 Task: Plan a trip to Ondo, Nigeria from 11th November, 2023 to 15th November, 2023 for 2 adults.1  bedroom having 2 beds and 1 bathroom. Property type can be hotel. Look for 5 properties as per requirement.
Action: Mouse moved to (466, 90)
Screenshot: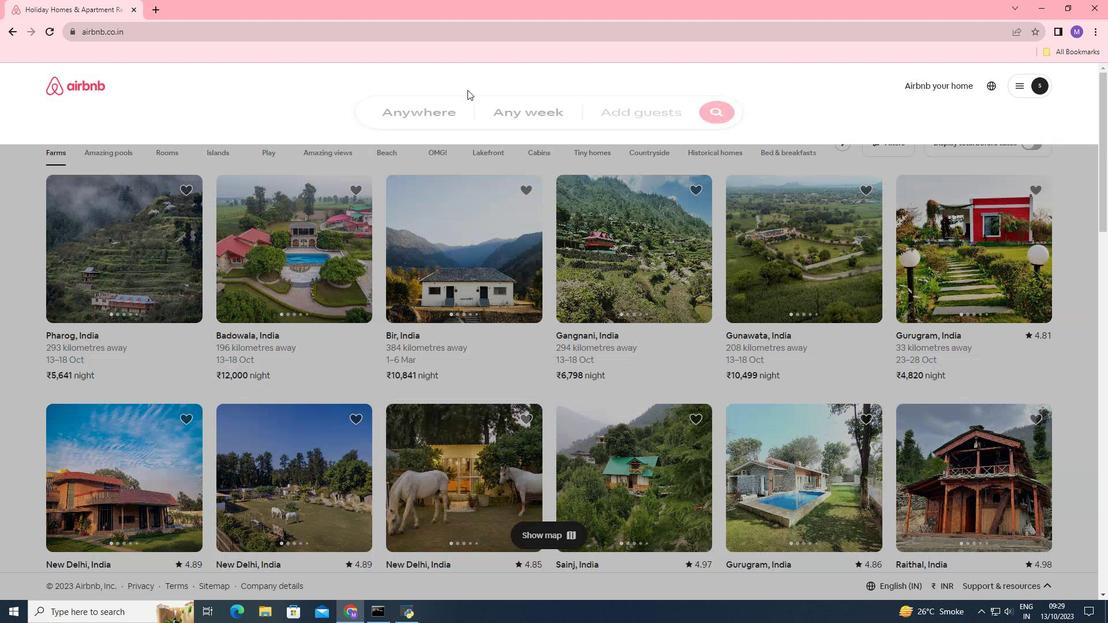 
Action: Mouse pressed left at (466, 90)
Screenshot: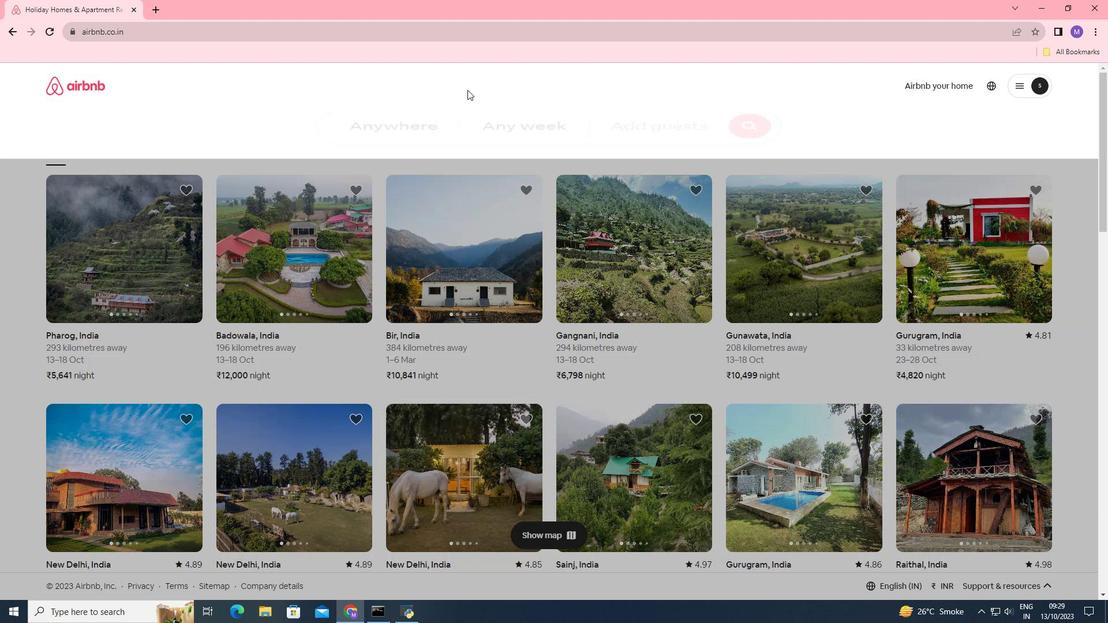 
Action: Mouse moved to (417, 136)
Screenshot: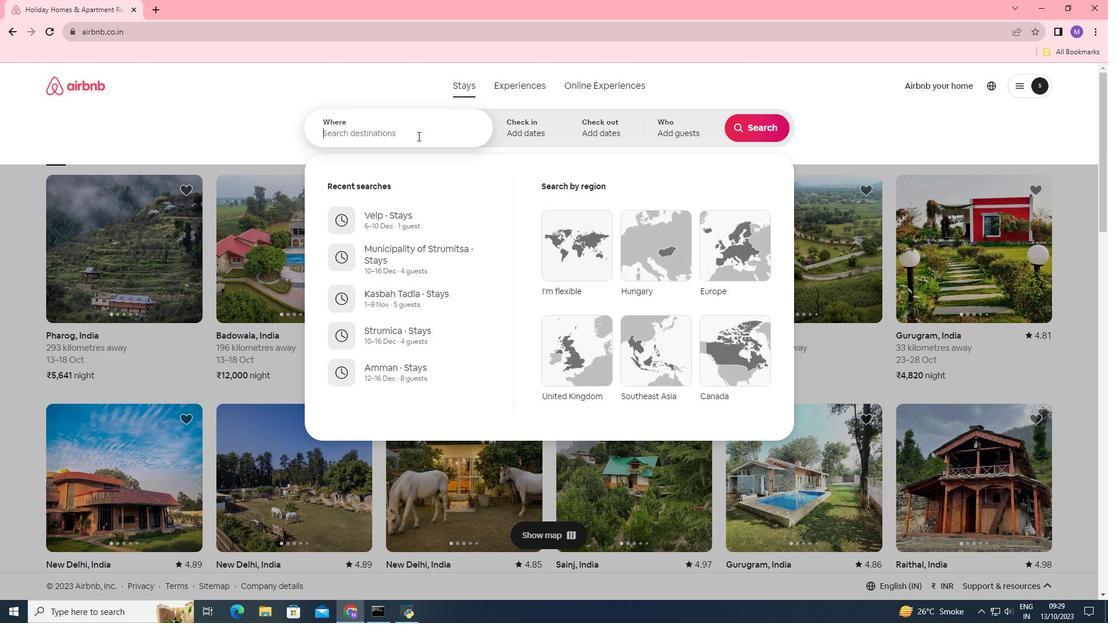 
Action: Mouse pressed left at (417, 136)
Screenshot: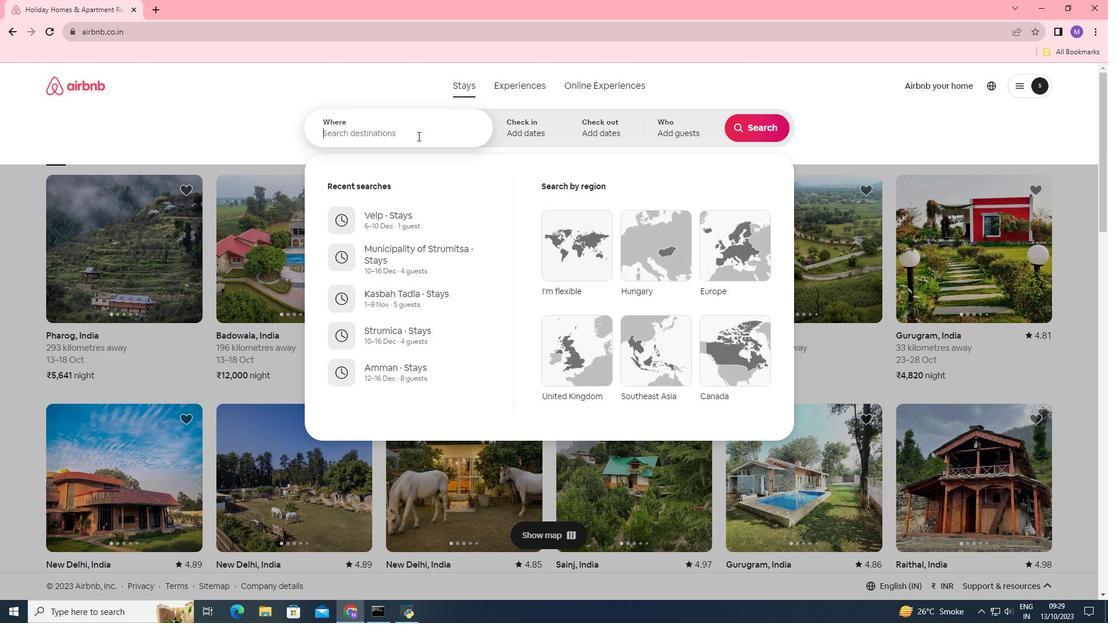 
Action: Key pressed <Key.shift>Ondo,<Key.space><Key.shift>Nigeria
Screenshot: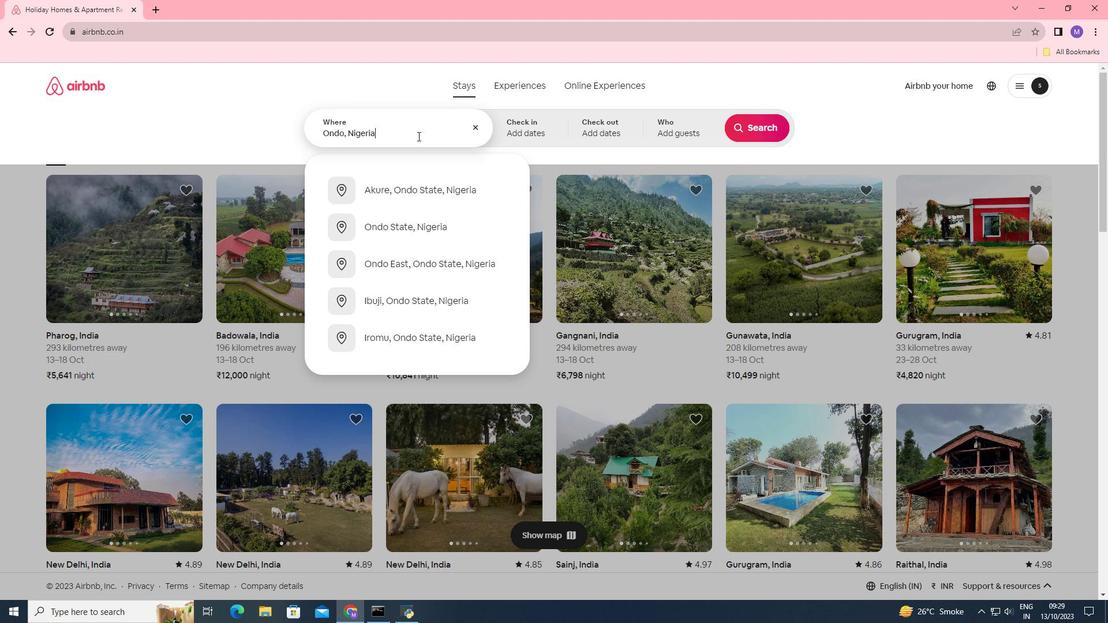 
Action: Mouse moved to (545, 126)
Screenshot: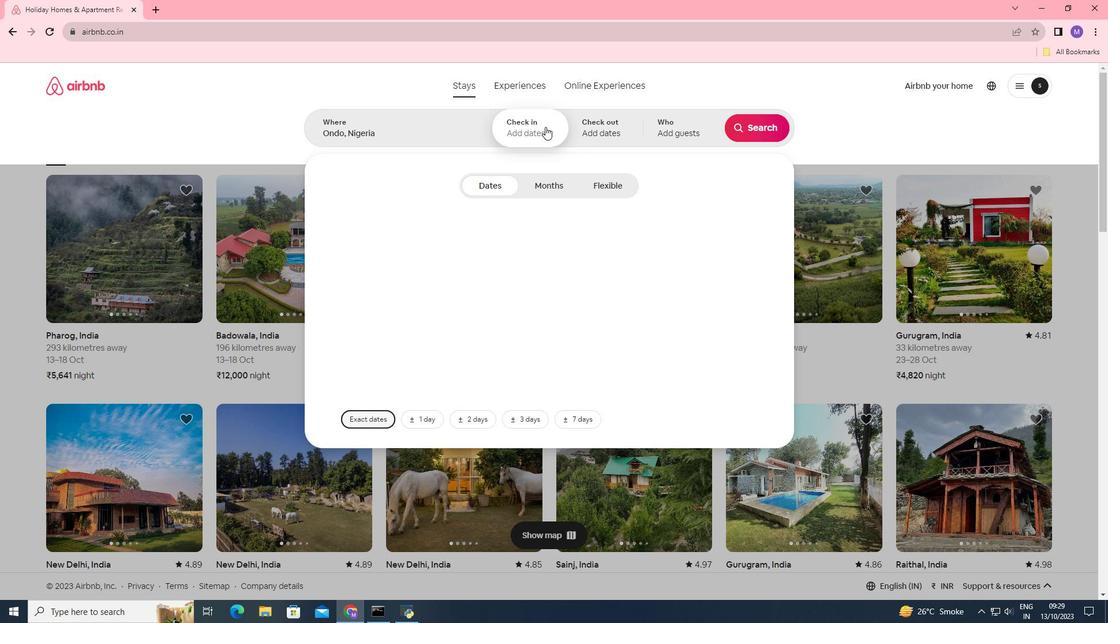 
Action: Mouse pressed left at (545, 126)
Screenshot: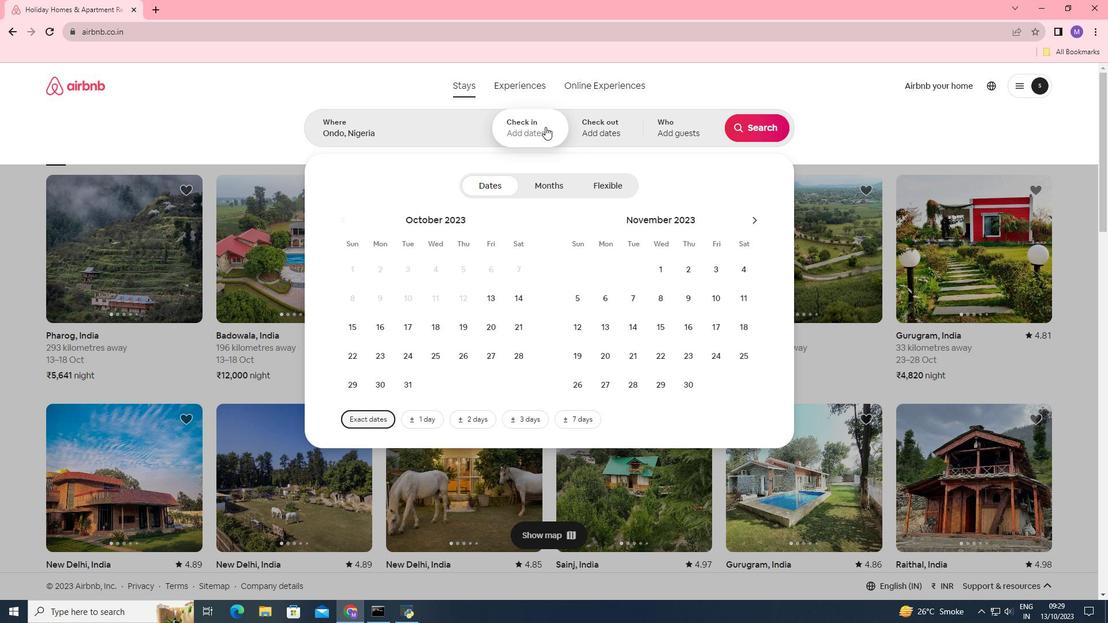 
Action: Mouse moved to (741, 300)
Screenshot: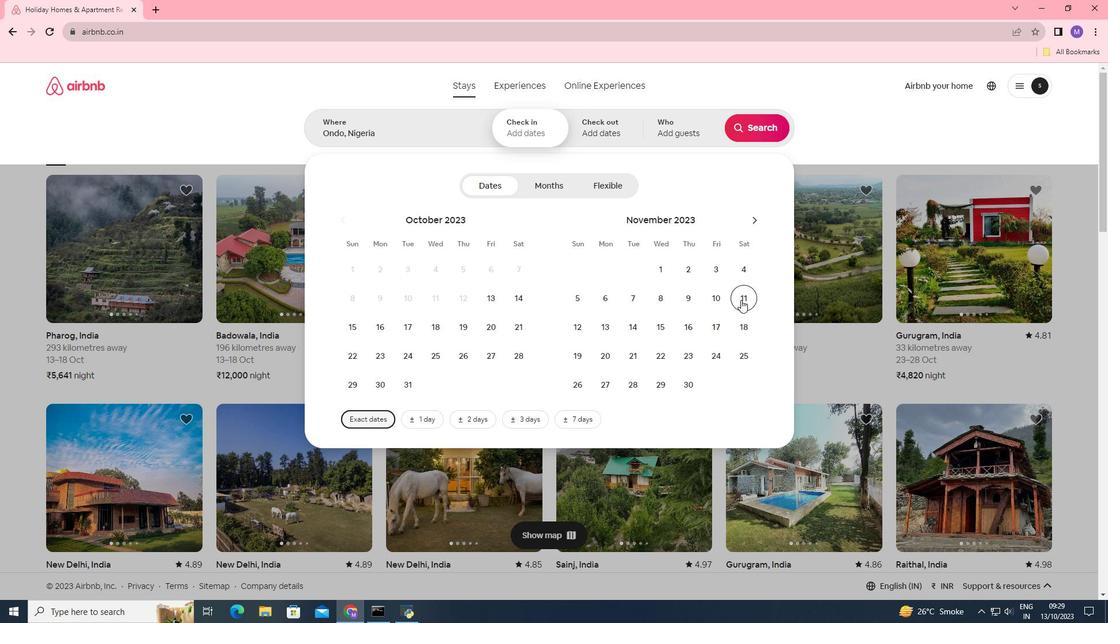 
Action: Mouse pressed left at (741, 300)
Screenshot: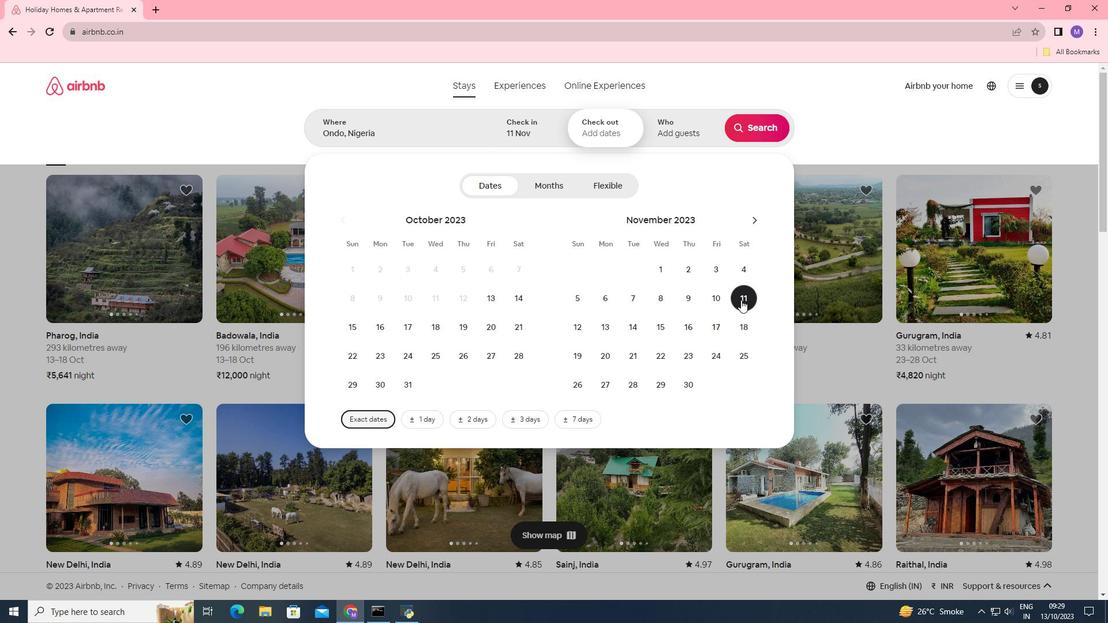 
Action: Mouse moved to (663, 334)
Screenshot: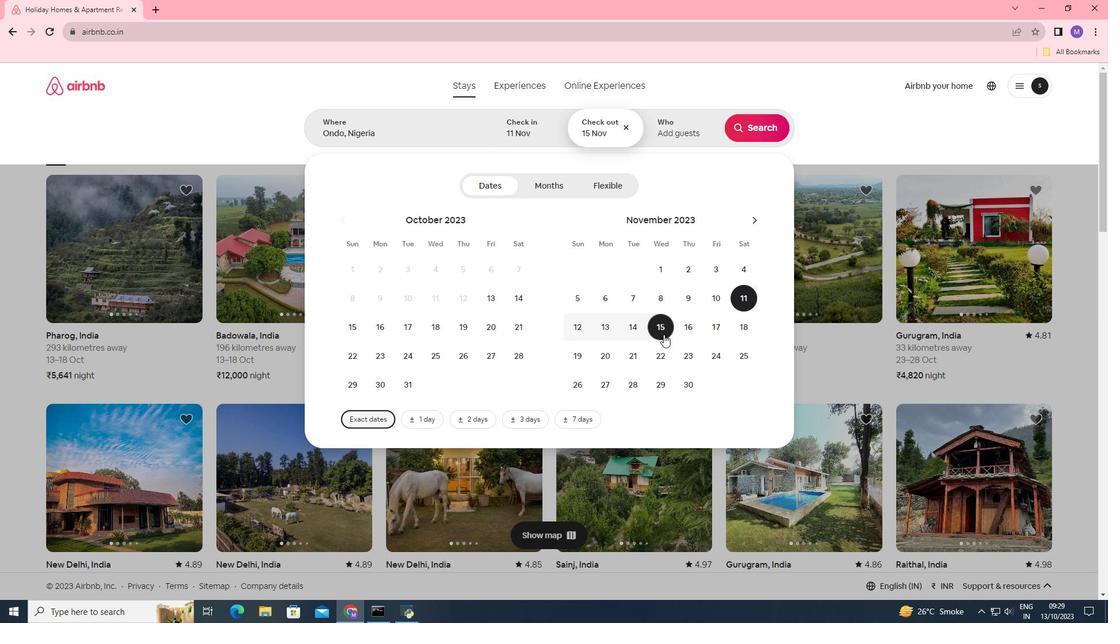 
Action: Mouse pressed left at (663, 334)
Screenshot: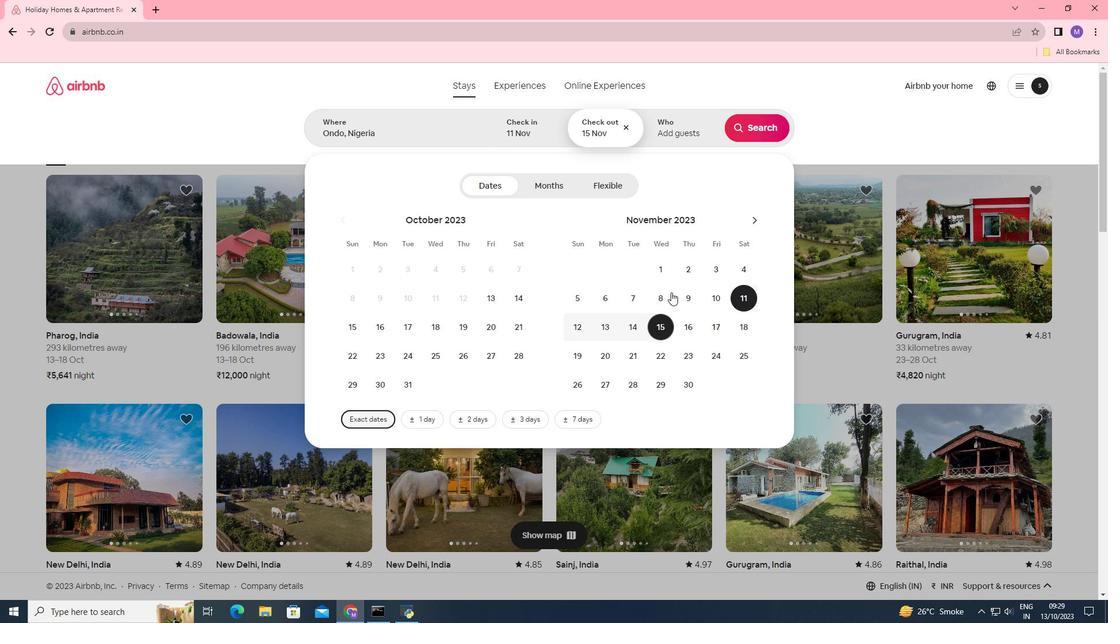 
Action: Mouse moved to (683, 123)
Screenshot: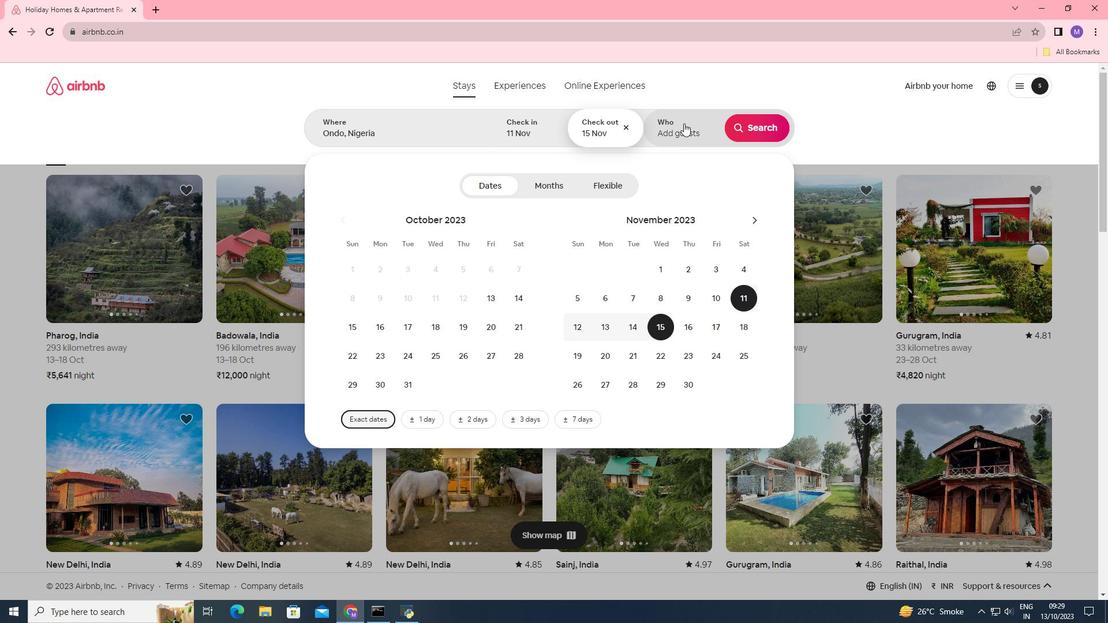 
Action: Mouse pressed left at (683, 123)
Screenshot: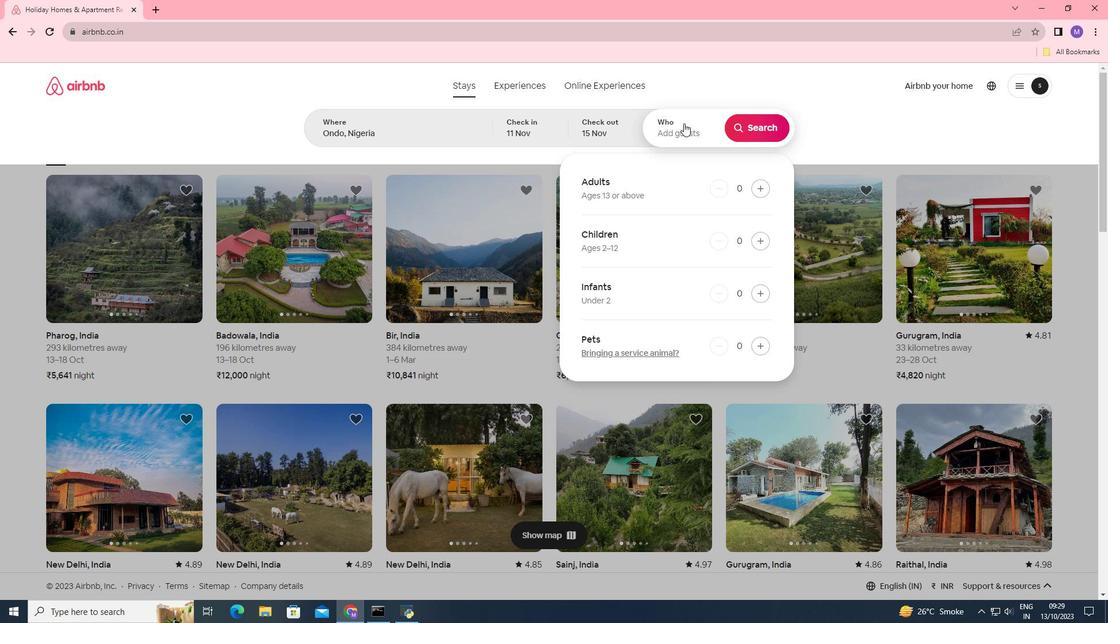 
Action: Mouse moved to (758, 192)
Screenshot: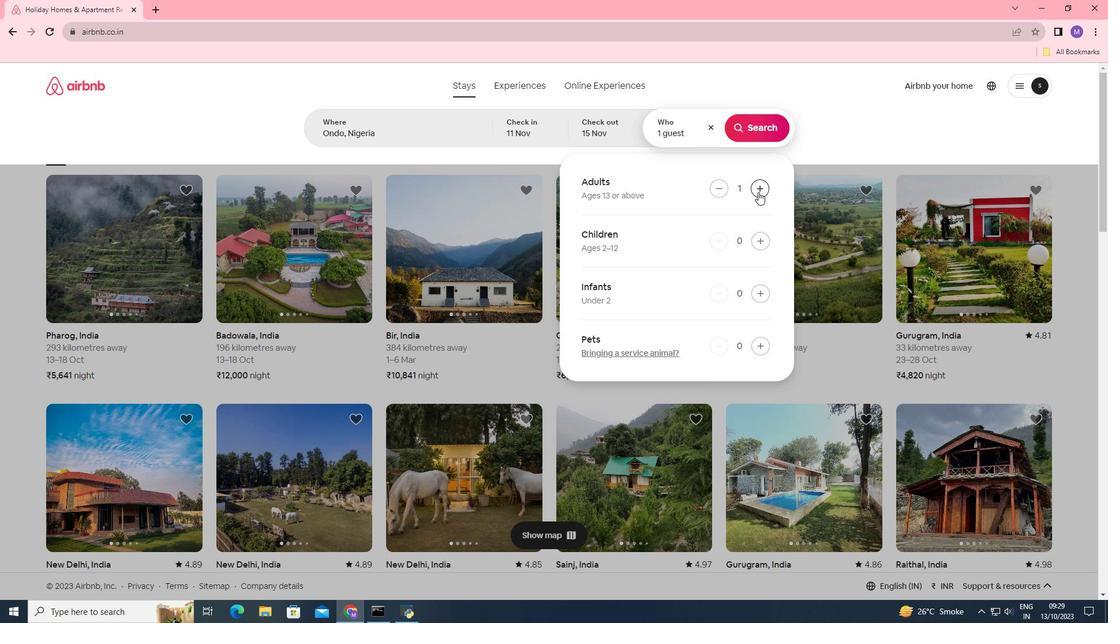 
Action: Mouse pressed left at (758, 192)
Screenshot: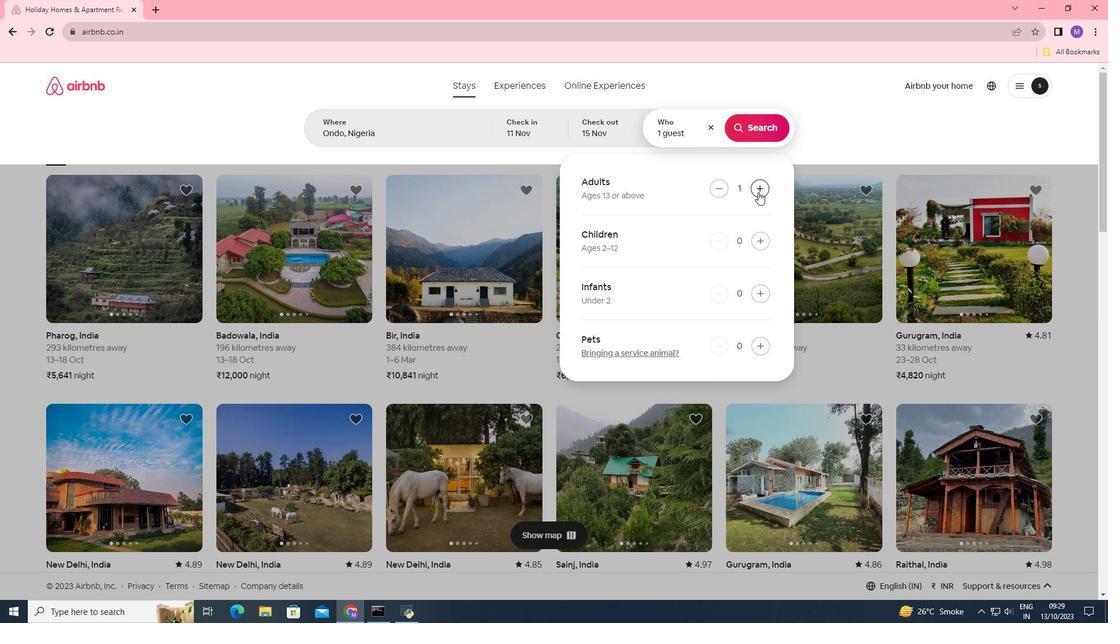 
Action: Mouse pressed left at (758, 192)
Screenshot: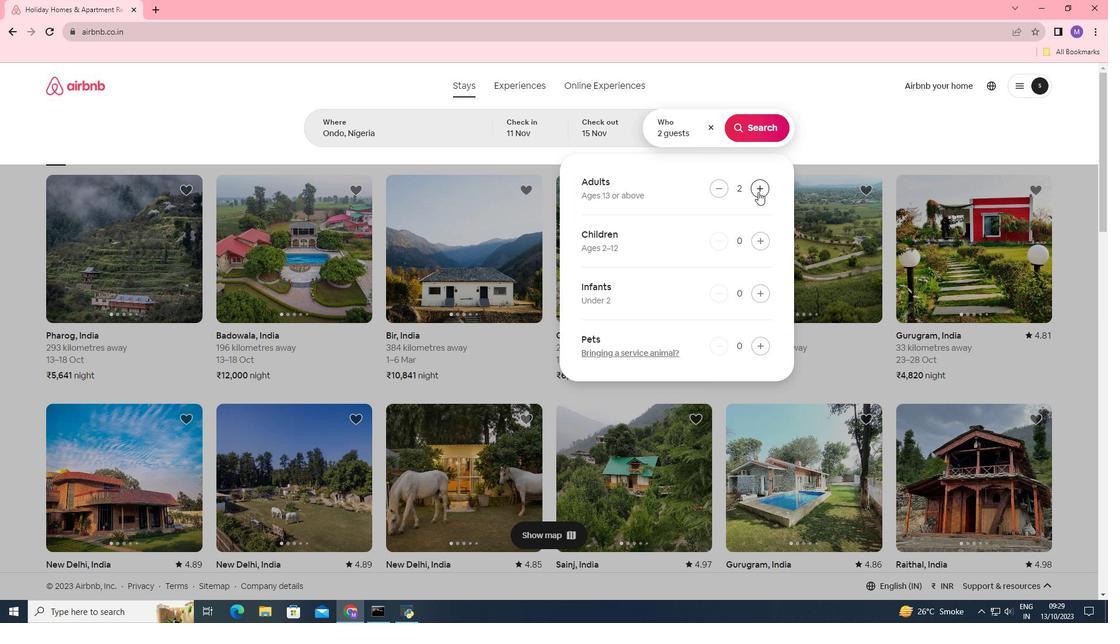 
Action: Mouse moved to (763, 133)
Screenshot: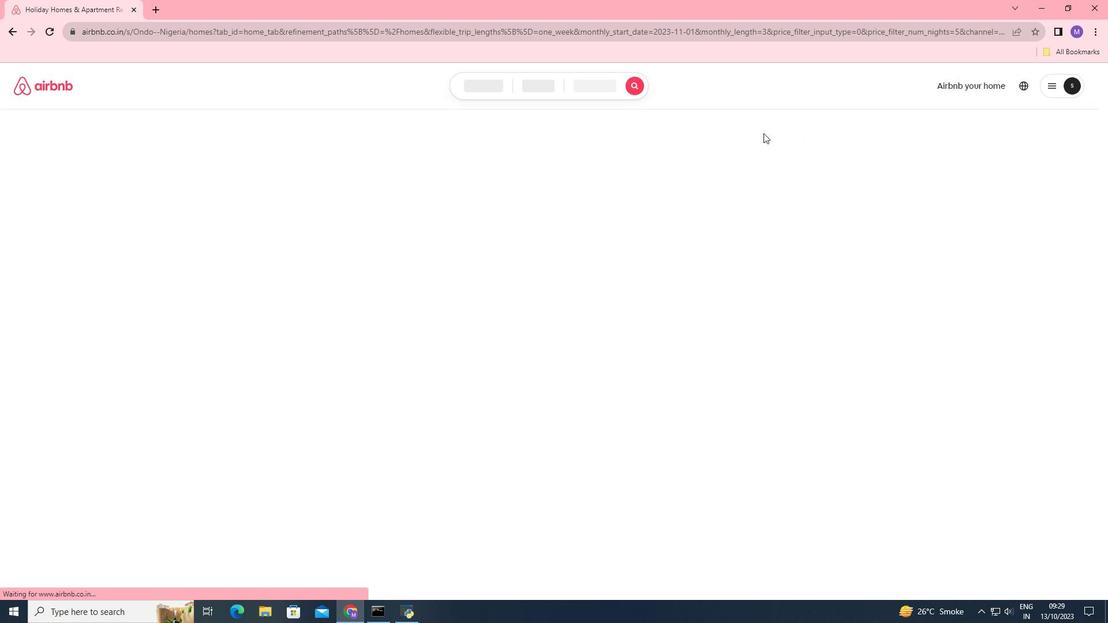 
Action: Mouse pressed left at (763, 133)
Screenshot: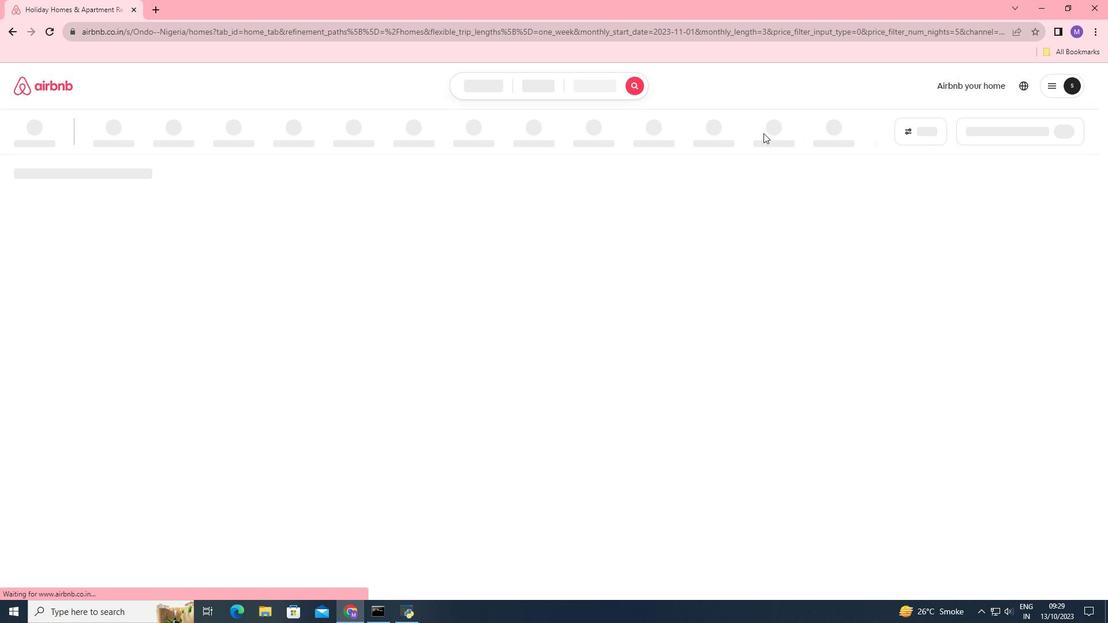 
Action: Mouse moved to (925, 134)
Screenshot: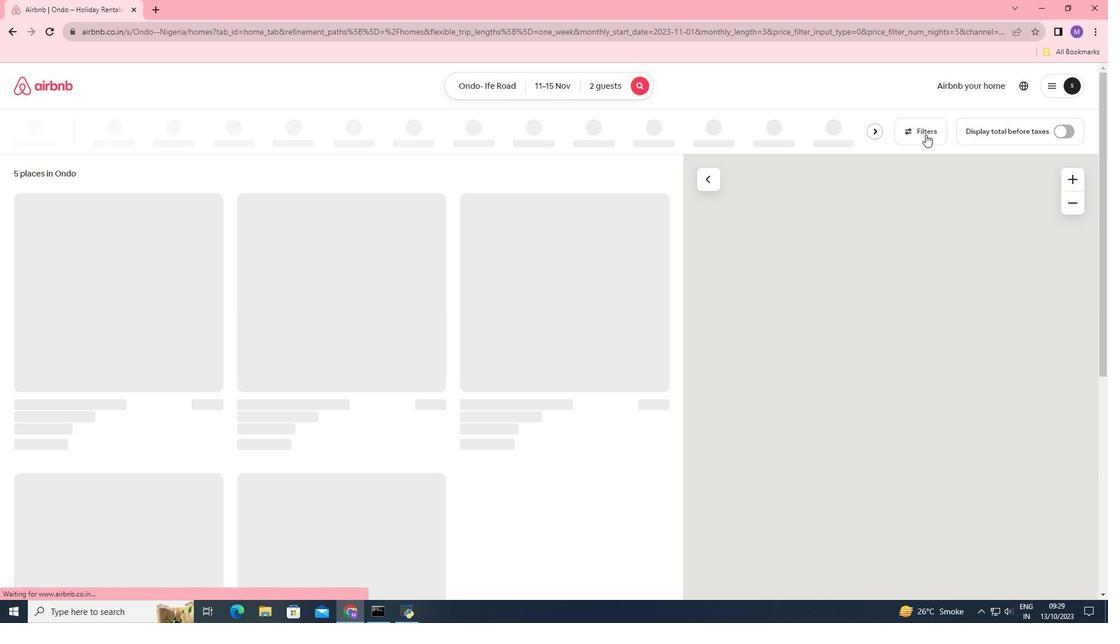 
Action: Mouse pressed left at (925, 134)
Screenshot: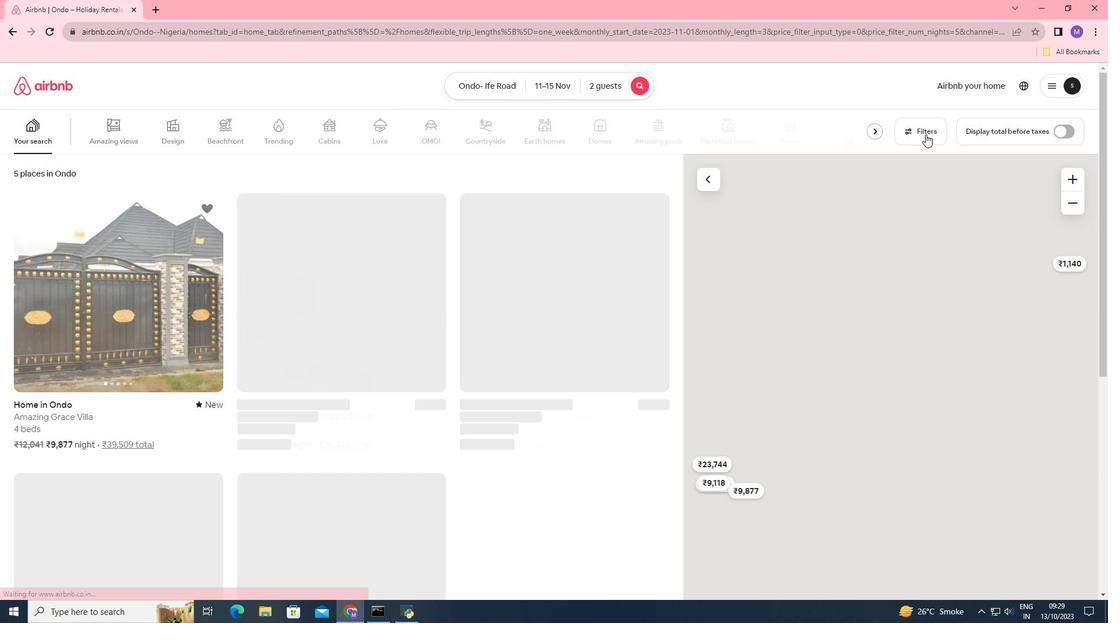 
Action: Mouse moved to (417, 486)
Screenshot: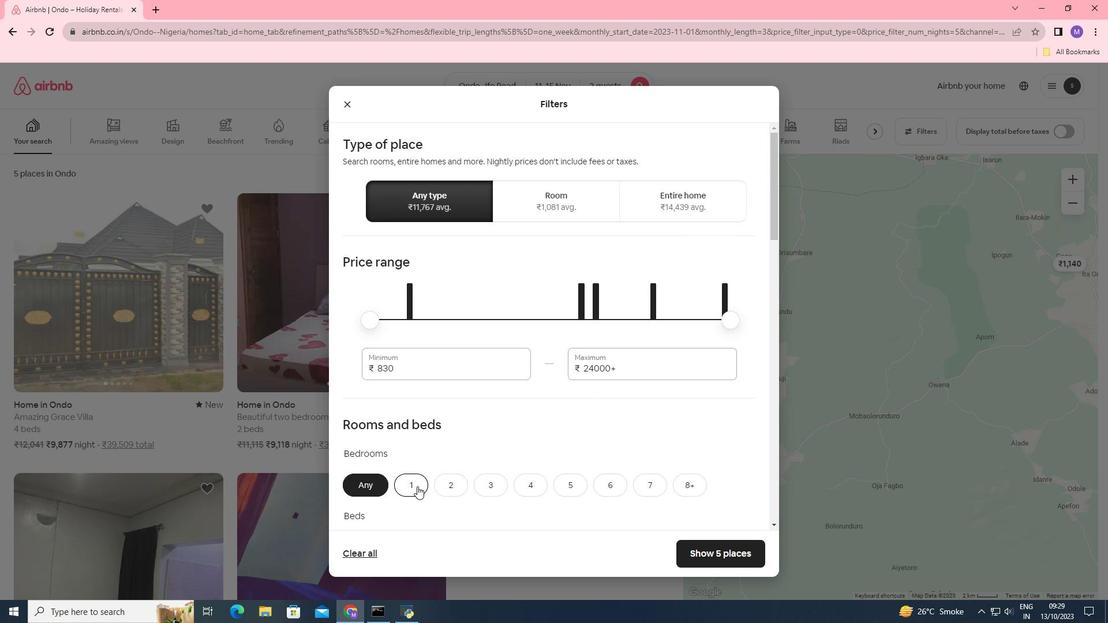 
Action: Mouse pressed left at (417, 486)
Screenshot: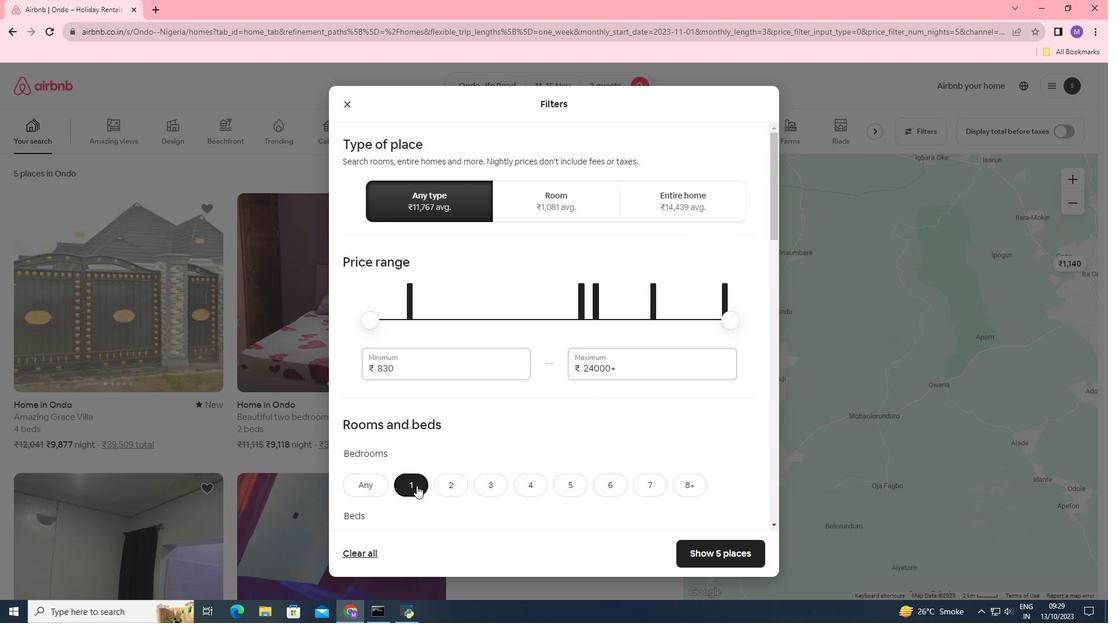 
Action: Mouse moved to (515, 402)
Screenshot: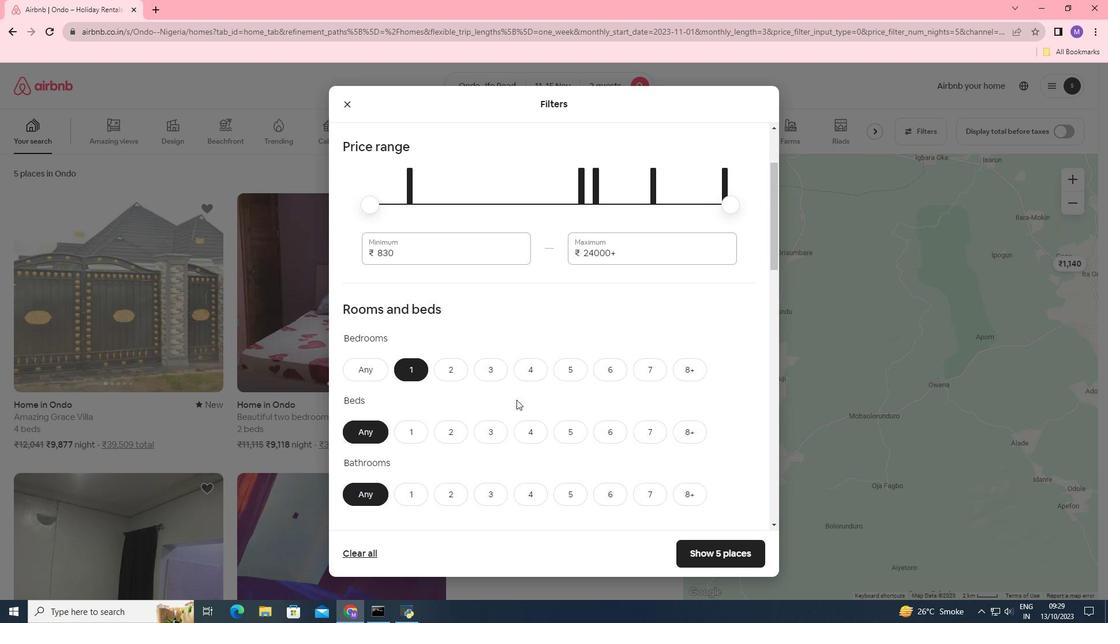 
Action: Mouse scrolled (515, 402) with delta (0, 0)
Screenshot: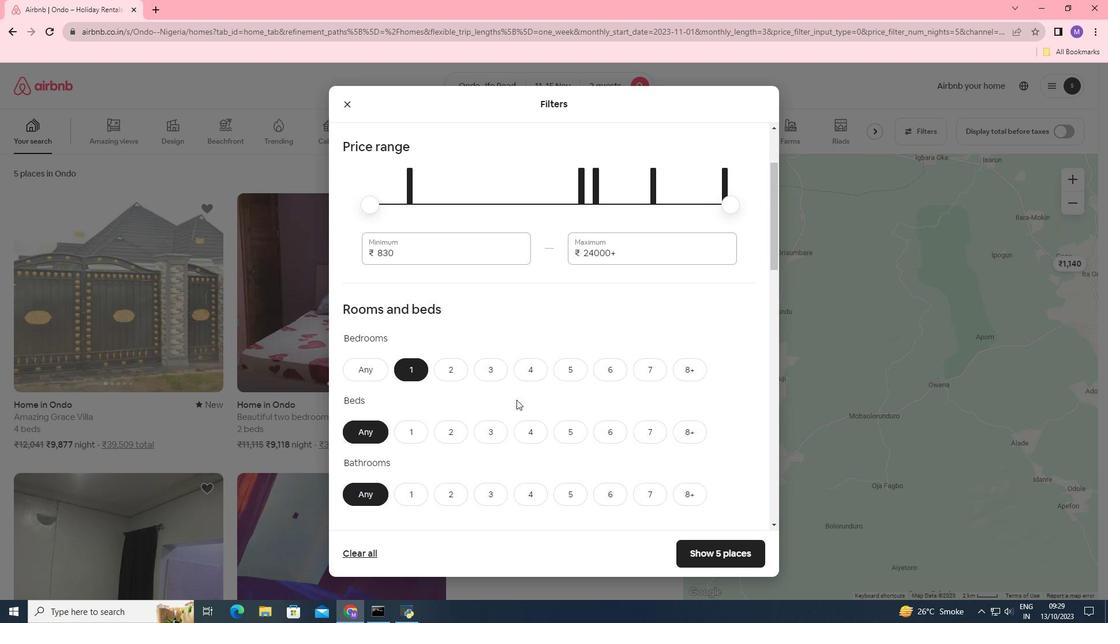 
Action: Mouse moved to (515, 402)
Screenshot: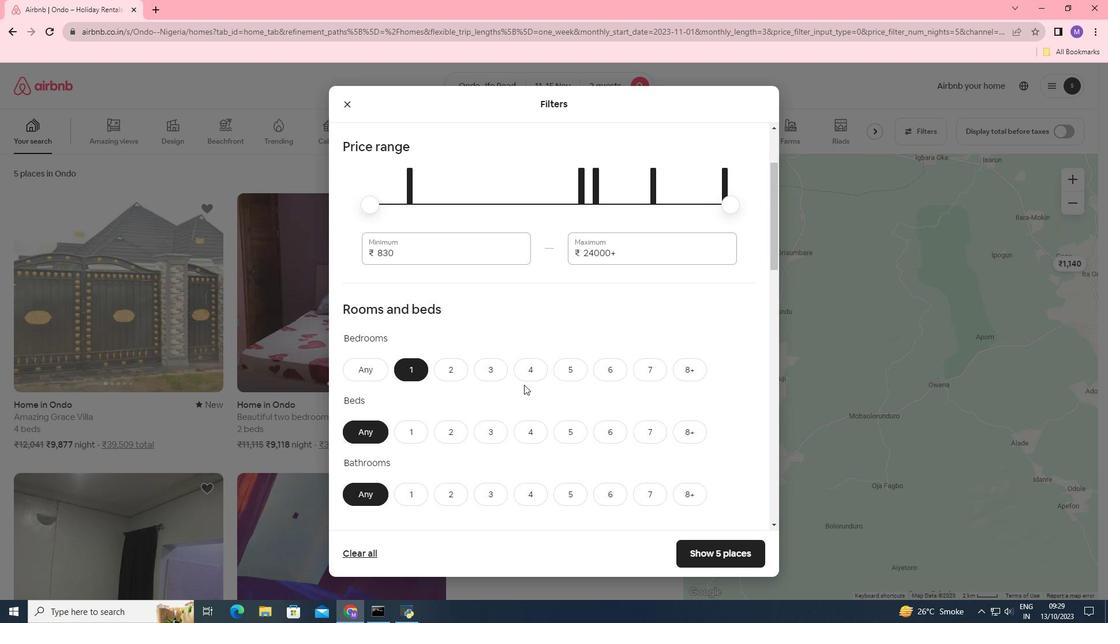 
Action: Mouse scrolled (515, 401) with delta (0, 0)
Screenshot: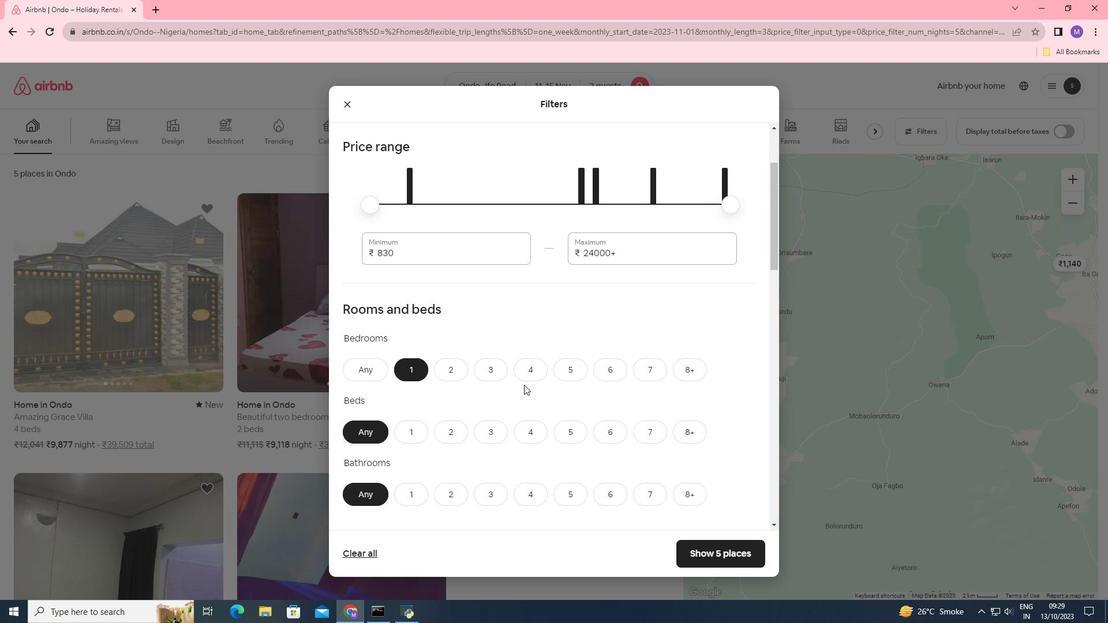 
Action: Mouse moved to (528, 363)
Screenshot: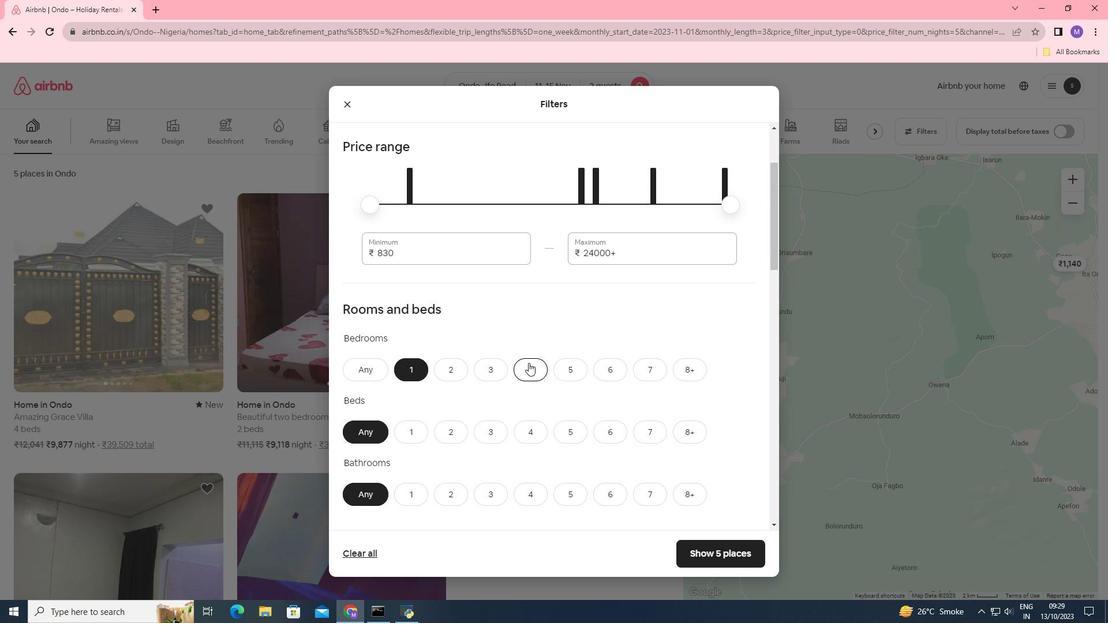 
Action: Mouse scrolled (528, 362) with delta (0, 0)
Screenshot: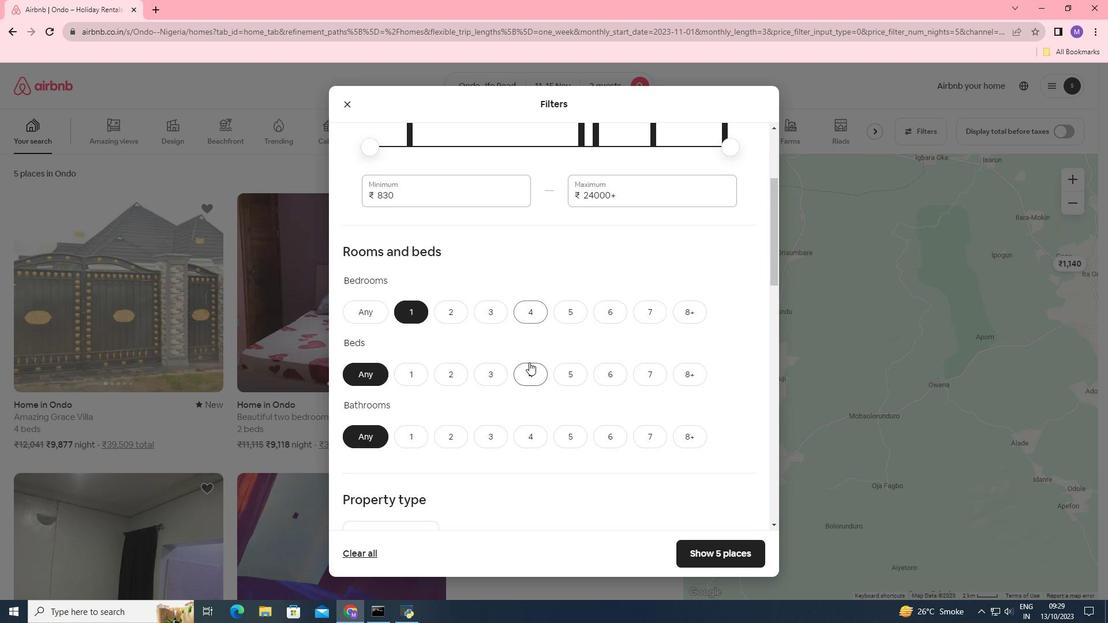 
Action: Mouse moved to (460, 375)
Screenshot: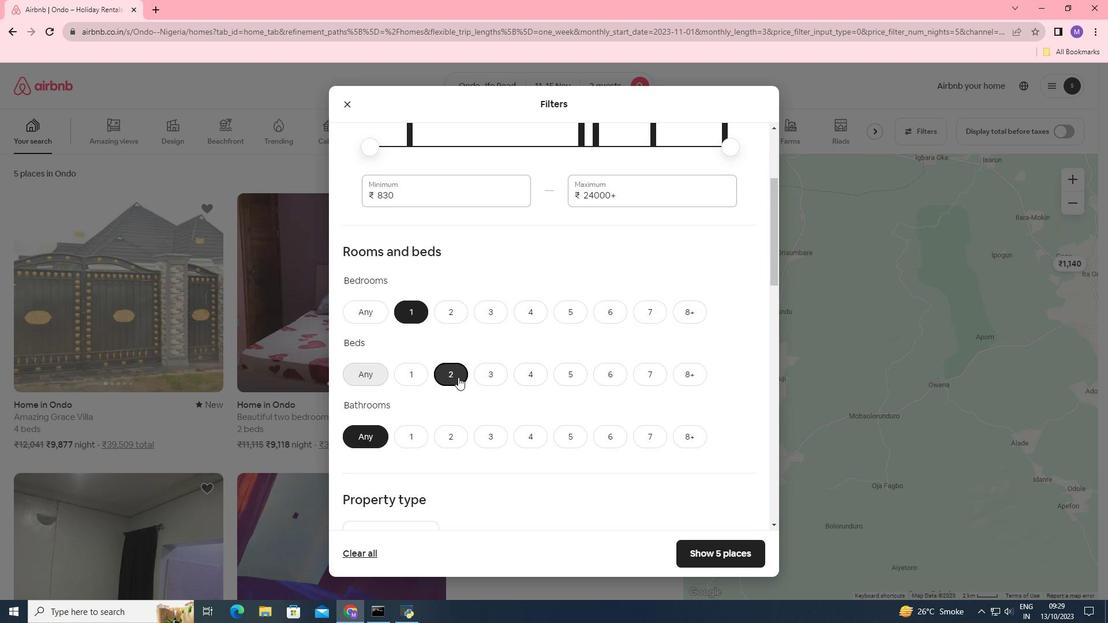 
Action: Mouse pressed left at (460, 375)
Screenshot: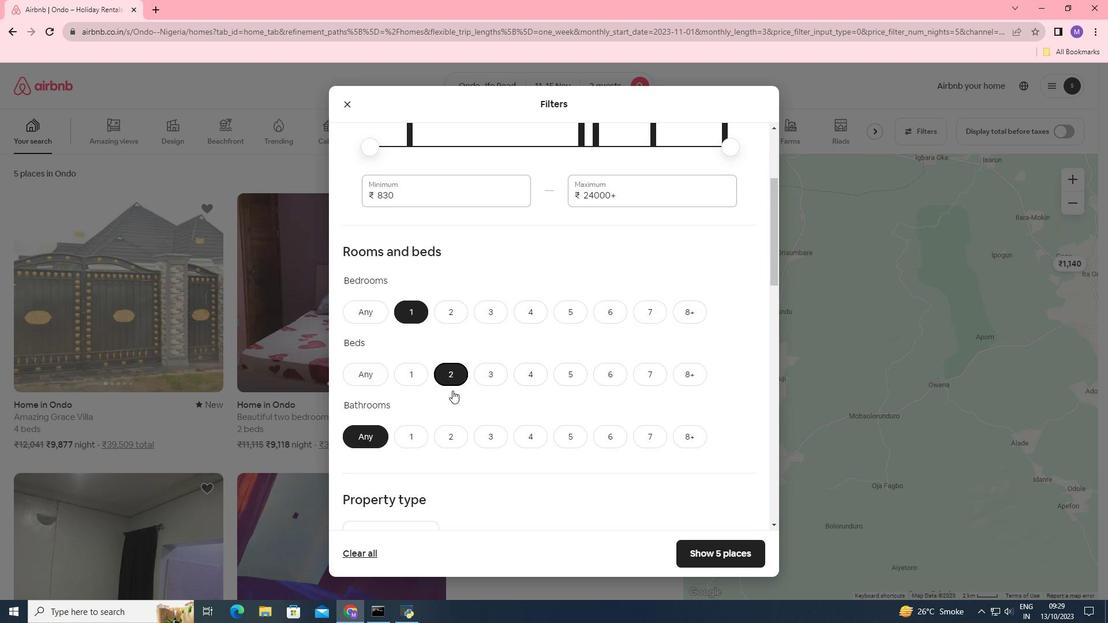 
Action: Mouse moved to (406, 439)
Screenshot: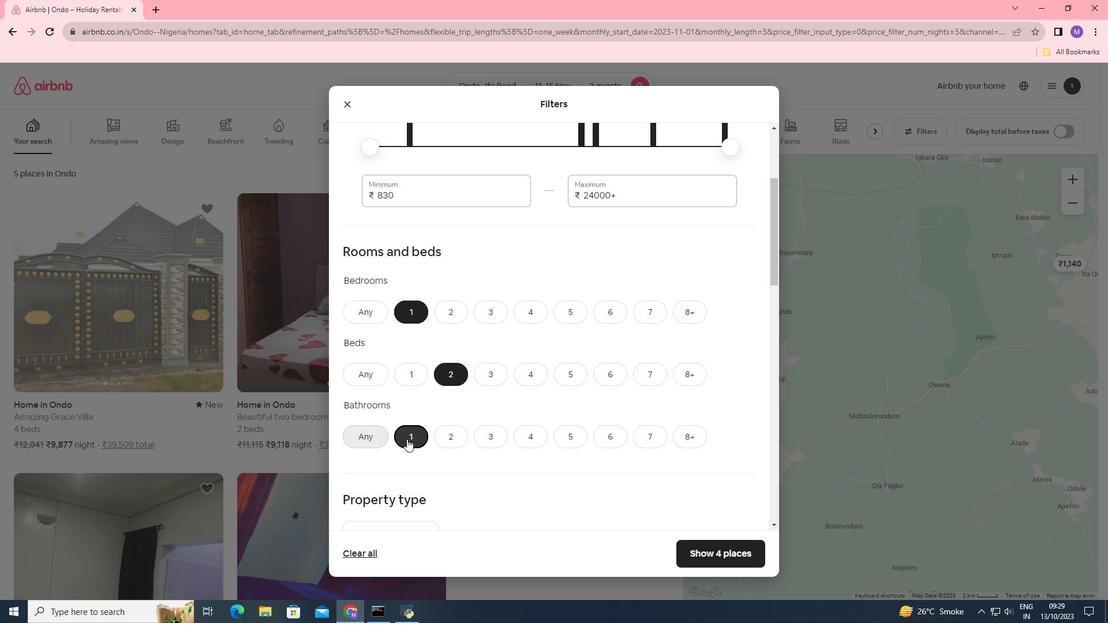 
Action: Mouse pressed left at (406, 439)
Screenshot: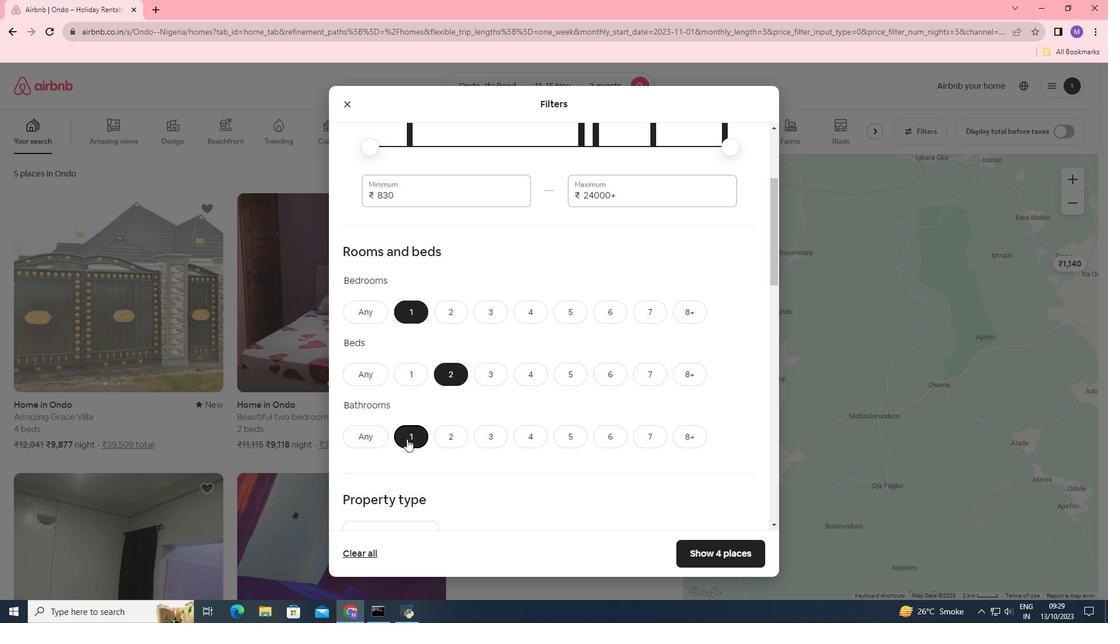 
Action: Mouse moved to (567, 476)
Screenshot: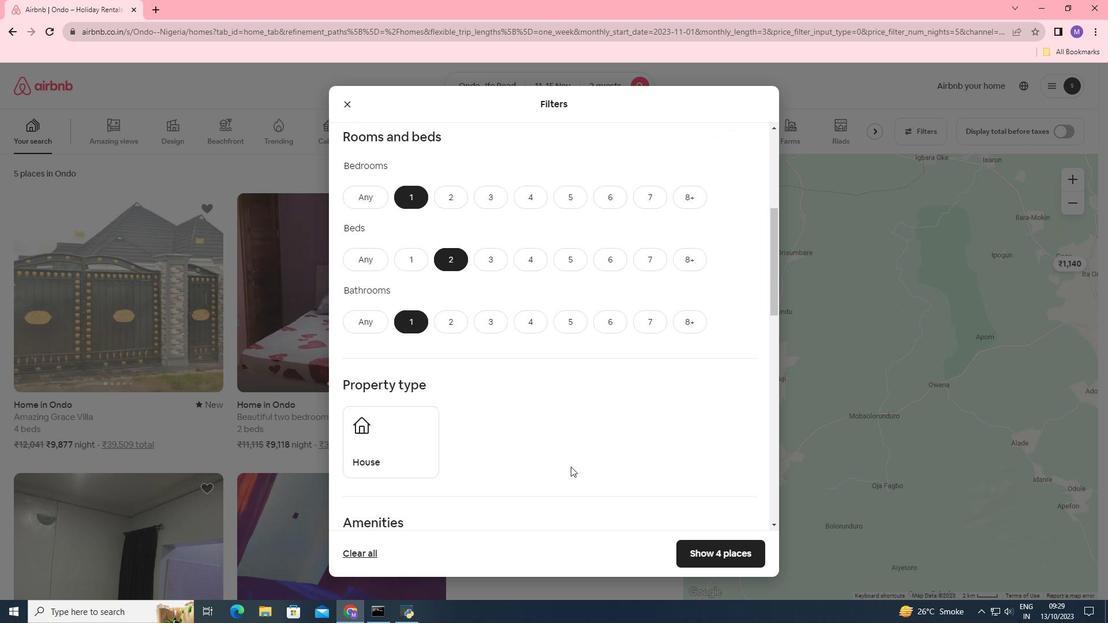 
Action: Mouse scrolled (567, 475) with delta (0, 0)
Screenshot: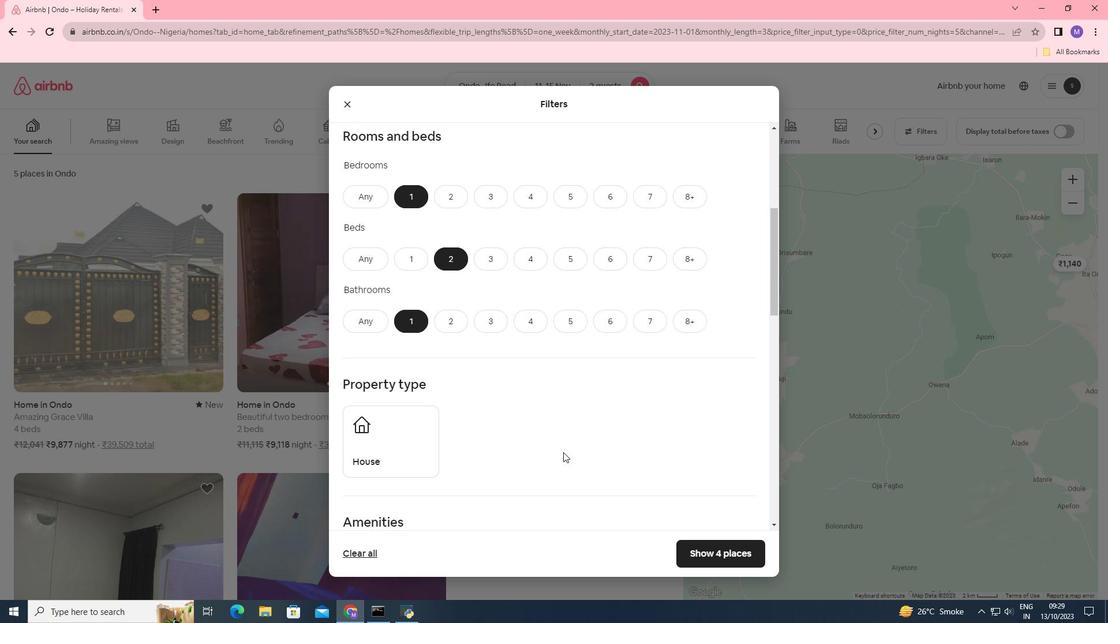 
Action: Mouse scrolled (567, 475) with delta (0, 0)
Screenshot: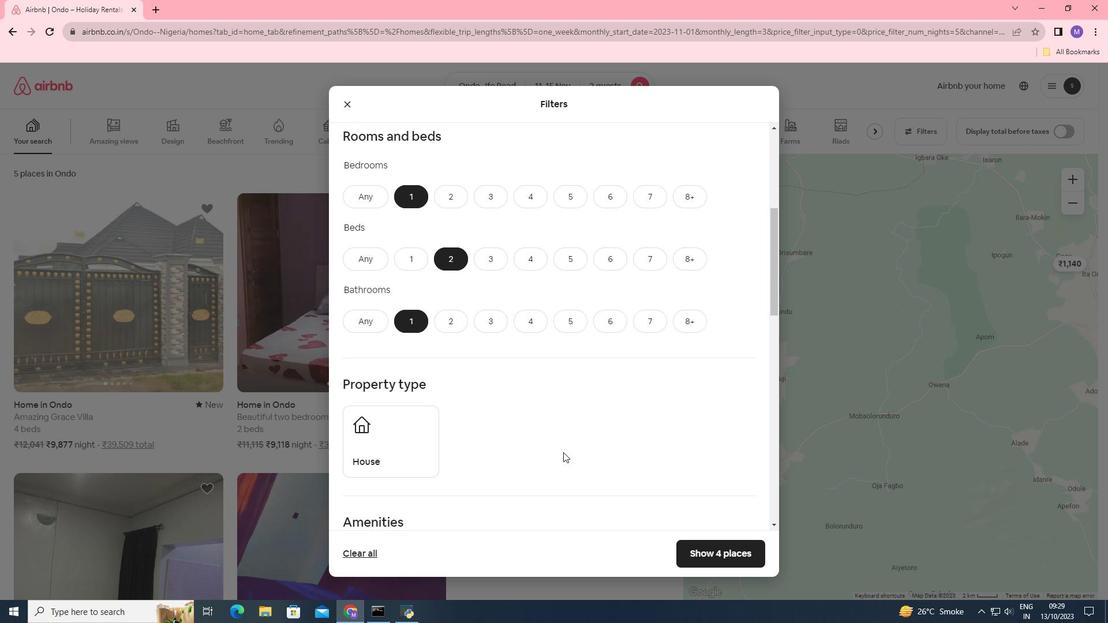 
Action: Mouse moved to (563, 404)
Screenshot: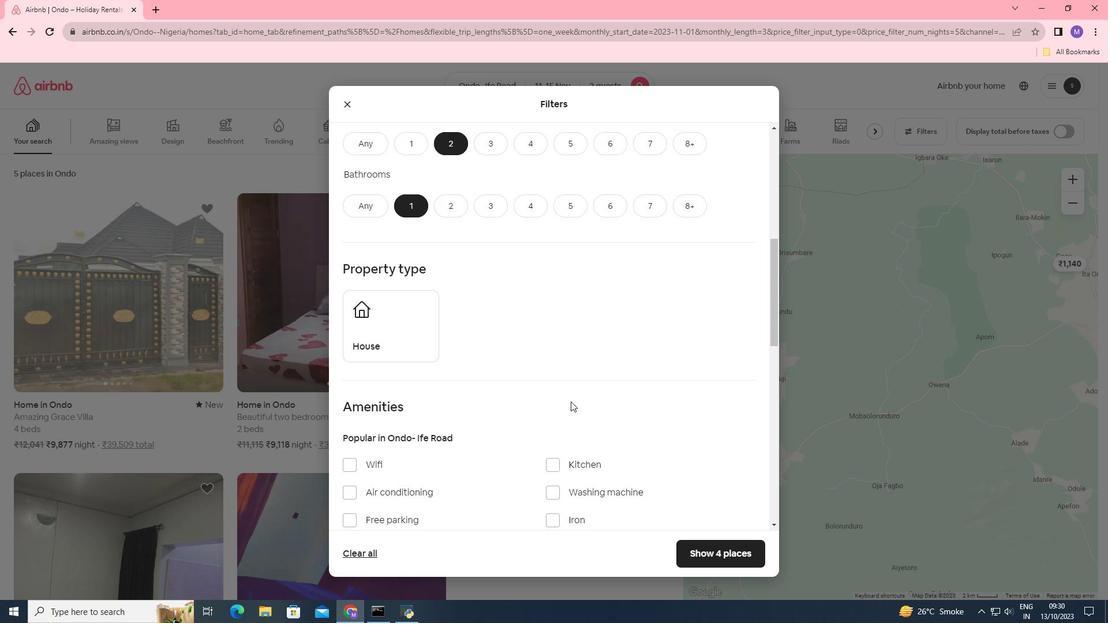 
Action: Mouse scrolled (563, 403) with delta (0, 0)
Screenshot: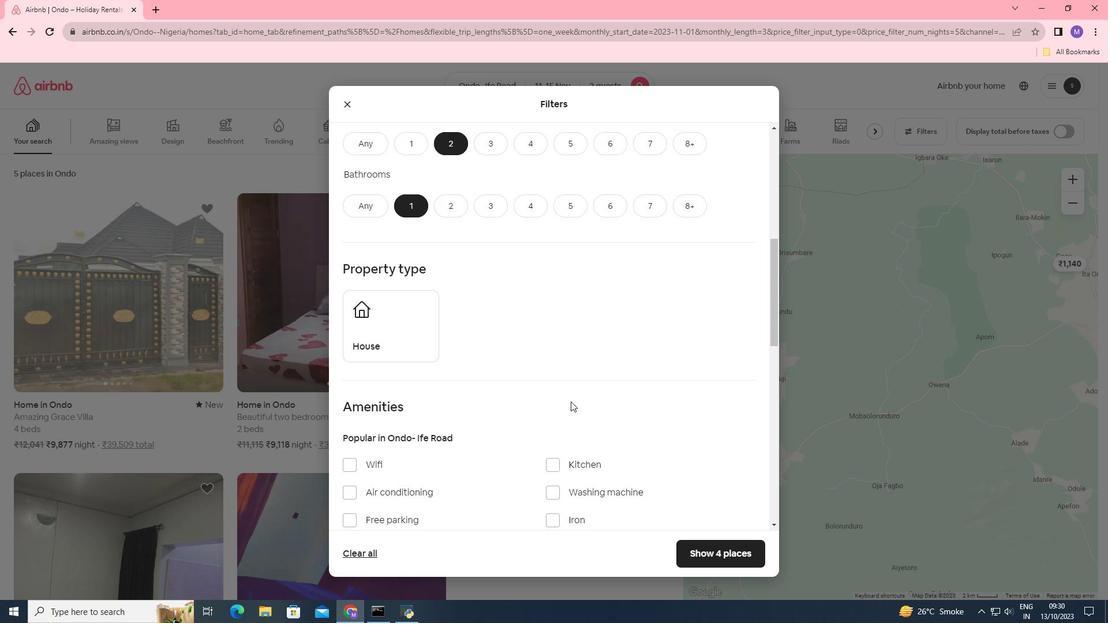 
Action: Mouse moved to (565, 403)
Screenshot: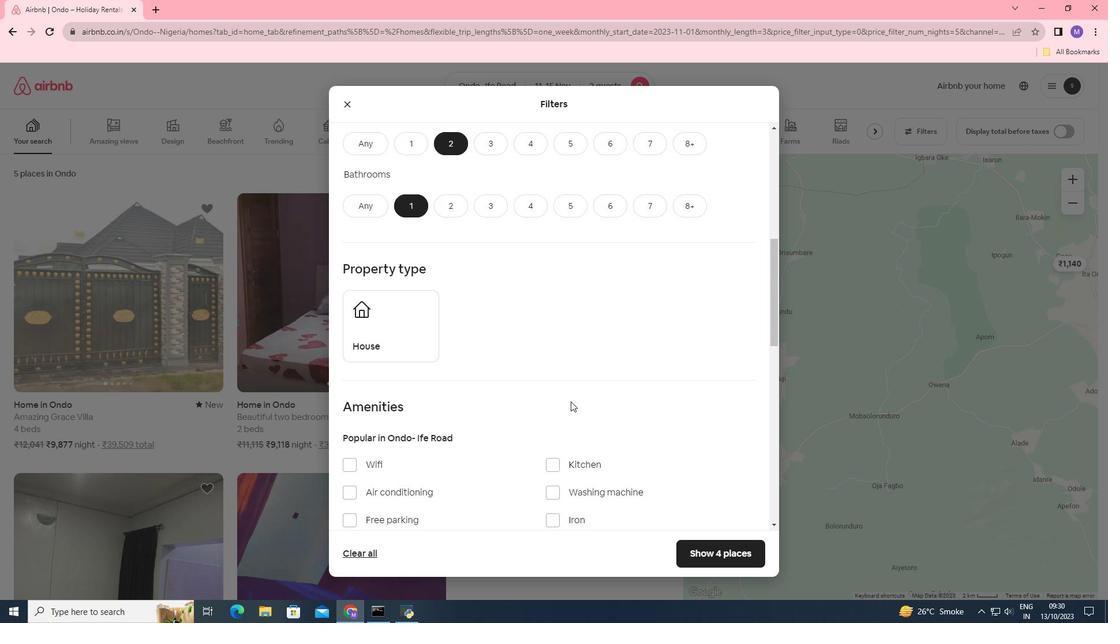 
Action: Mouse scrolled (565, 402) with delta (0, 0)
Screenshot: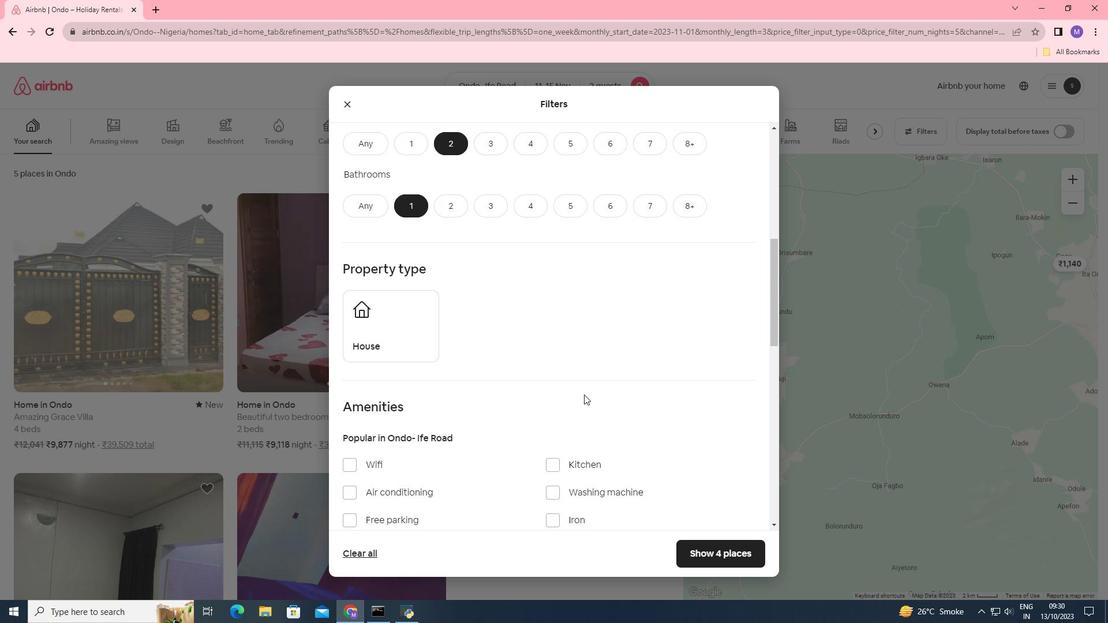 
Action: Mouse moved to (589, 390)
Screenshot: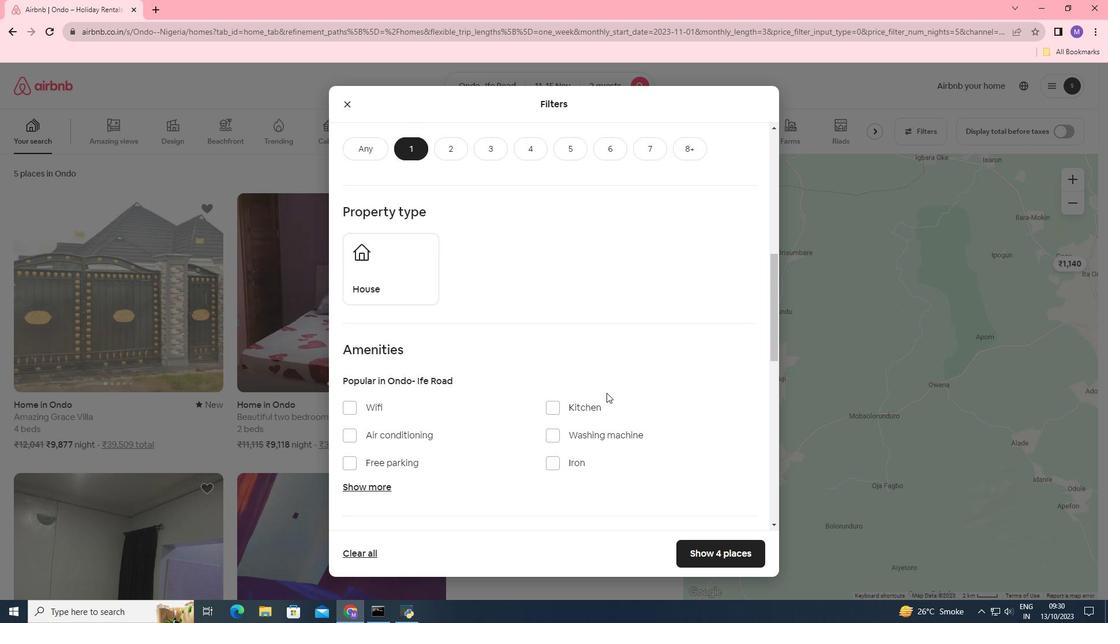 
Action: Mouse scrolled (589, 390) with delta (0, 0)
Screenshot: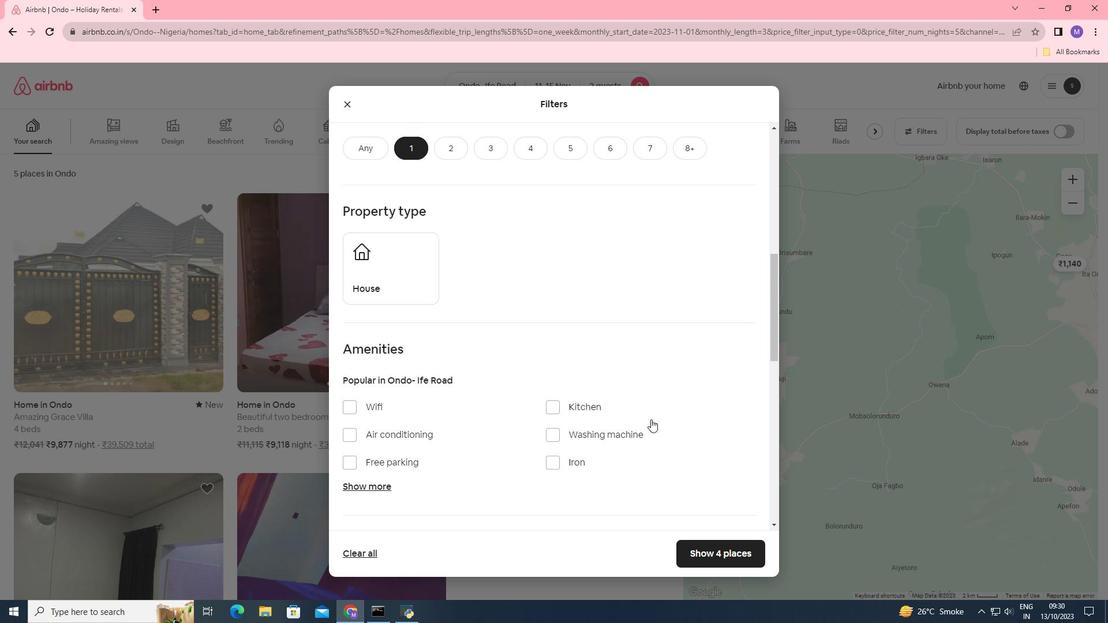
Action: Mouse moved to (712, 553)
Screenshot: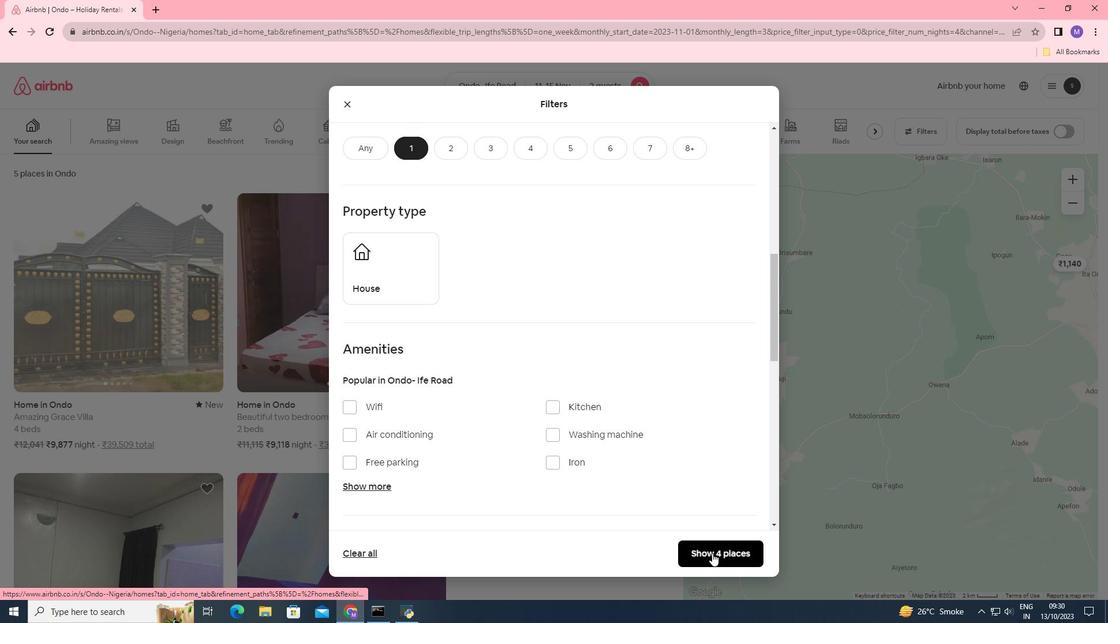 
Action: Mouse pressed left at (712, 553)
Screenshot: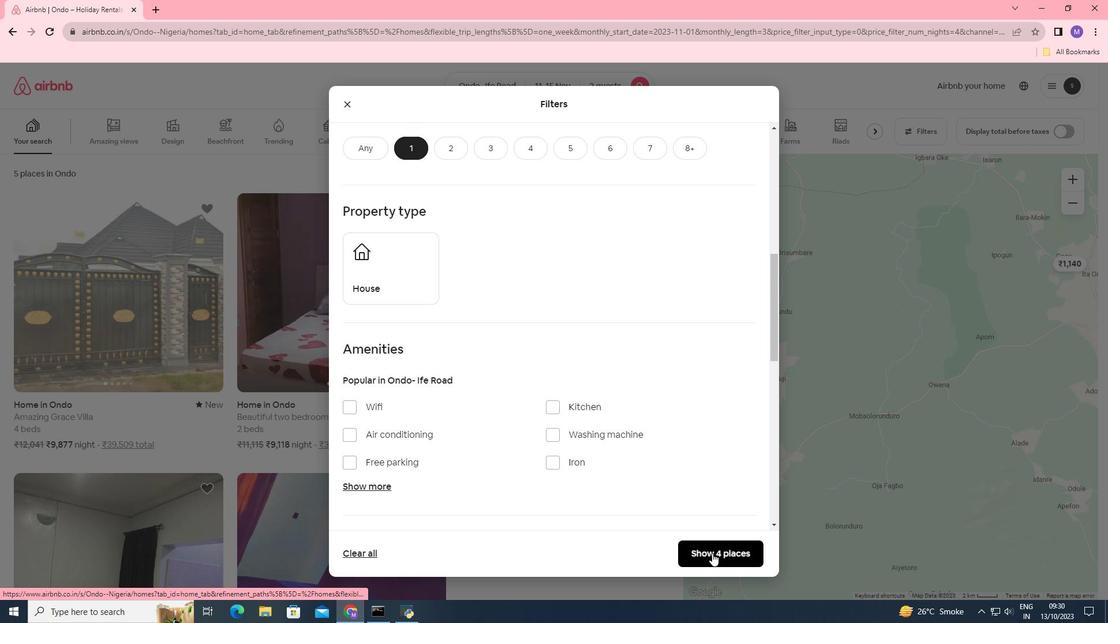 
Action: Mouse moved to (150, 327)
Screenshot: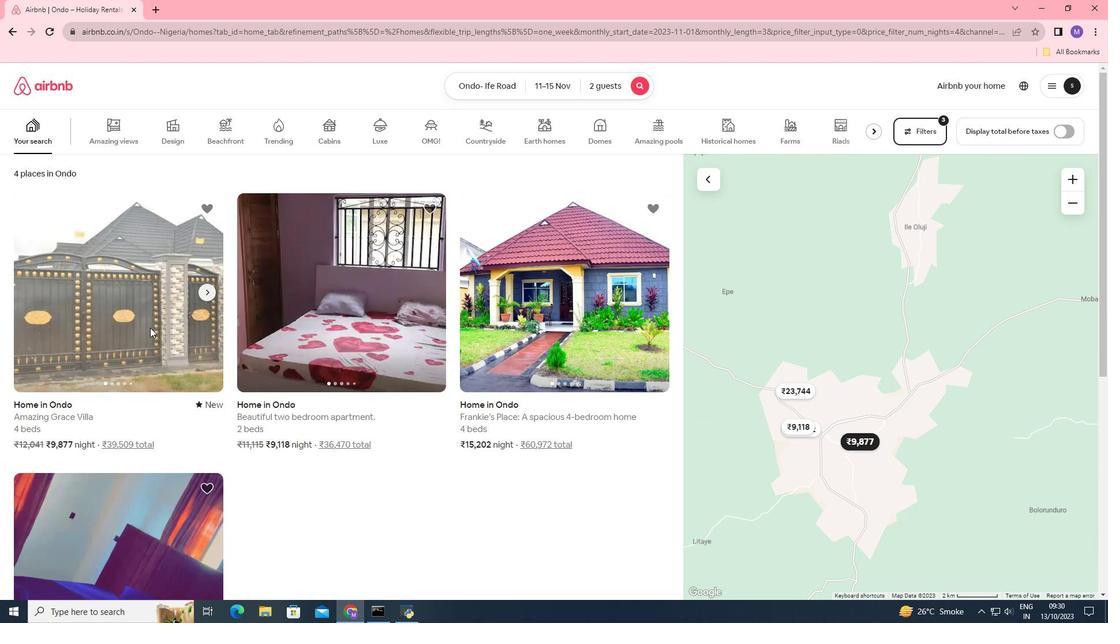 
Action: Mouse pressed left at (150, 327)
Screenshot: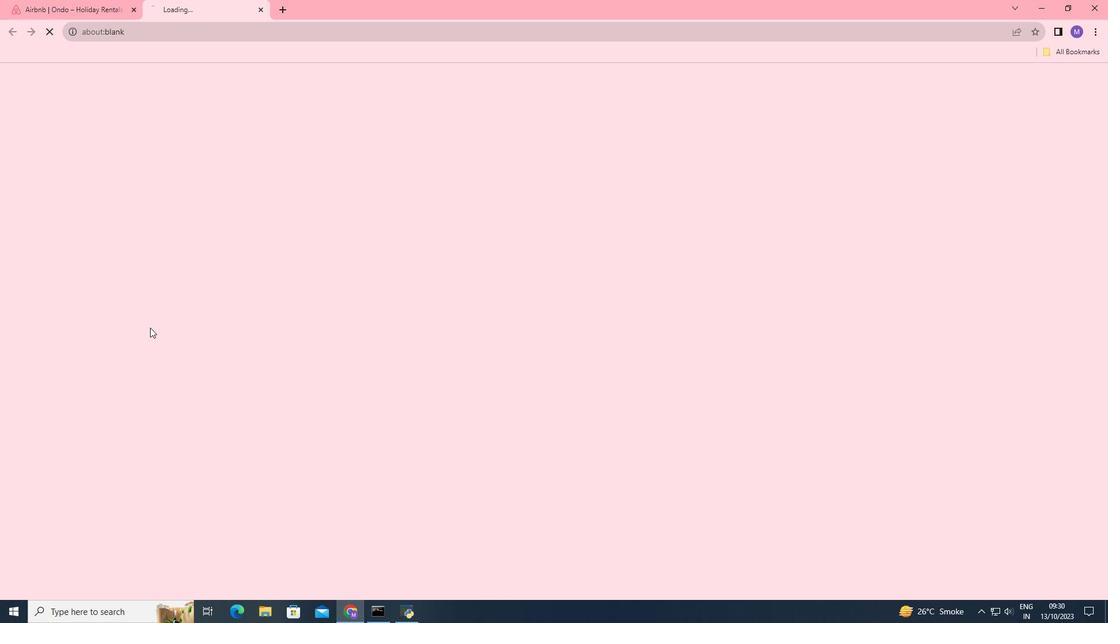 
Action: Mouse moved to (811, 431)
Screenshot: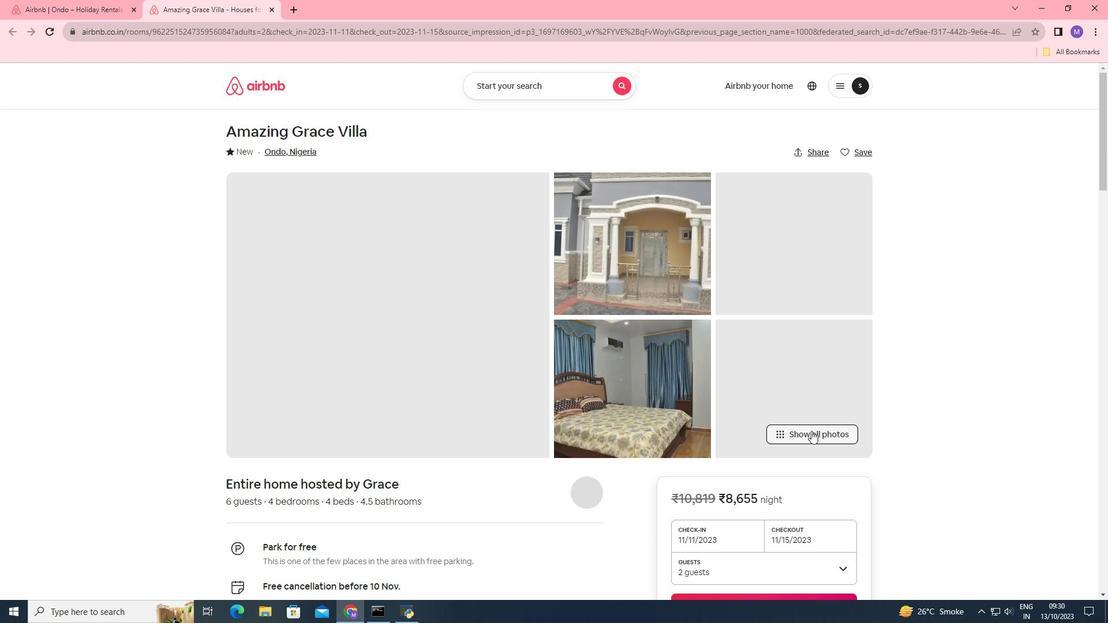 
Action: Mouse pressed left at (811, 431)
Screenshot: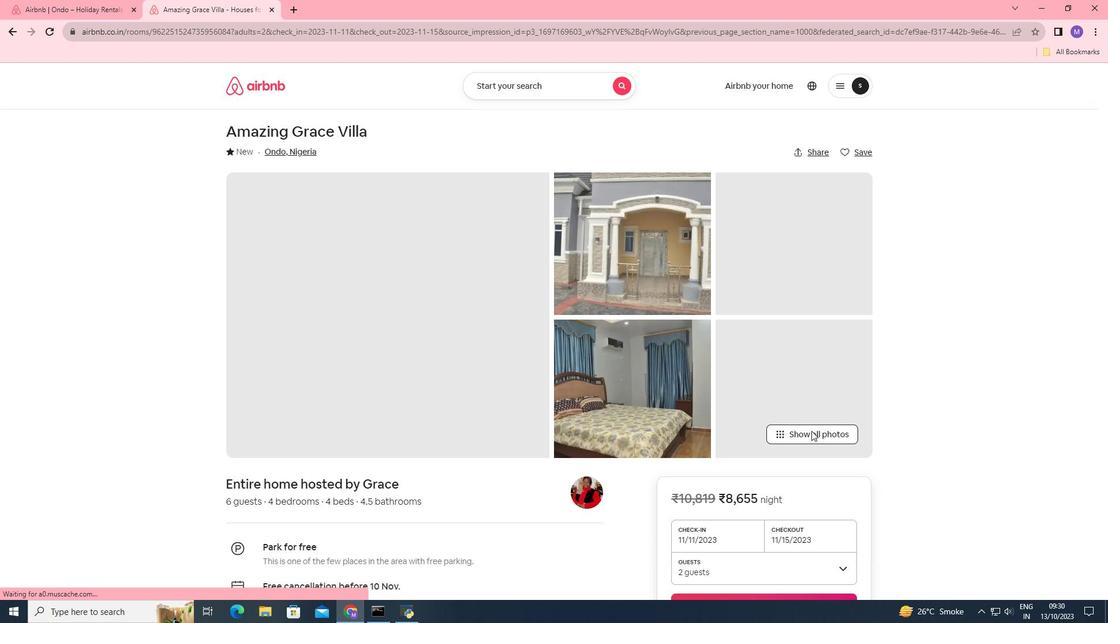 
Action: Mouse moved to (600, 408)
Screenshot: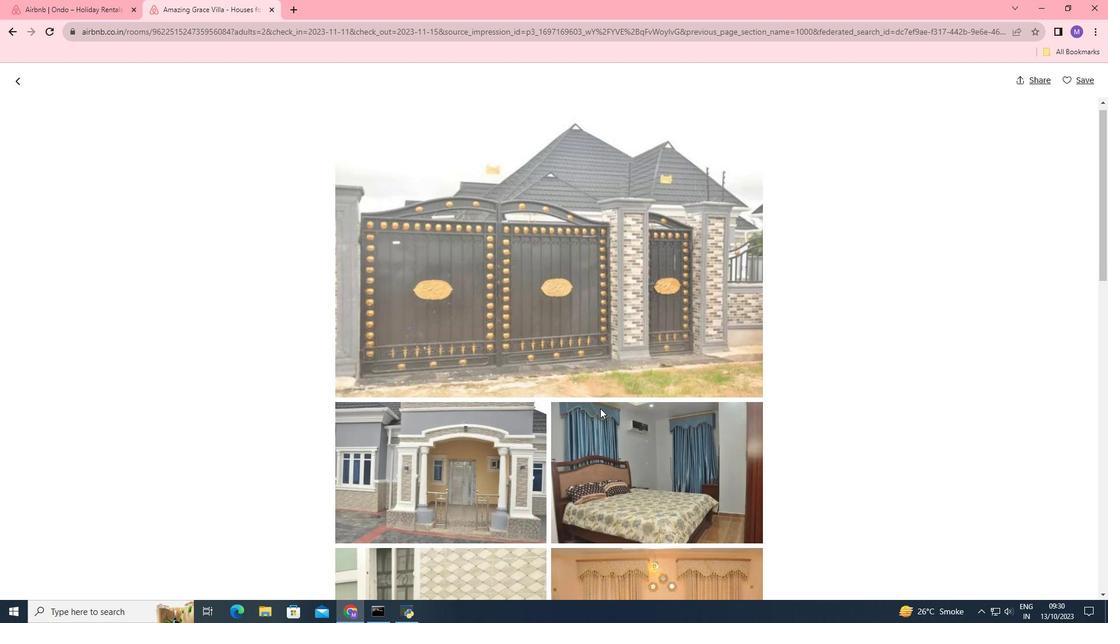 
Action: Mouse scrolled (600, 408) with delta (0, 0)
Screenshot: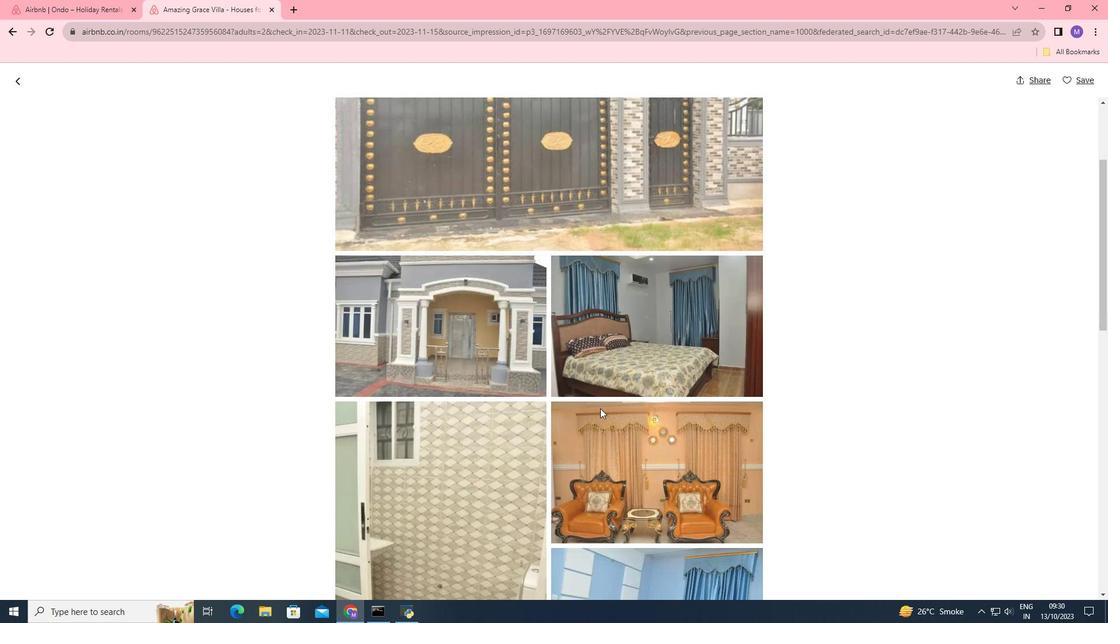 
Action: Mouse scrolled (600, 408) with delta (0, 0)
Screenshot: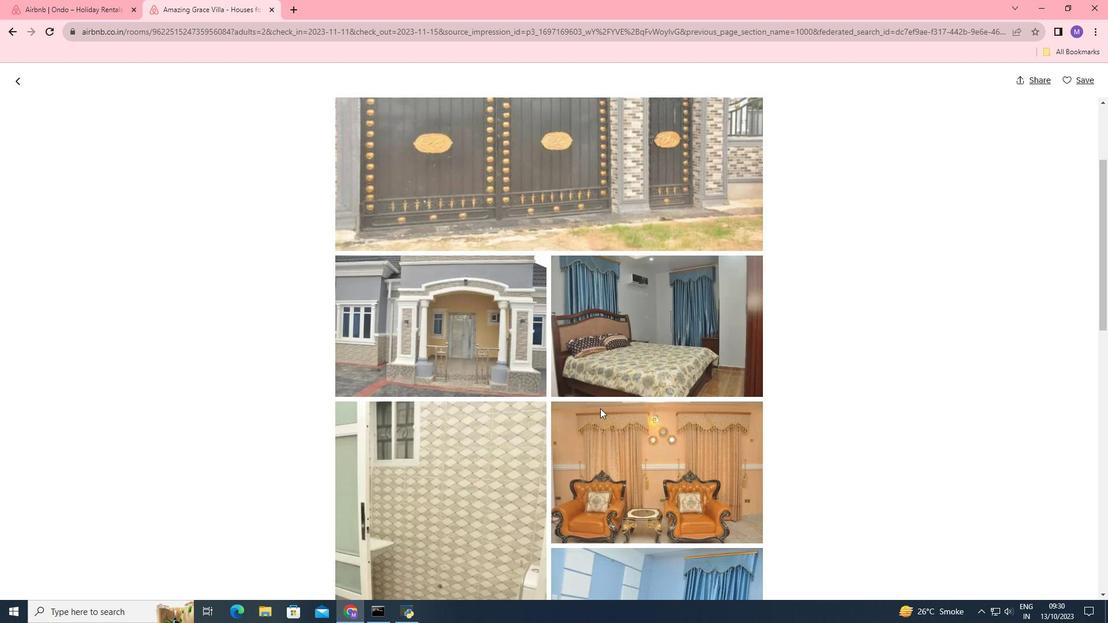 
Action: Mouse scrolled (600, 408) with delta (0, 0)
Screenshot: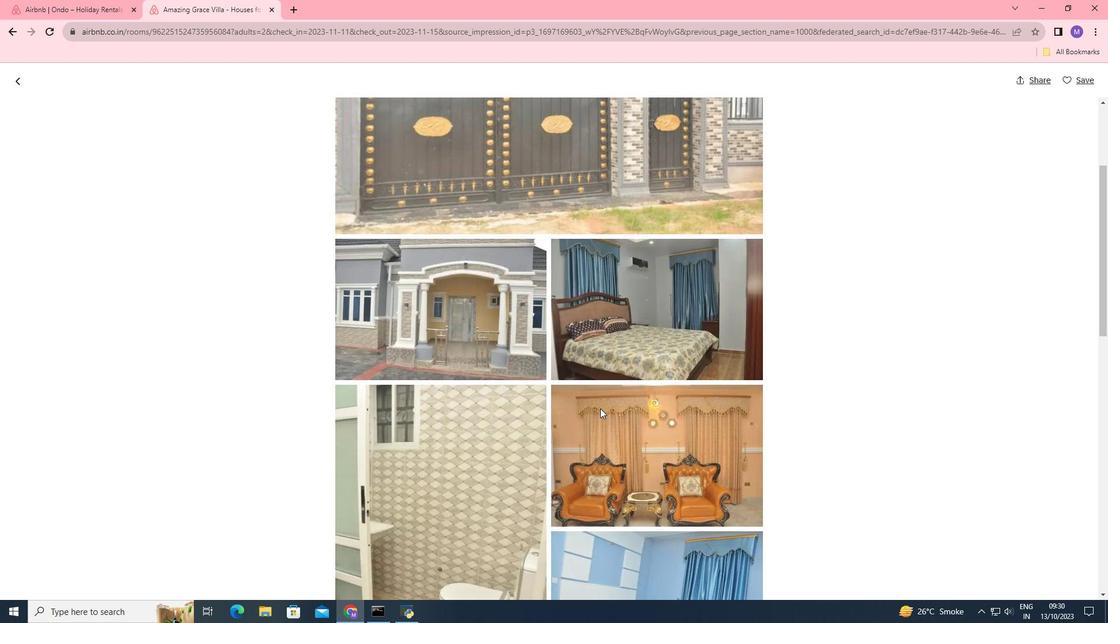 
Action: Mouse scrolled (600, 408) with delta (0, 0)
Screenshot: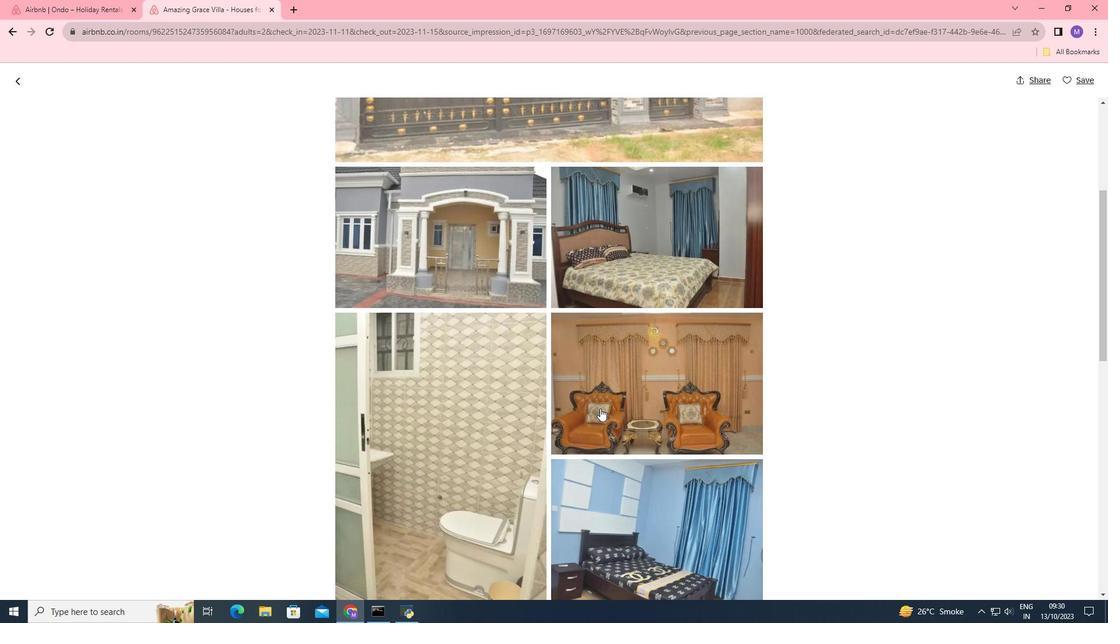 
Action: Mouse scrolled (600, 408) with delta (0, 0)
Screenshot: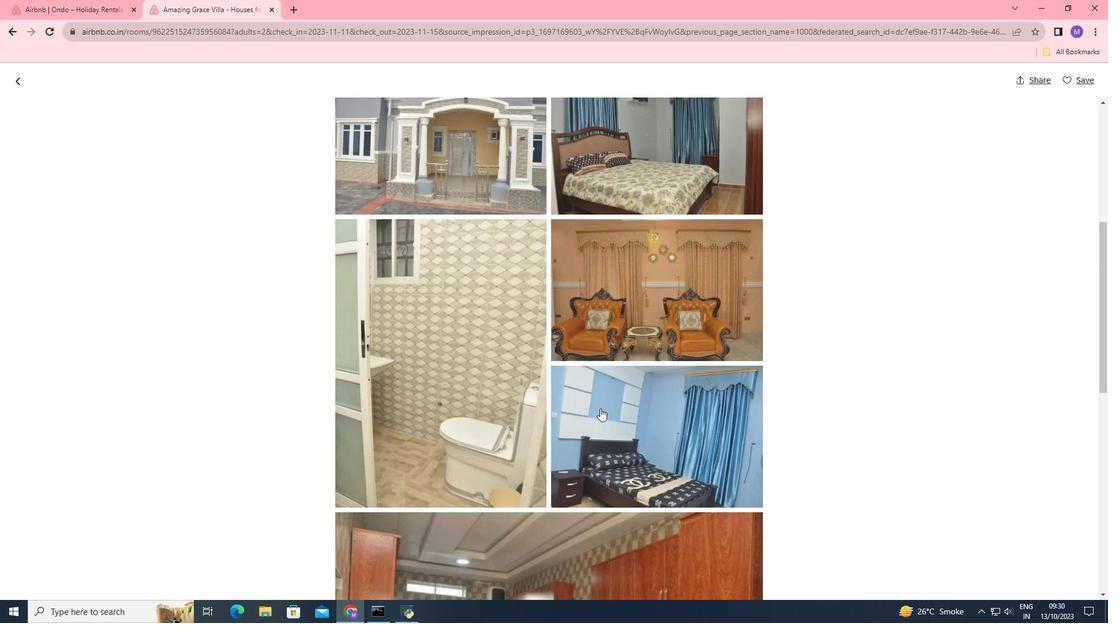 
Action: Mouse scrolled (600, 408) with delta (0, 0)
Screenshot: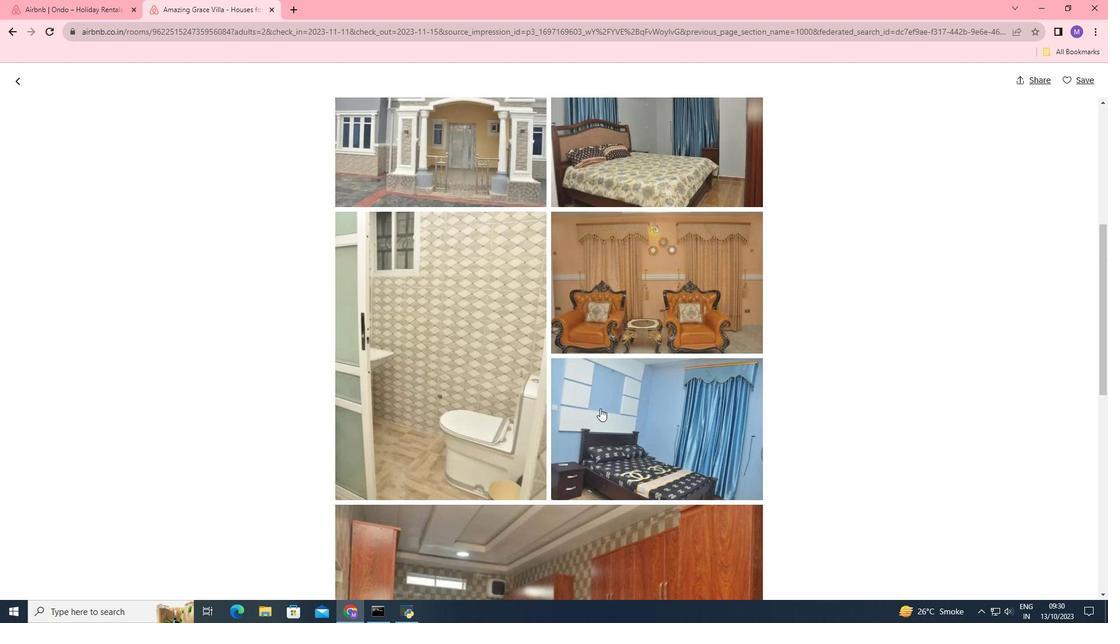 
Action: Mouse scrolled (600, 408) with delta (0, 0)
Screenshot: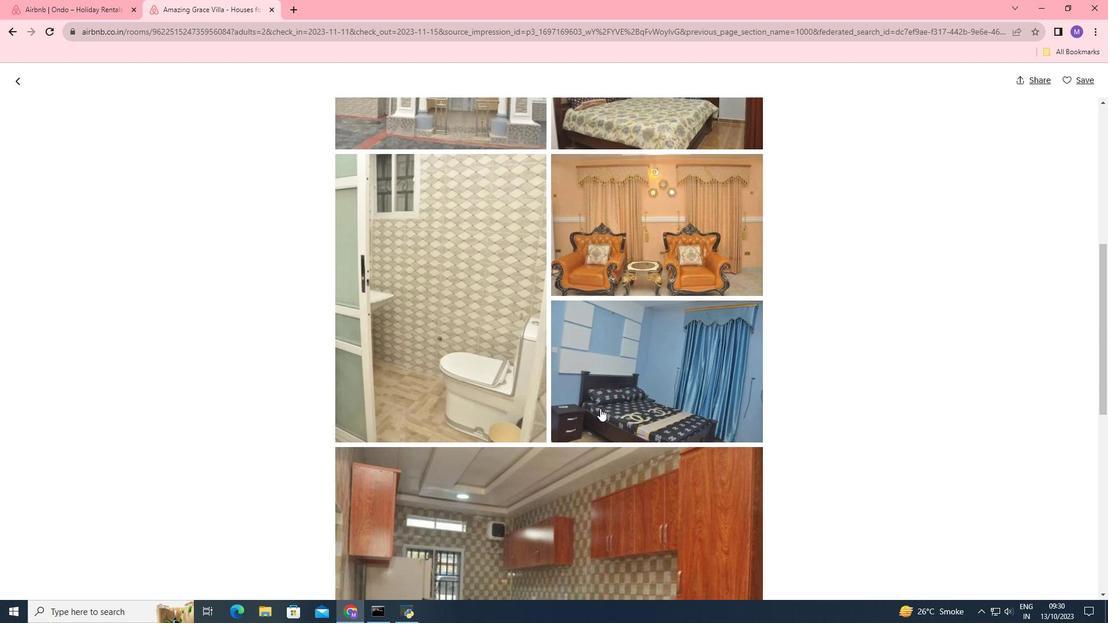 
Action: Mouse scrolled (600, 408) with delta (0, 0)
Screenshot: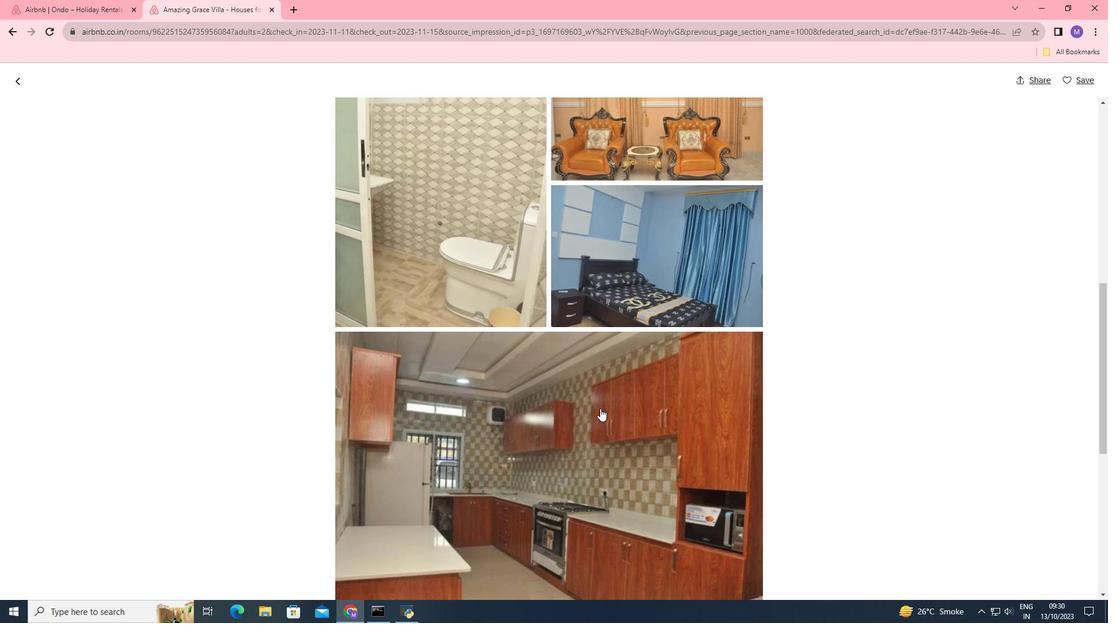 
Action: Mouse scrolled (600, 408) with delta (0, 0)
Screenshot: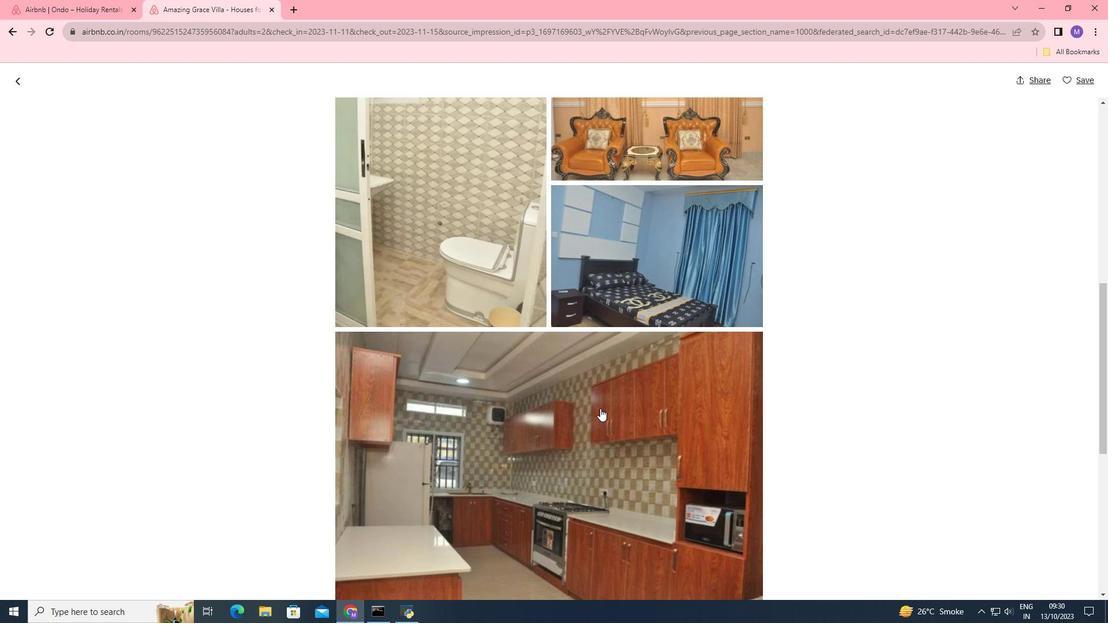 
Action: Mouse scrolled (600, 408) with delta (0, 0)
Screenshot: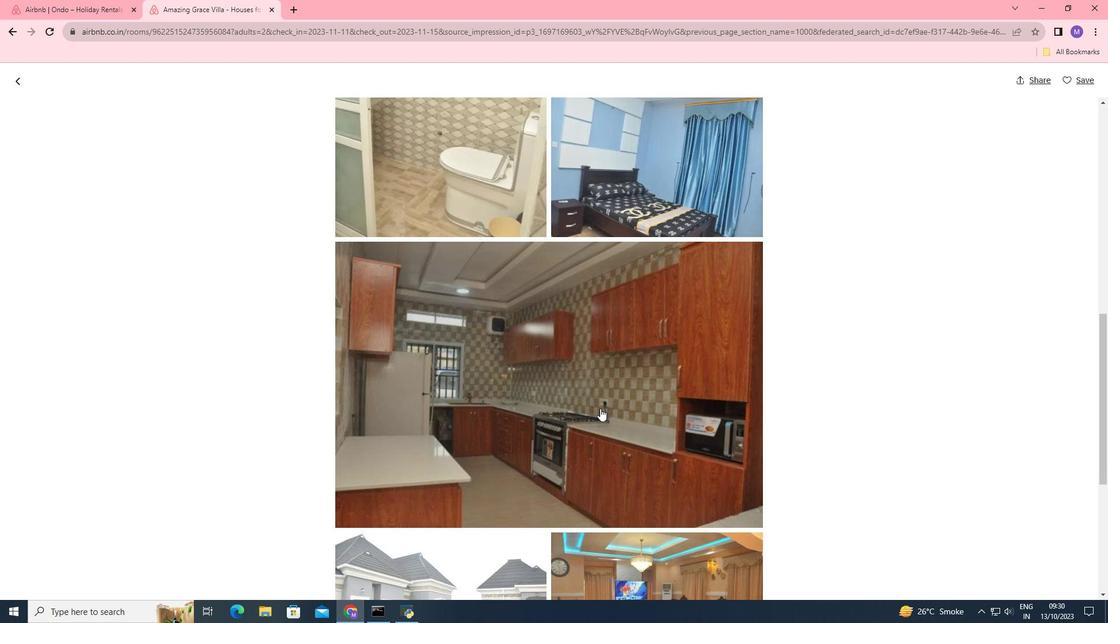 
Action: Mouse scrolled (600, 408) with delta (0, 0)
Screenshot: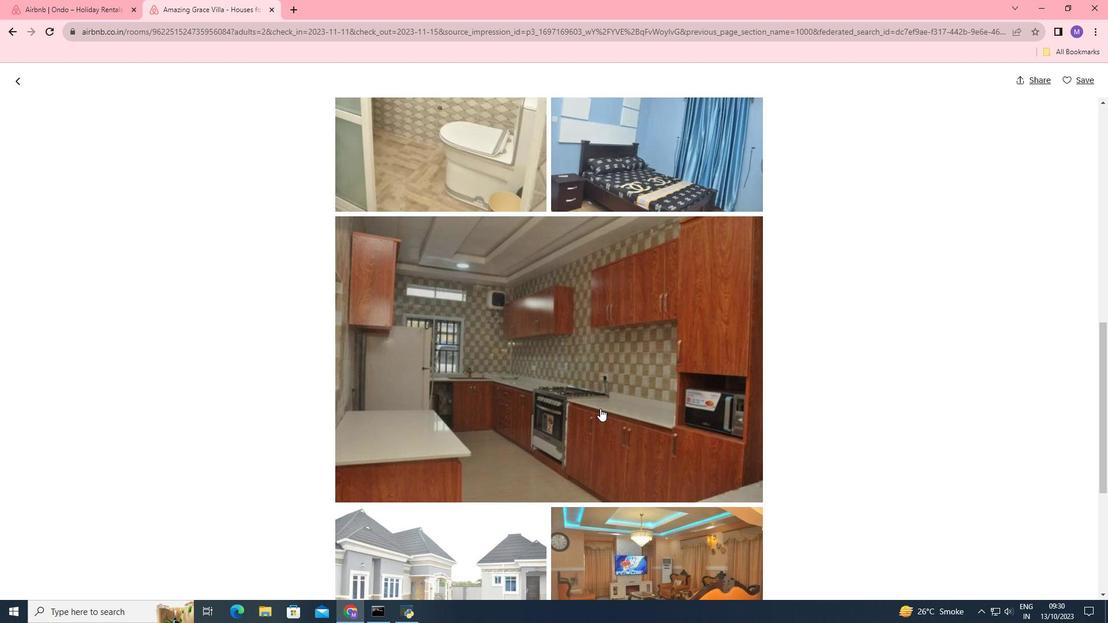 
Action: Mouse scrolled (600, 408) with delta (0, 0)
Screenshot: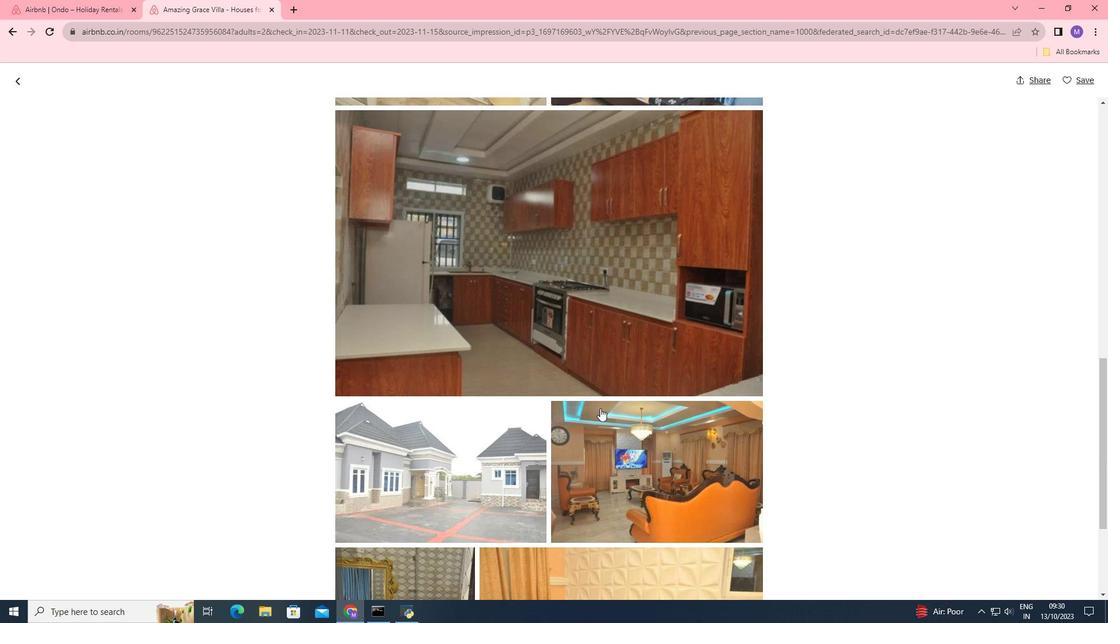 
Action: Mouse scrolled (600, 408) with delta (0, 0)
Screenshot: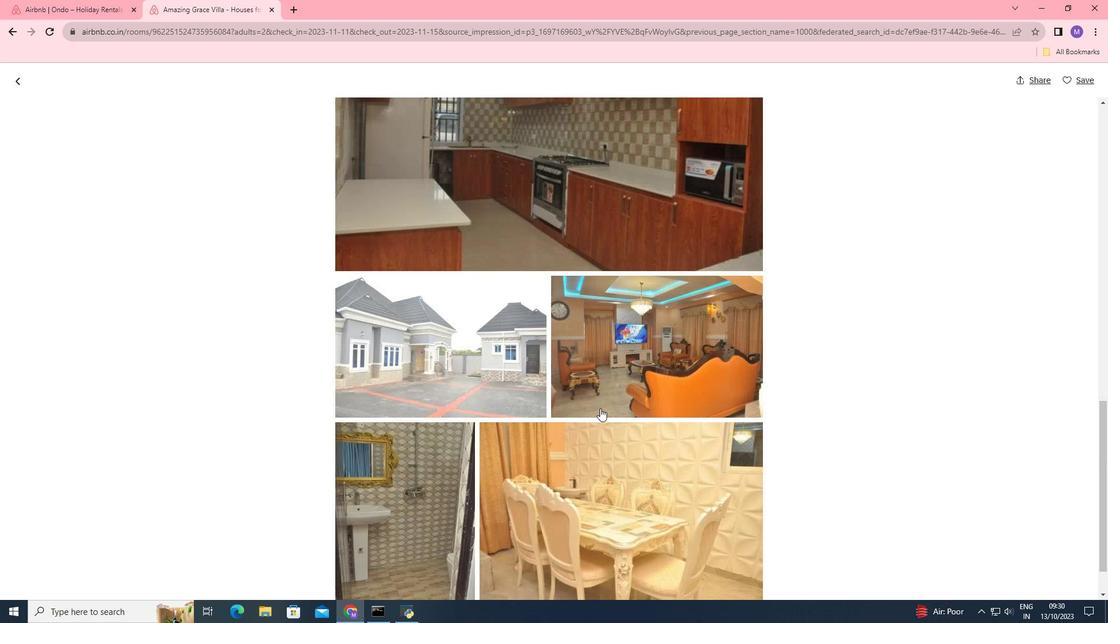 
Action: Mouse scrolled (600, 408) with delta (0, 0)
Screenshot: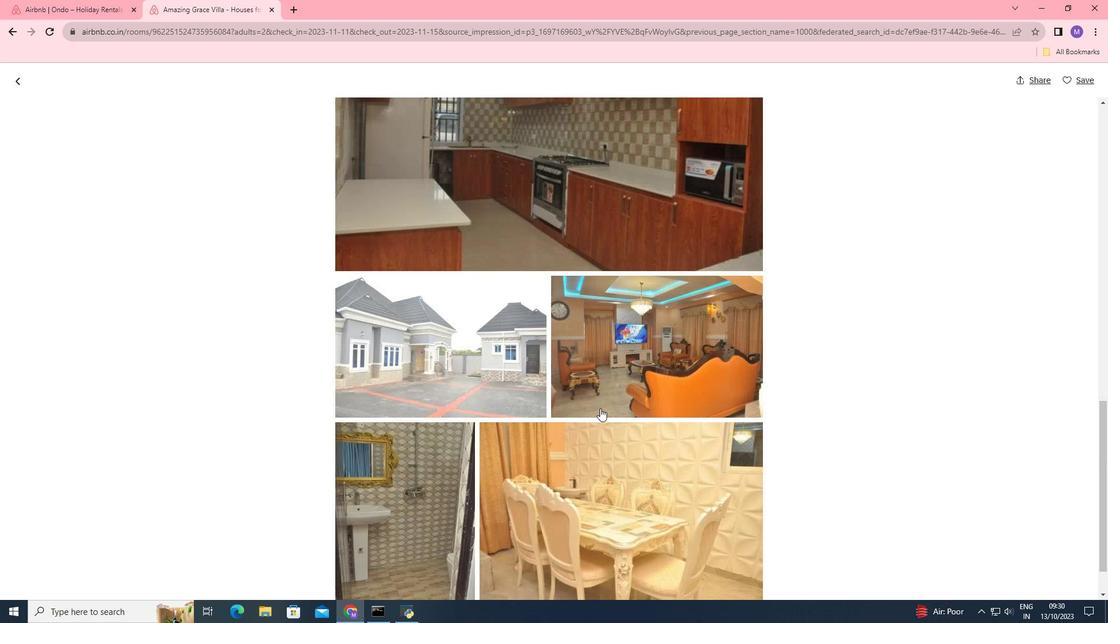 
Action: Mouse scrolled (600, 408) with delta (0, 0)
Screenshot: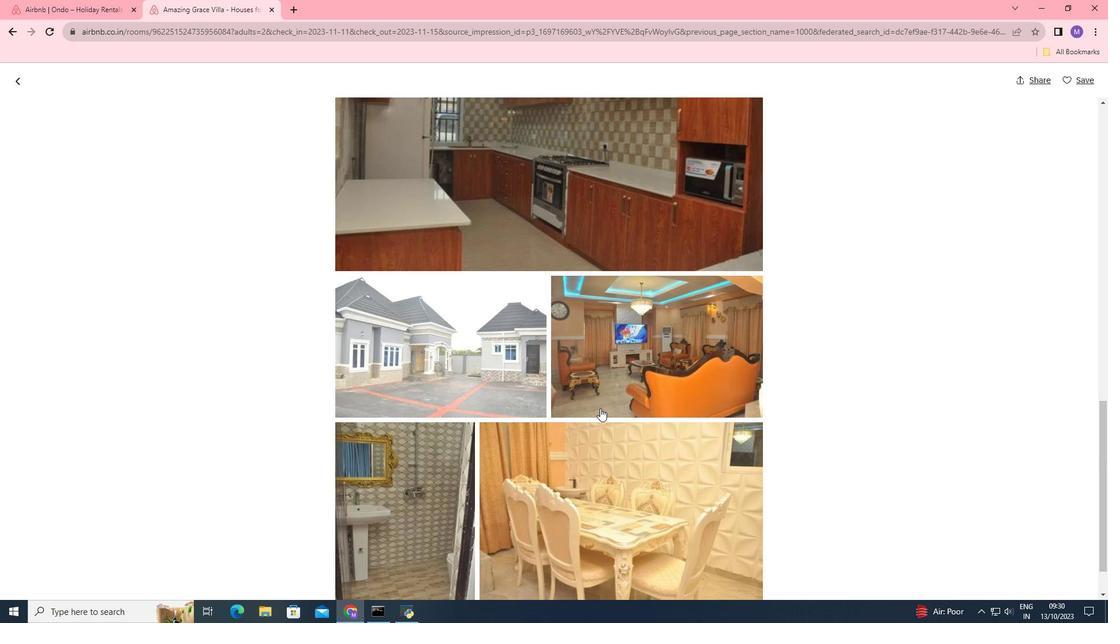
Action: Mouse scrolled (600, 408) with delta (0, 0)
Screenshot: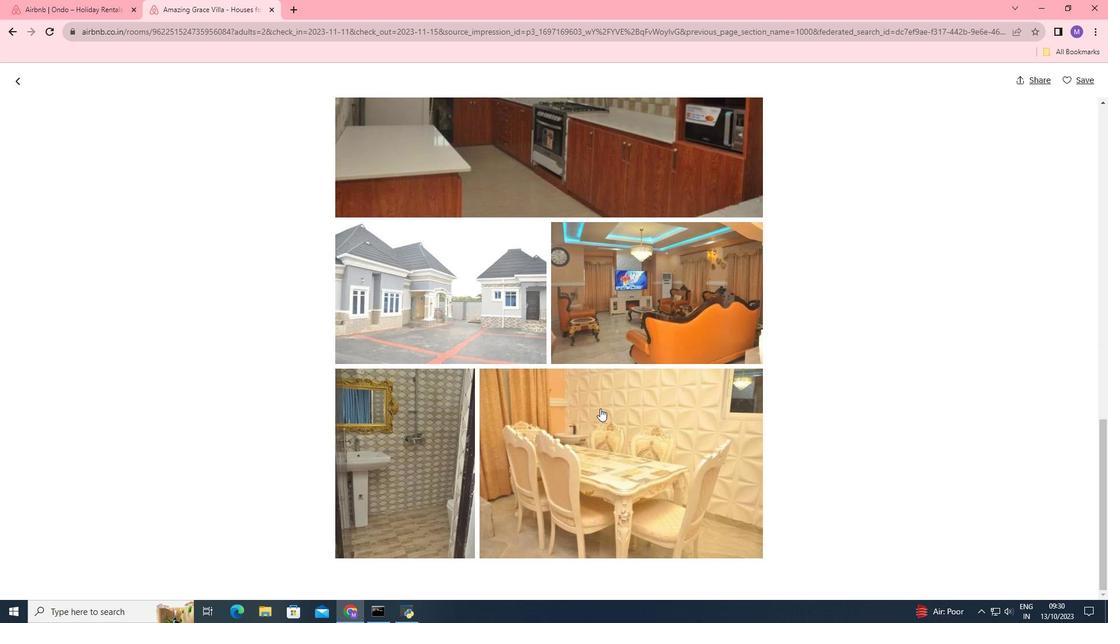 
Action: Mouse scrolled (600, 408) with delta (0, 0)
Screenshot: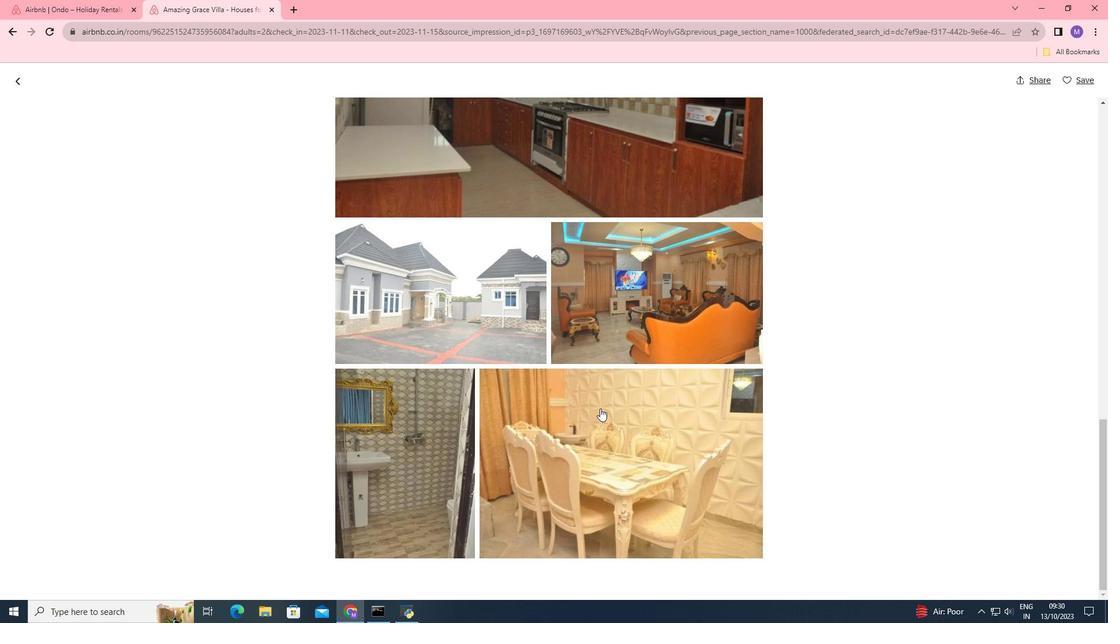 
Action: Mouse scrolled (600, 408) with delta (0, 0)
Screenshot: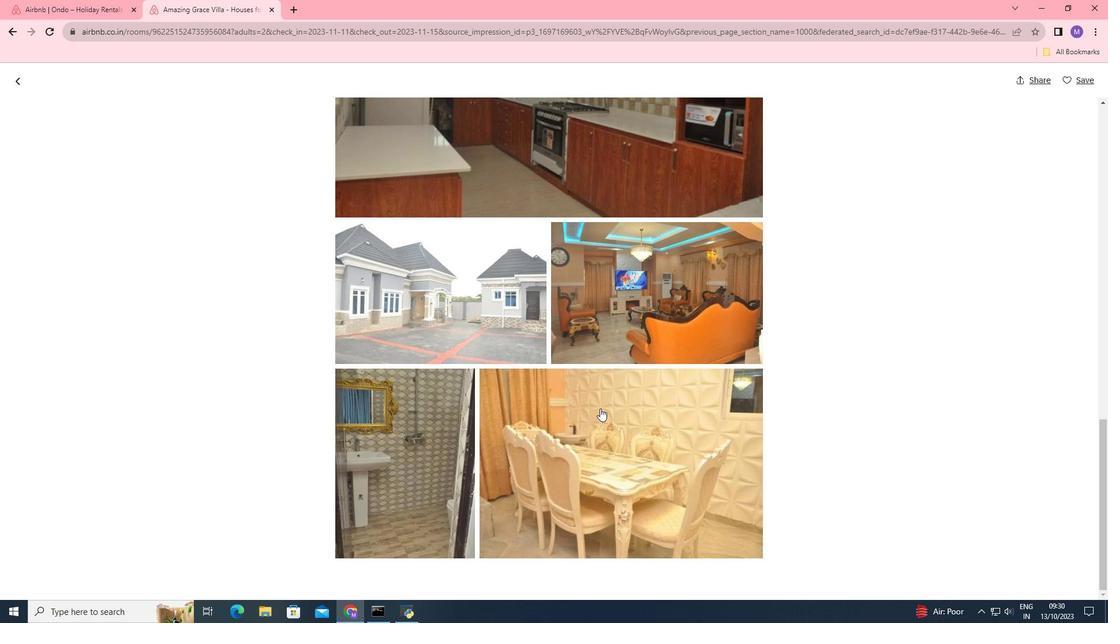 
Action: Mouse scrolled (600, 408) with delta (0, 0)
Screenshot: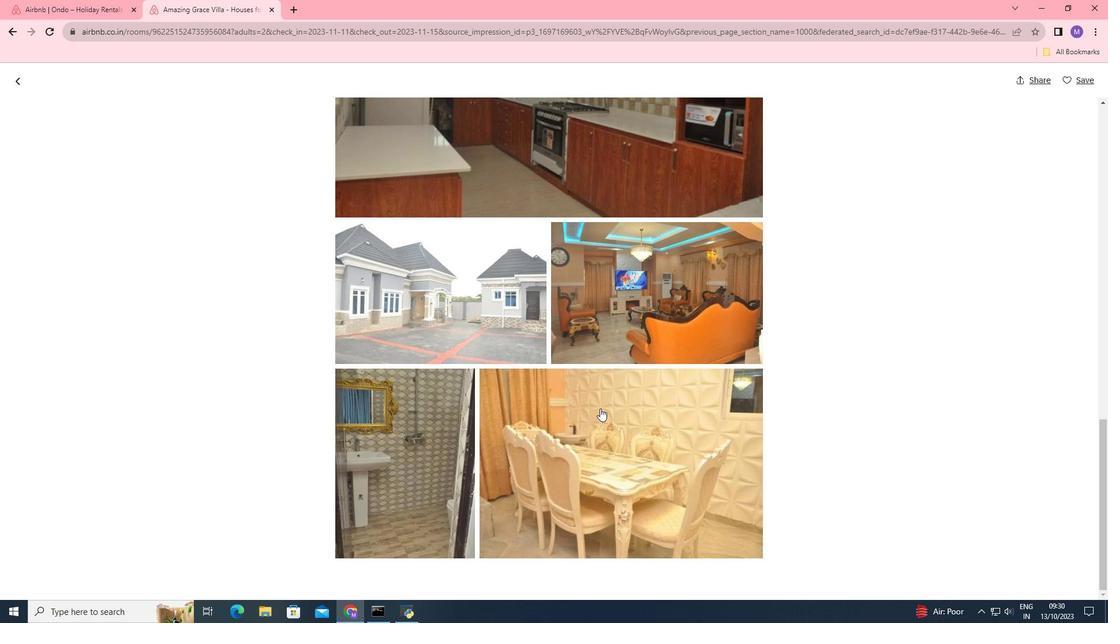
Action: Mouse moved to (17, 81)
Screenshot: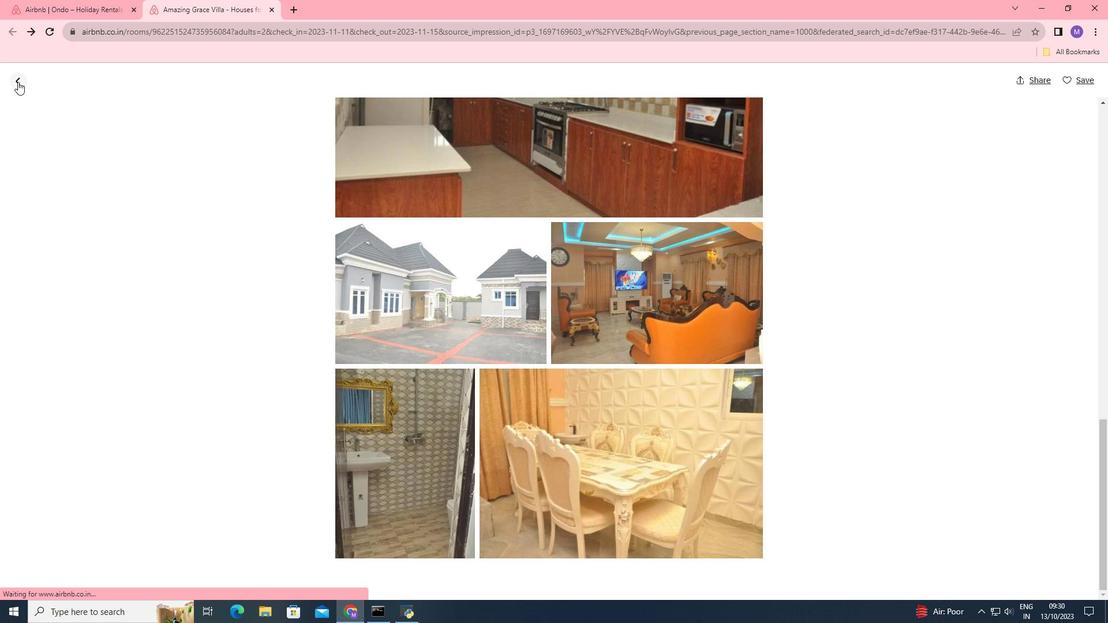 
Action: Mouse pressed left at (17, 81)
Screenshot: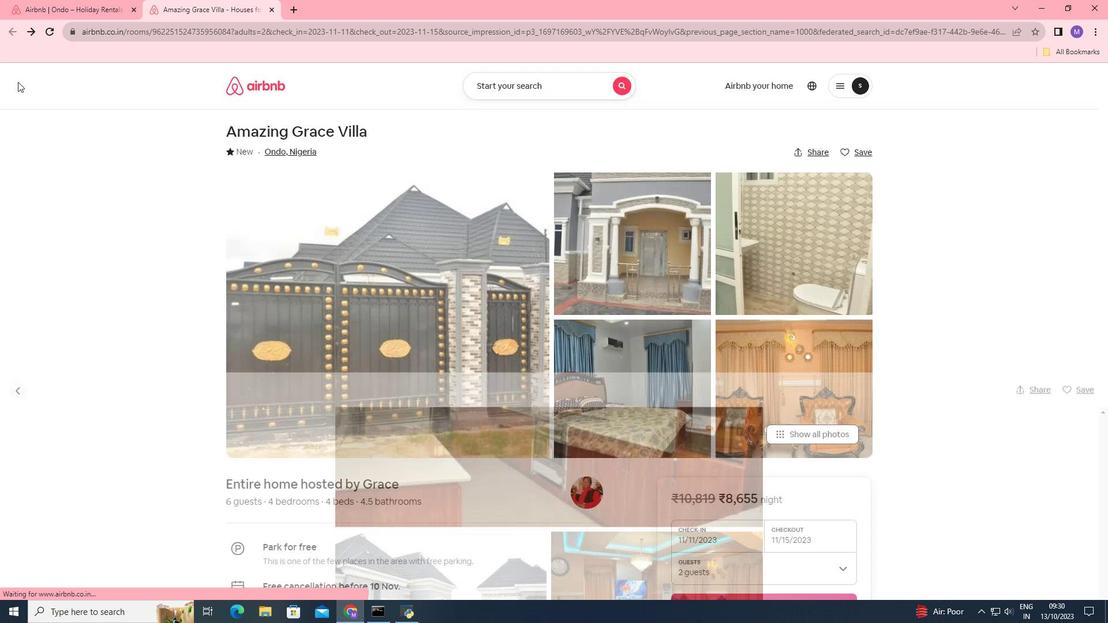 
Action: Mouse moved to (495, 421)
Screenshot: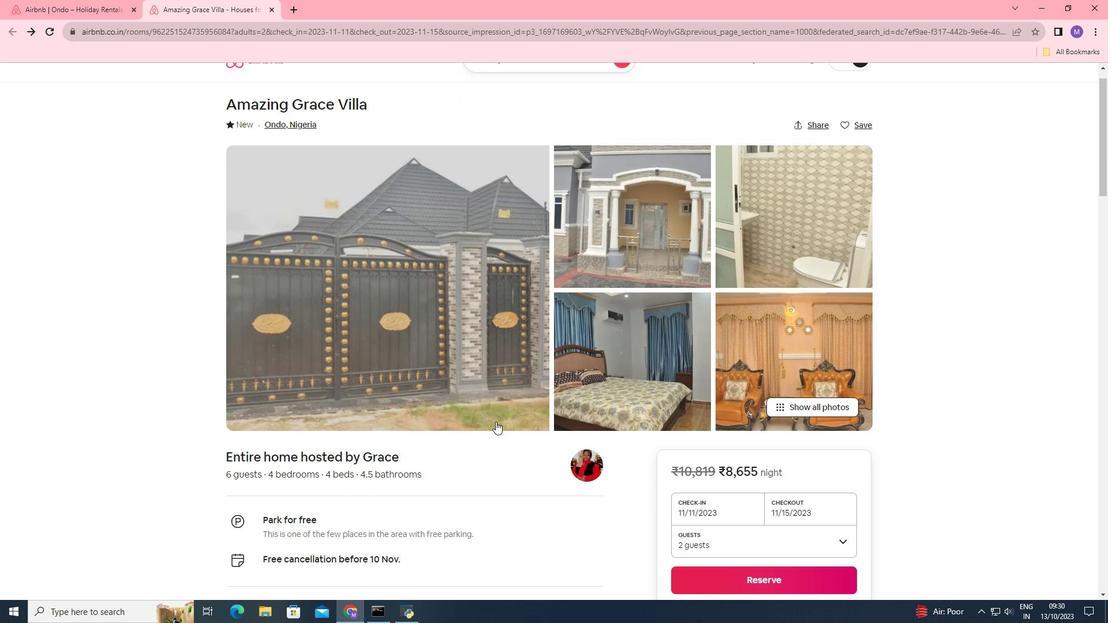 
Action: Mouse scrolled (495, 421) with delta (0, 0)
Screenshot: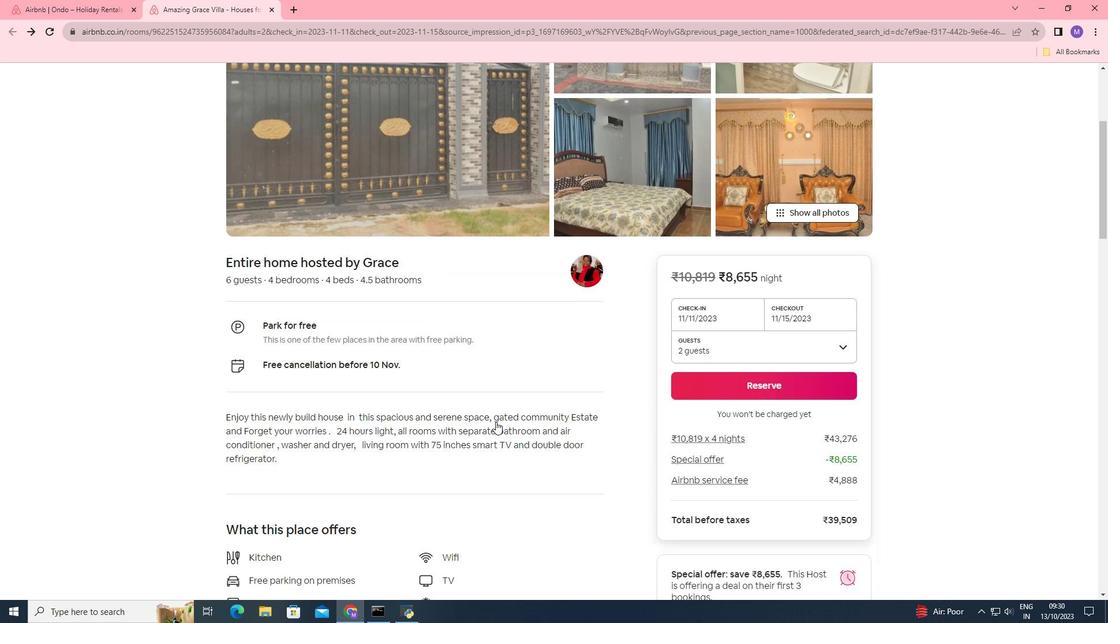 
Action: Mouse scrolled (495, 421) with delta (0, 0)
Screenshot: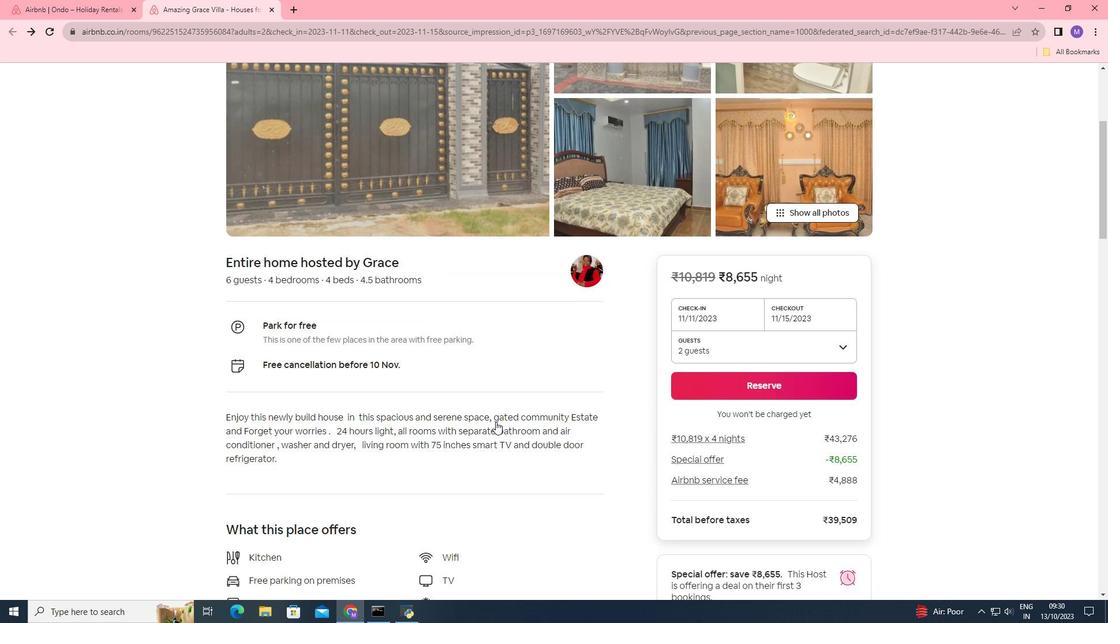 
Action: Mouse scrolled (495, 421) with delta (0, 0)
Screenshot: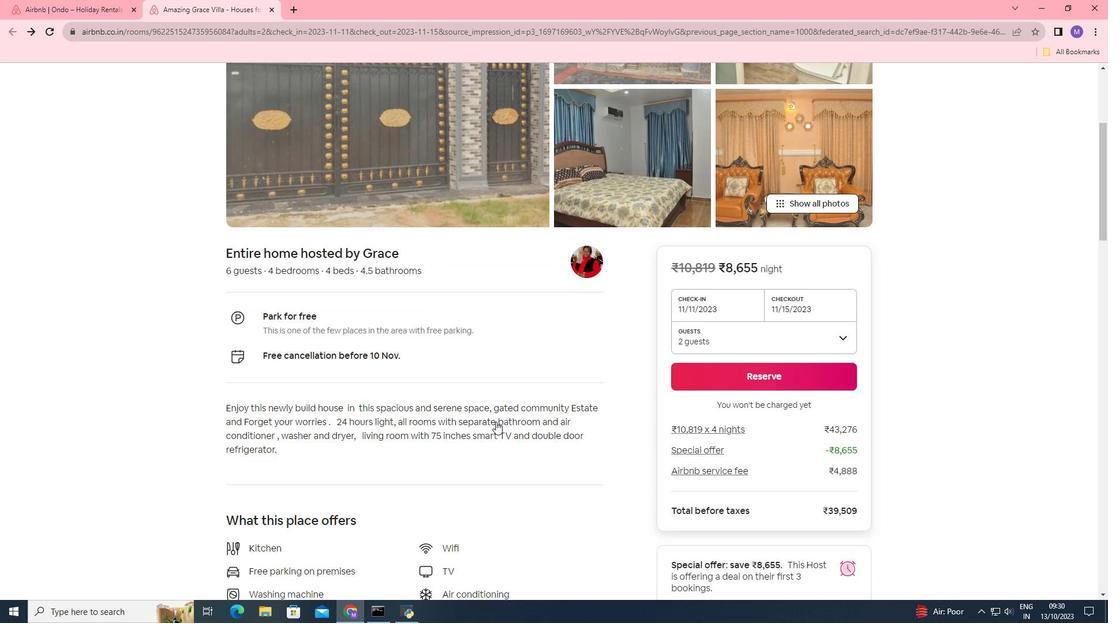 
Action: Mouse scrolled (495, 421) with delta (0, 0)
Screenshot: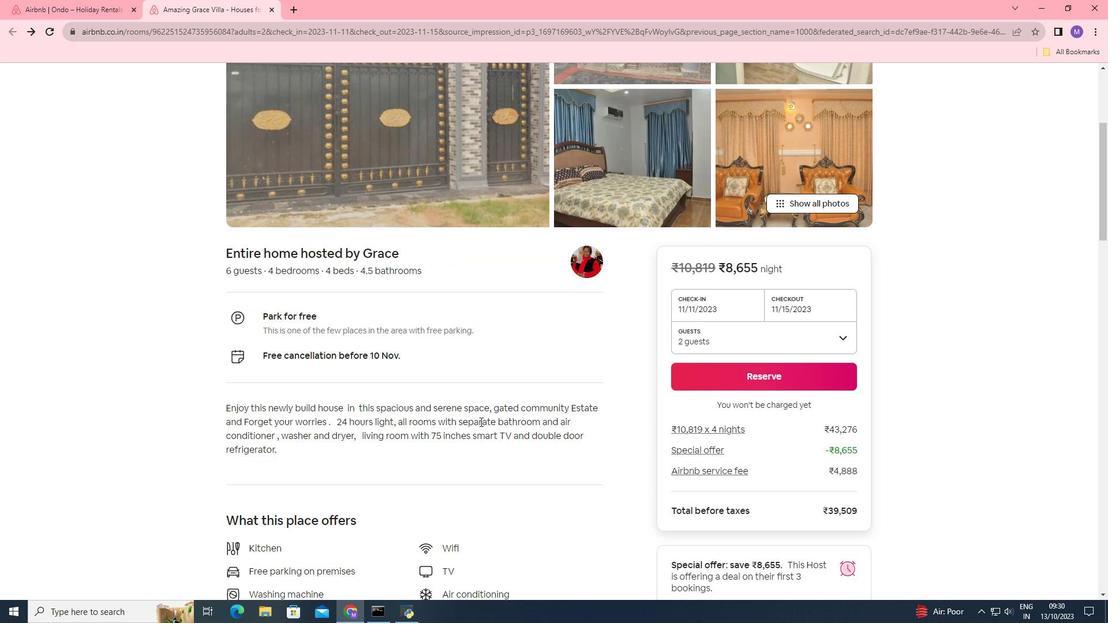 
Action: Mouse moved to (420, 424)
Screenshot: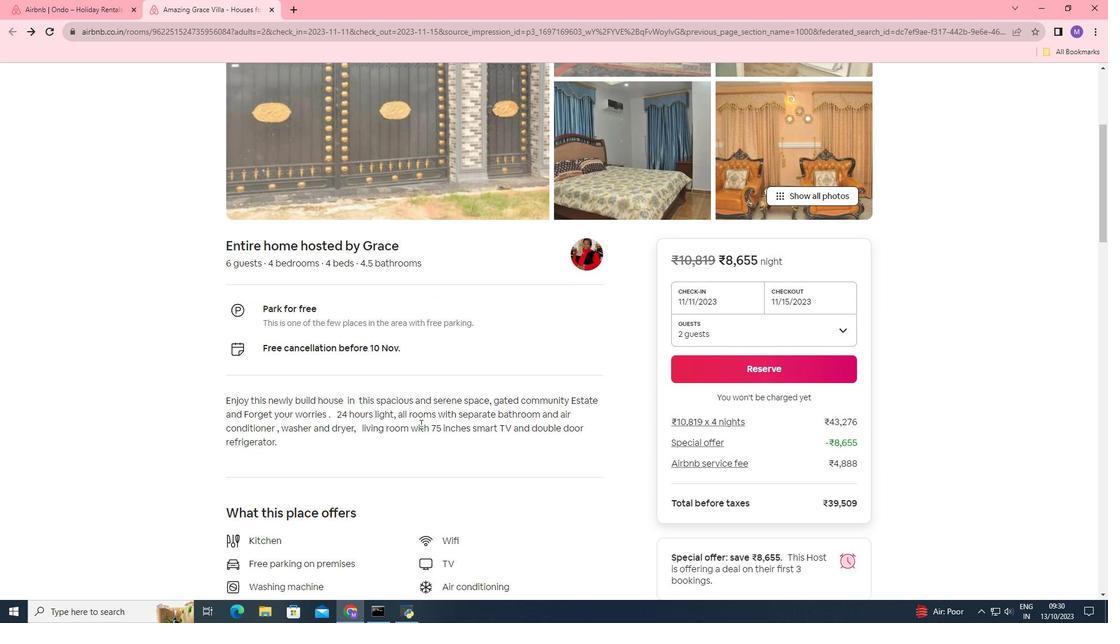 
Action: Mouse scrolled (420, 423) with delta (0, 0)
Screenshot: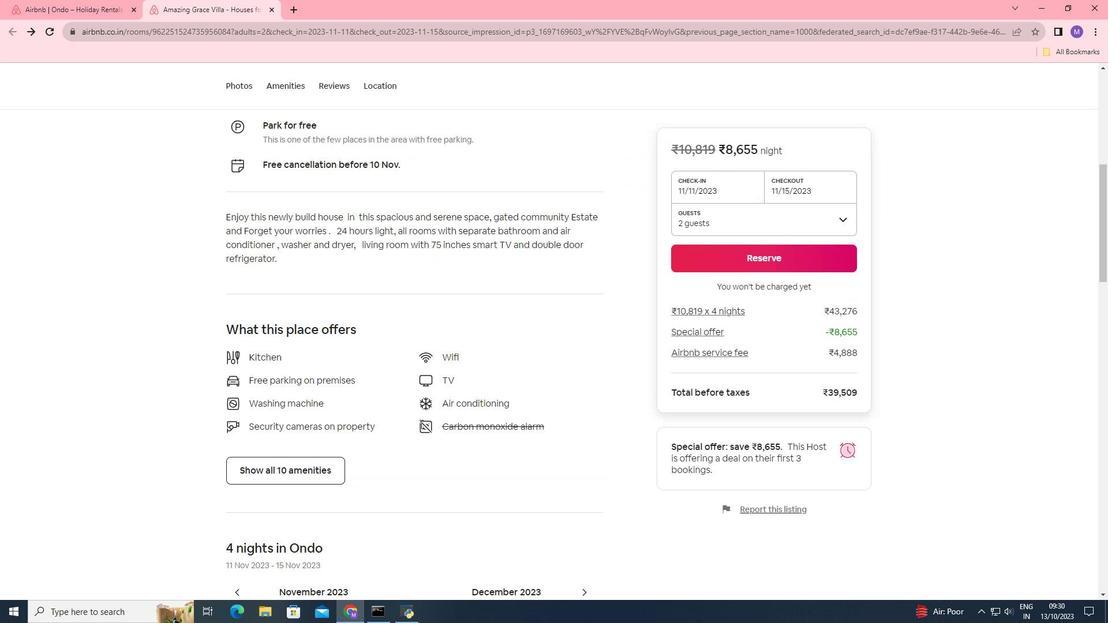 
Action: Mouse scrolled (420, 423) with delta (0, 0)
Screenshot: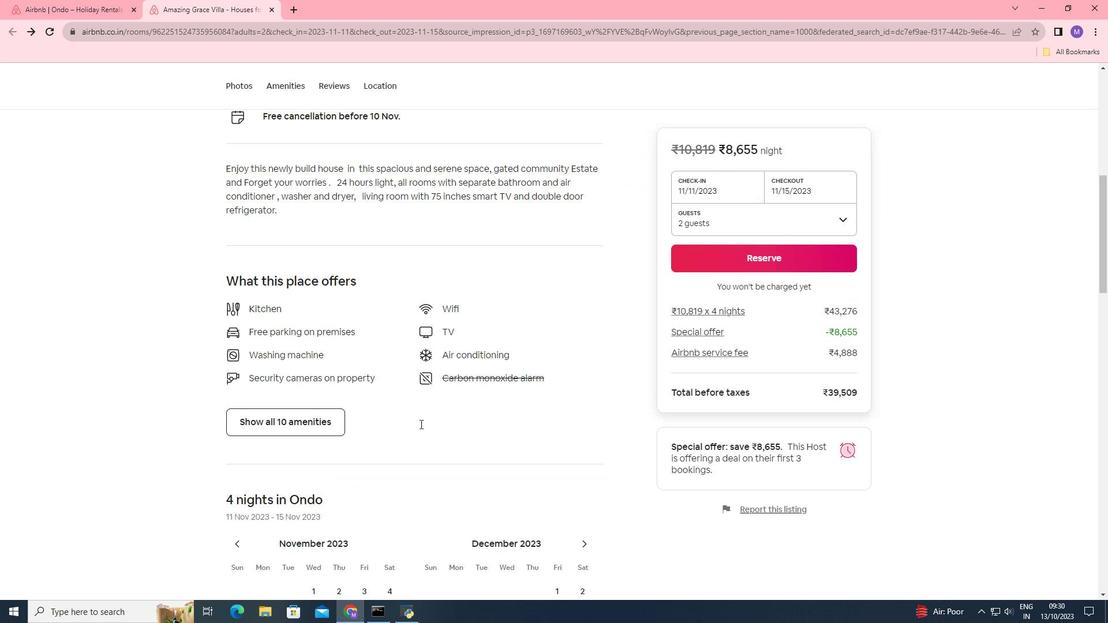 
Action: Mouse scrolled (420, 423) with delta (0, 0)
Screenshot: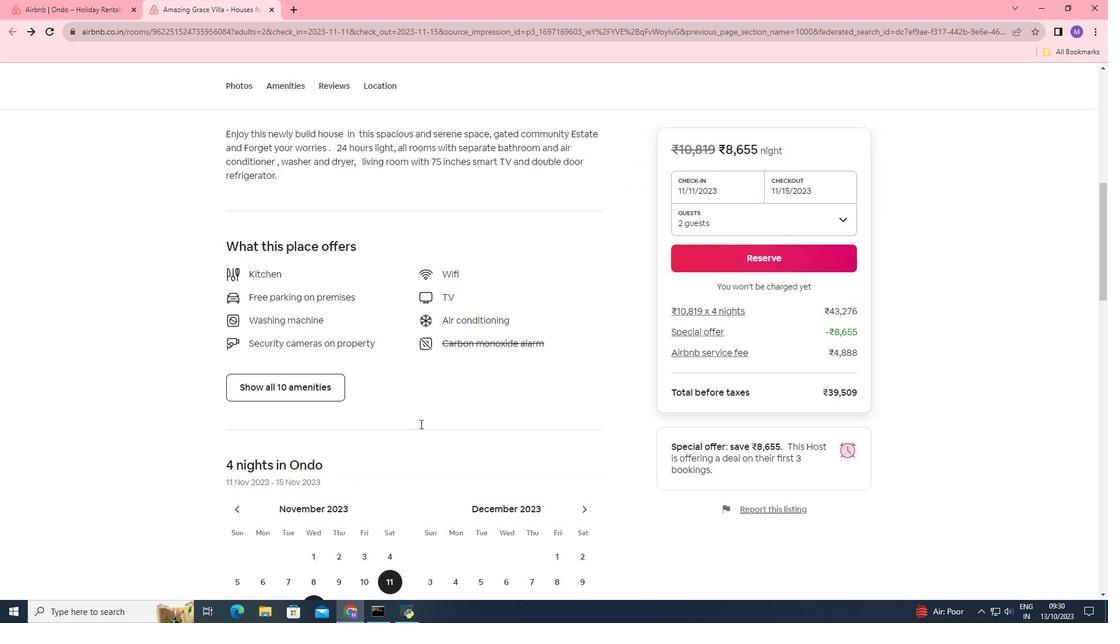
Action: Mouse scrolled (420, 423) with delta (0, 0)
Screenshot: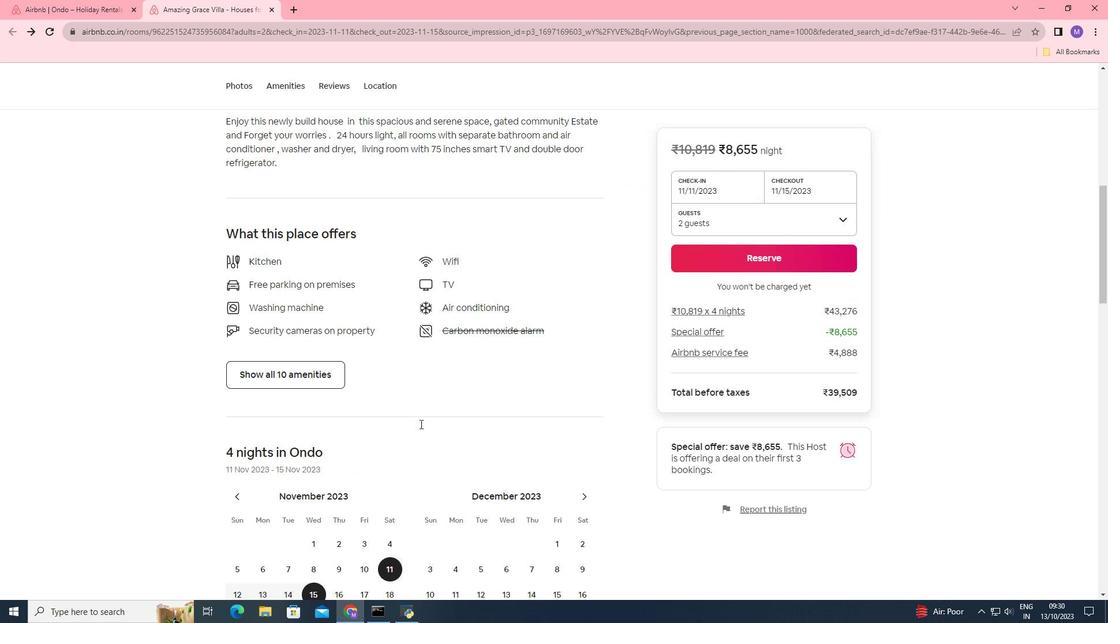 
Action: Mouse scrolled (420, 423) with delta (0, 0)
Screenshot: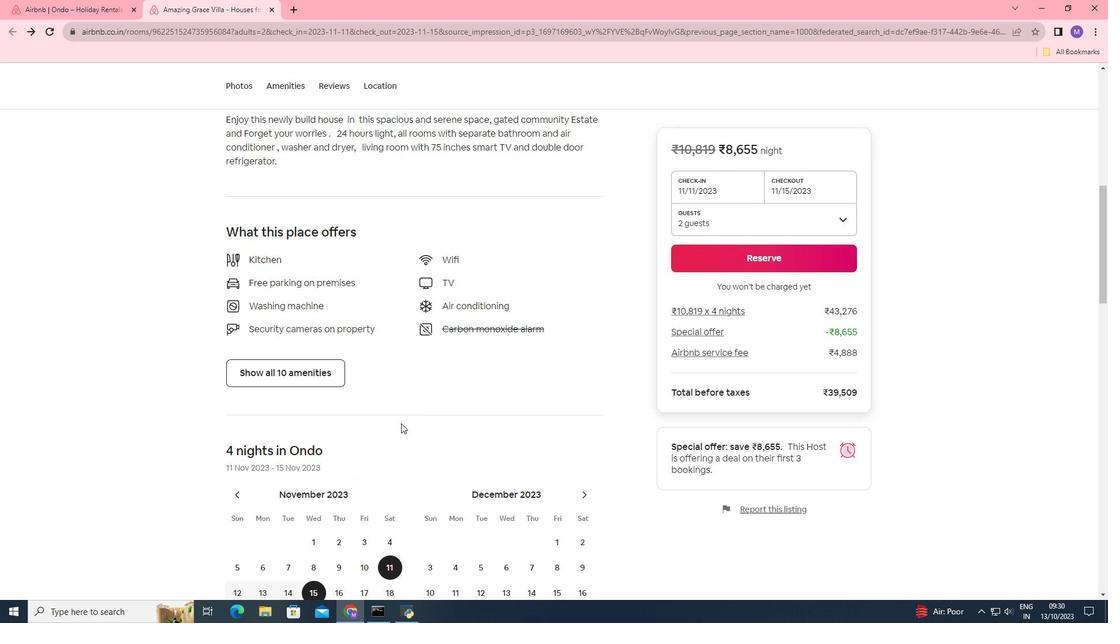 
Action: Mouse moved to (317, 364)
Screenshot: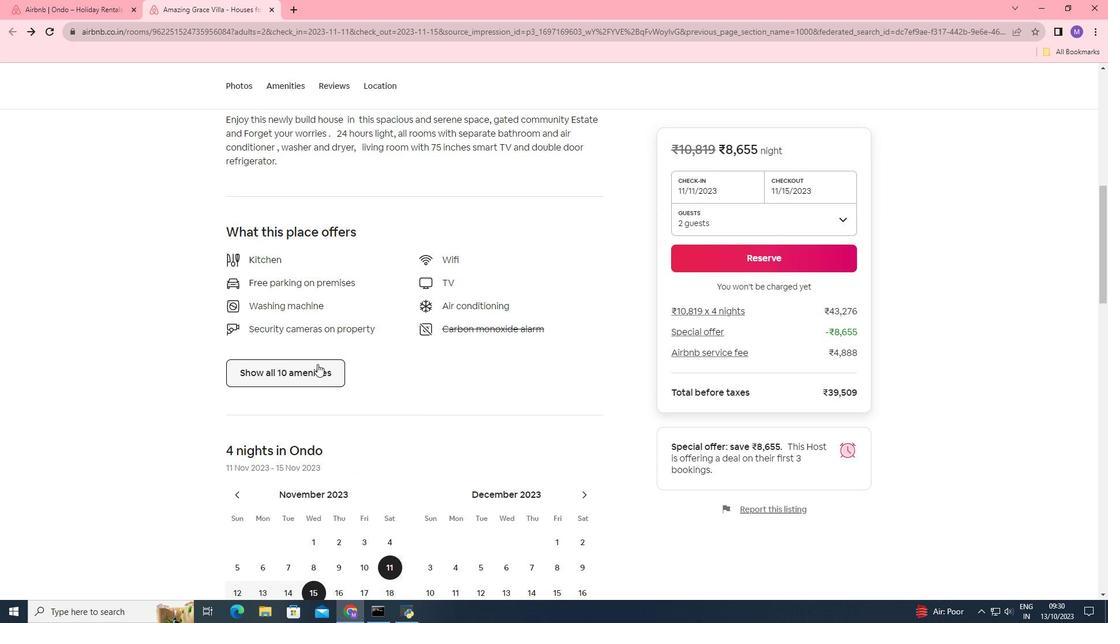 
Action: Mouse pressed left at (317, 364)
Screenshot: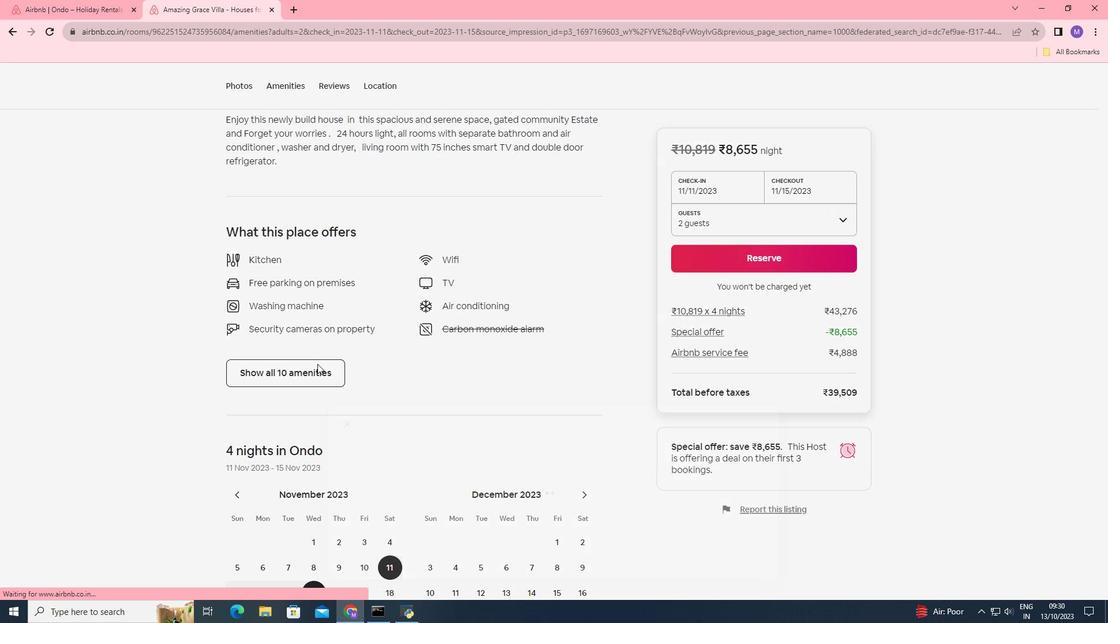 
Action: Mouse moved to (553, 385)
Screenshot: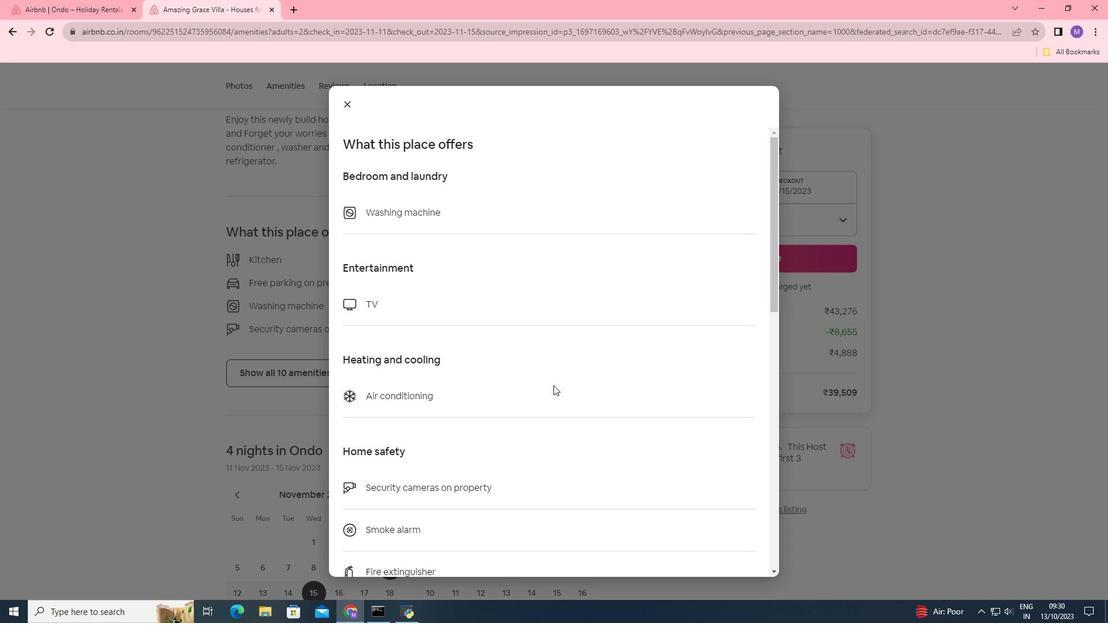 
Action: Mouse scrolled (553, 384) with delta (0, 0)
Screenshot: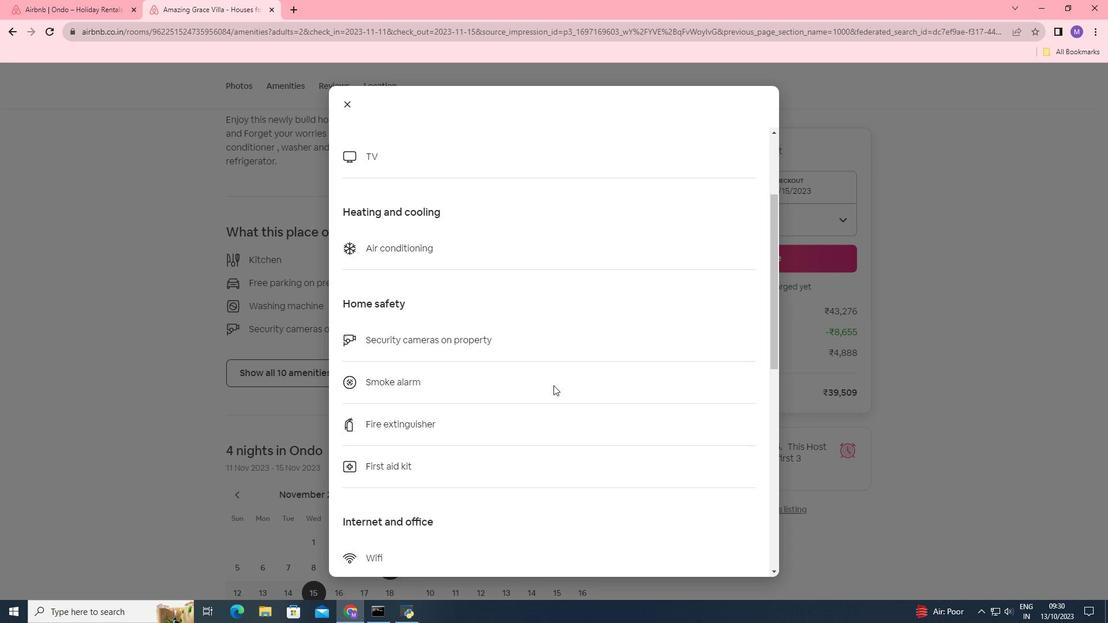 
Action: Mouse scrolled (553, 384) with delta (0, 0)
Screenshot: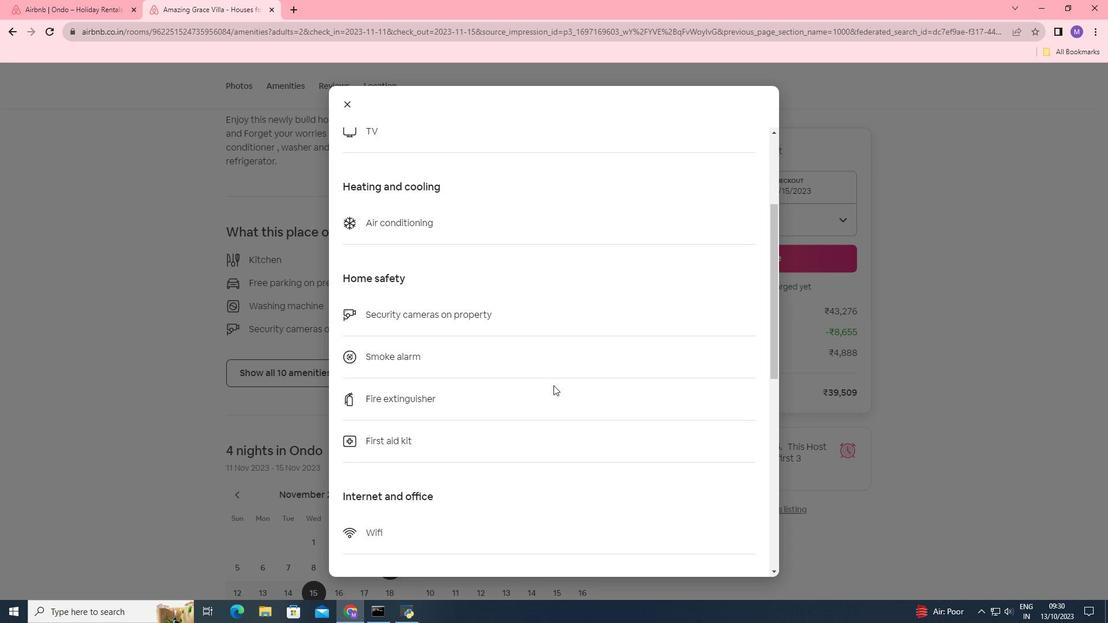 
Action: Mouse scrolled (553, 384) with delta (0, 0)
Screenshot: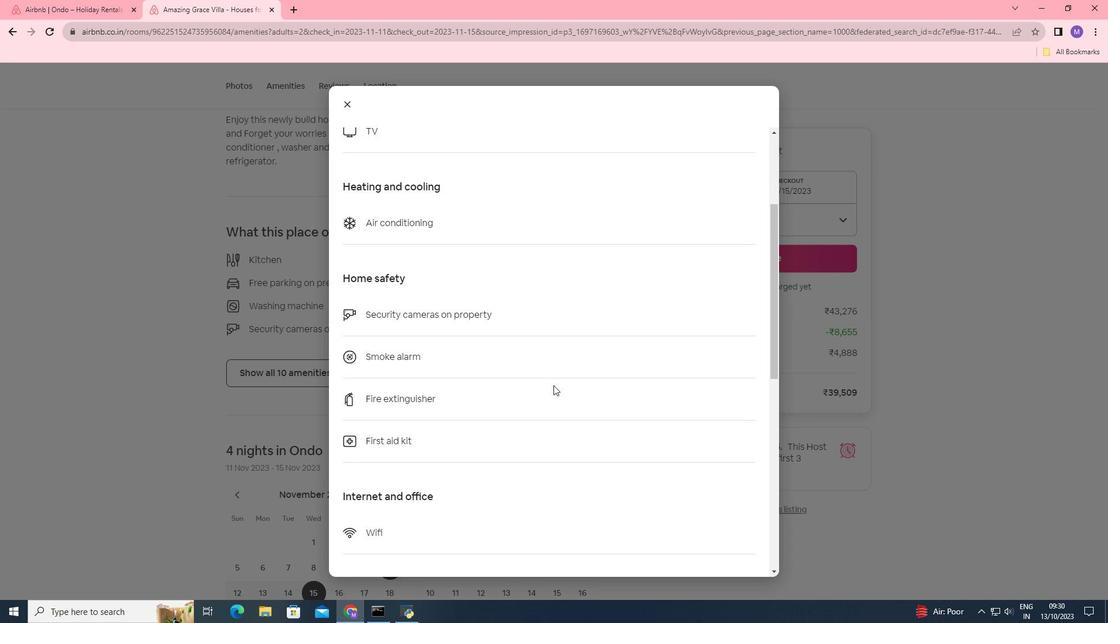 
Action: Mouse scrolled (553, 384) with delta (0, 0)
Screenshot: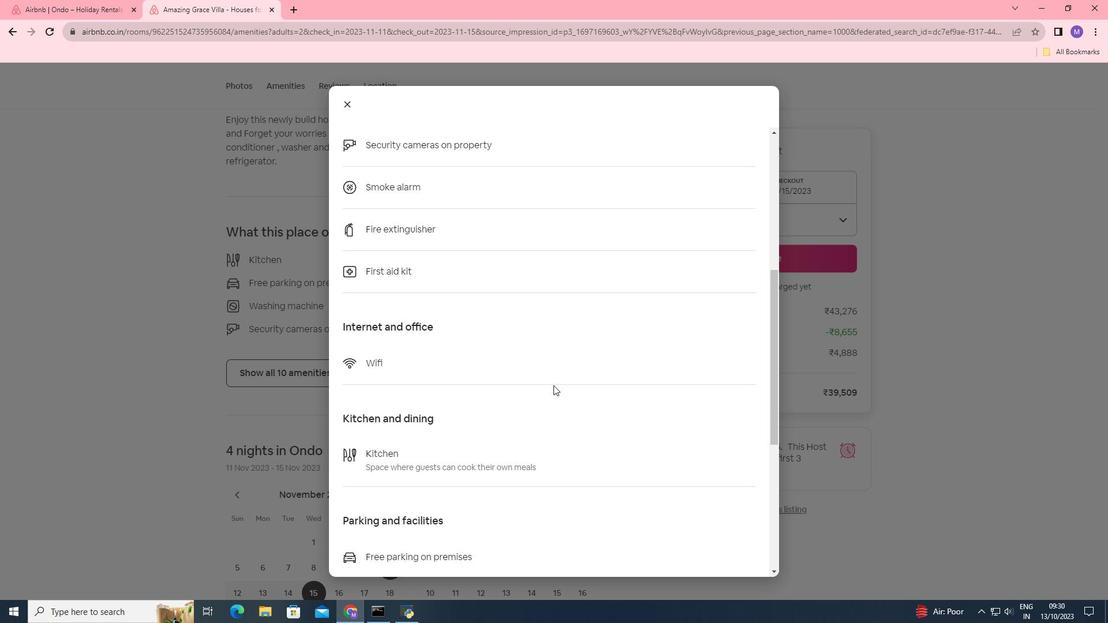 
Action: Mouse scrolled (553, 384) with delta (0, 0)
Screenshot: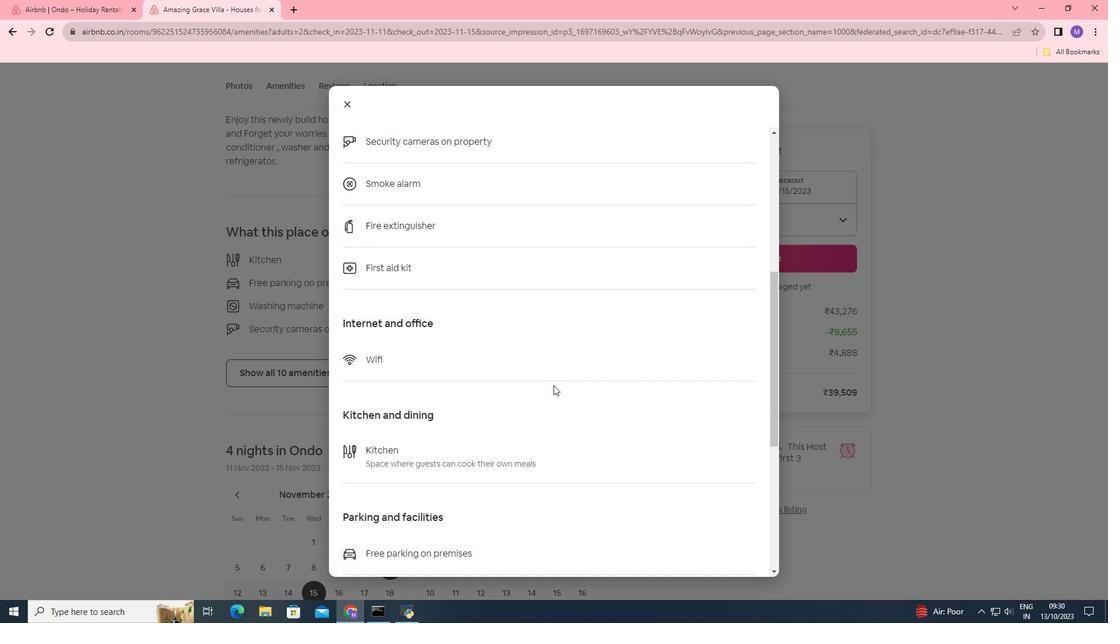 
Action: Mouse scrolled (553, 384) with delta (0, 0)
Screenshot: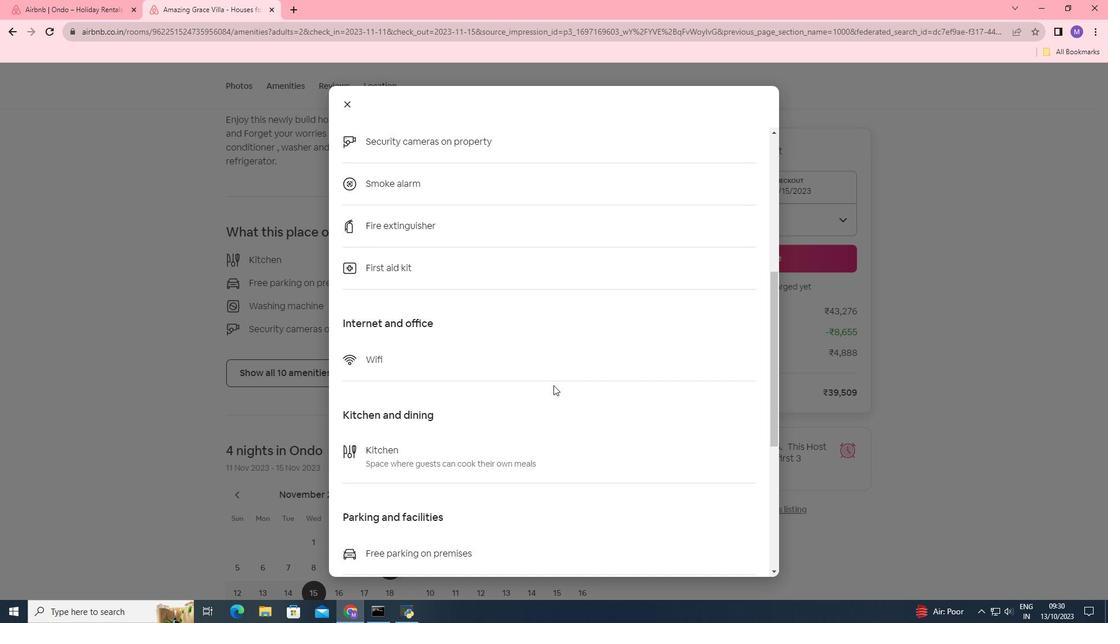 
Action: Mouse moved to (554, 385)
Screenshot: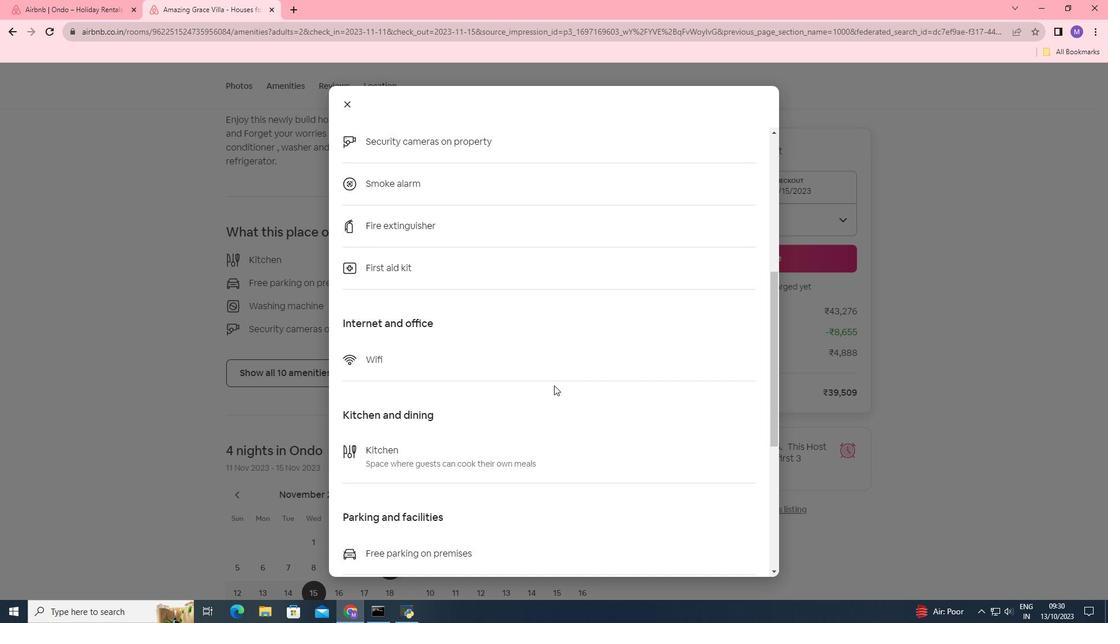 
Action: Mouse scrolled (554, 384) with delta (0, 0)
Screenshot: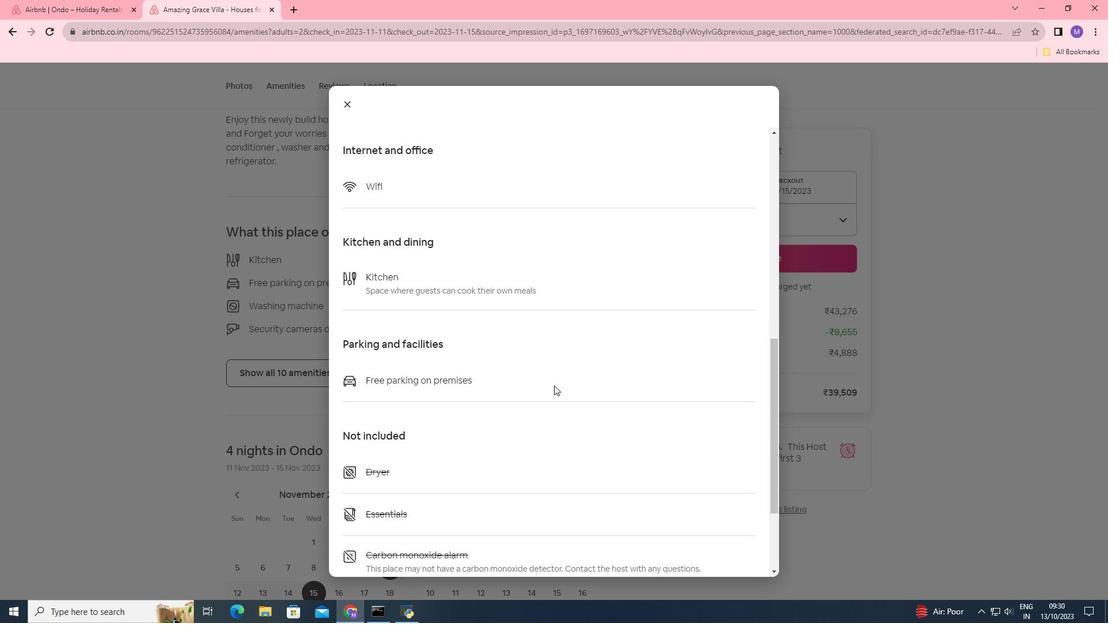 
Action: Mouse scrolled (554, 384) with delta (0, 0)
Screenshot: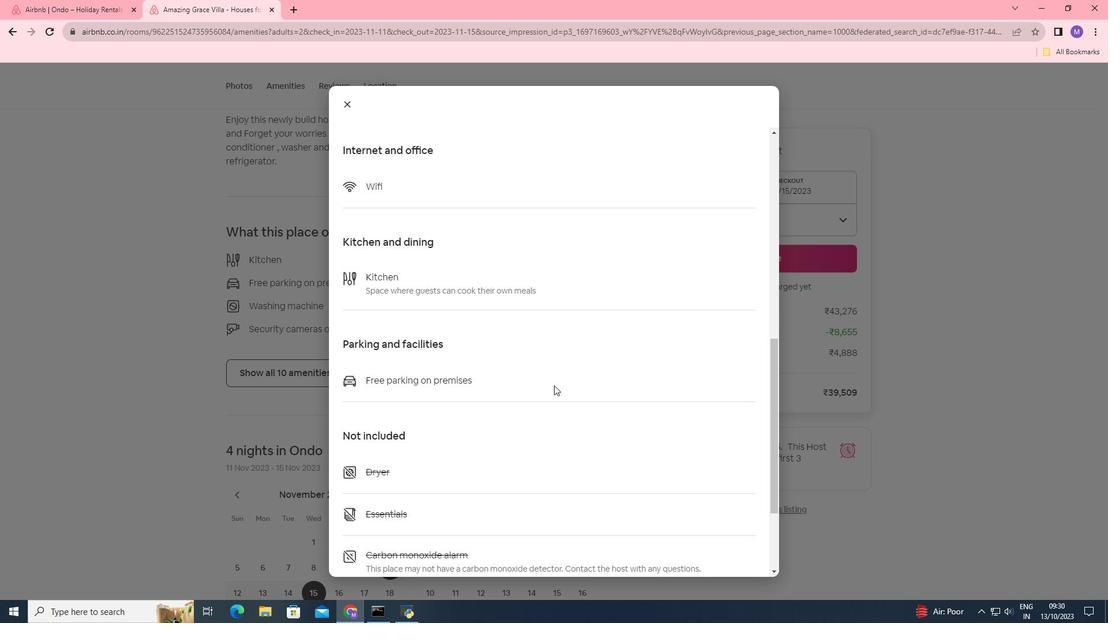 
Action: Mouse scrolled (554, 384) with delta (0, 0)
Screenshot: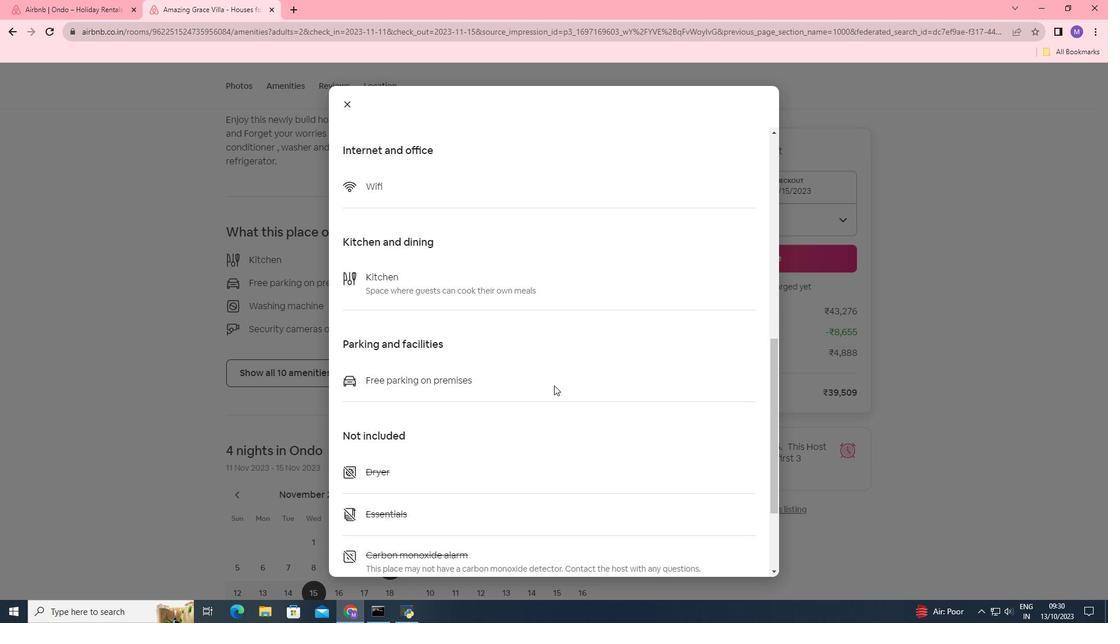 
Action: Mouse scrolled (554, 384) with delta (0, 0)
Screenshot: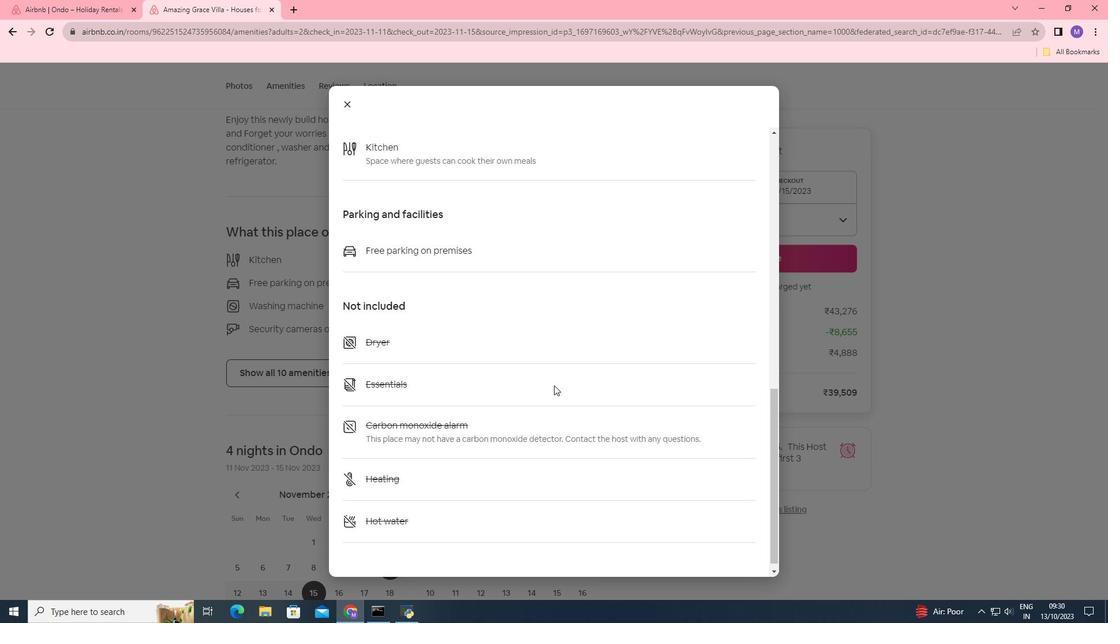 
Action: Mouse scrolled (554, 384) with delta (0, 0)
Screenshot: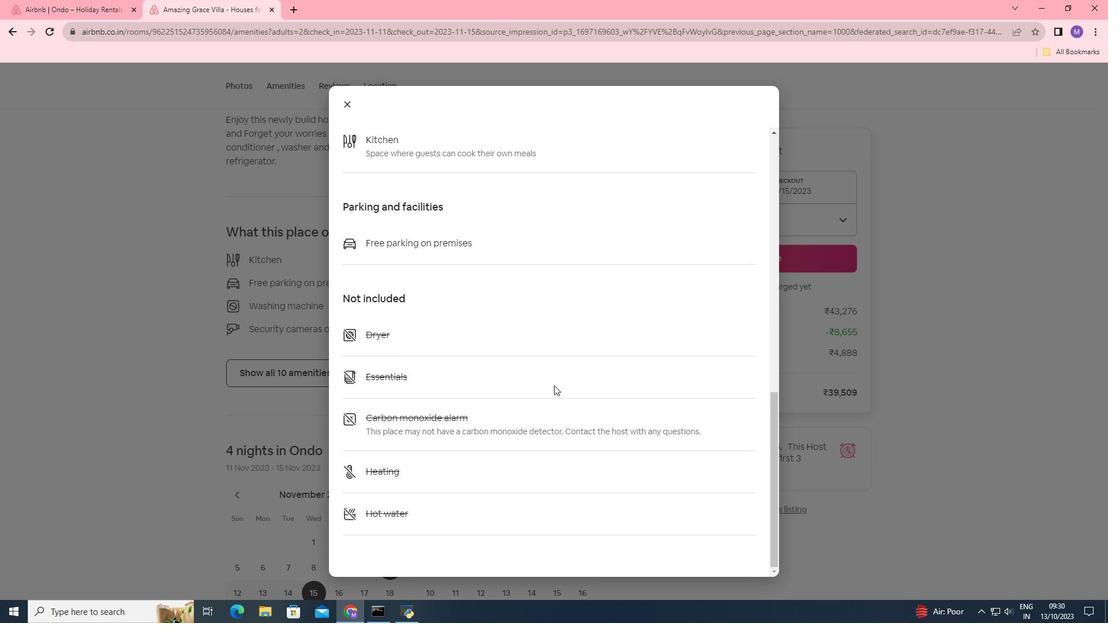 
Action: Mouse scrolled (554, 384) with delta (0, 0)
Screenshot: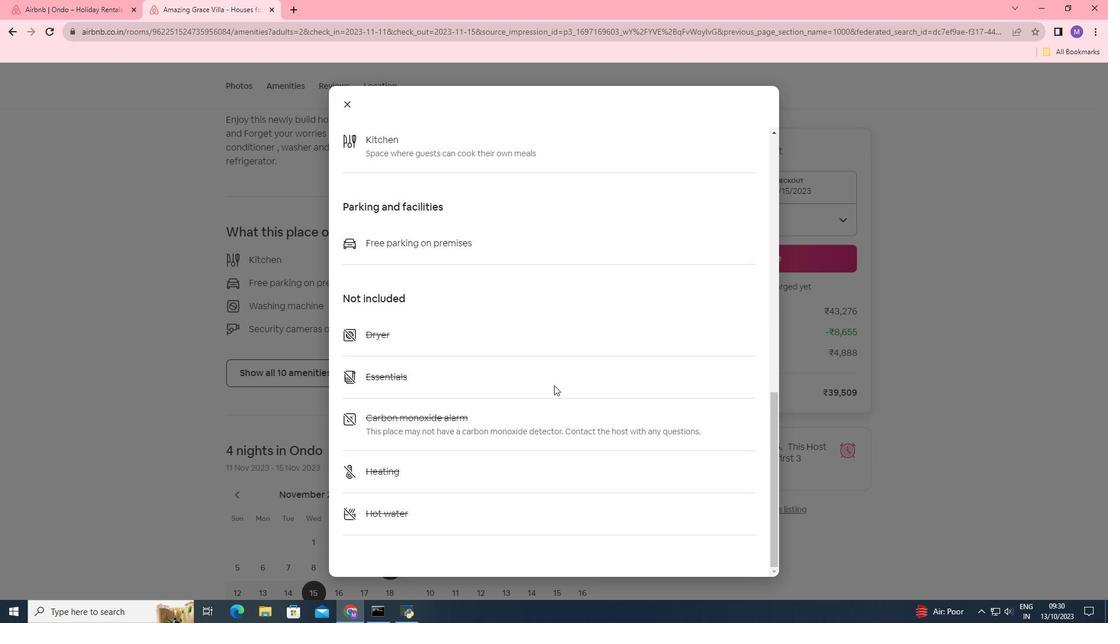 
Action: Mouse scrolled (554, 384) with delta (0, 0)
Screenshot: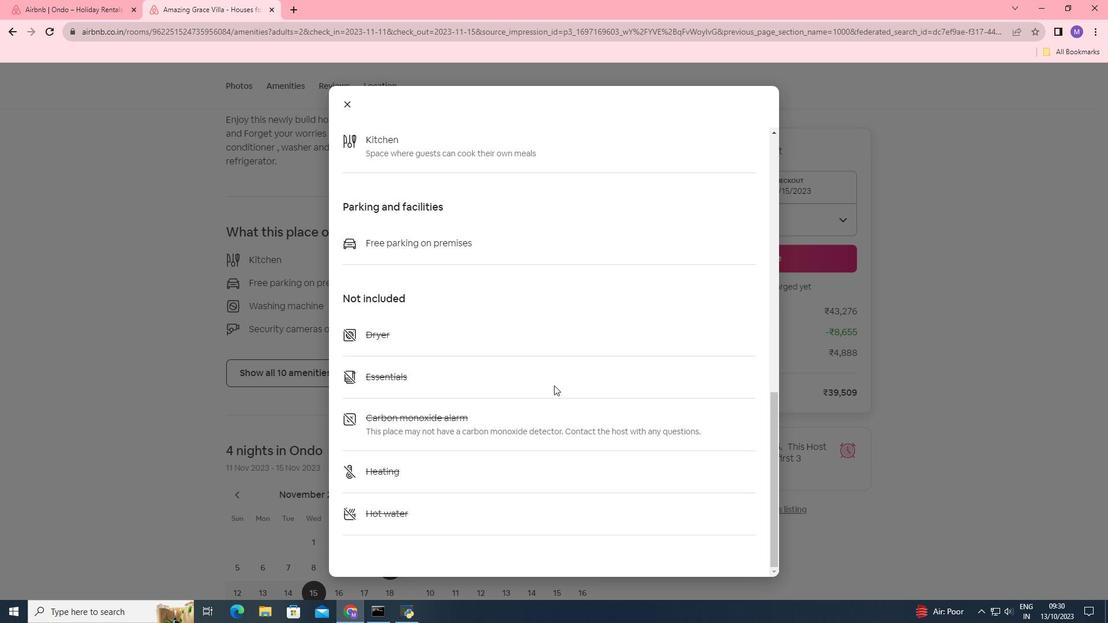
Action: Mouse scrolled (554, 384) with delta (0, 0)
Screenshot: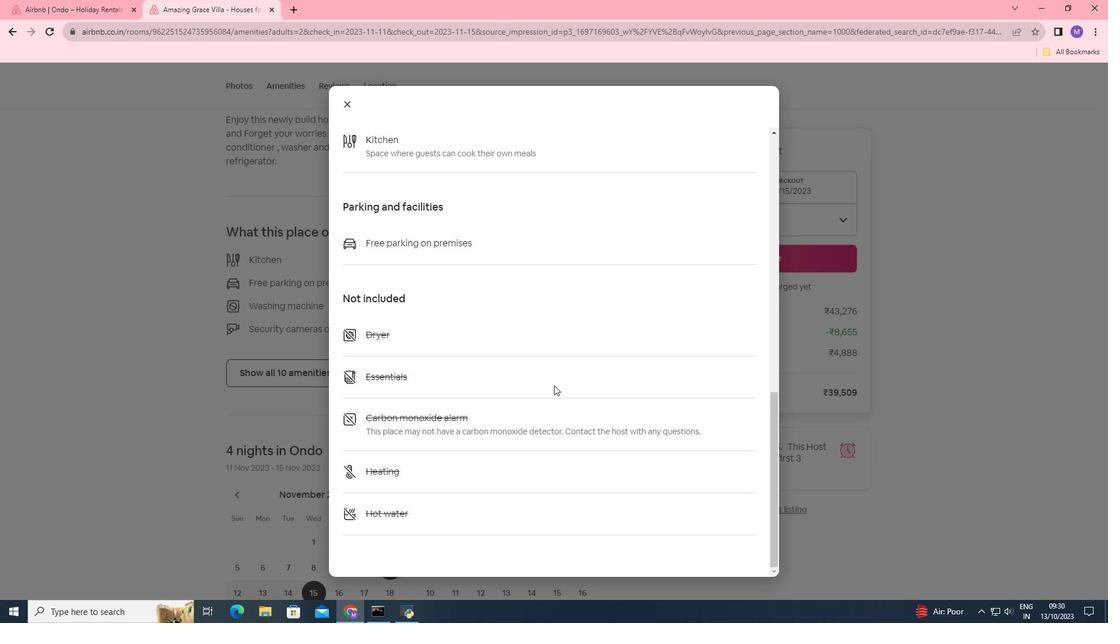 
Action: Mouse scrolled (554, 384) with delta (0, 0)
Screenshot: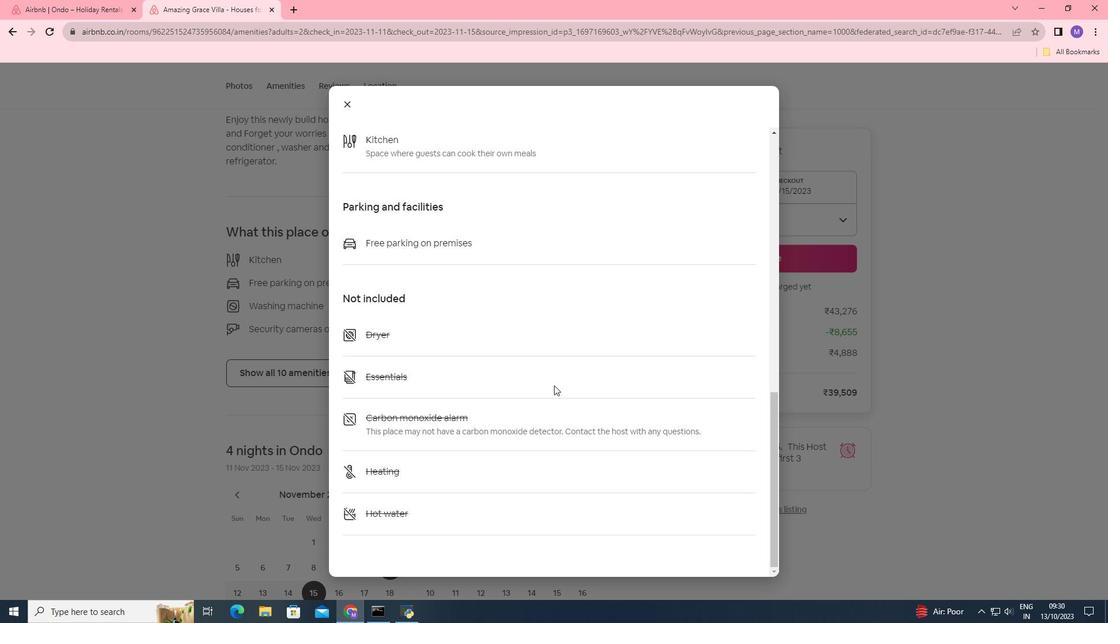 
Action: Mouse scrolled (554, 384) with delta (0, 0)
Screenshot: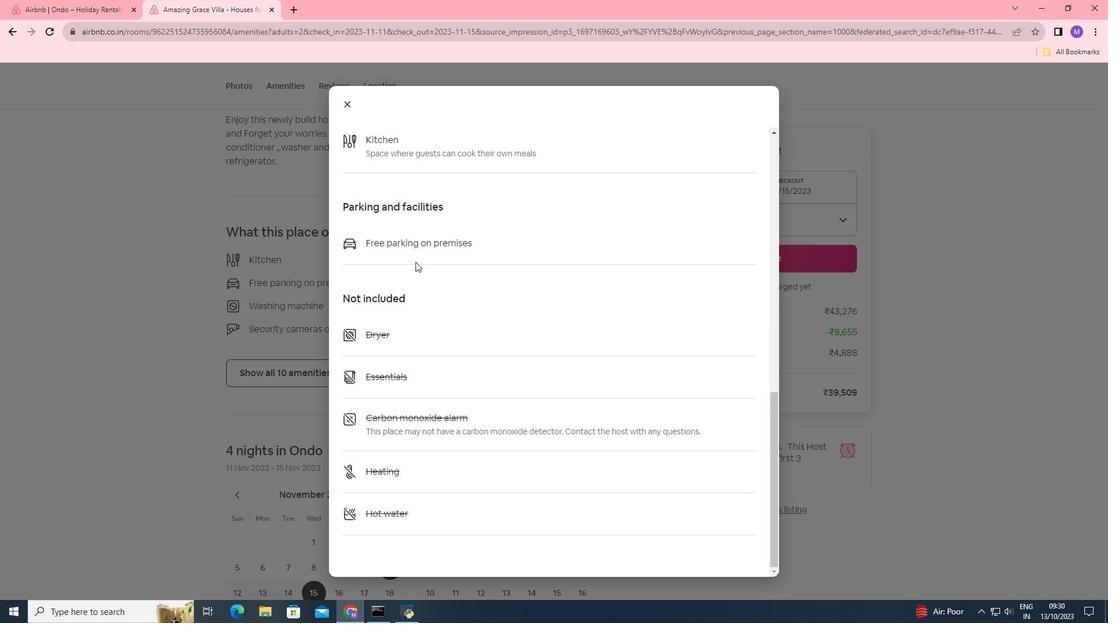 
Action: Mouse moved to (348, 102)
Screenshot: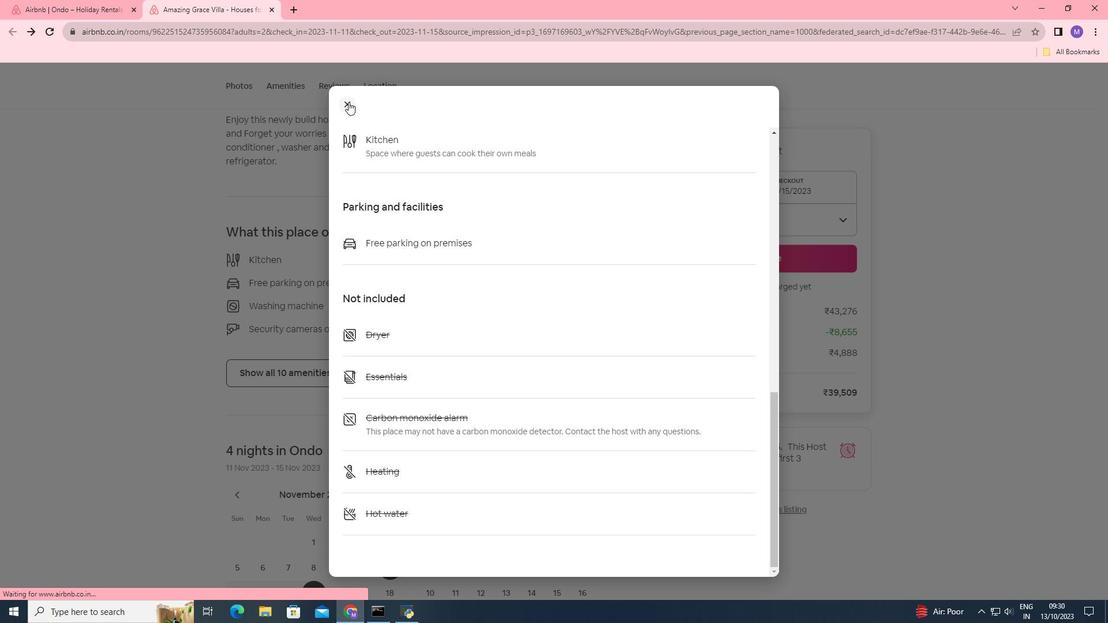 
Action: Mouse pressed left at (348, 102)
Screenshot: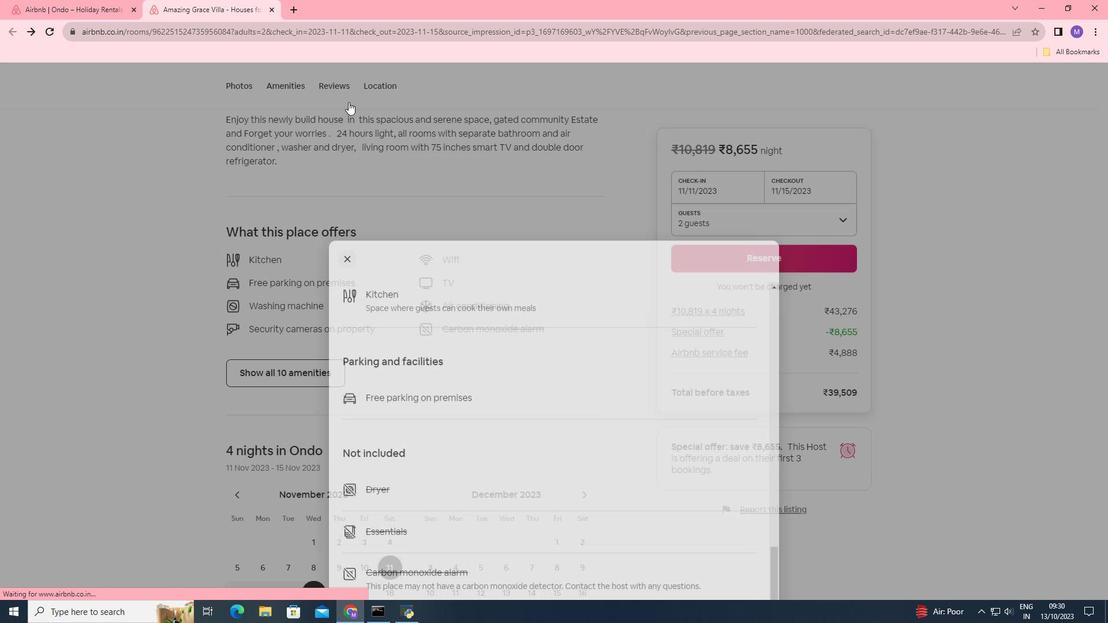 
Action: Mouse moved to (424, 362)
Screenshot: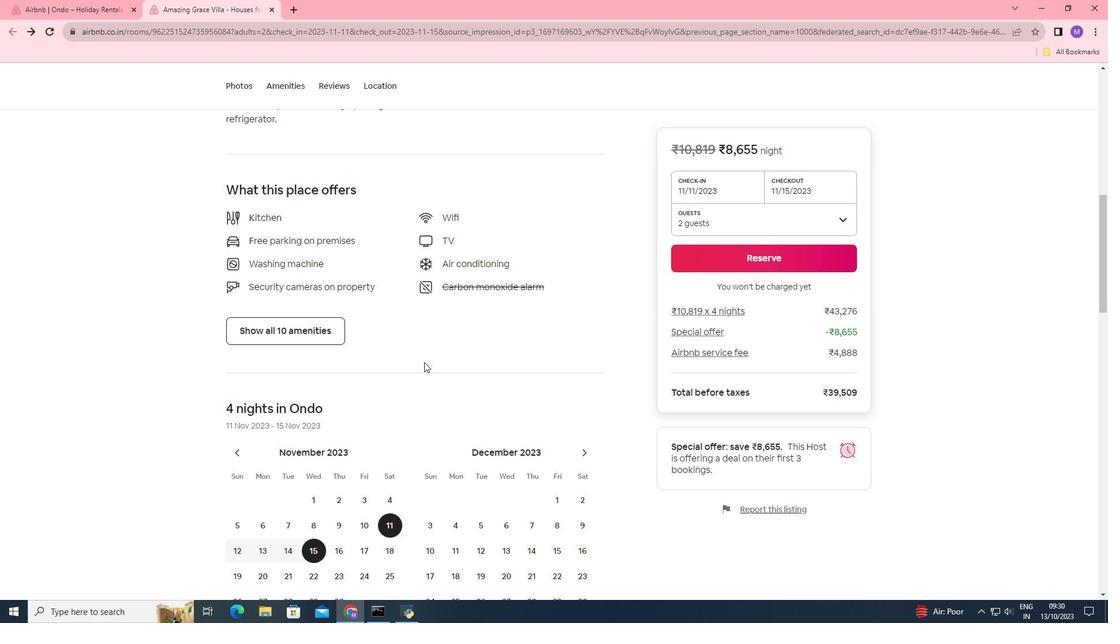 
Action: Mouse scrolled (424, 361) with delta (0, 0)
Screenshot: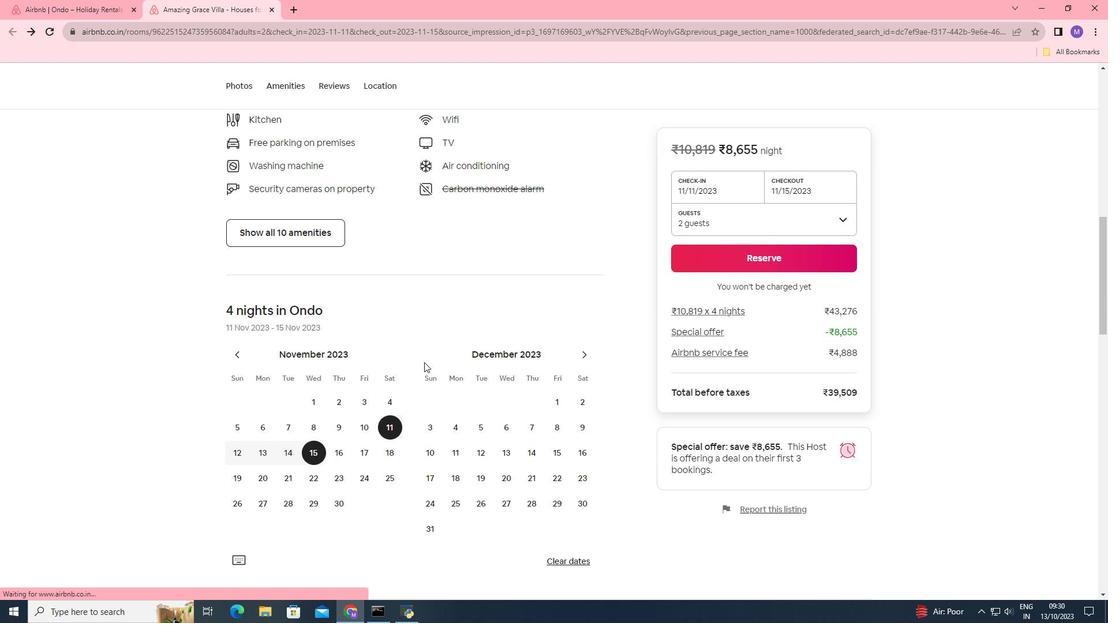 
Action: Mouse scrolled (424, 361) with delta (0, 0)
Screenshot: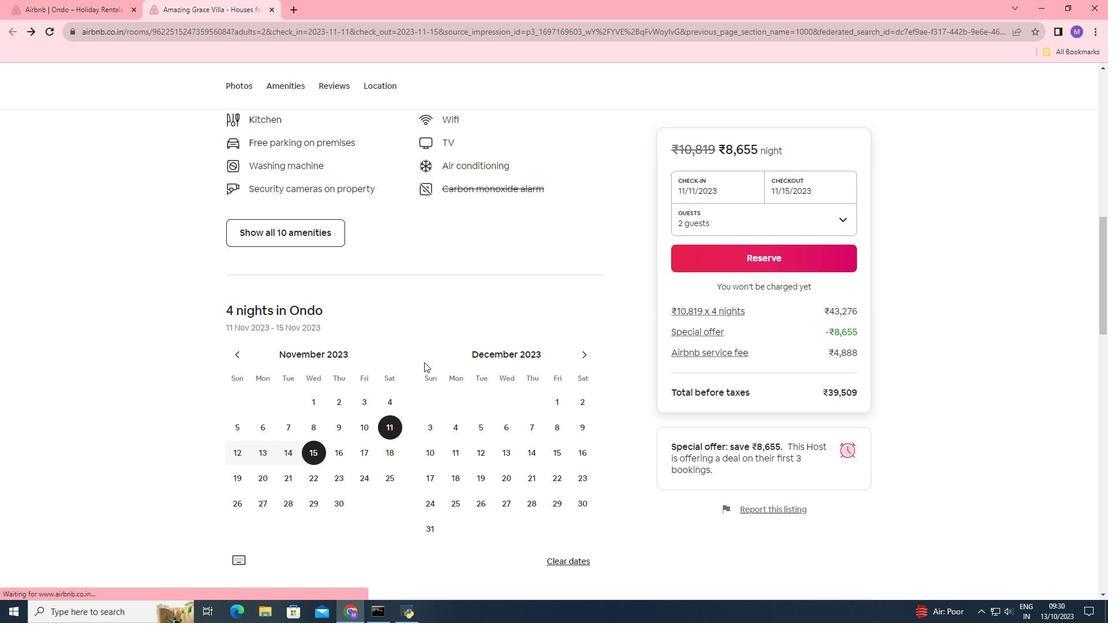 
Action: Mouse scrolled (424, 361) with delta (0, 0)
Screenshot: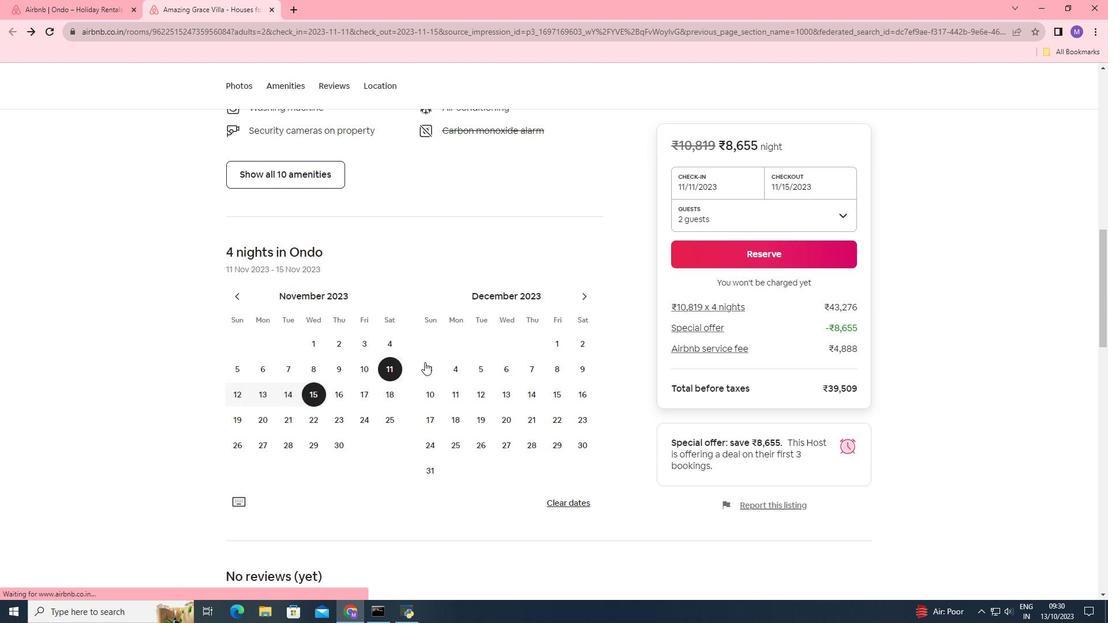 
Action: Mouse scrolled (424, 361) with delta (0, 0)
Screenshot: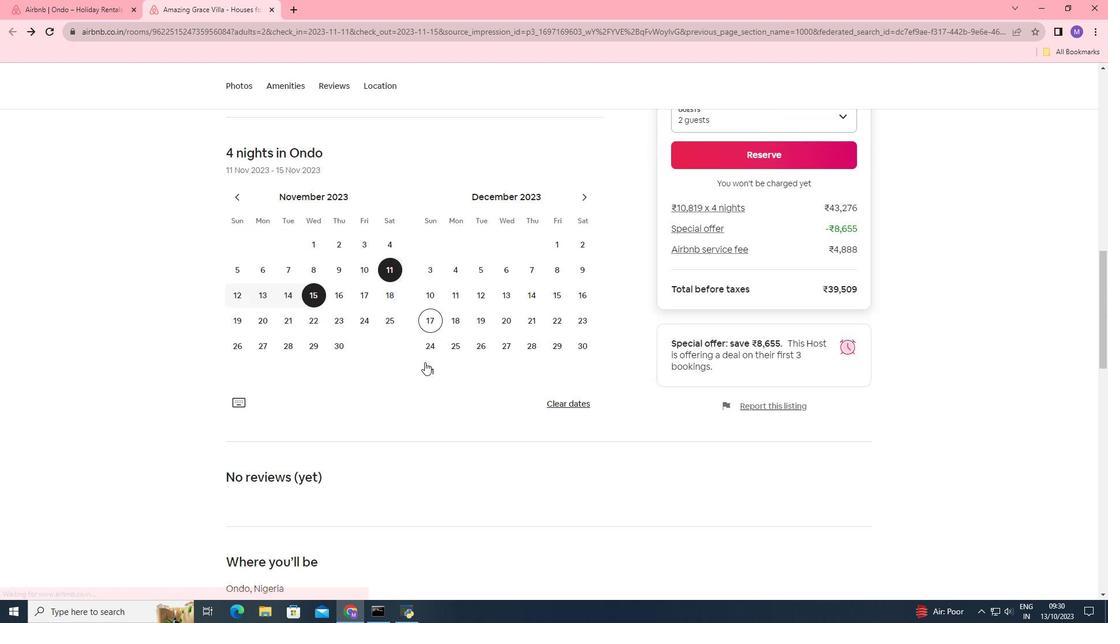 
Action: Mouse moved to (424, 362)
Screenshot: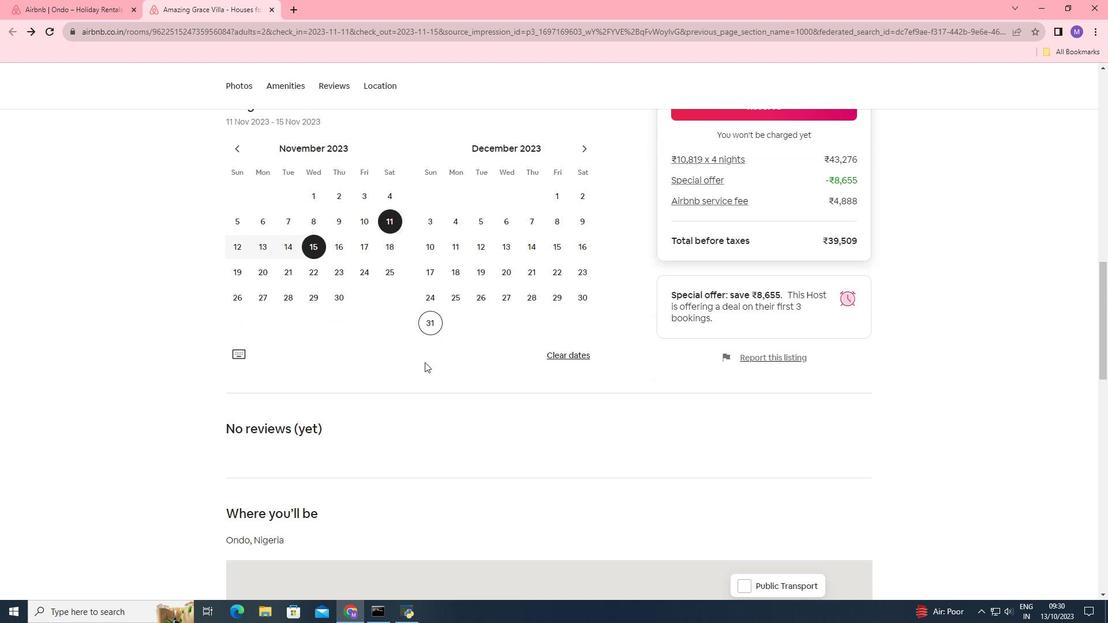 
Action: Mouse scrolled (424, 361) with delta (0, 0)
Screenshot: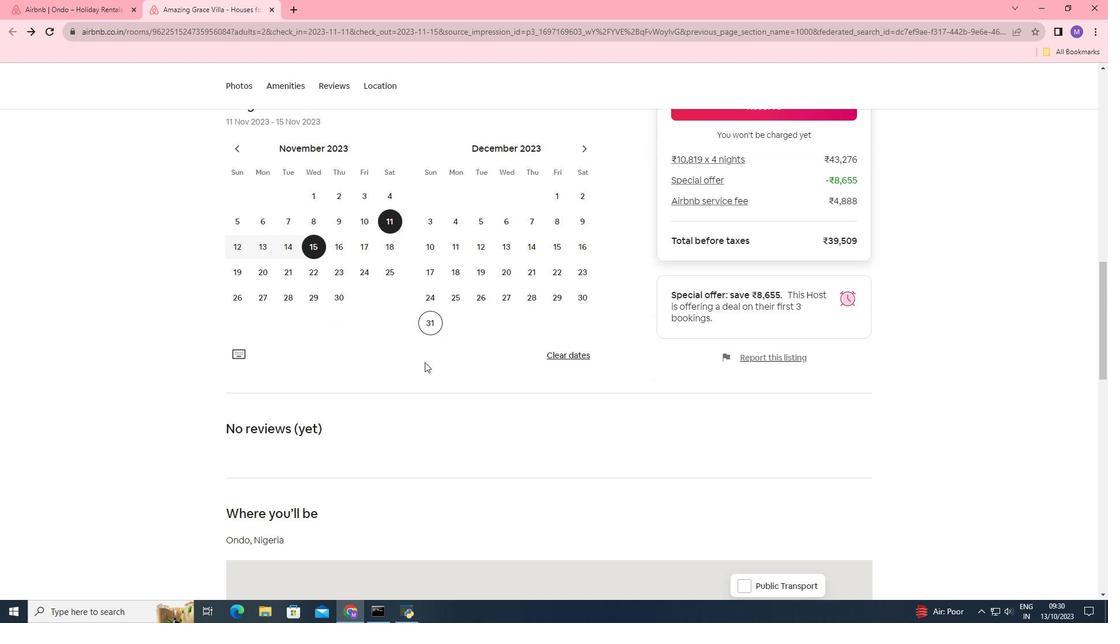 
Action: Mouse scrolled (424, 361) with delta (0, 0)
Screenshot: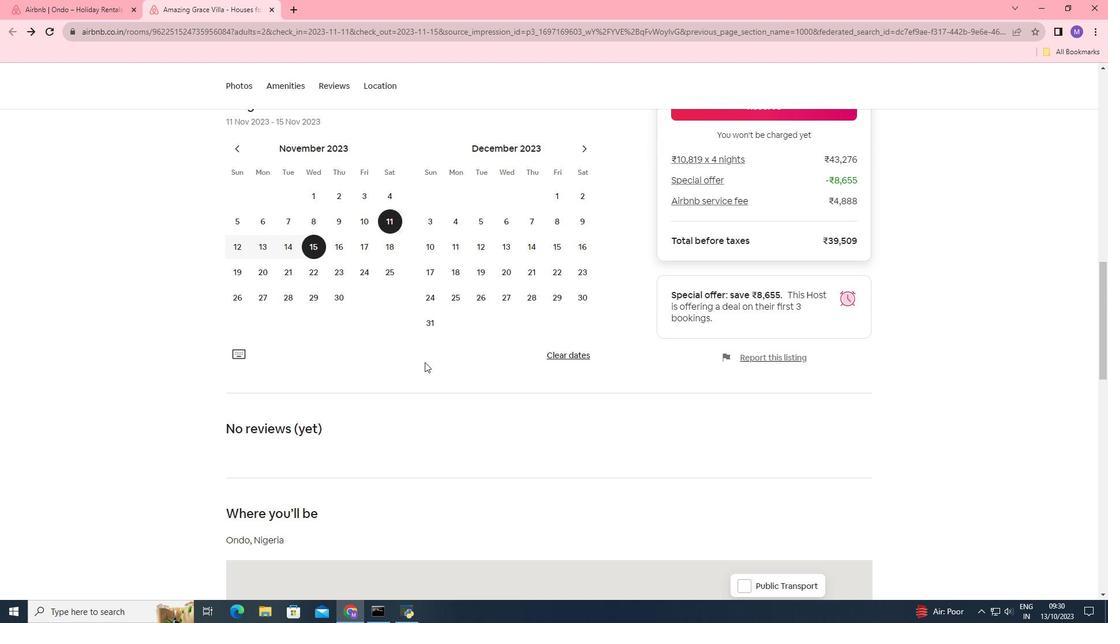 
Action: Mouse scrolled (424, 361) with delta (0, 0)
Screenshot: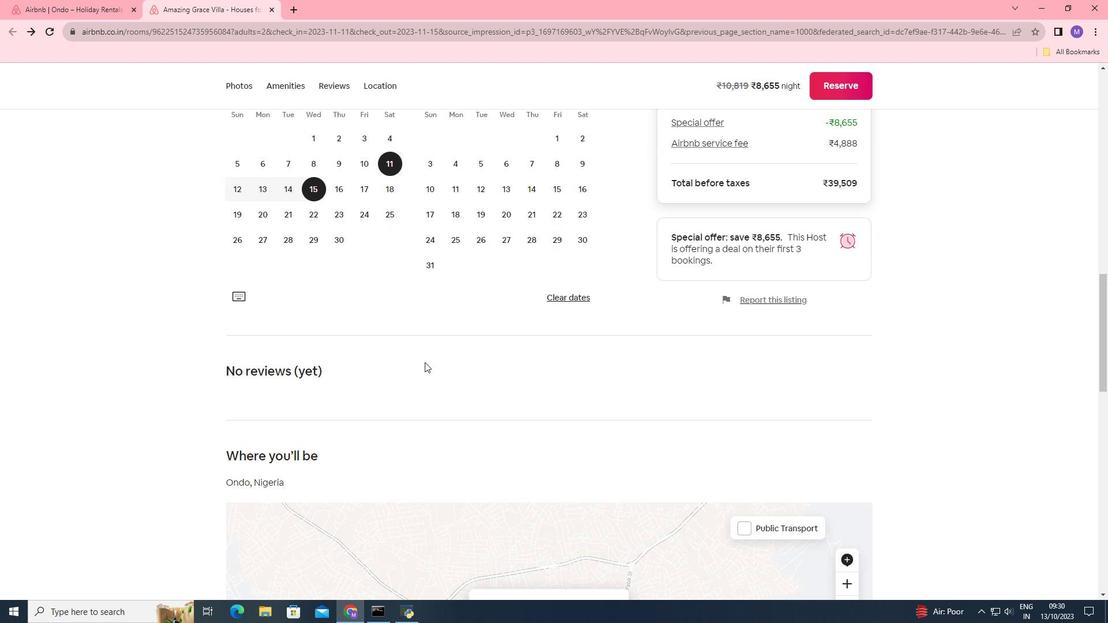 
Action: Mouse moved to (424, 363)
Screenshot: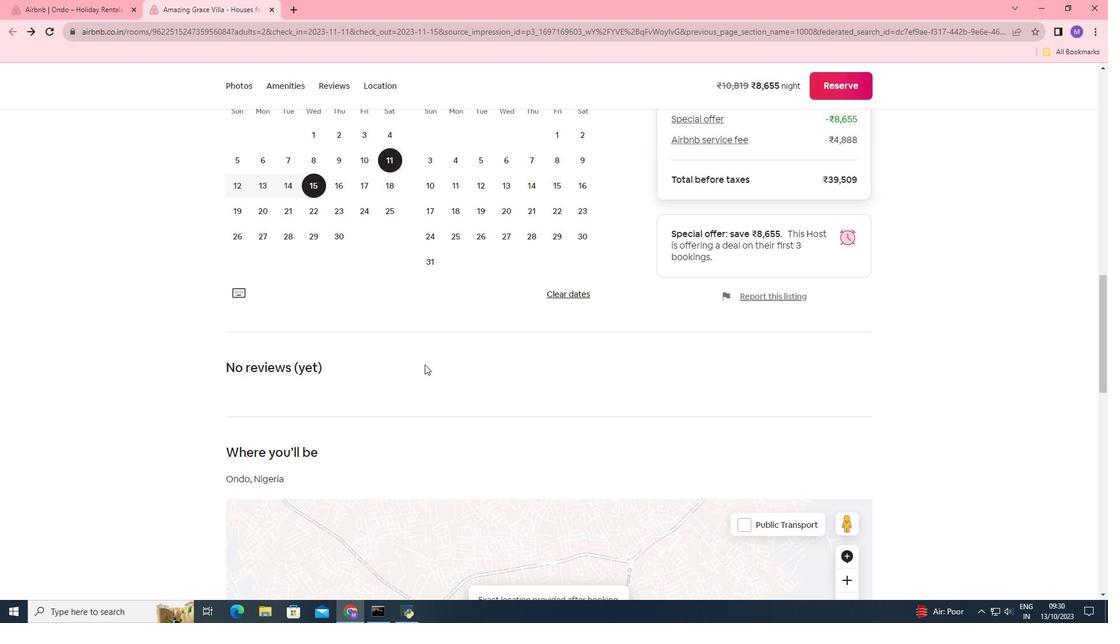
Action: Mouse scrolled (424, 362) with delta (0, 0)
Screenshot: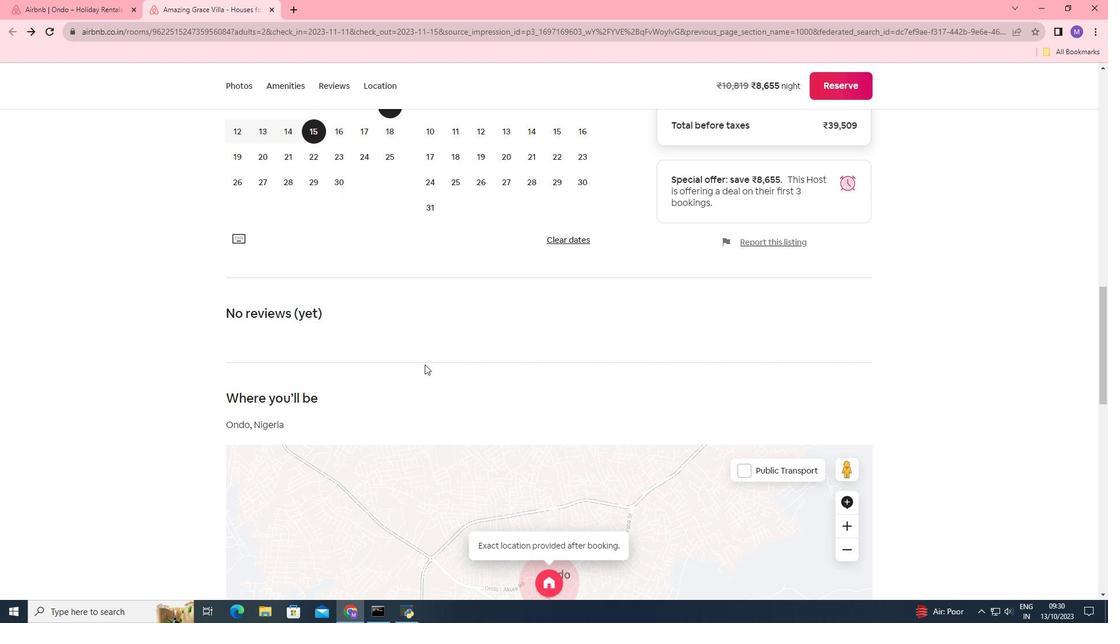 
Action: Mouse moved to (424, 364)
Screenshot: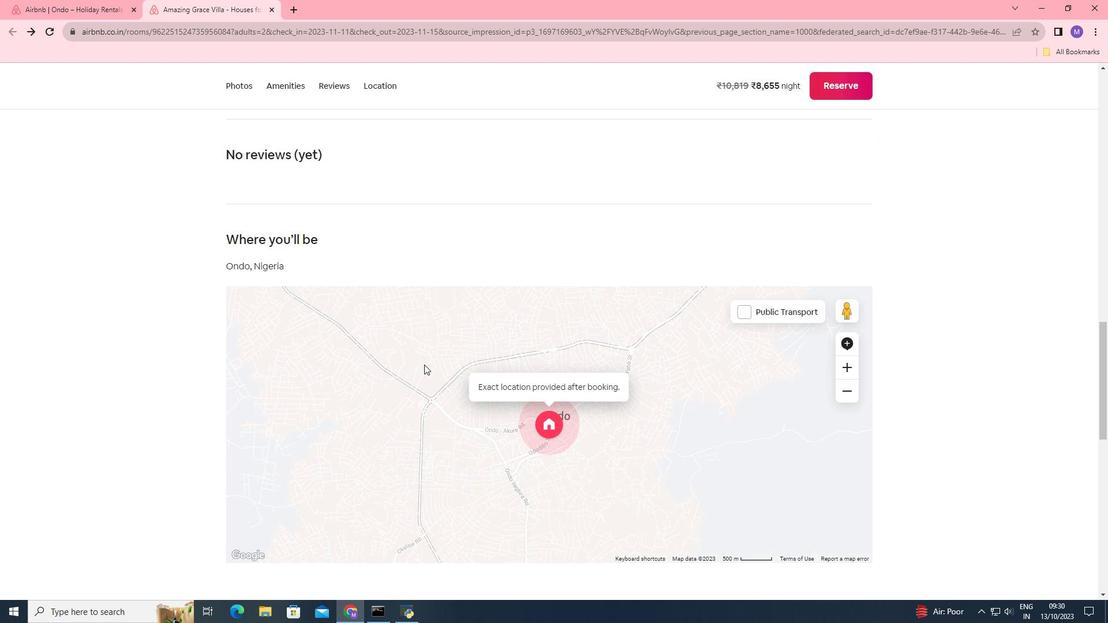 
Action: Mouse scrolled (424, 364) with delta (0, 0)
Screenshot: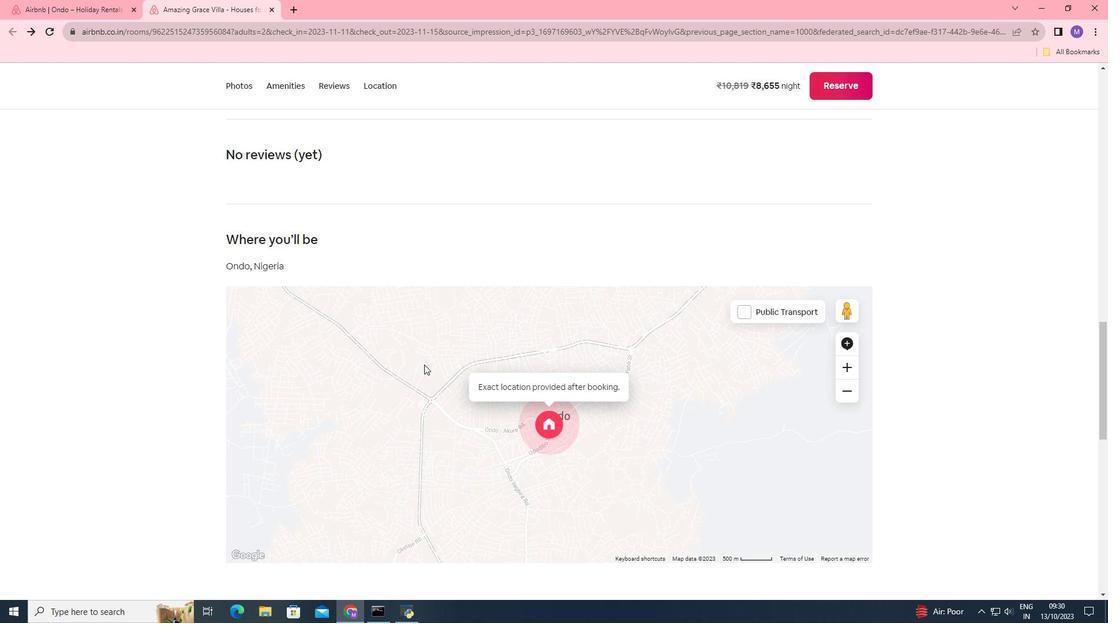 
Action: Mouse scrolled (424, 364) with delta (0, 0)
Screenshot: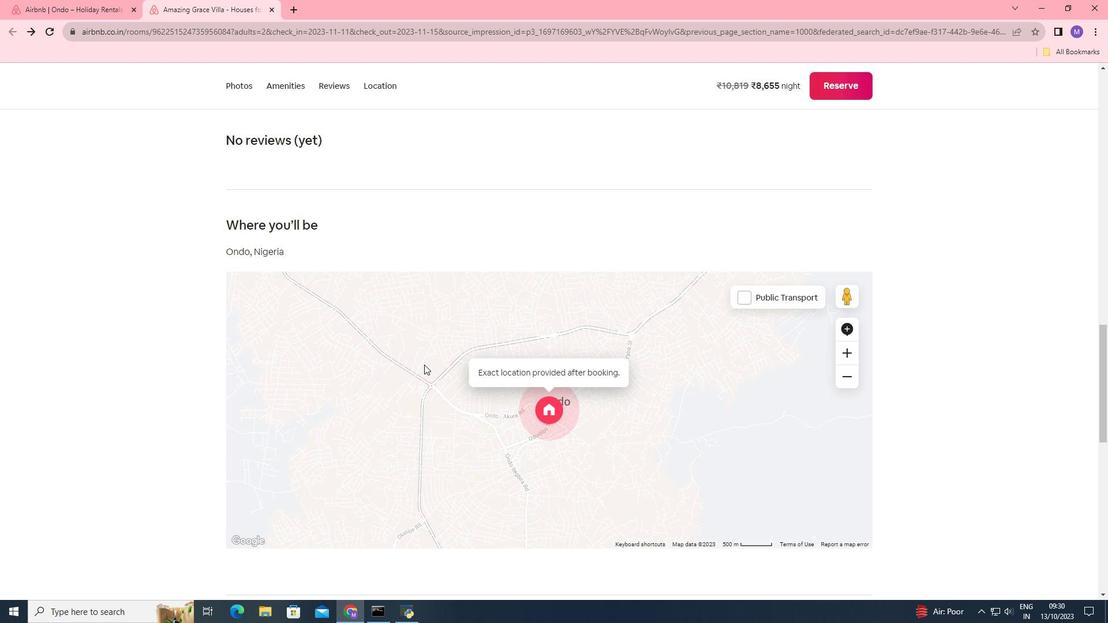 
Action: Mouse scrolled (424, 364) with delta (0, 0)
Screenshot: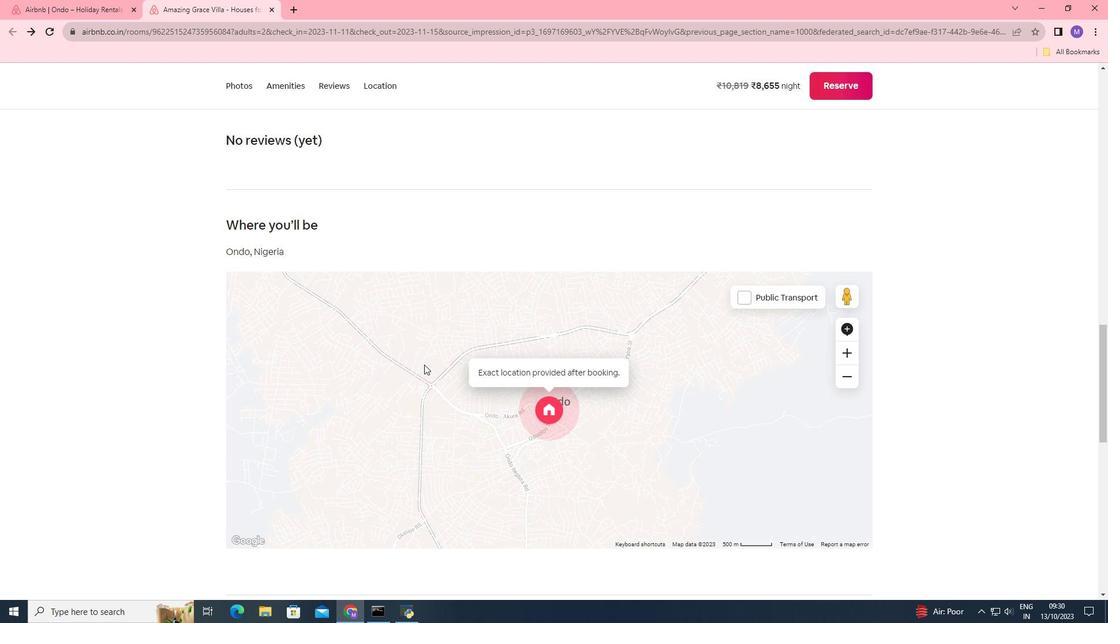 
Action: Mouse scrolled (424, 364) with delta (0, 0)
Screenshot: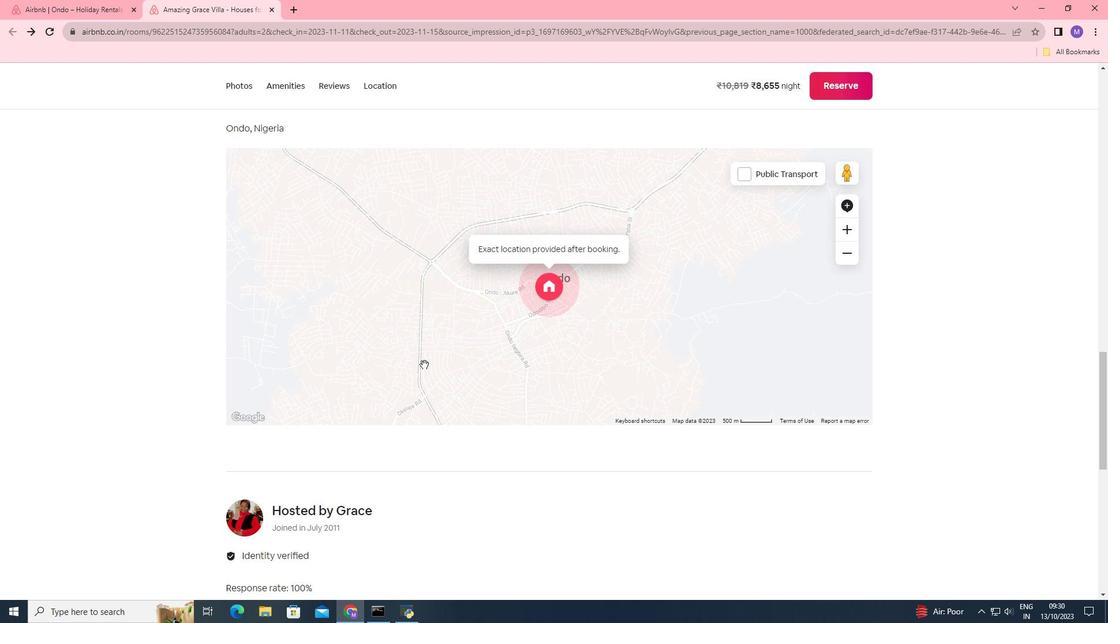
Action: Mouse scrolled (424, 364) with delta (0, 0)
Screenshot: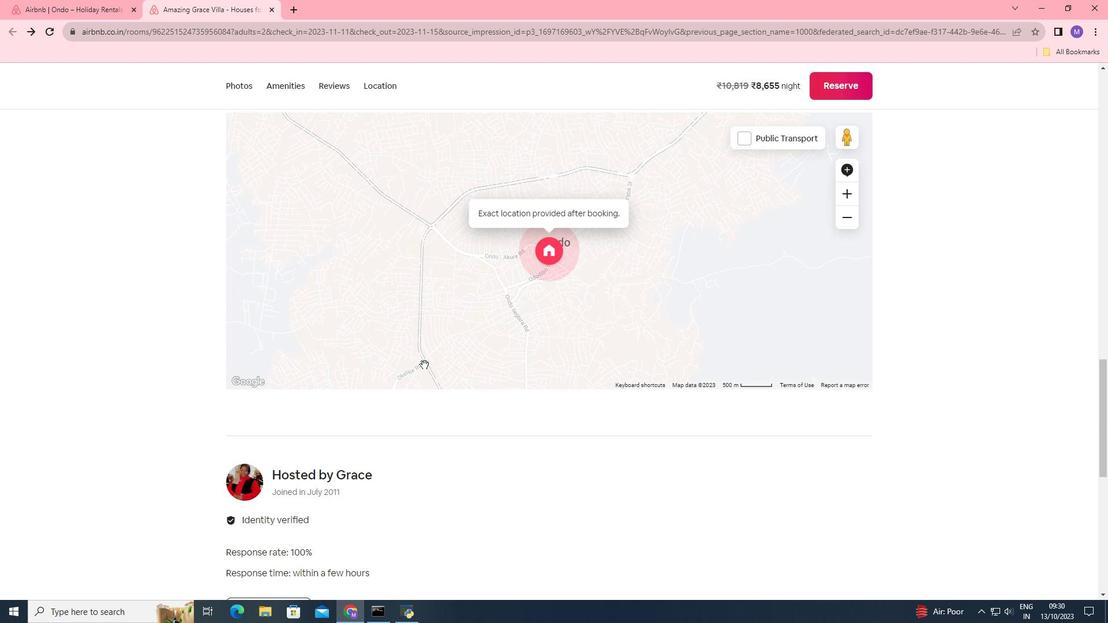 
Action: Mouse scrolled (424, 364) with delta (0, 0)
Screenshot: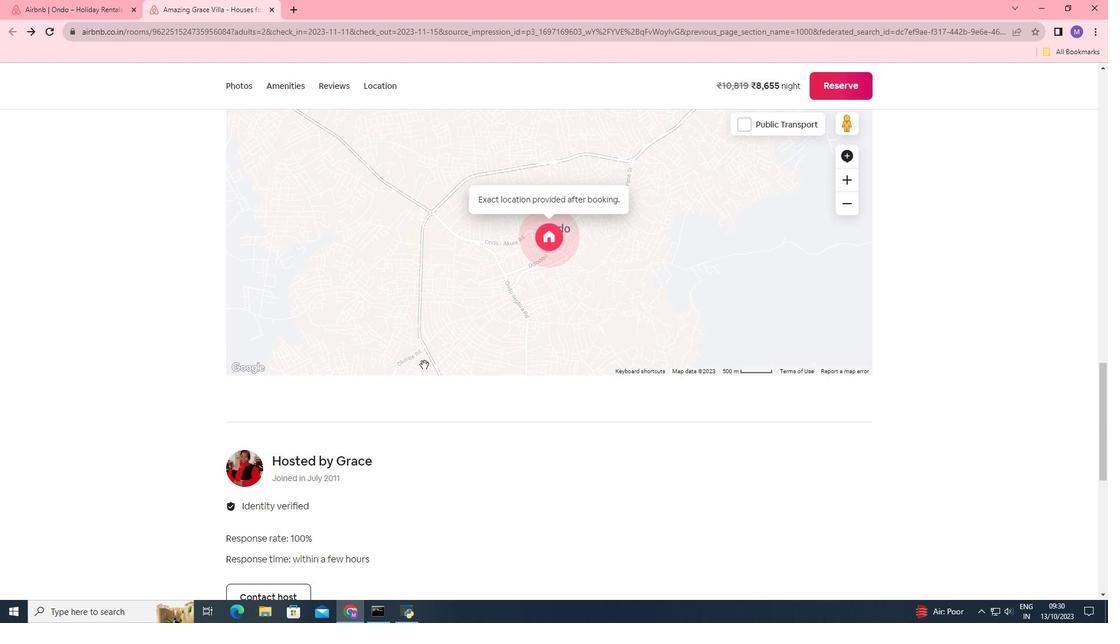 
Action: Mouse scrolled (424, 364) with delta (0, 0)
Screenshot: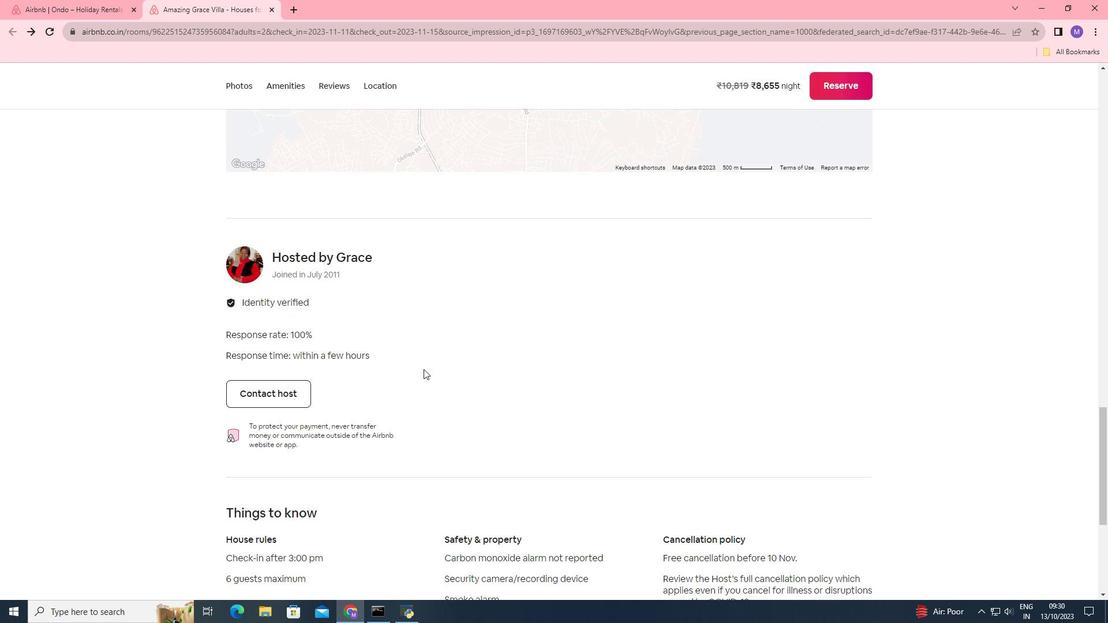
Action: Mouse moved to (424, 365)
Screenshot: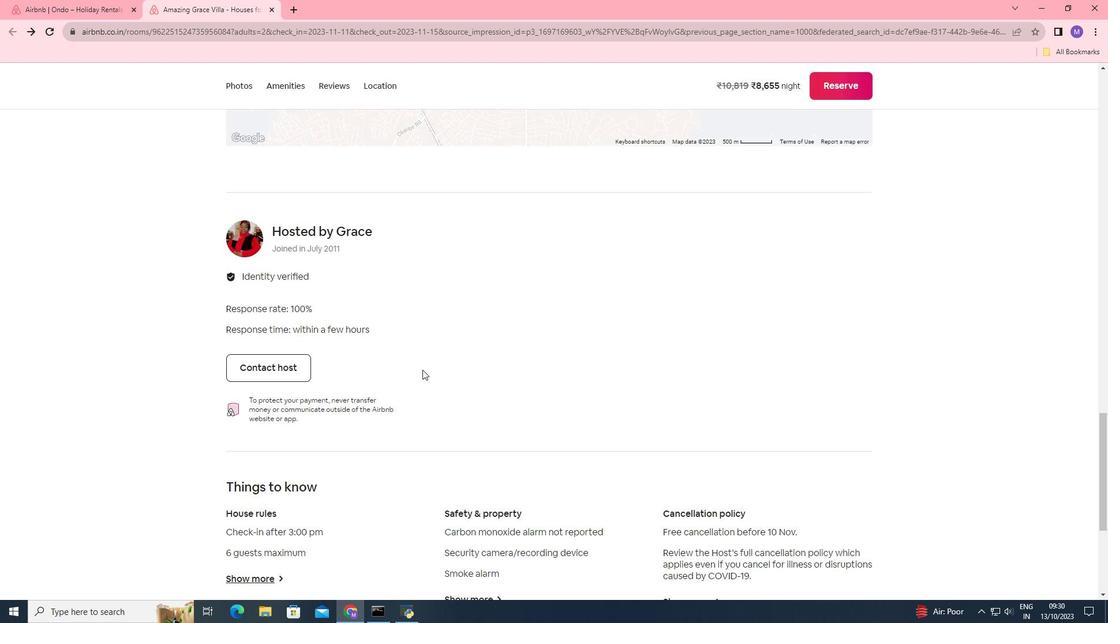 
Action: Mouse scrolled (424, 364) with delta (0, 0)
Screenshot: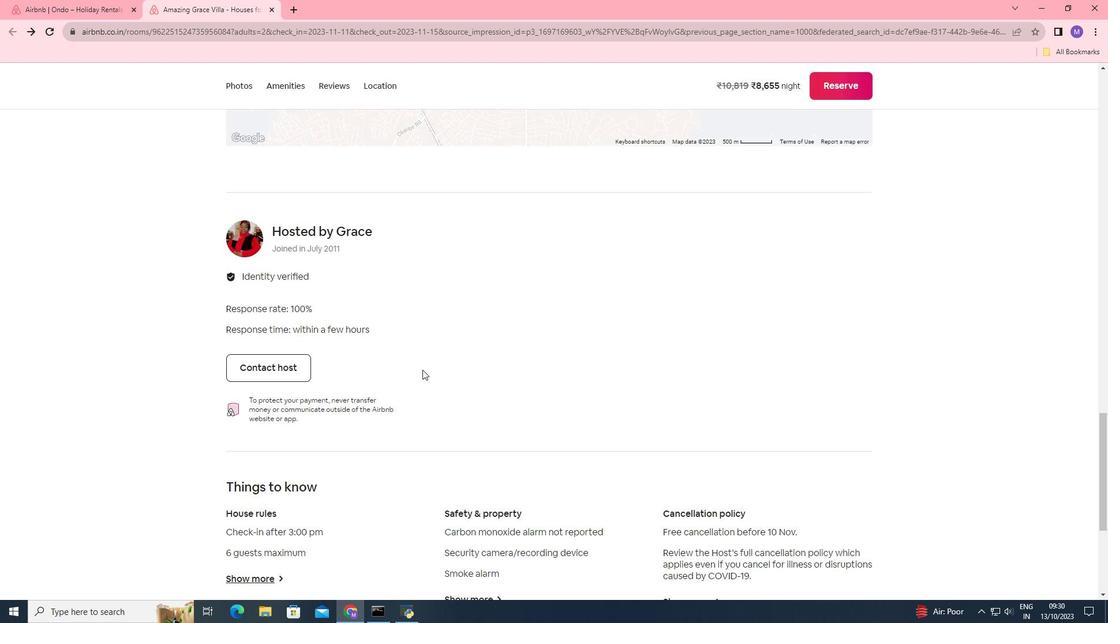 
Action: Mouse moved to (424, 366)
Screenshot: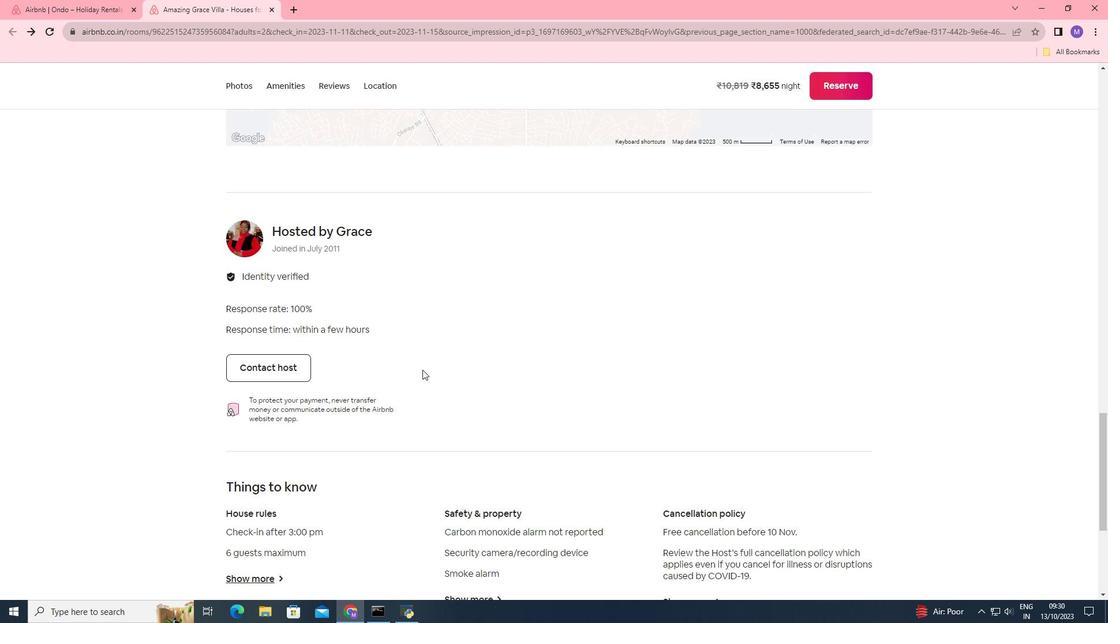 
Action: Mouse scrolled (424, 365) with delta (0, 0)
Screenshot: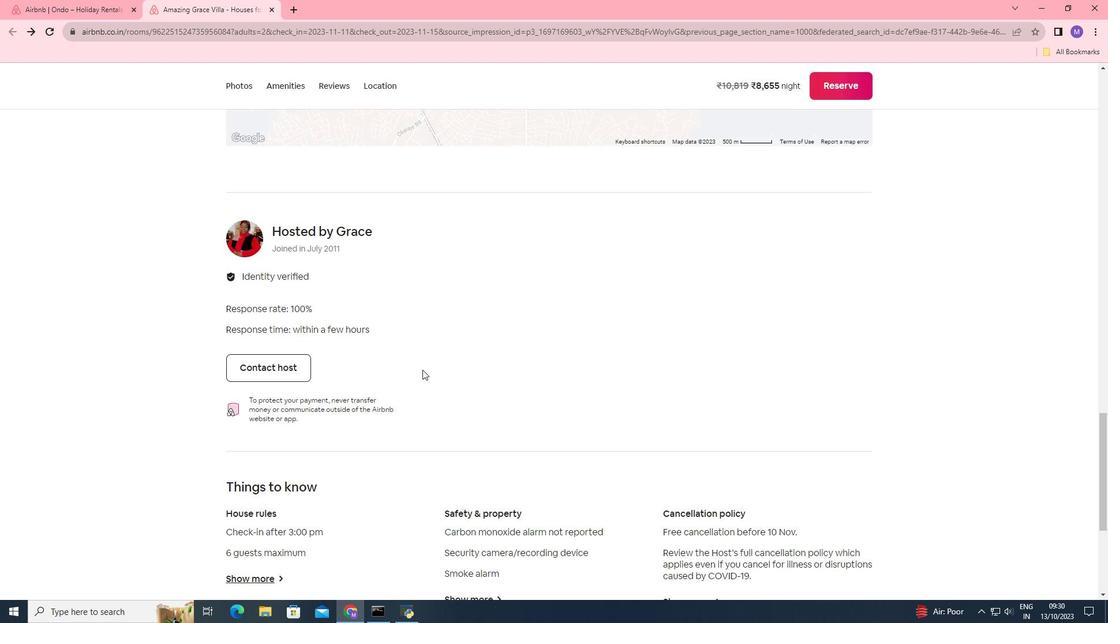 
Action: Mouse moved to (423, 369)
Screenshot: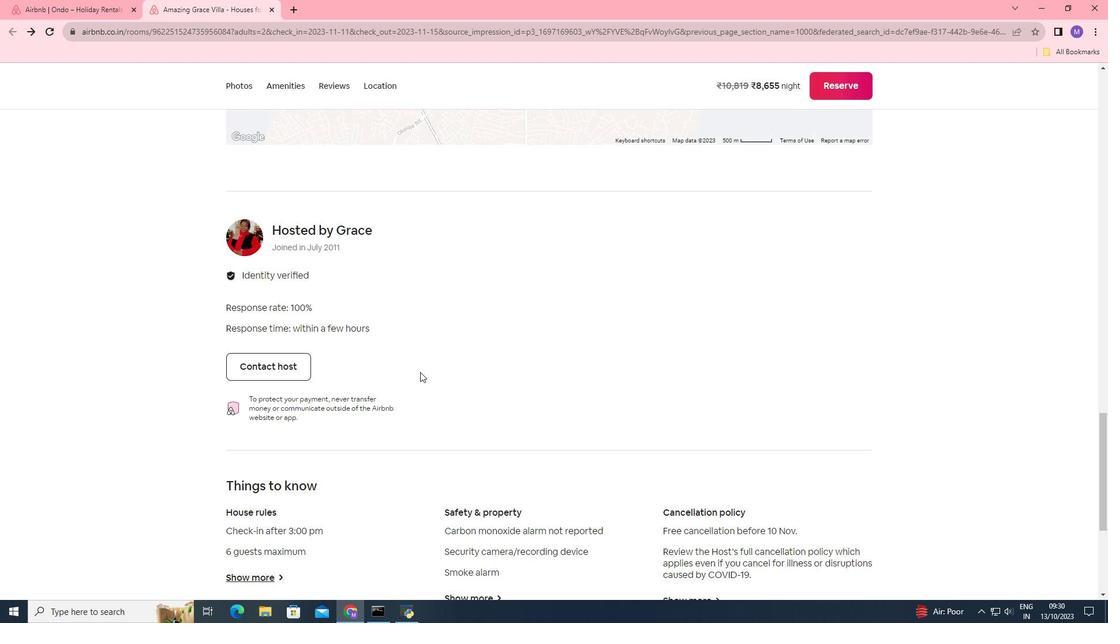 
Action: Mouse scrolled (423, 368) with delta (0, 0)
Screenshot: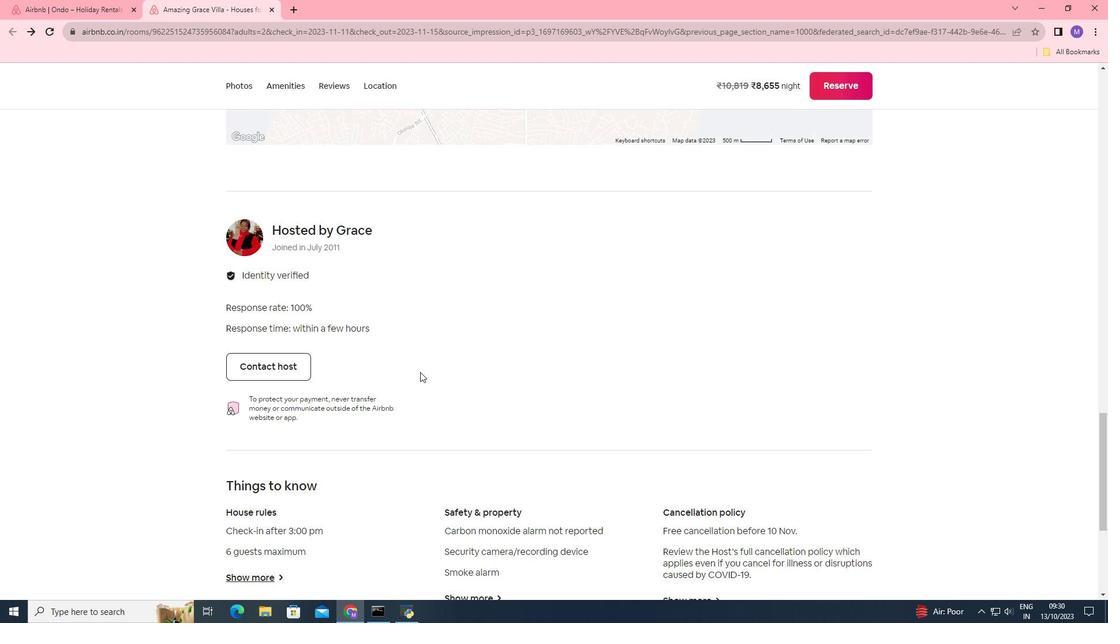 
Action: Mouse moved to (419, 373)
Screenshot: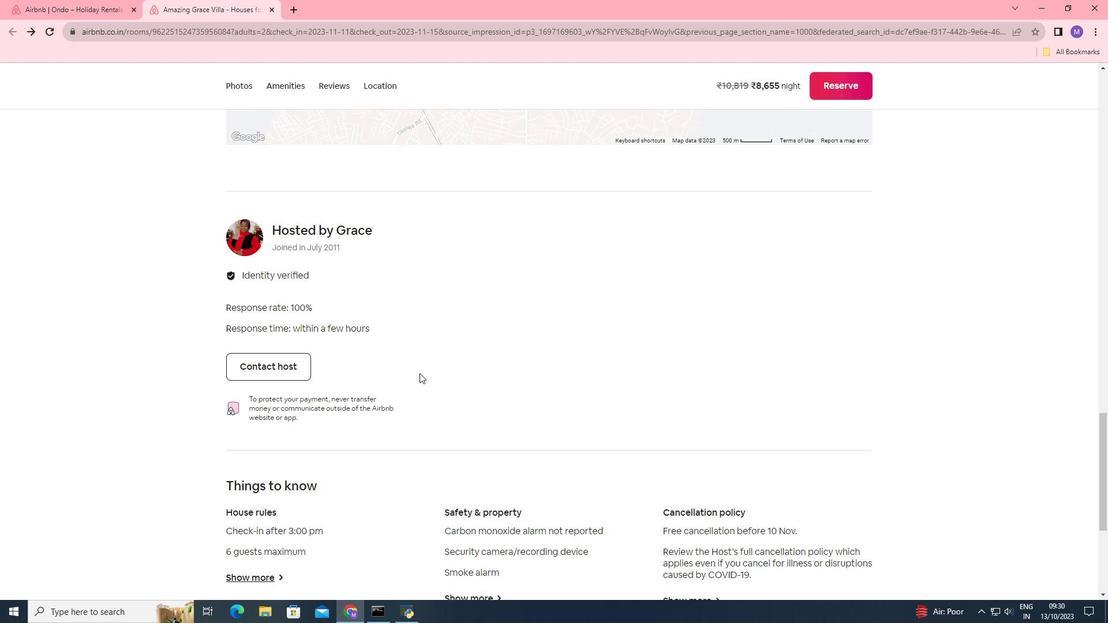 
Action: Mouse scrolled (419, 372) with delta (0, 0)
Screenshot: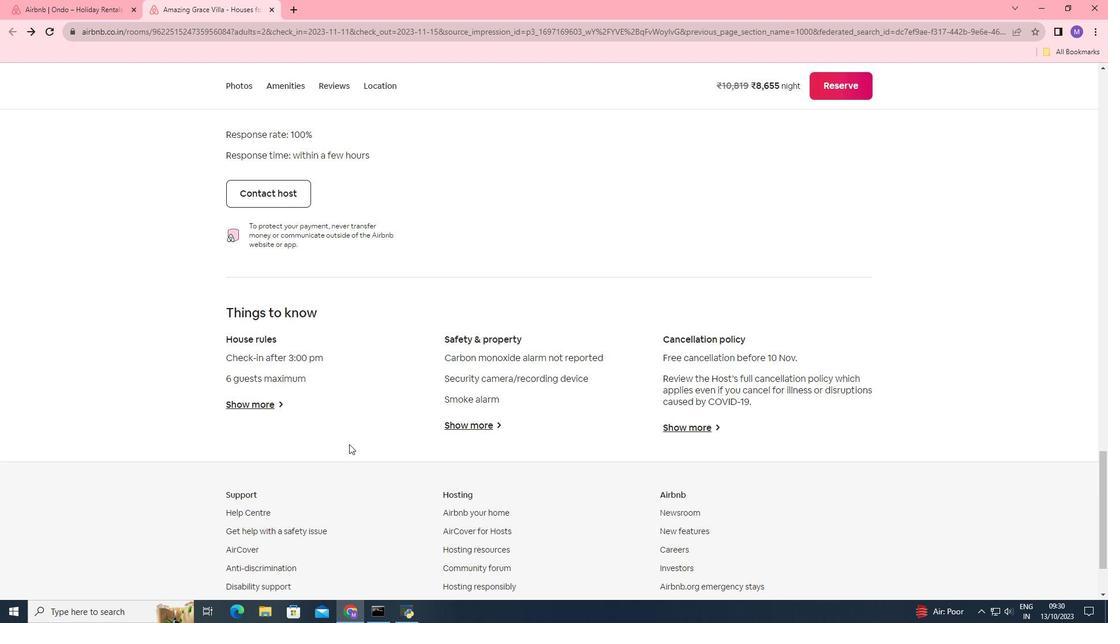 
Action: Mouse scrolled (419, 372) with delta (0, 0)
Screenshot: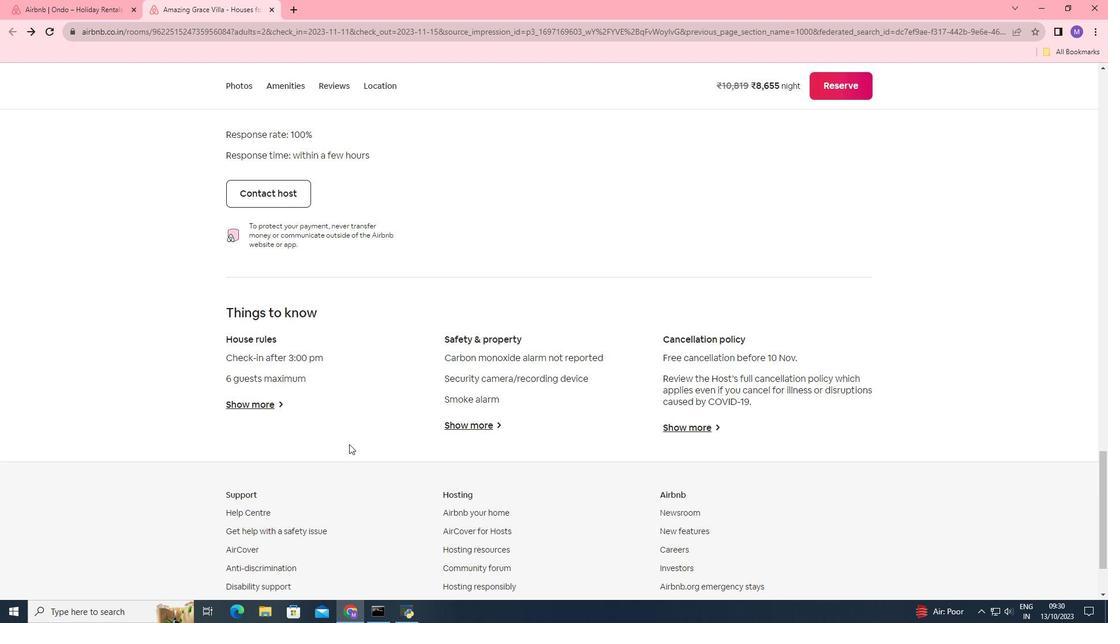 
Action: Mouse scrolled (419, 372) with delta (0, 0)
Screenshot: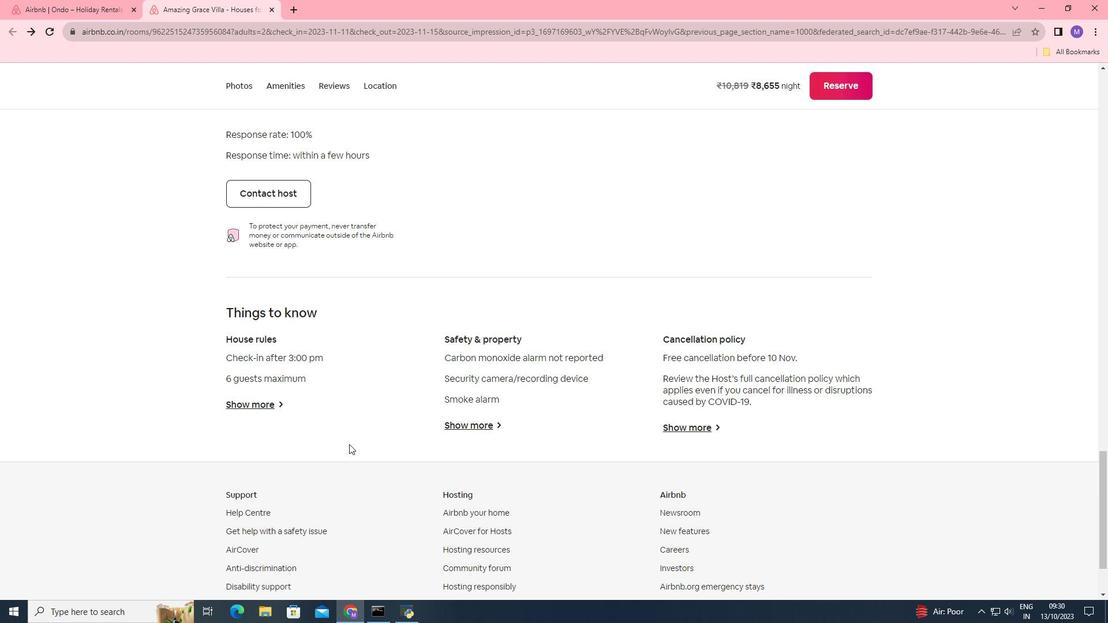 
Action: Mouse moved to (266, 405)
Screenshot: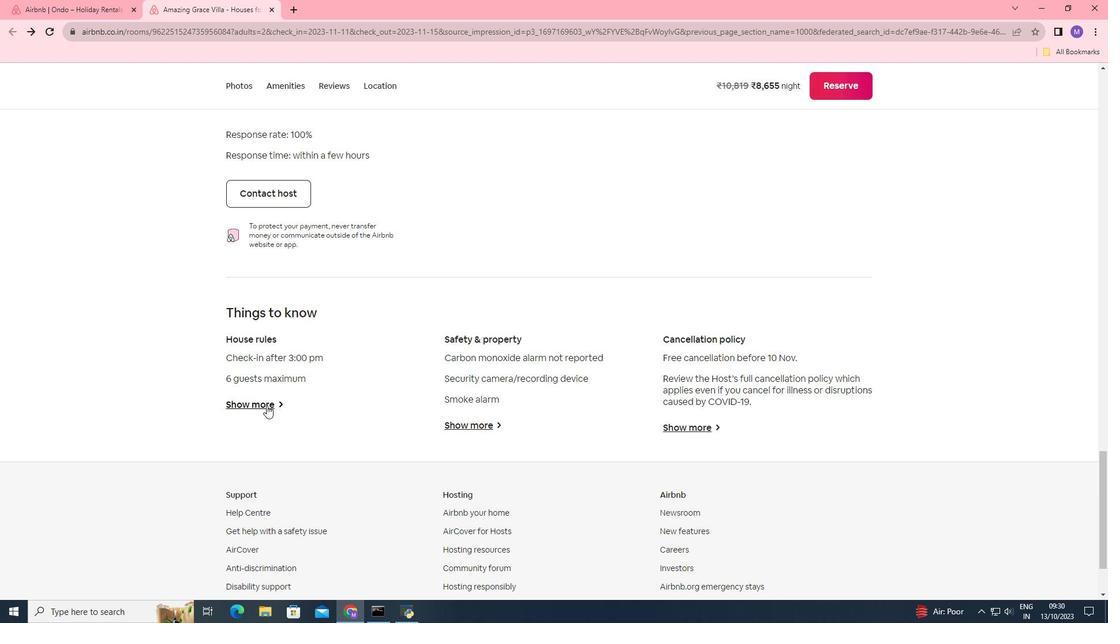 
Action: Mouse pressed left at (266, 405)
Screenshot: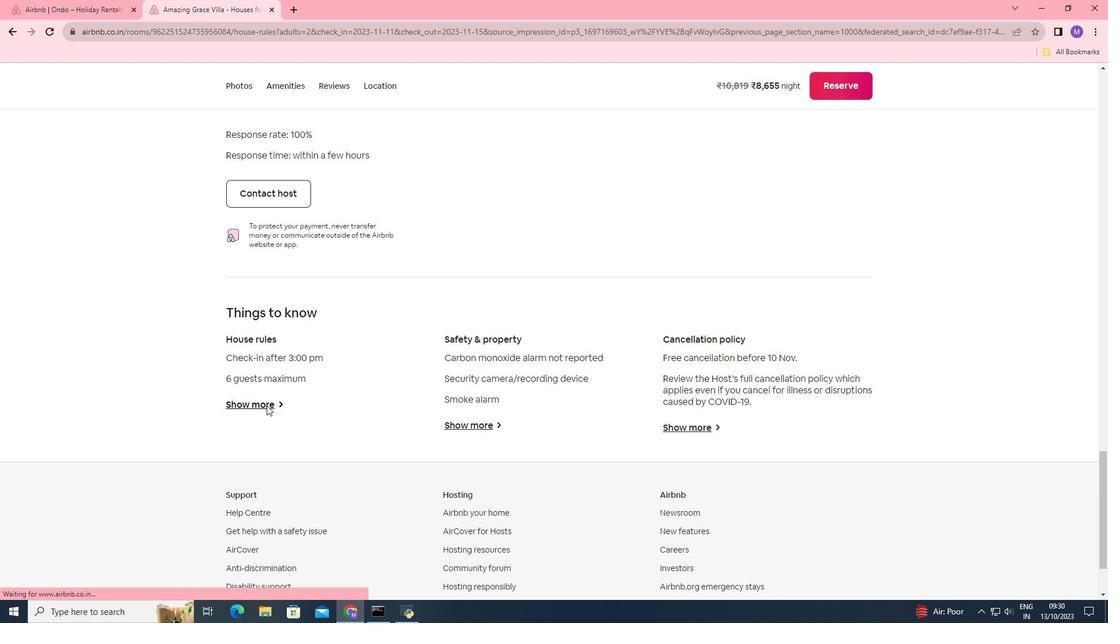 
Action: Mouse moved to (352, 205)
Screenshot: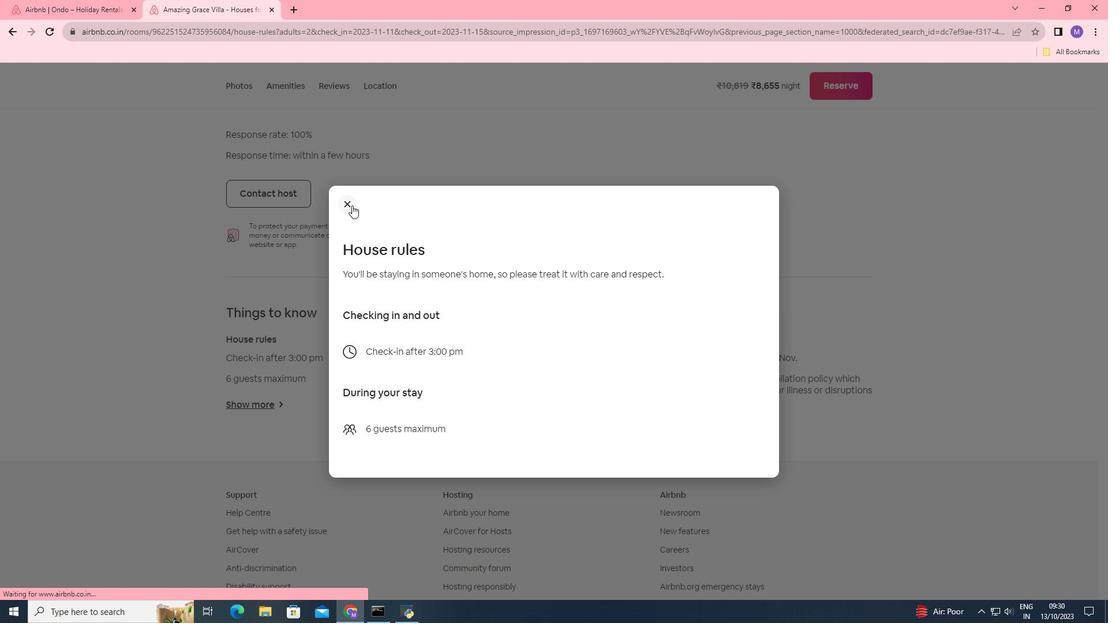 
Action: Mouse pressed left at (352, 205)
Screenshot: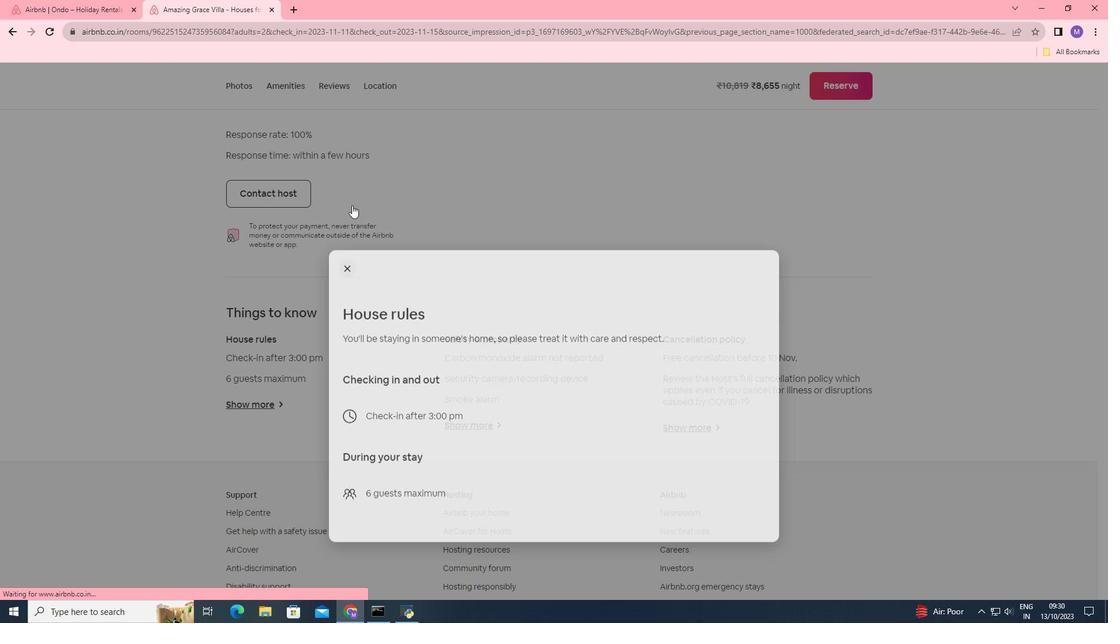 
Action: Mouse pressed left at (352, 205)
Screenshot: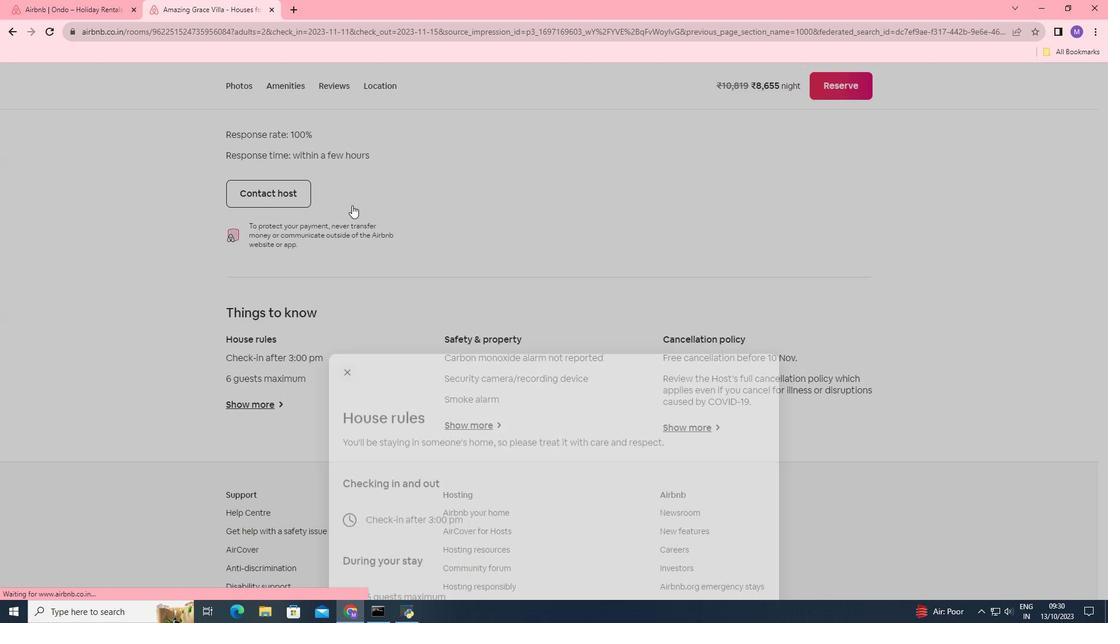 
Action: Mouse moved to (469, 423)
Screenshot: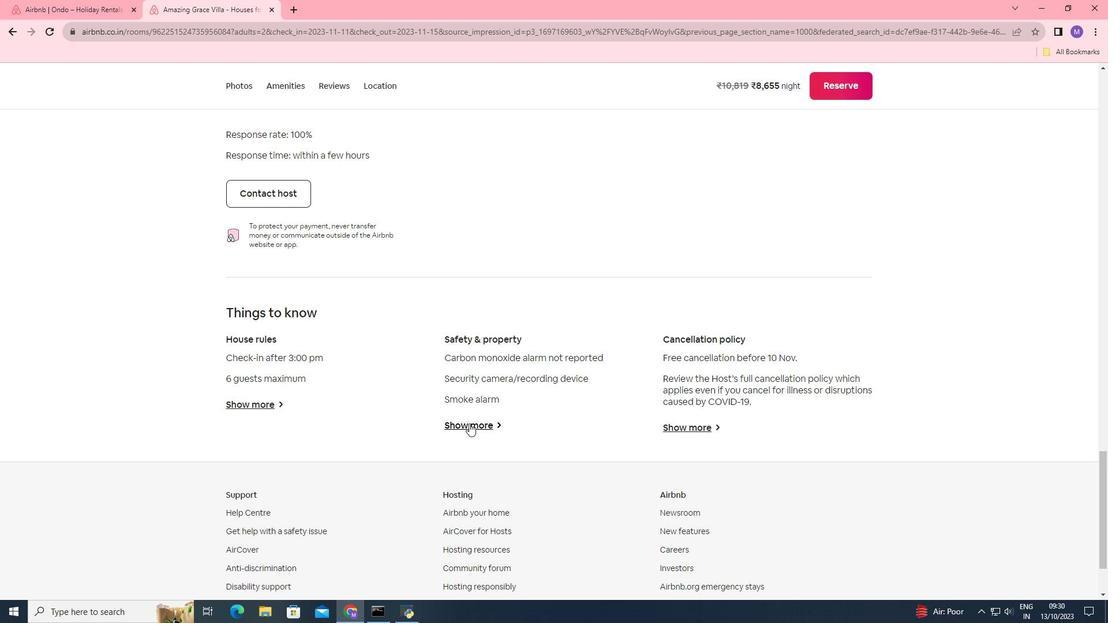 
Action: Mouse pressed left at (469, 423)
Screenshot: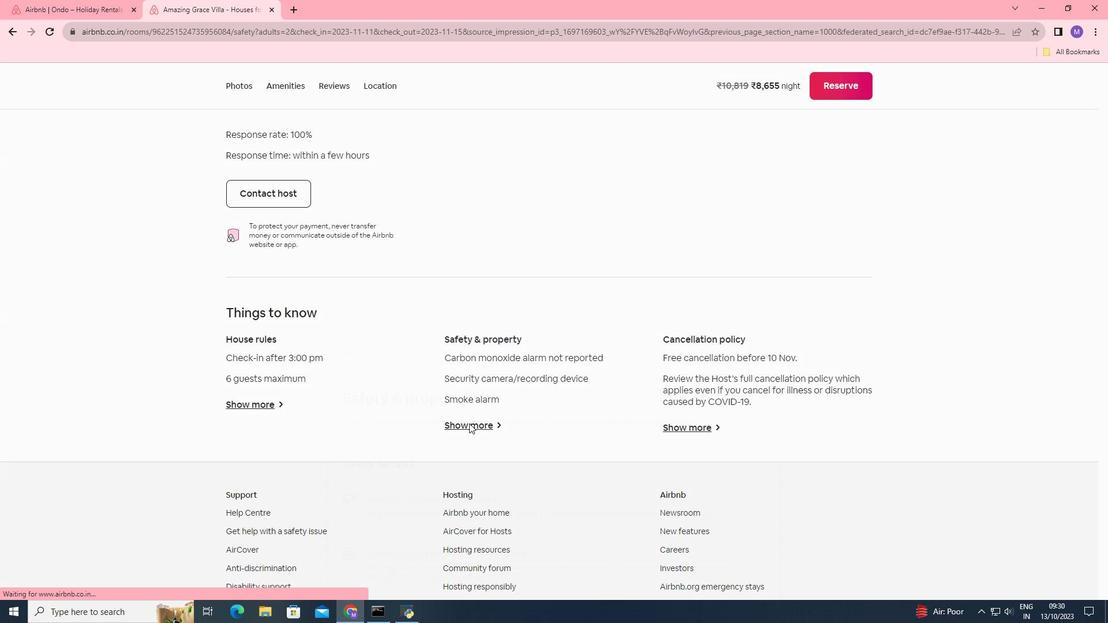 
Action: Mouse moved to (352, 188)
Screenshot: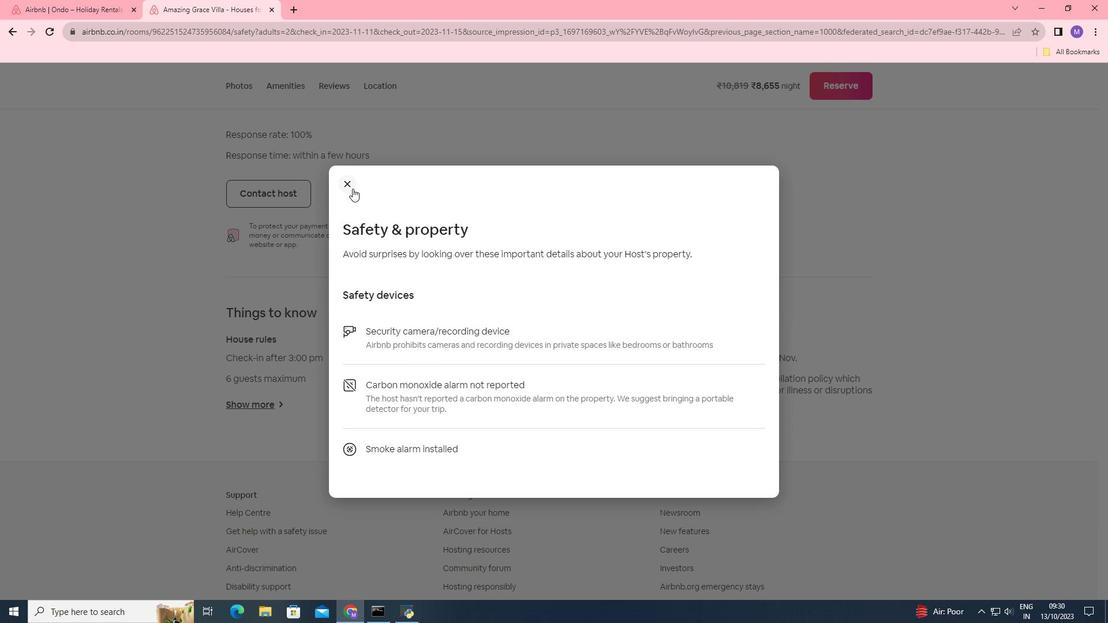 
Action: Mouse pressed left at (352, 188)
Screenshot: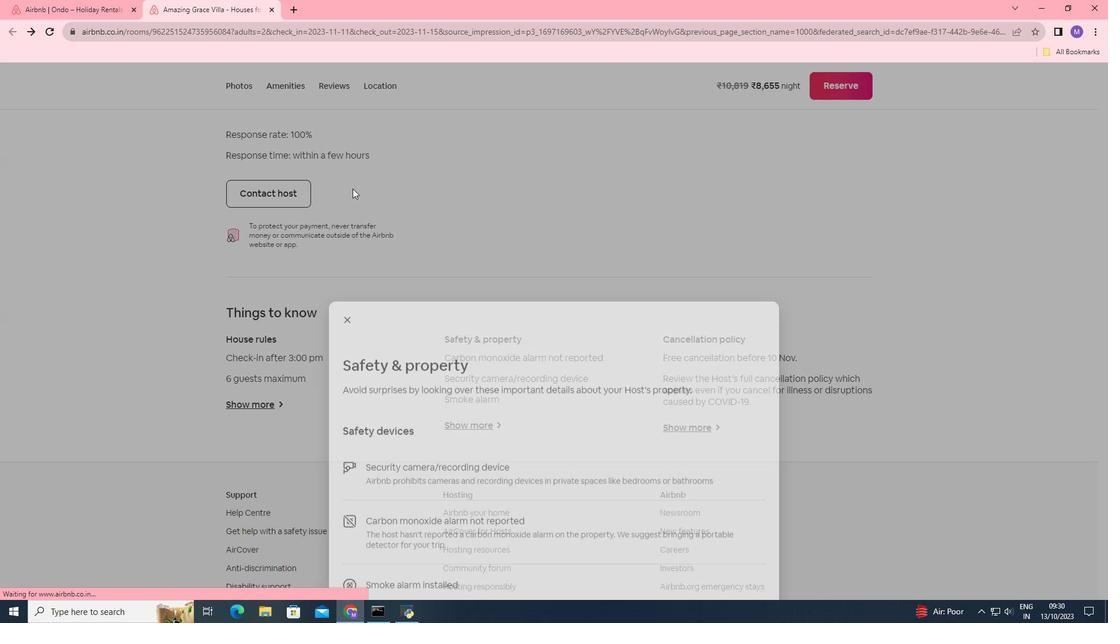 
Action: Mouse pressed left at (352, 188)
Screenshot: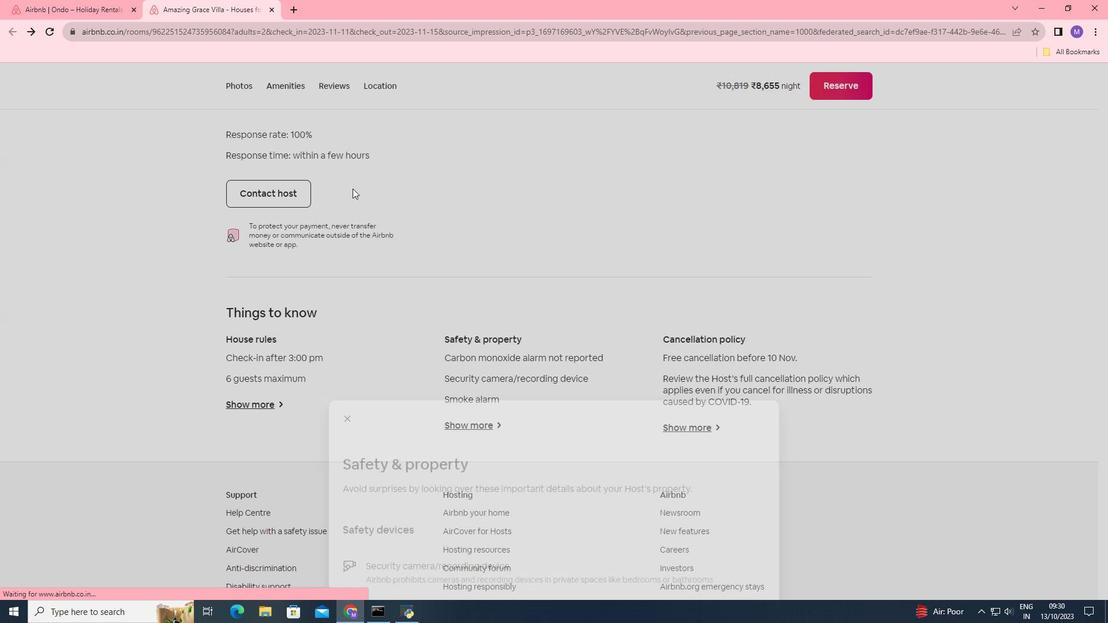 
Action: Mouse moved to (692, 430)
Screenshot: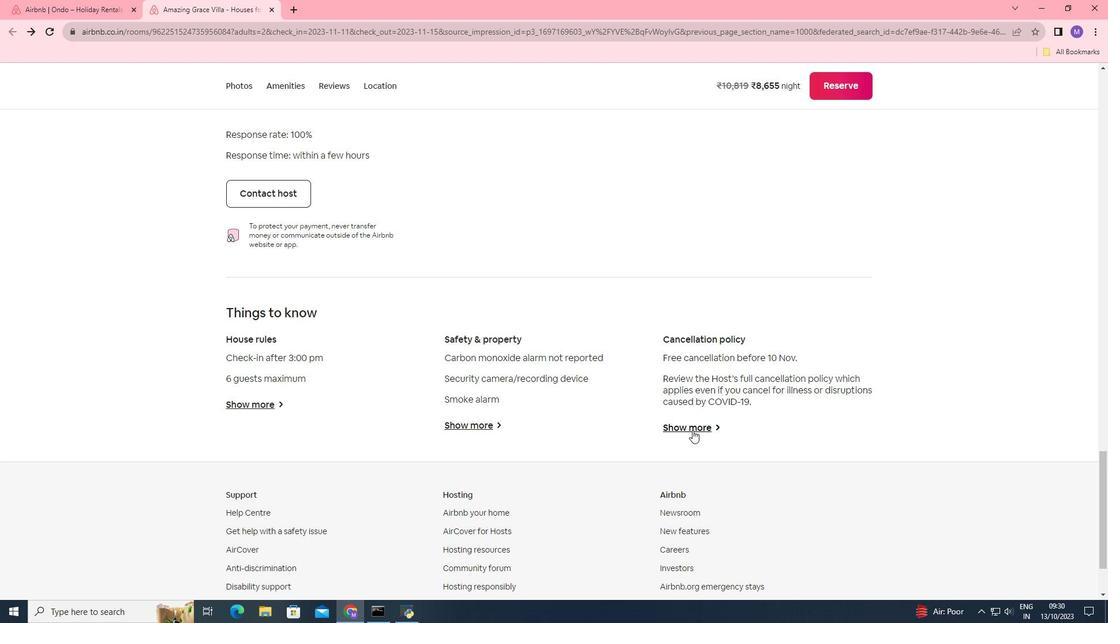 
Action: Mouse pressed left at (692, 430)
Screenshot: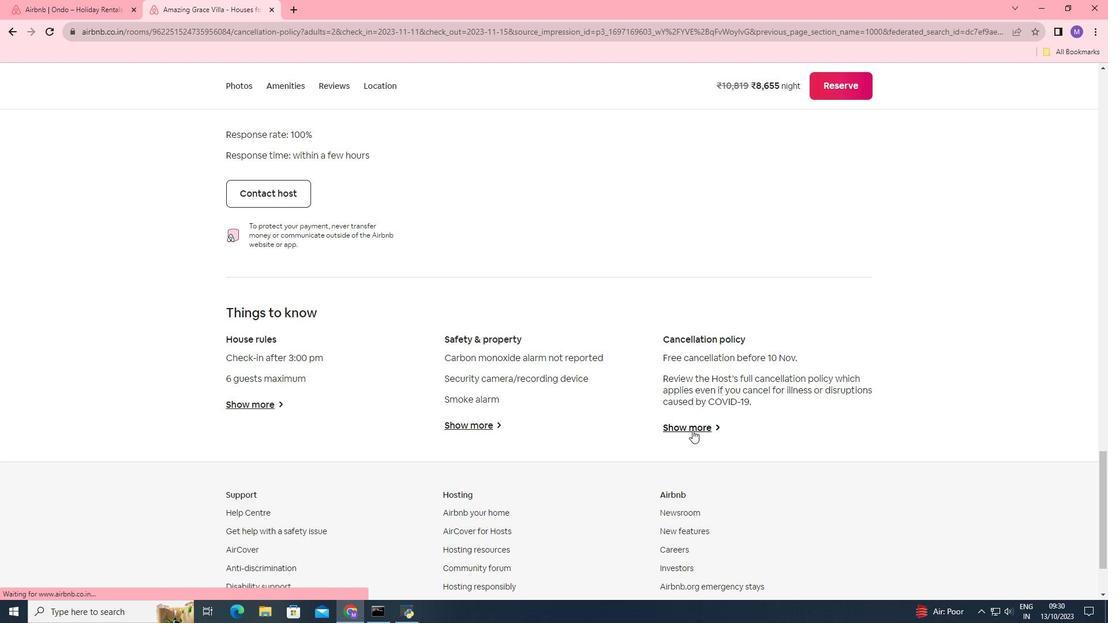 
Action: Mouse pressed left at (692, 430)
Screenshot: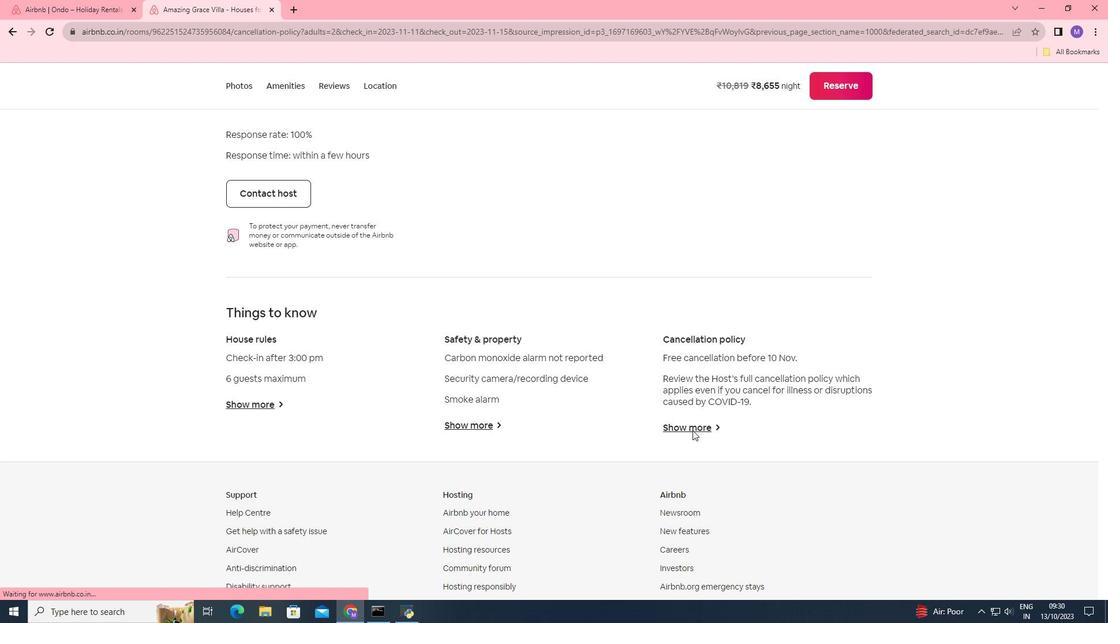 
Action: Mouse moved to (410, 181)
Screenshot: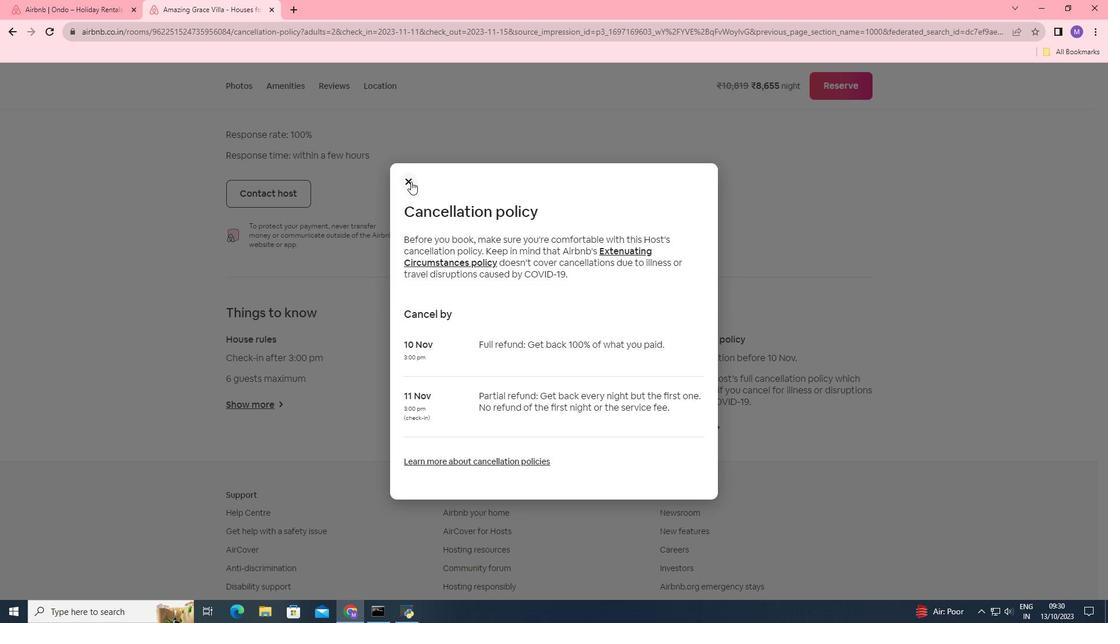 
Action: Mouse pressed left at (410, 181)
Screenshot: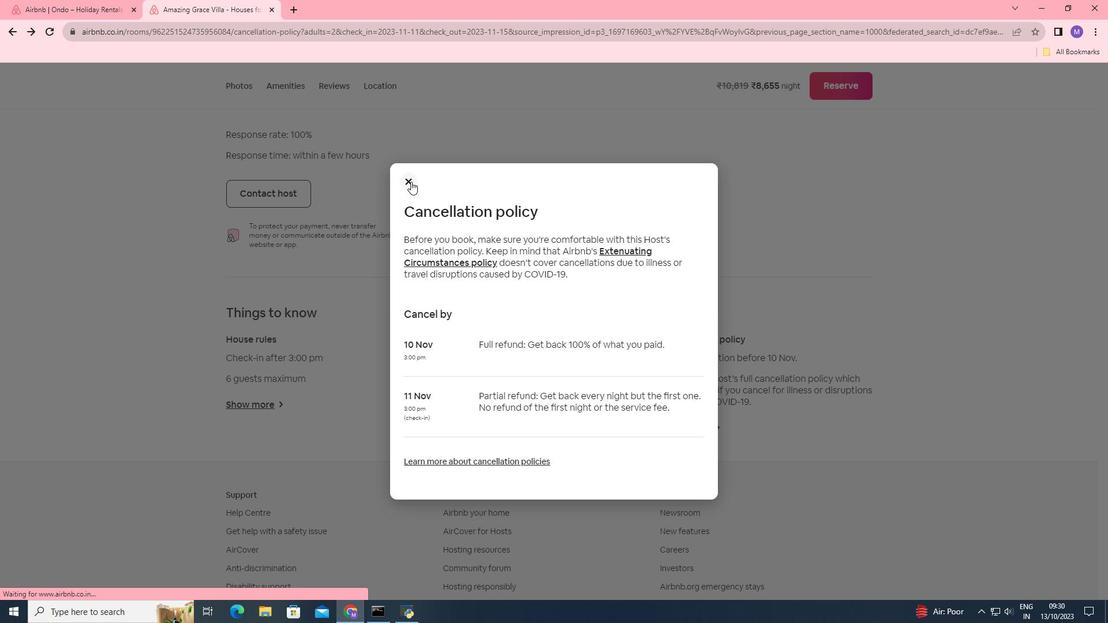 
Action: Mouse pressed left at (410, 181)
Screenshot: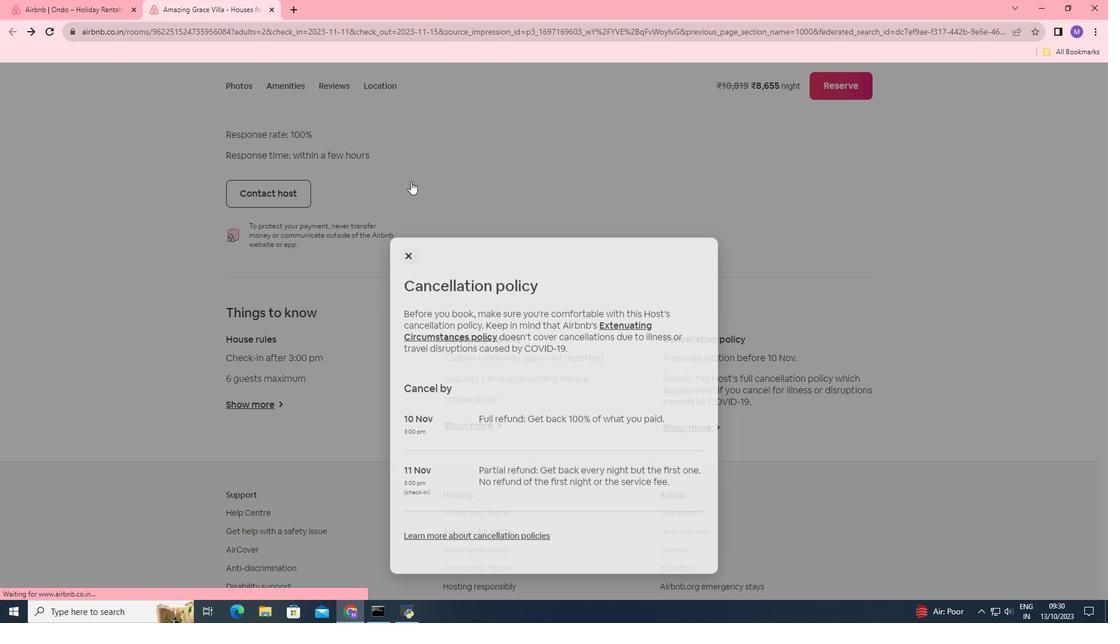
Action: Mouse moved to (103, 0)
Screenshot: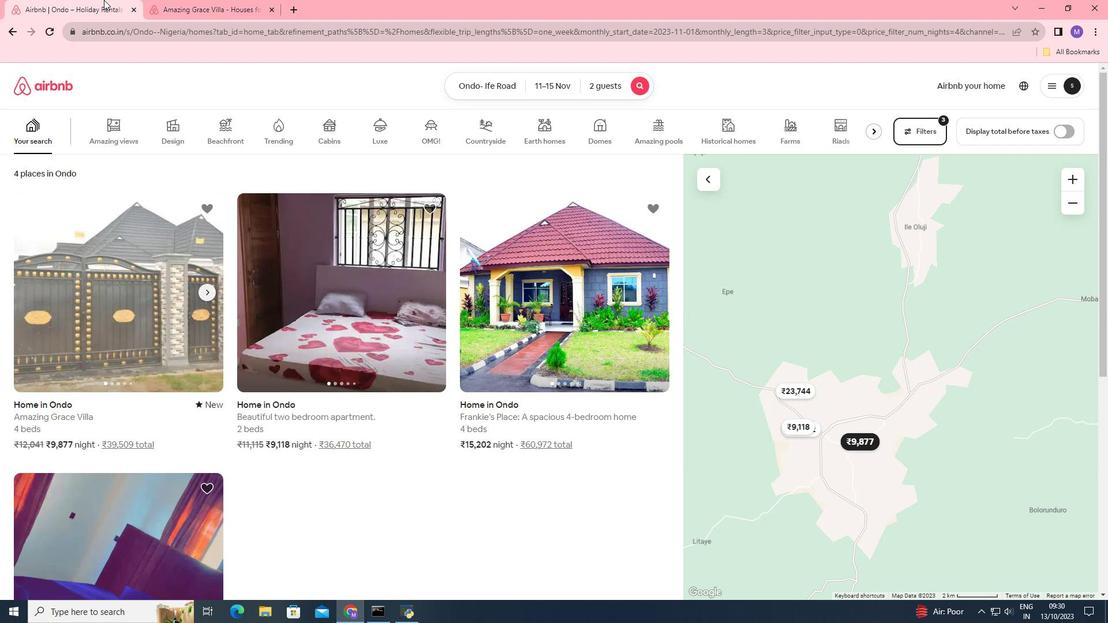 
Action: Mouse pressed left at (103, 0)
Screenshot: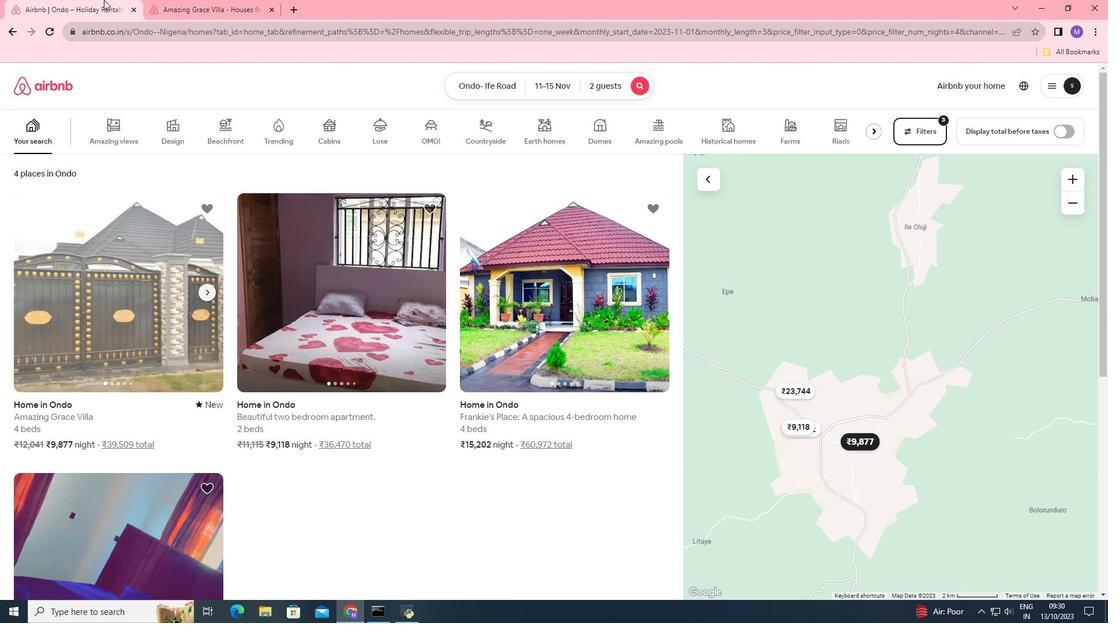 
Action: Mouse pressed left at (103, 0)
Screenshot: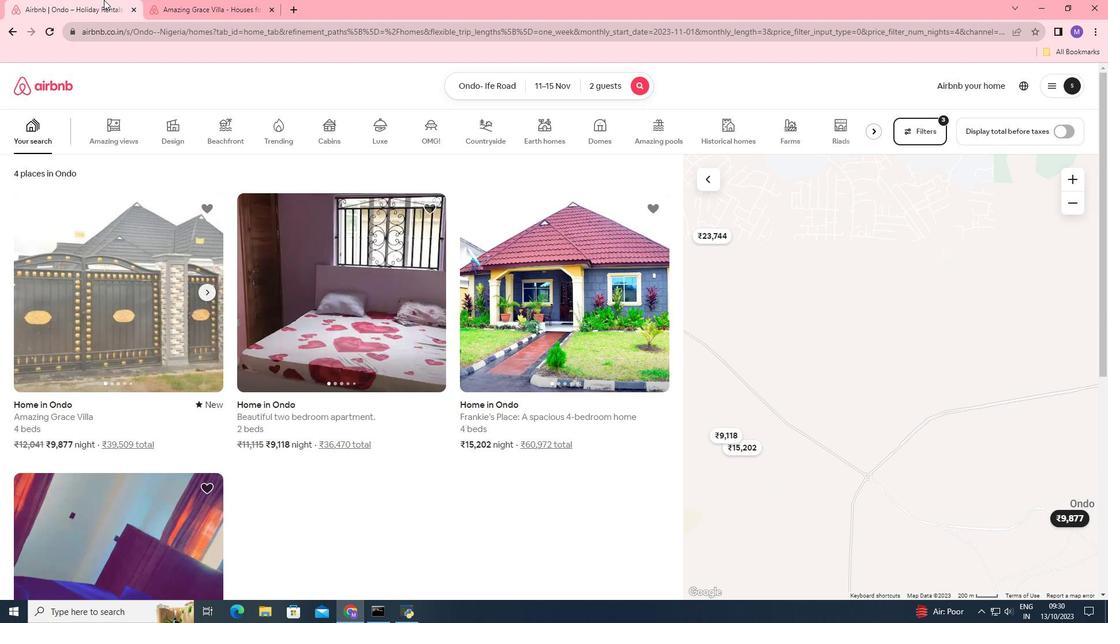 
Action: Mouse moved to (340, 257)
Screenshot: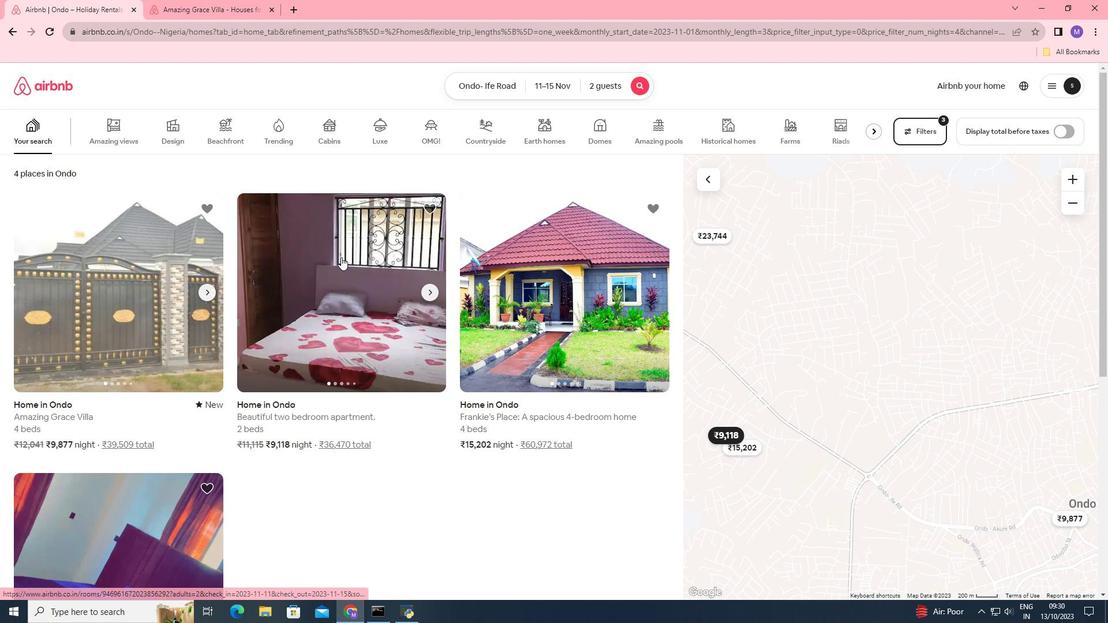 
Action: Mouse pressed left at (340, 257)
Screenshot: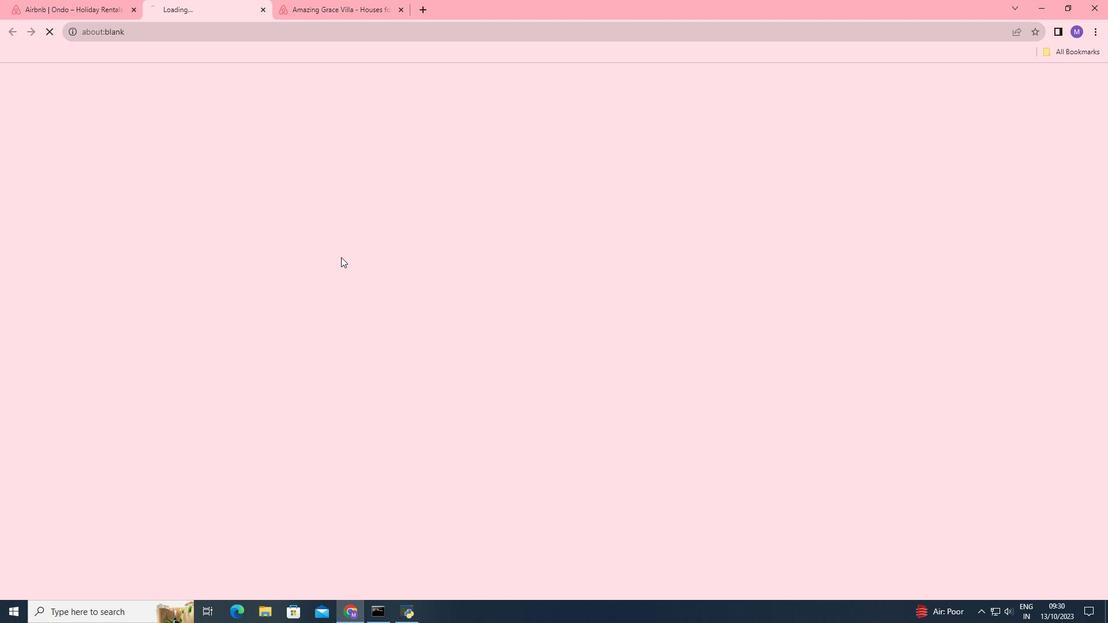 
Action: Mouse moved to (804, 428)
Screenshot: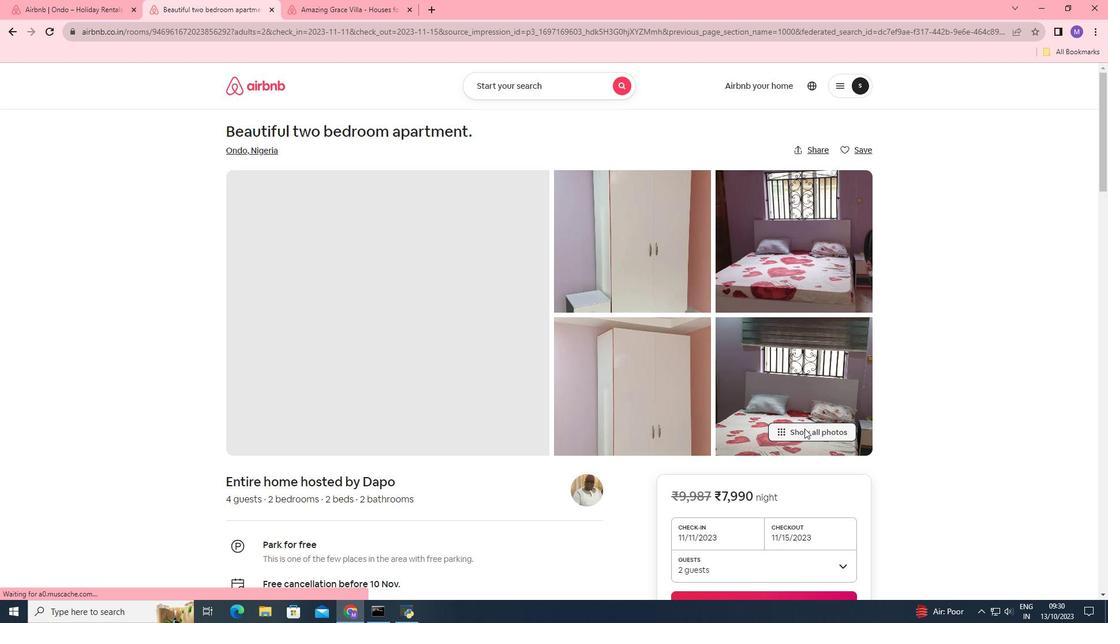 
Action: Mouse pressed left at (804, 428)
Screenshot: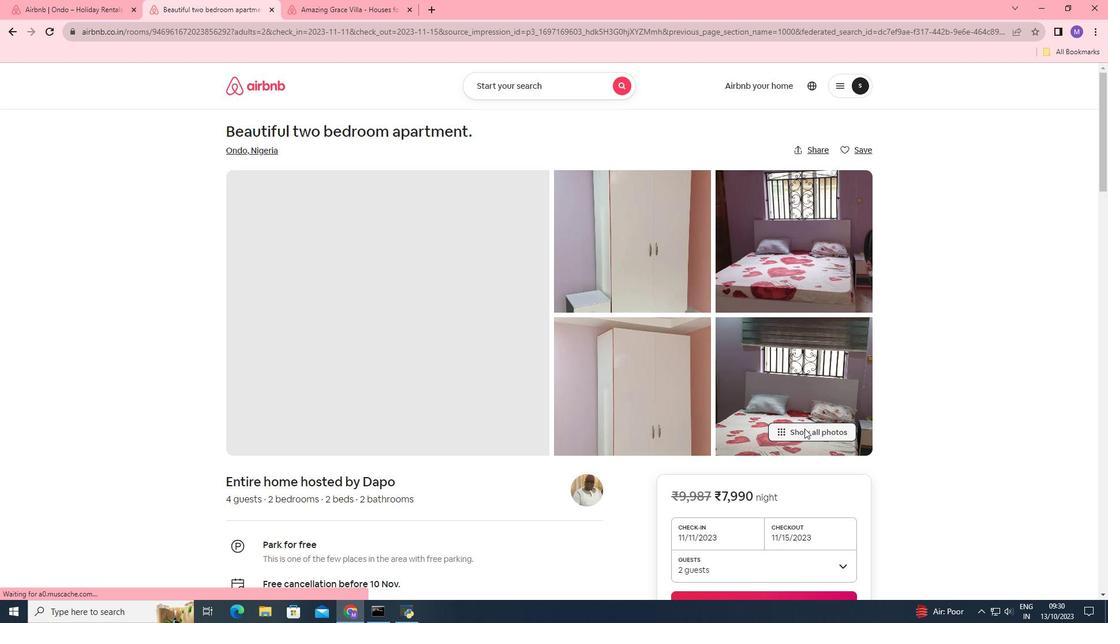 
Action: Mouse pressed left at (804, 428)
Screenshot: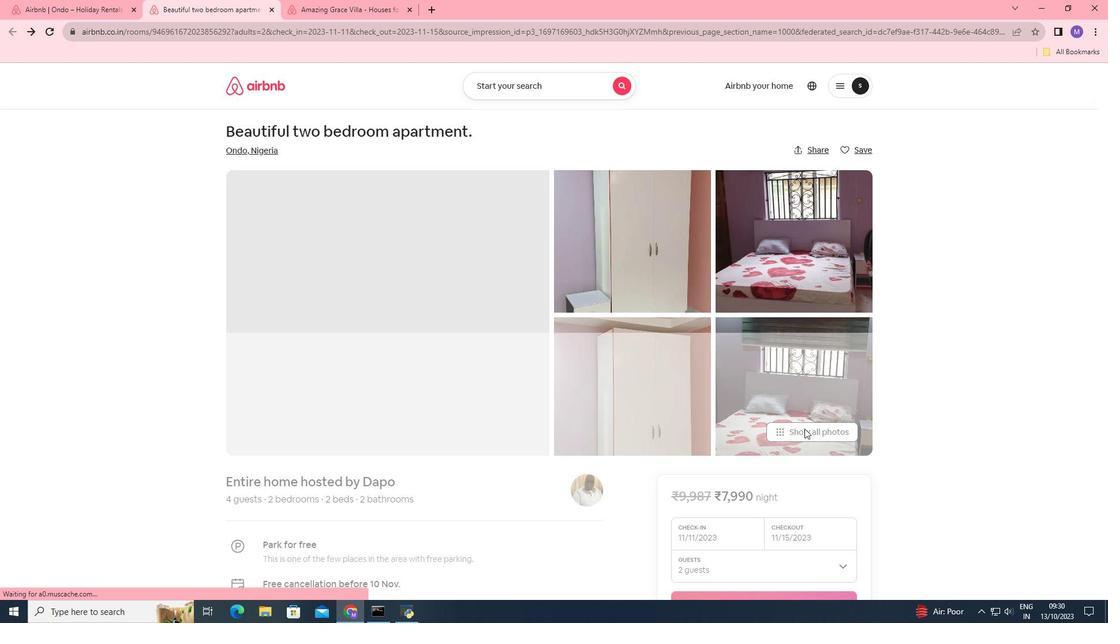 
Action: Mouse moved to (795, 424)
Screenshot: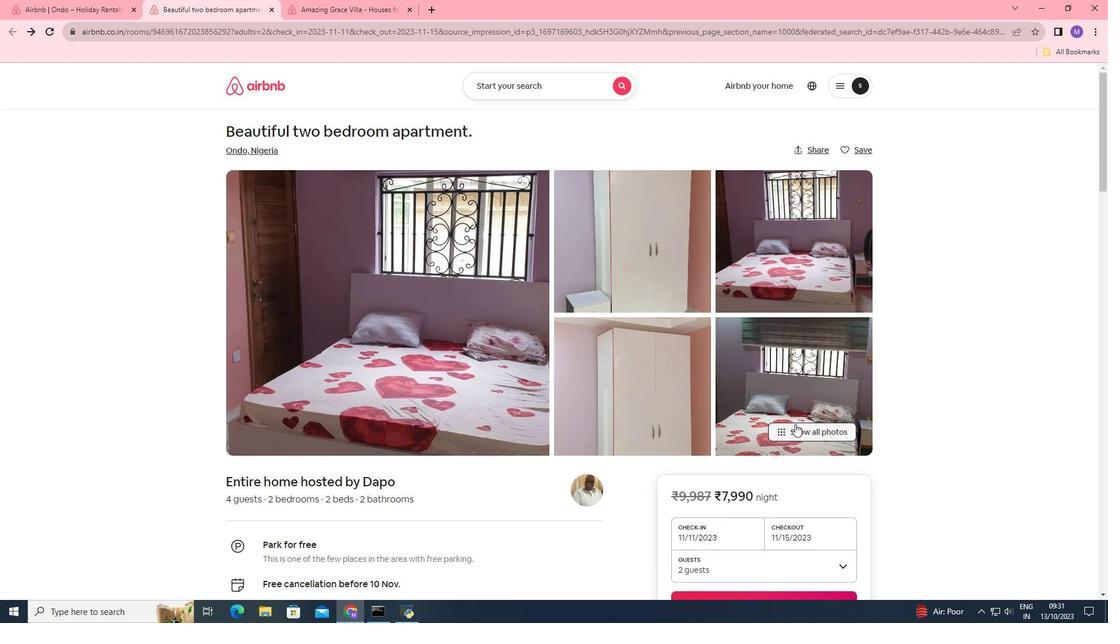 
Action: Mouse pressed left at (795, 424)
Screenshot: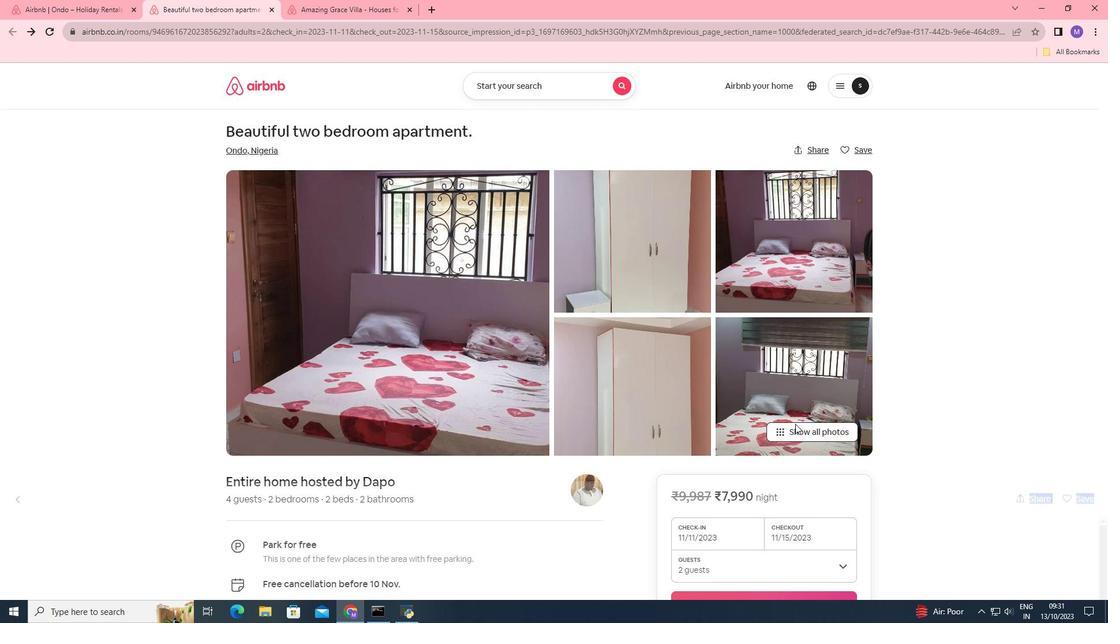 
Action: Mouse pressed left at (795, 424)
Screenshot: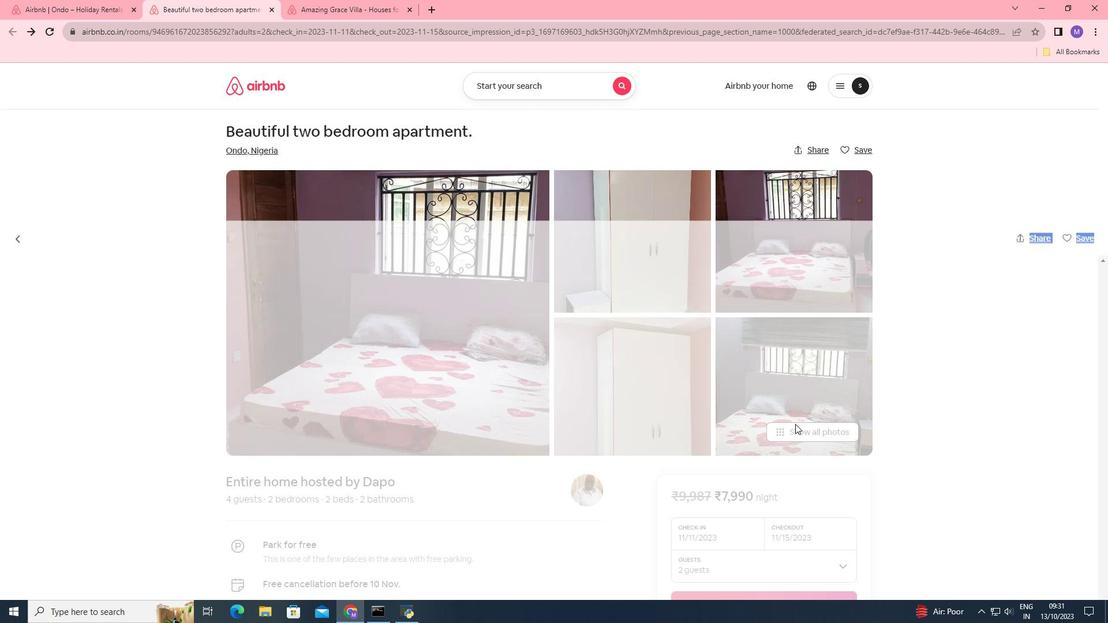 
Action: Mouse moved to (650, 326)
Screenshot: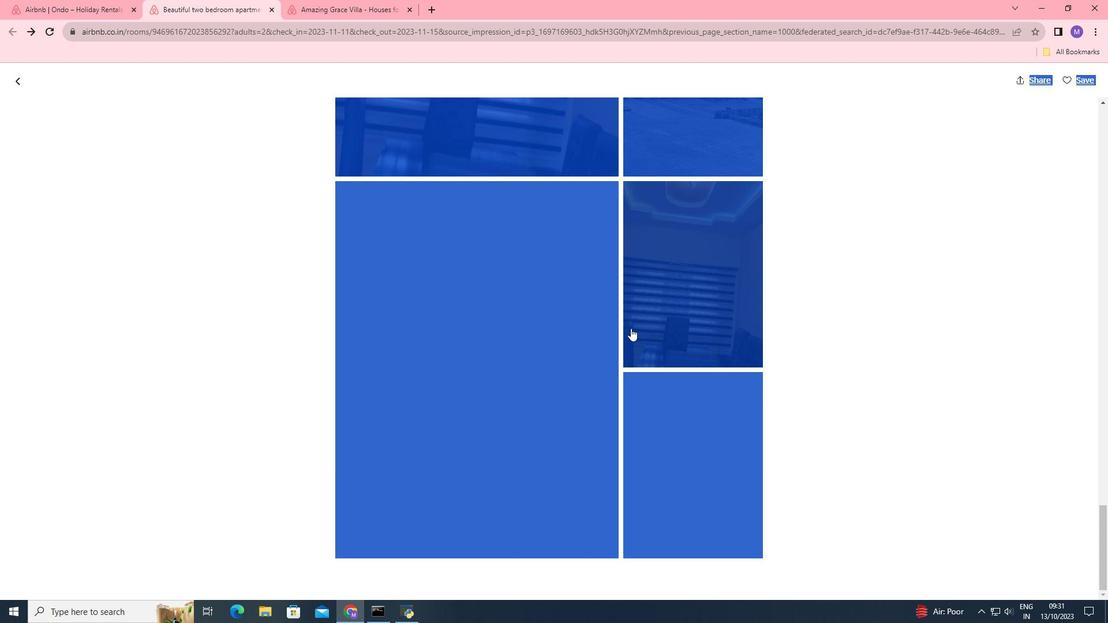 
Action: Mouse scrolled (650, 325) with delta (0, 0)
Screenshot: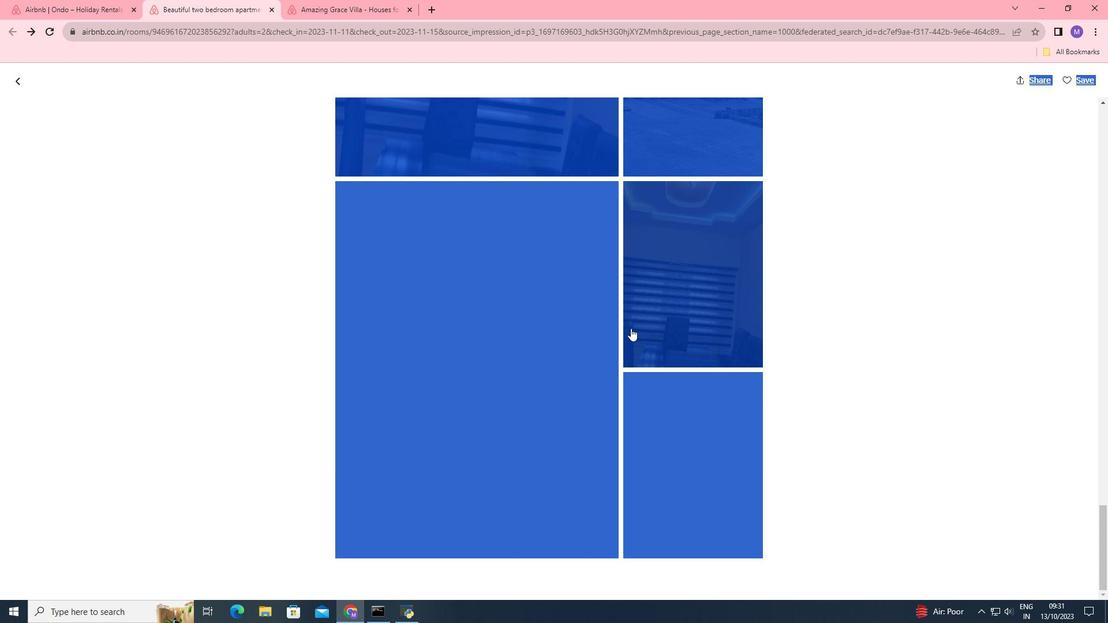 
Action: Mouse moved to (650, 326)
Screenshot: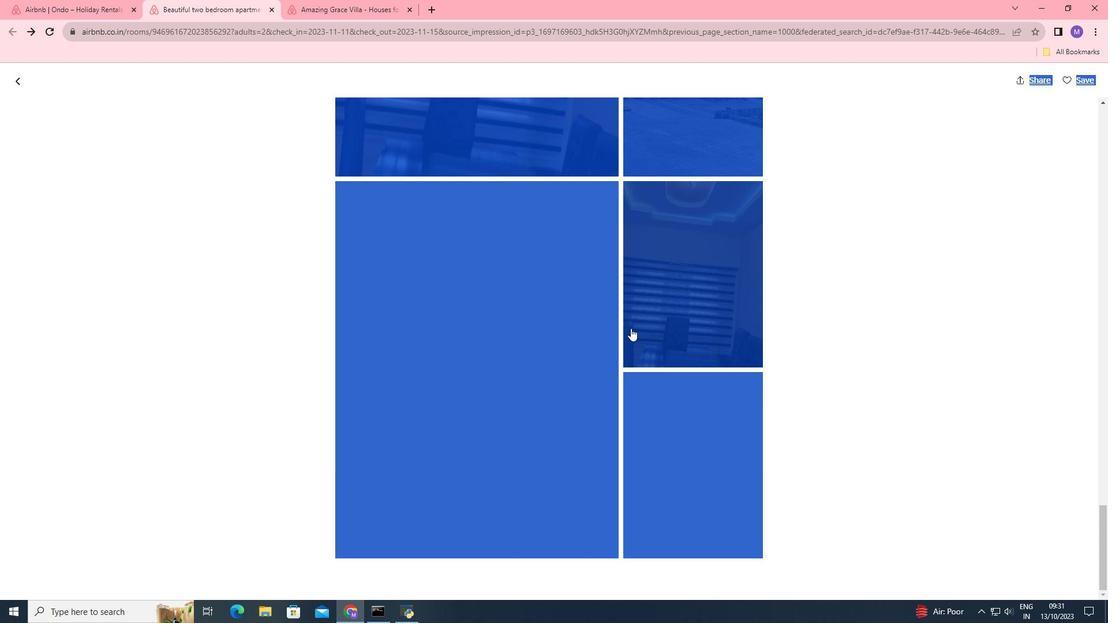 
Action: Mouse scrolled (650, 325) with delta (0, 0)
Screenshot: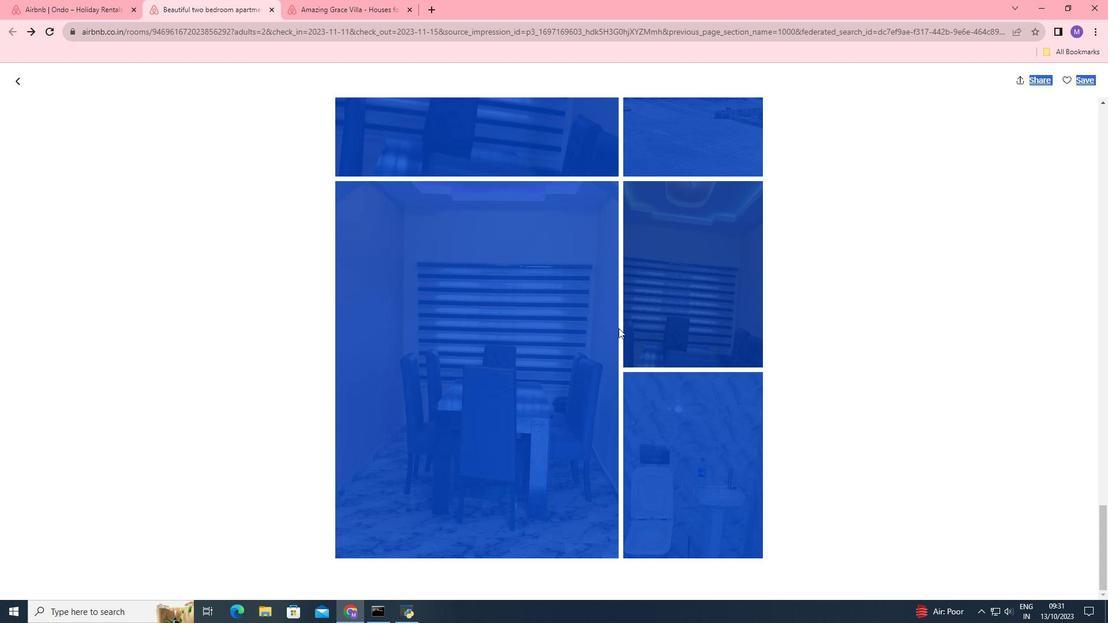 
Action: Mouse moved to (642, 327)
Screenshot: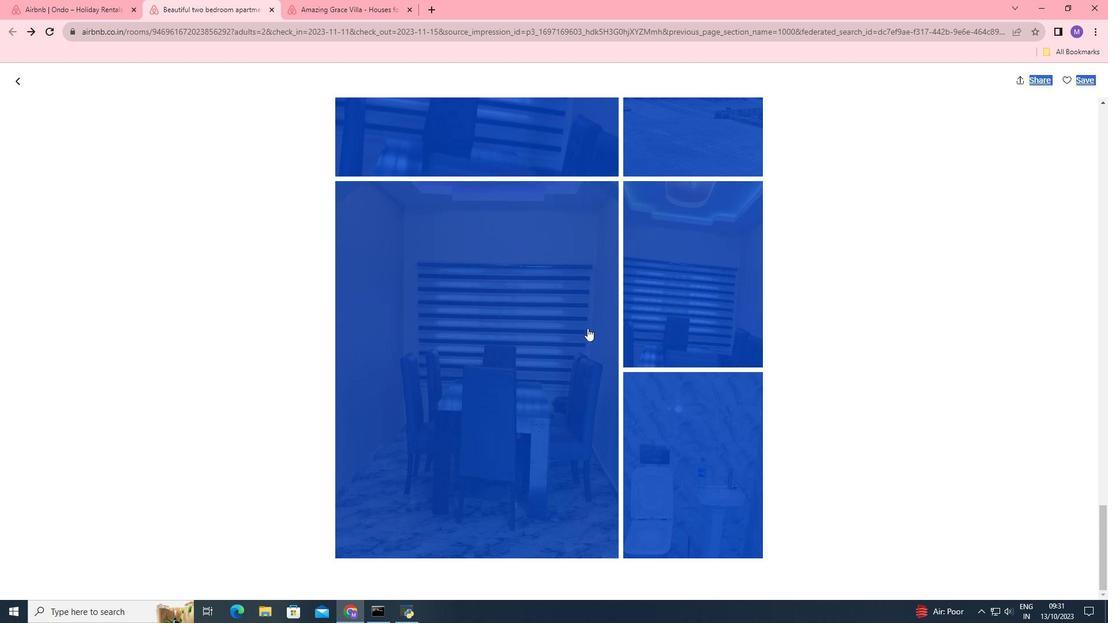 
Action: Mouse scrolled (642, 326) with delta (0, 0)
Screenshot: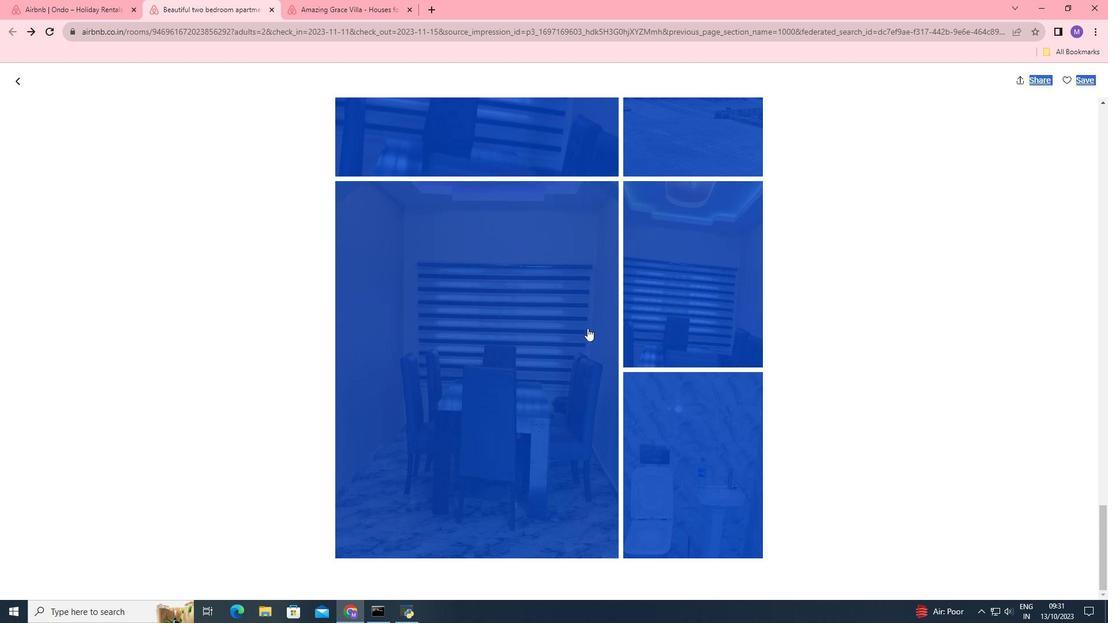
Action: Mouse moved to (640, 327)
Screenshot: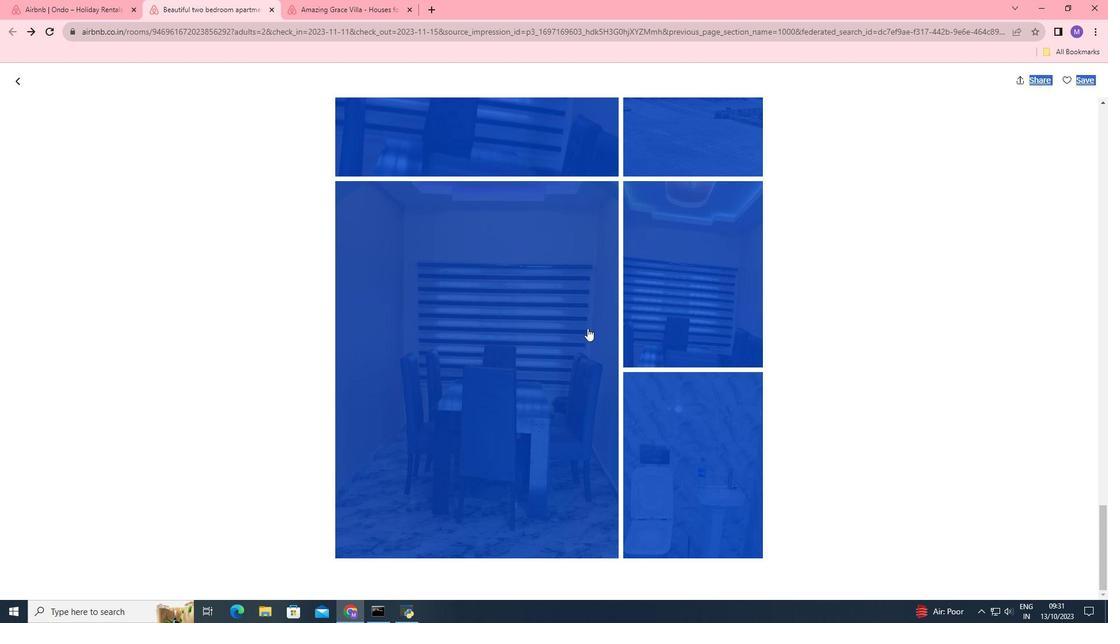 
Action: Mouse scrolled (640, 326) with delta (0, 0)
Screenshot: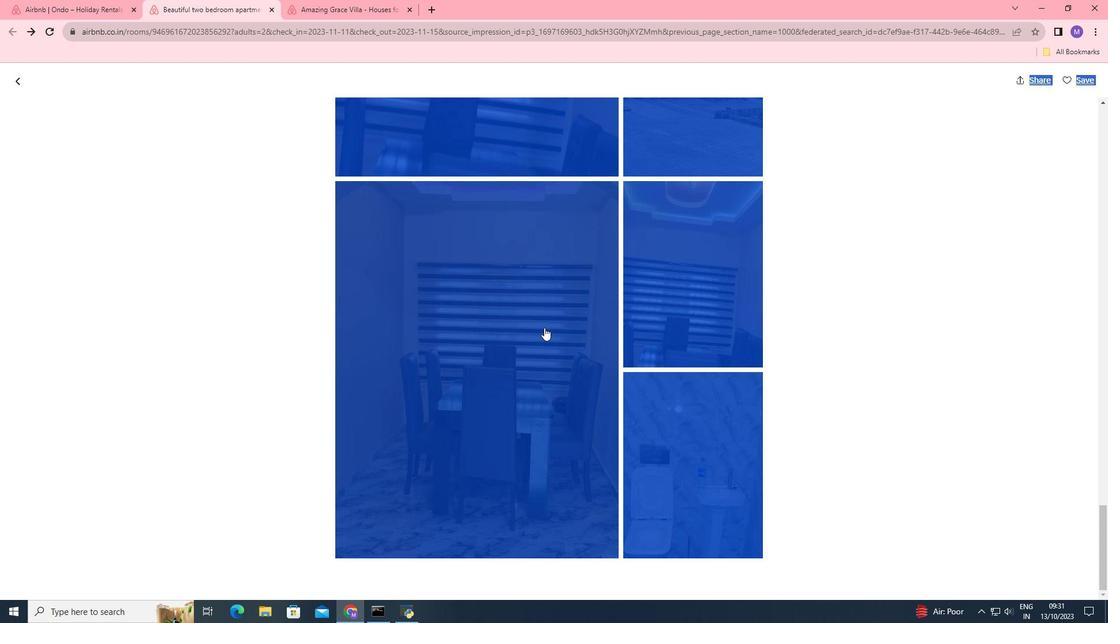 
Action: Mouse moved to (634, 328)
Screenshot: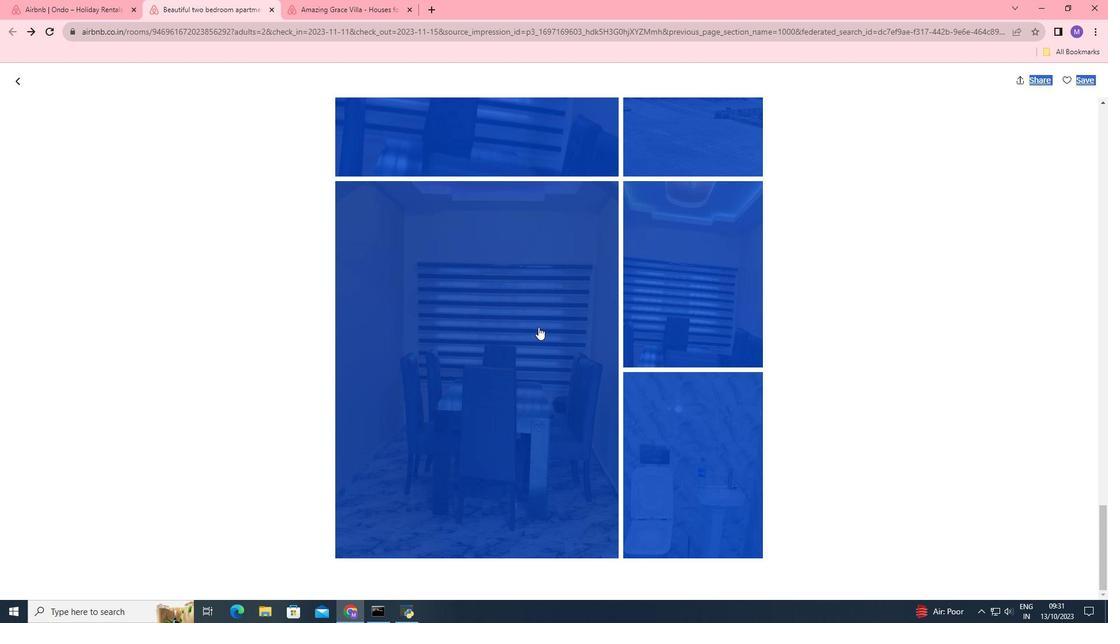 
Action: Mouse scrolled (634, 327) with delta (0, 0)
Screenshot: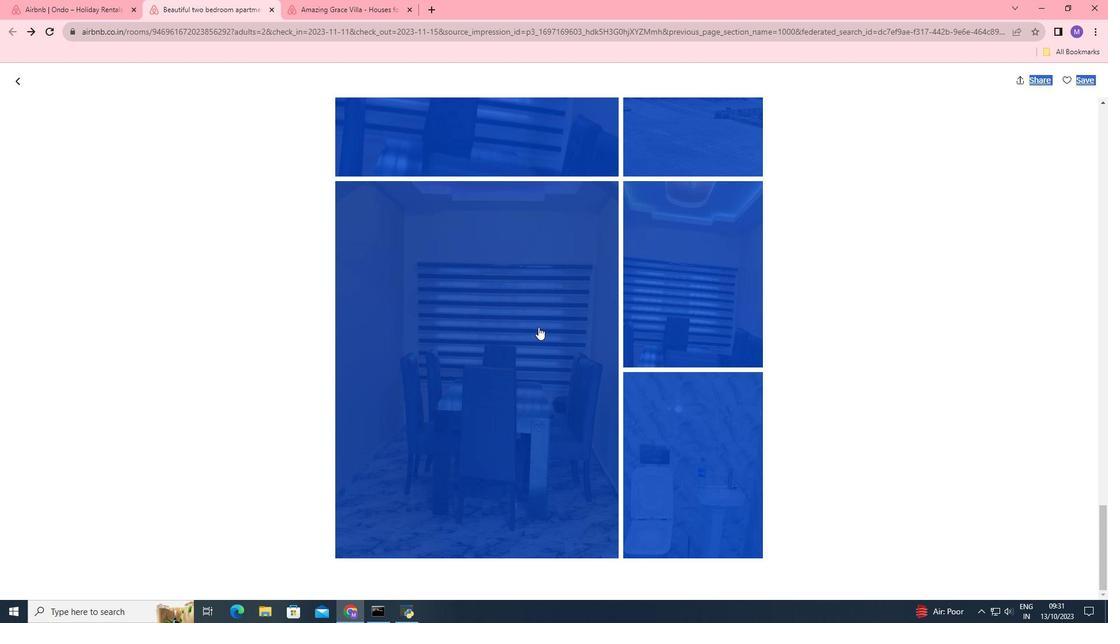 
Action: Mouse moved to (534, 327)
Screenshot: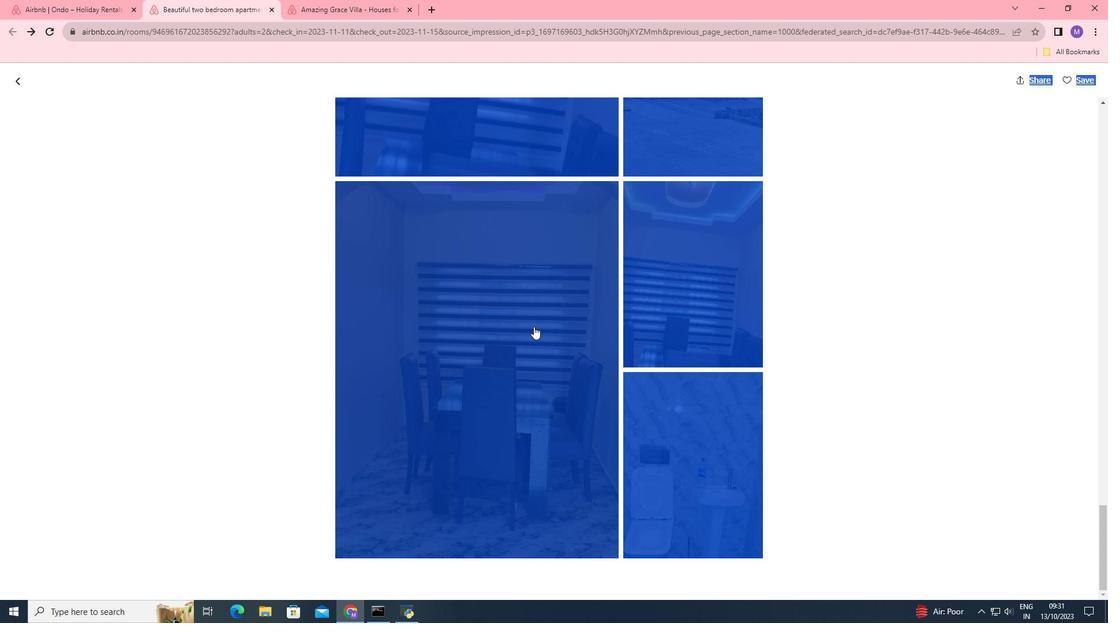 
Action: Mouse scrolled (534, 326) with delta (0, 0)
Screenshot: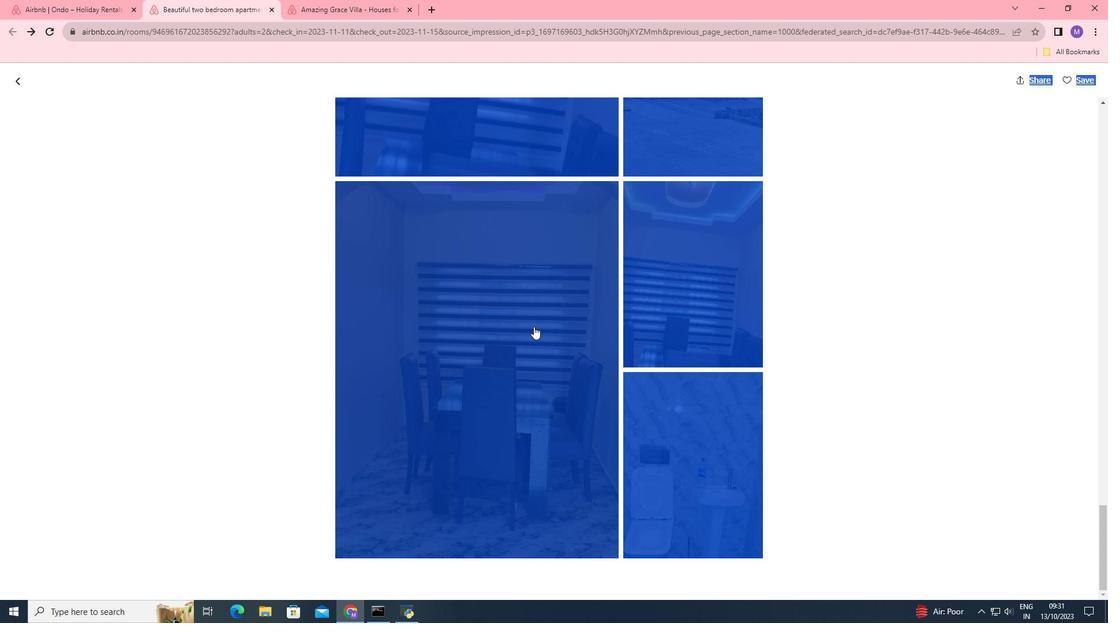 
Action: Mouse scrolled (534, 326) with delta (0, 0)
Screenshot: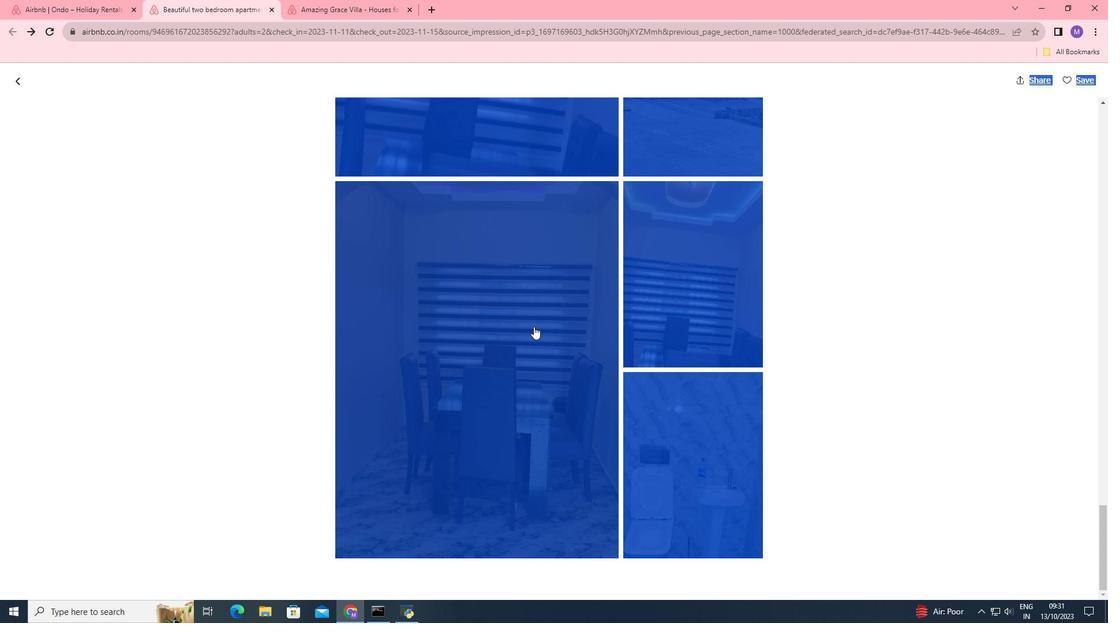 
Action: Mouse scrolled (534, 326) with delta (0, 0)
Screenshot: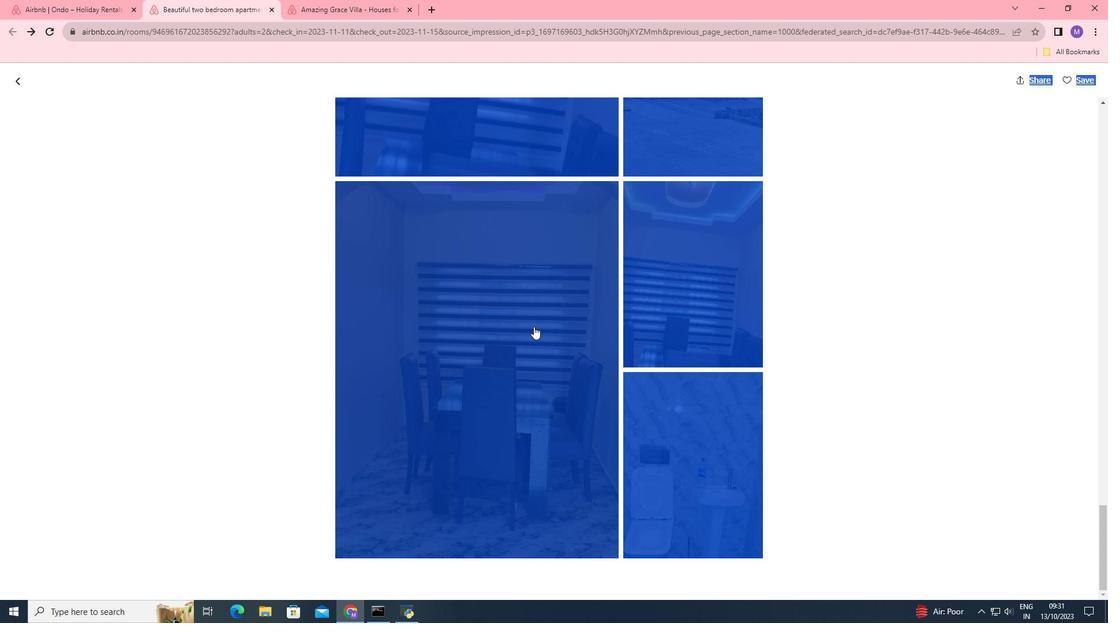 
Action: Mouse moved to (533, 326)
Screenshot: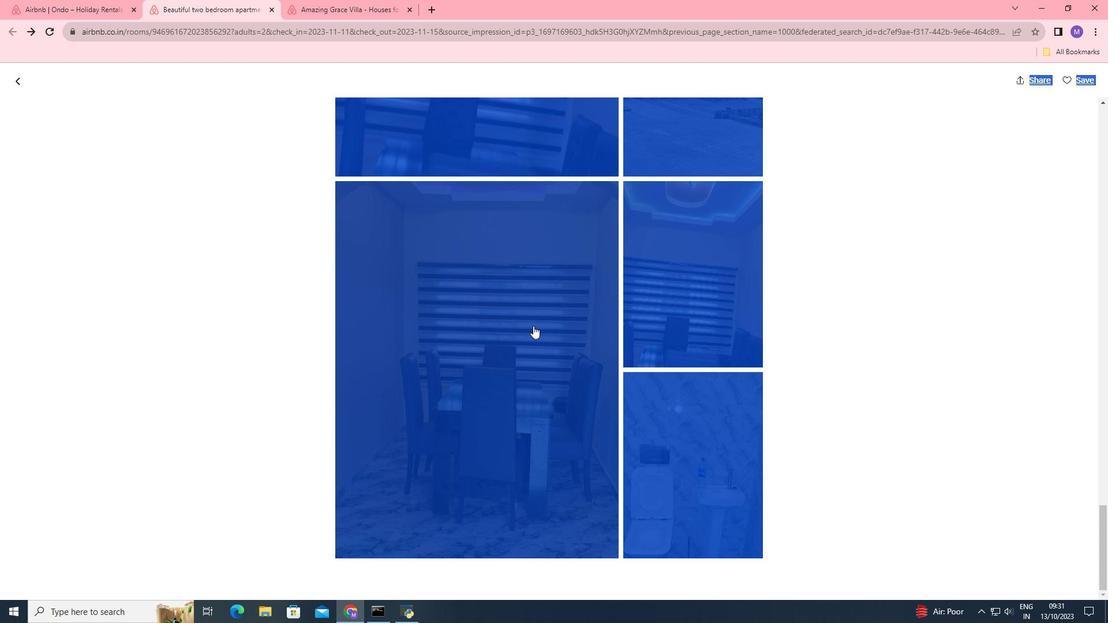 
Action: Mouse scrolled (533, 326) with delta (0, 0)
Screenshot: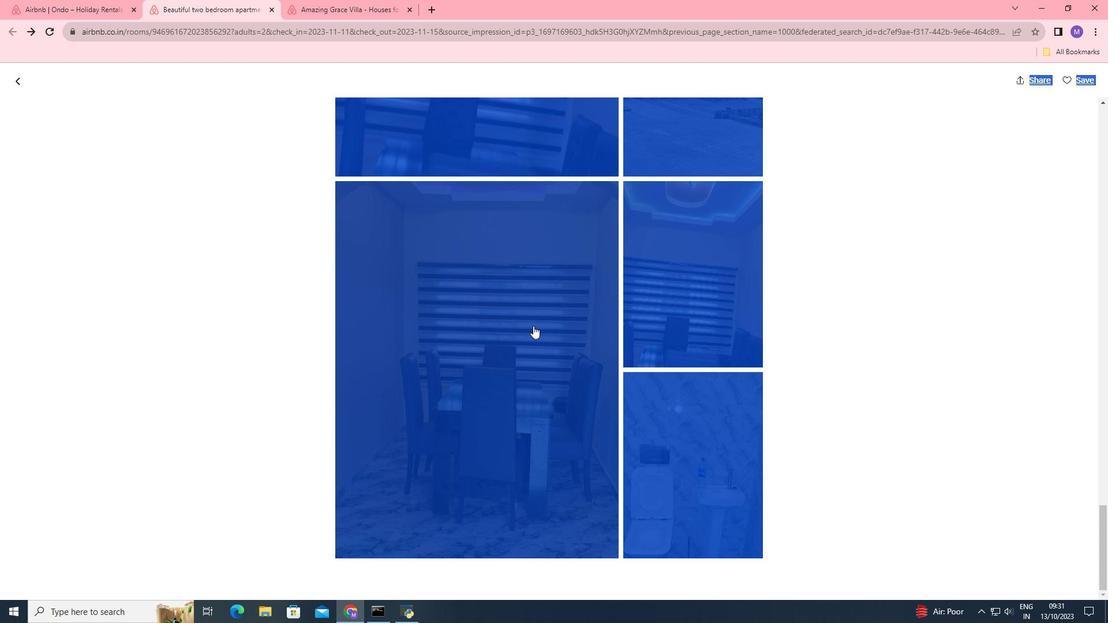 
Action: Mouse scrolled (533, 326) with delta (0, 0)
Screenshot: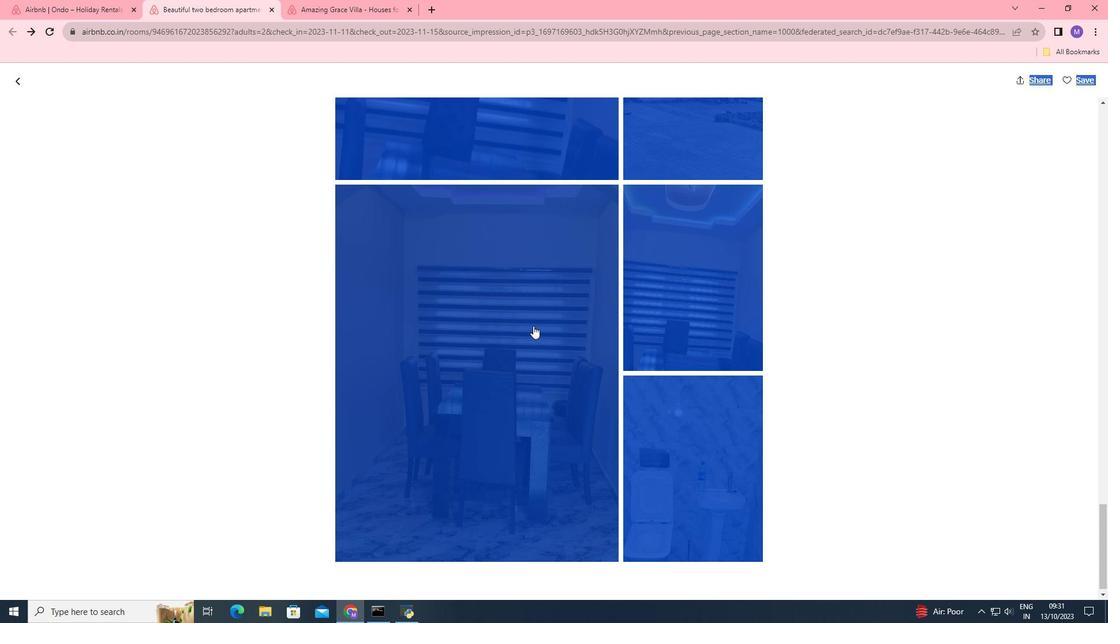 
Action: Mouse moved to (533, 326)
Screenshot: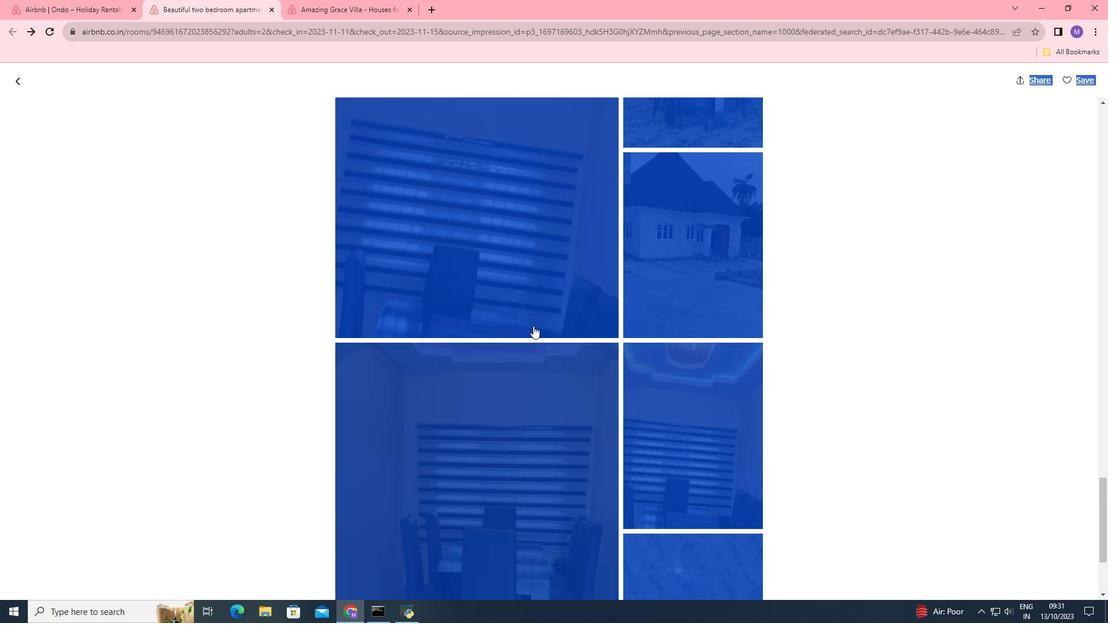 
Action: Mouse scrolled (533, 326) with delta (0, 0)
Screenshot: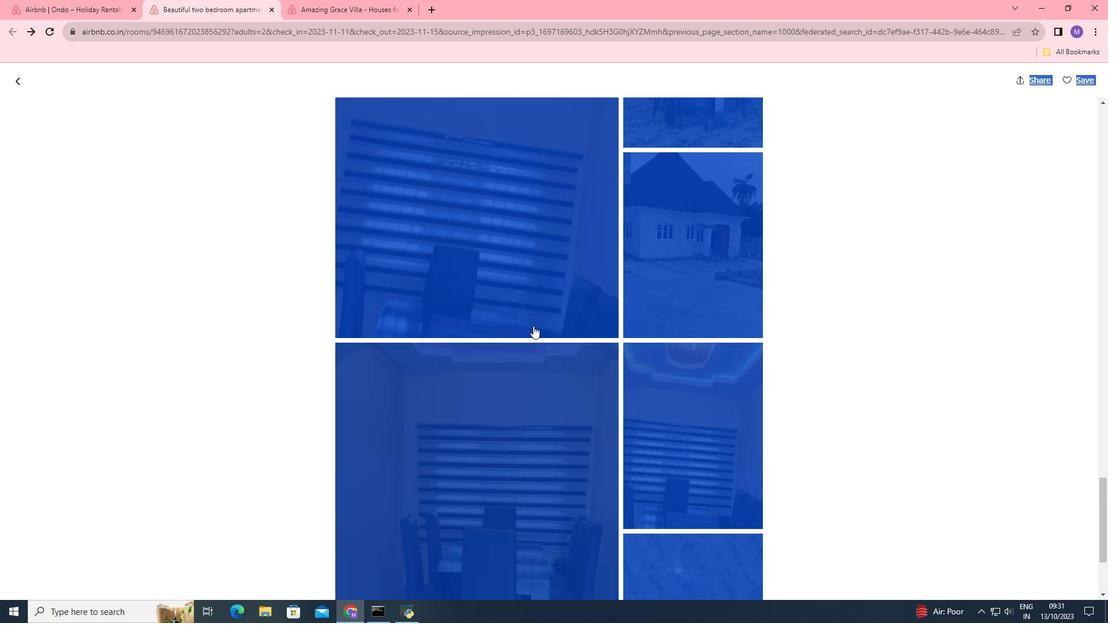 
Action: Mouse scrolled (533, 326) with delta (0, 0)
Screenshot: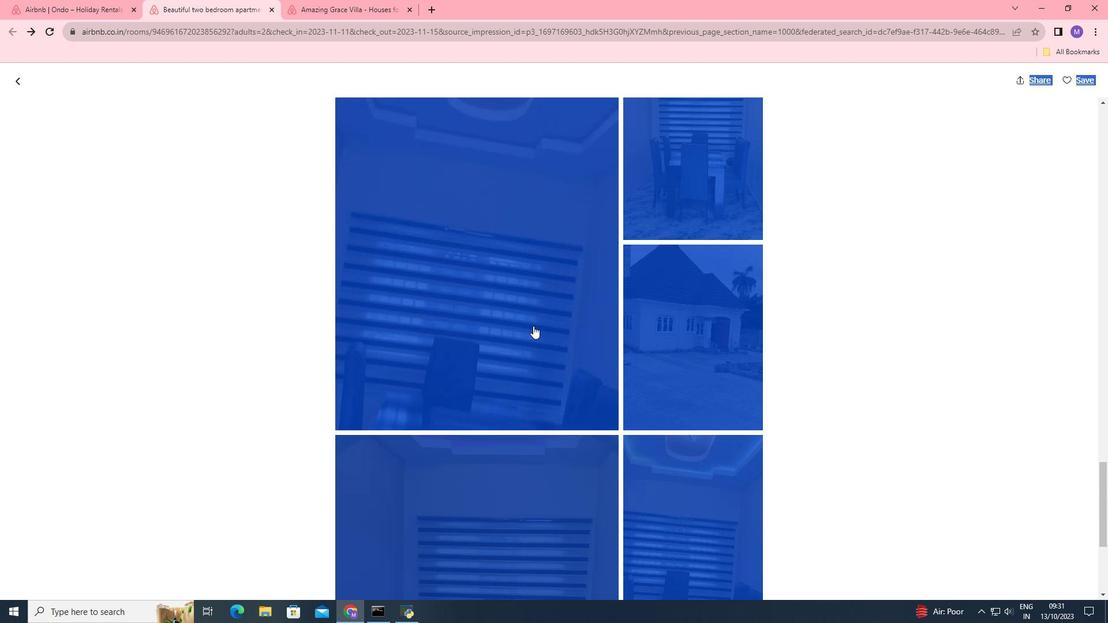 
Action: Mouse scrolled (533, 326) with delta (0, 0)
Screenshot: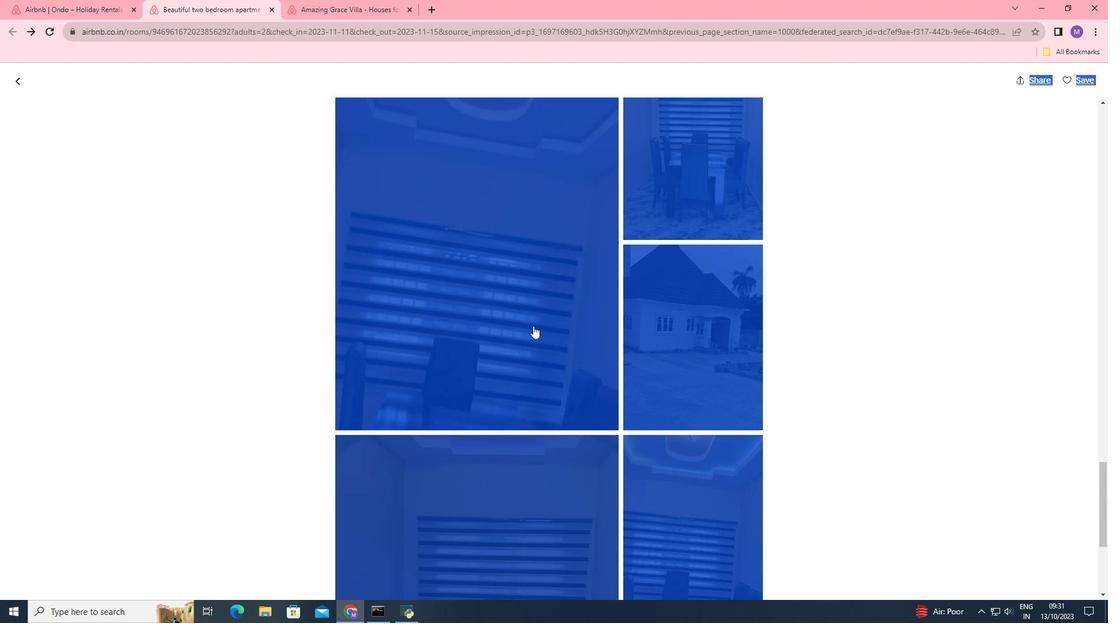 
Action: Mouse scrolled (533, 326) with delta (0, 0)
Screenshot: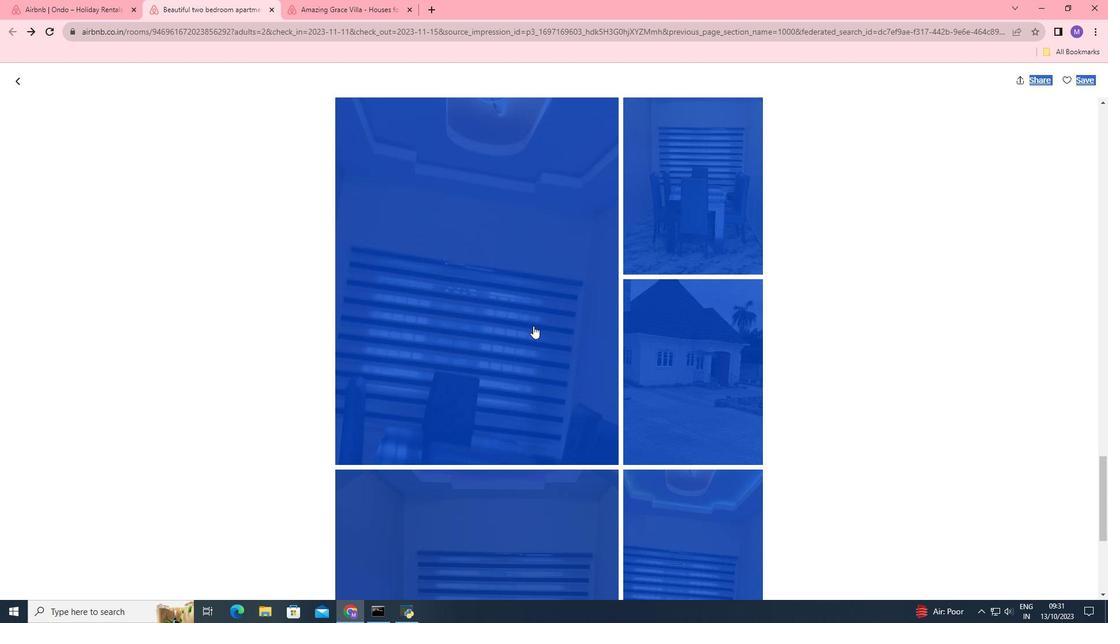 
Action: Mouse scrolled (533, 326) with delta (0, 0)
Screenshot: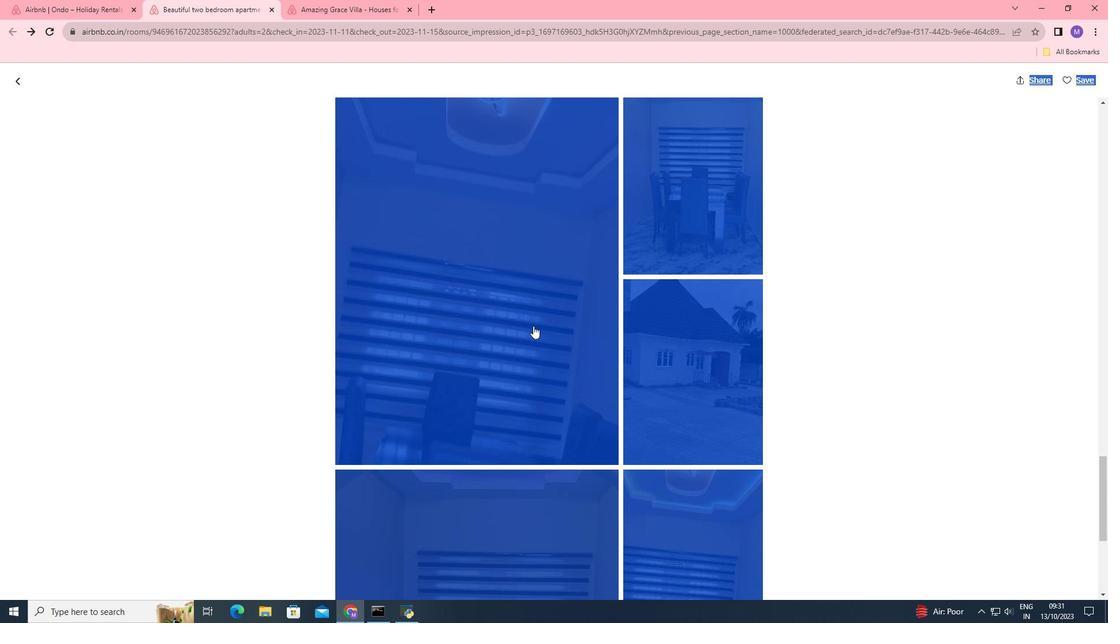 
Action: Mouse scrolled (533, 326) with delta (0, 0)
Screenshot: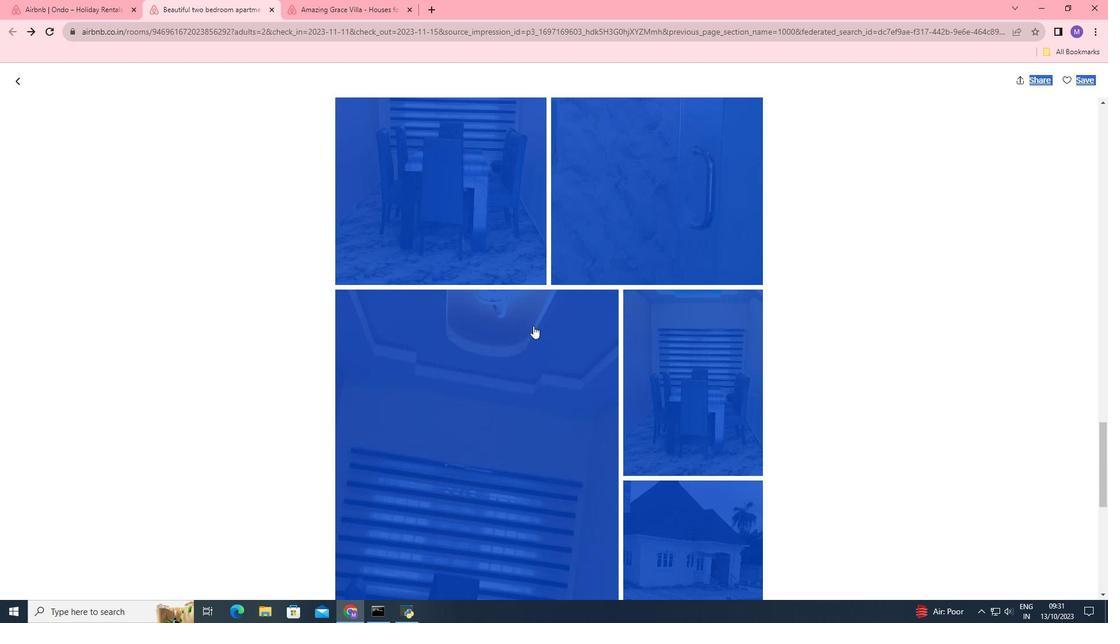 
Action: Mouse scrolled (533, 326) with delta (0, 0)
Screenshot: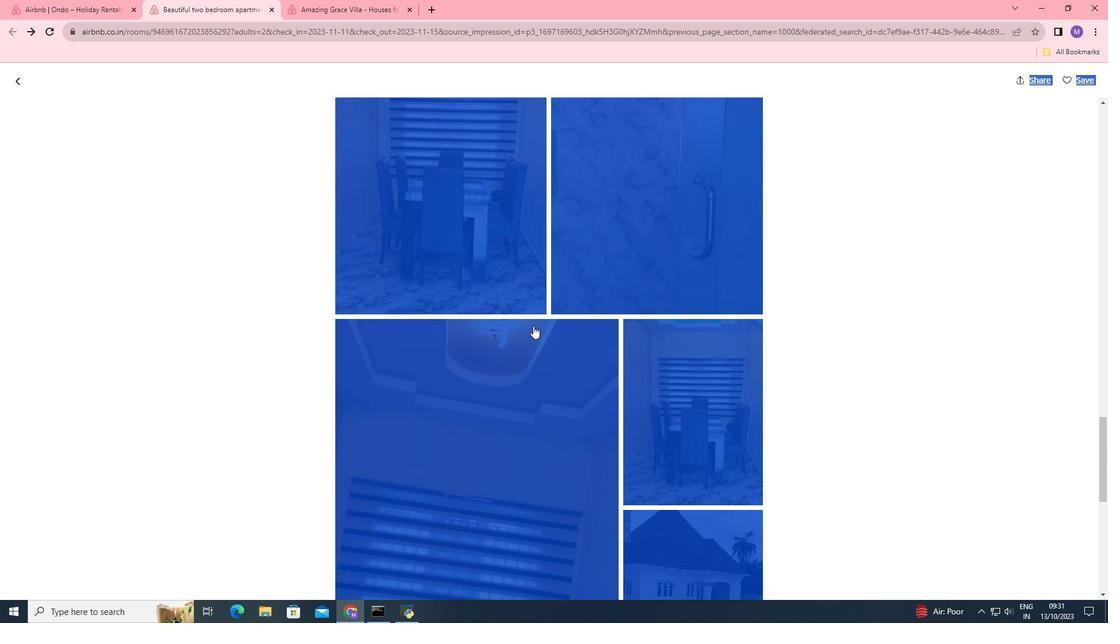 
Action: Mouse scrolled (533, 326) with delta (0, 0)
Screenshot: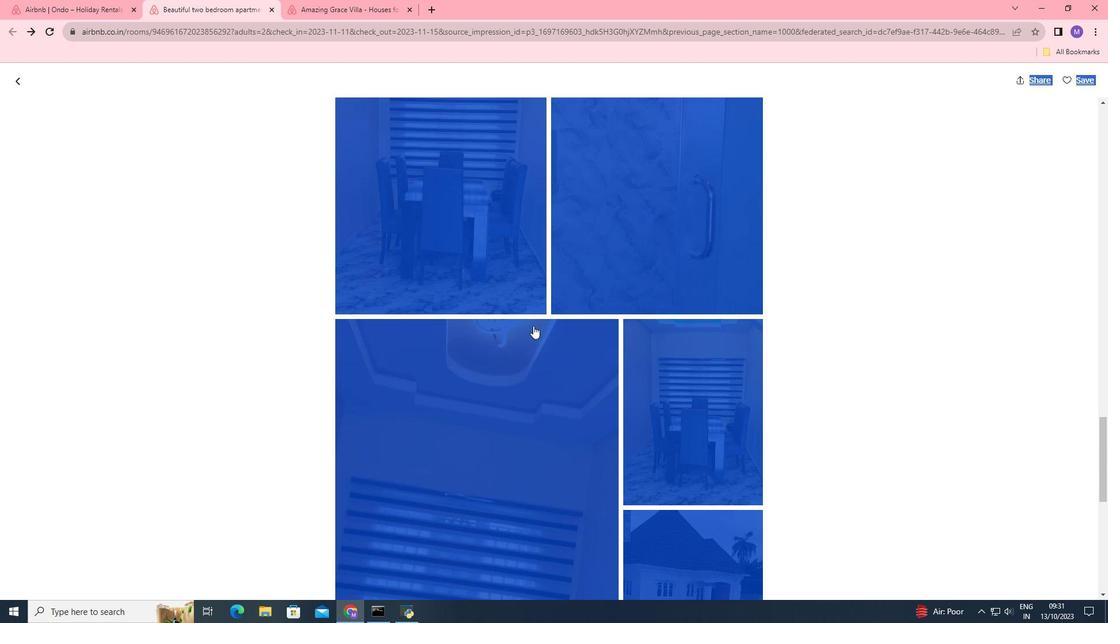 
Action: Mouse scrolled (533, 326) with delta (0, 0)
Screenshot: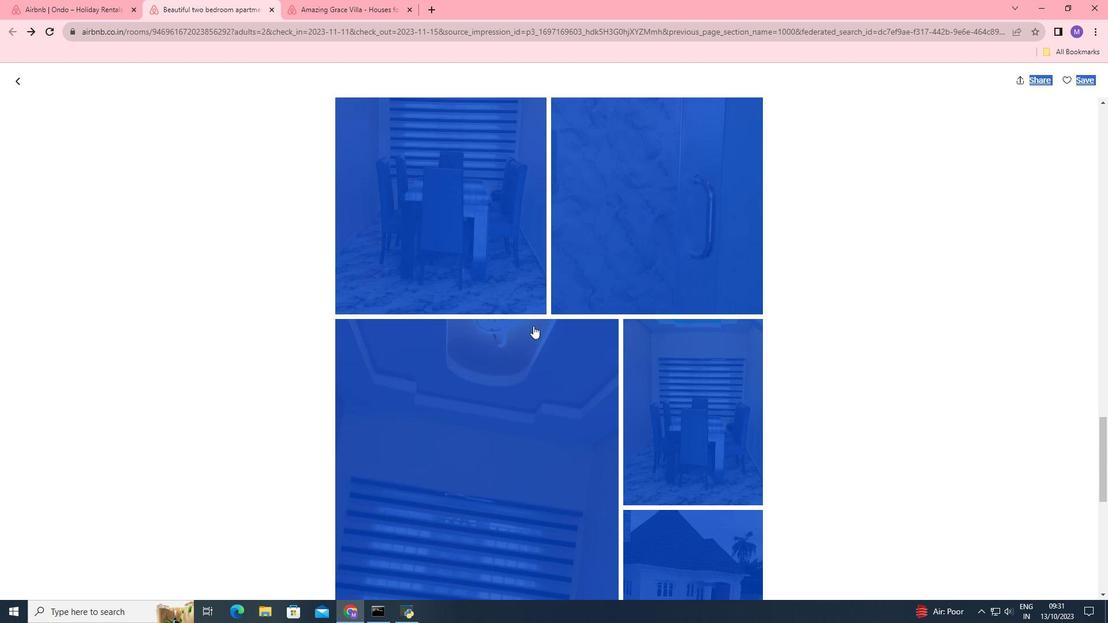 
Action: Mouse scrolled (533, 326) with delta (0, 0)
Screenshot: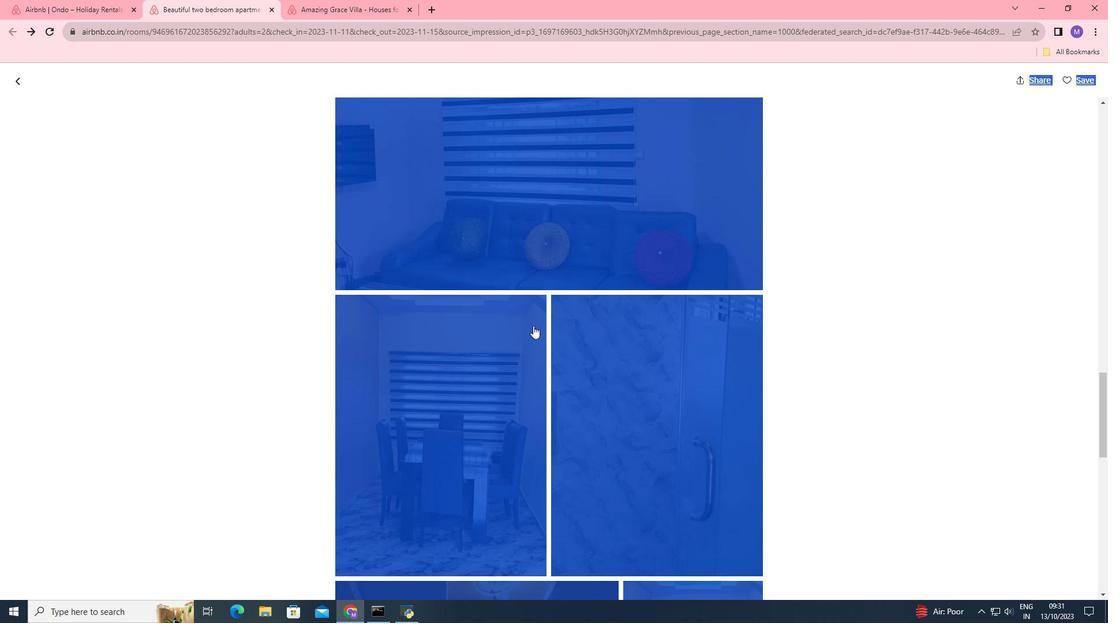 
Action: Mouse scrolled (533, 326) with delta (0, 0)
Screenshot: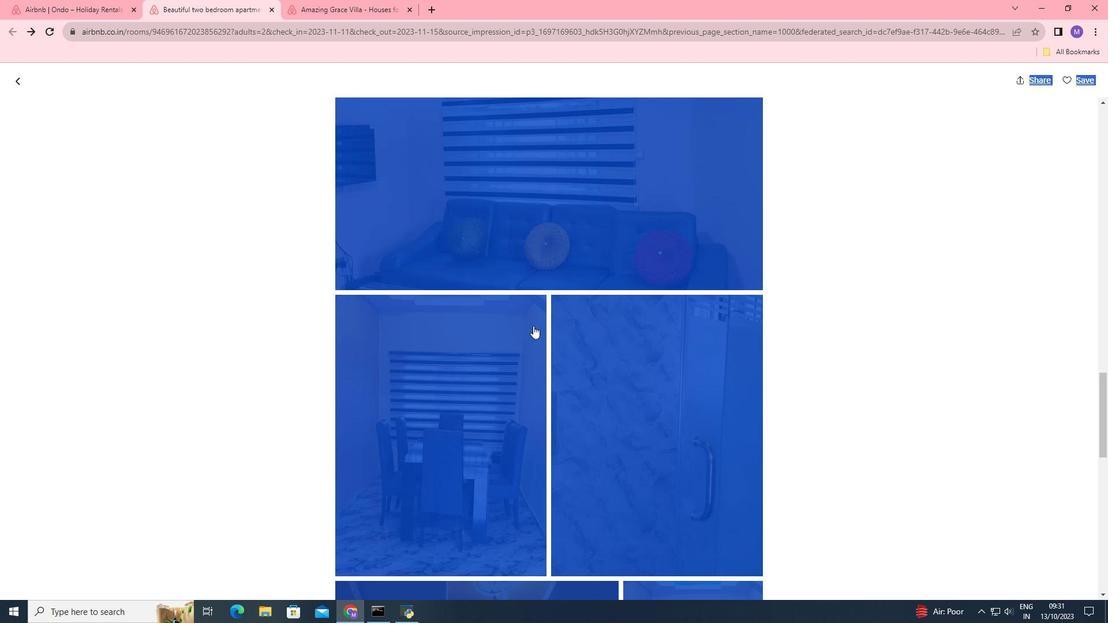 
Action: Mouse scrolled (533, 326) with delta (0, 0)
Screenshot: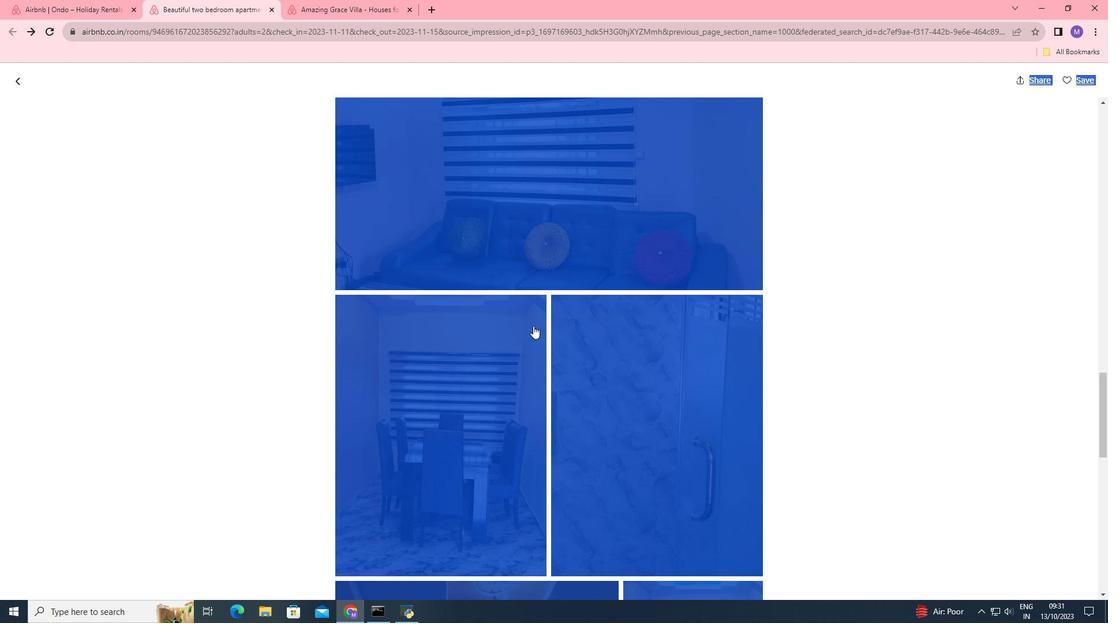 
Action: Mouse scrolled (533, 326) with delta (0, 0)
Screenshot: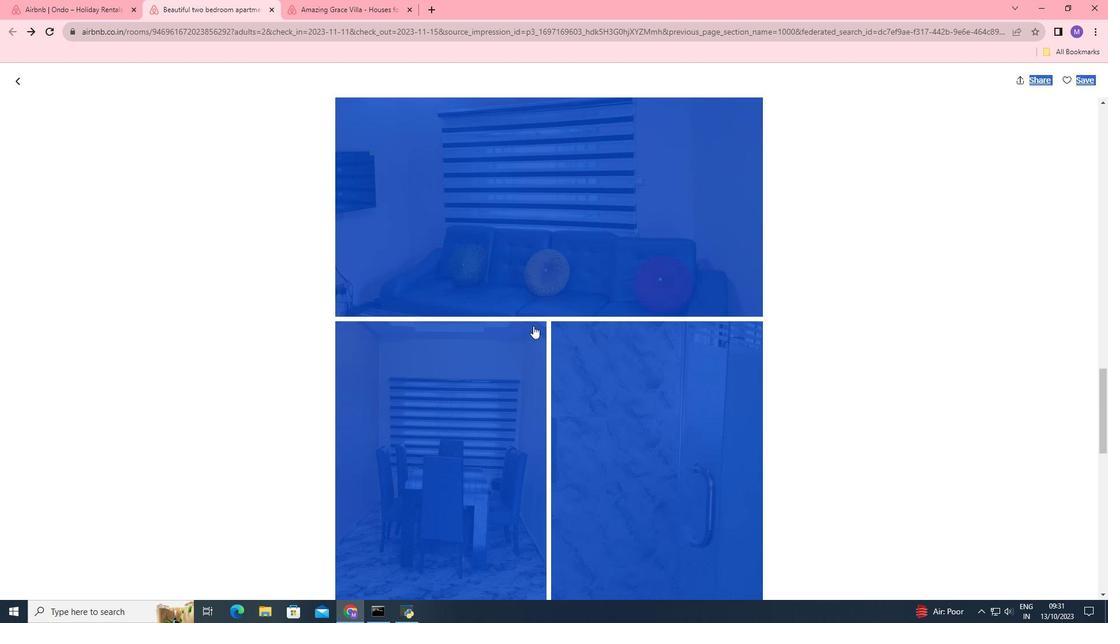 
Action: Mouse scrolled (533, 326) with delta (0, 0)
Screenshot: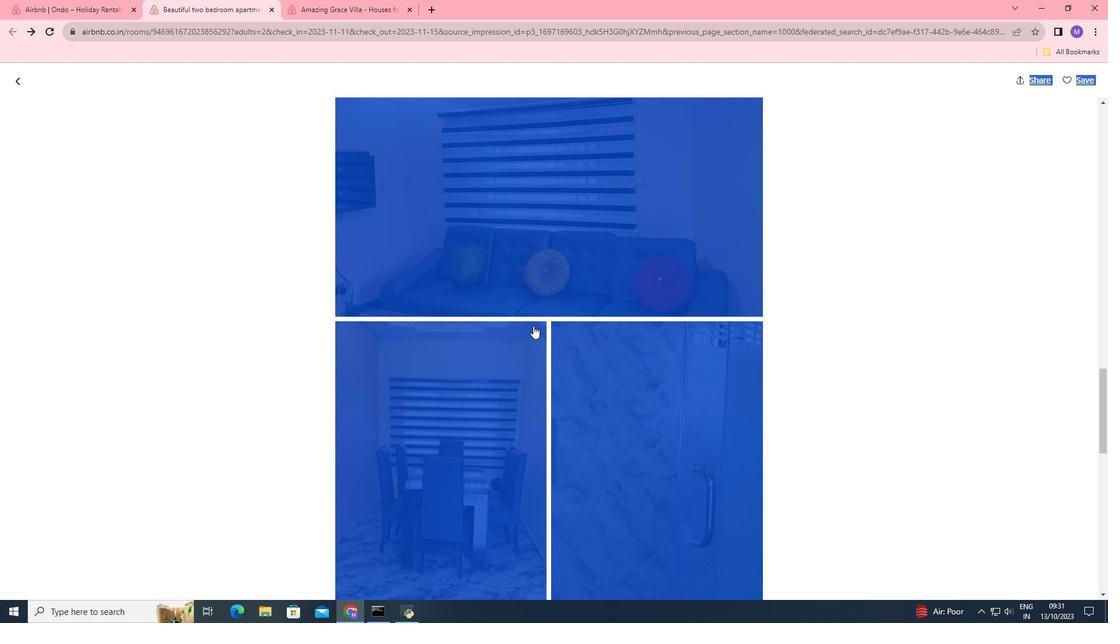 
Action: Mouse moved to (539, 324)
Screenshot: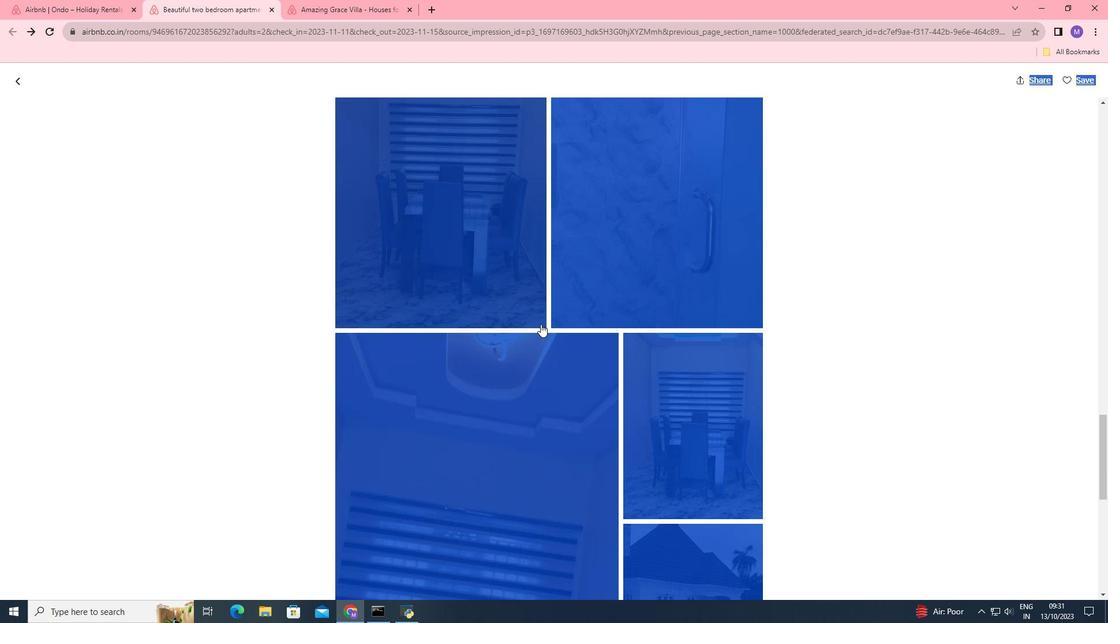
Action: Mouse scrolled (539, 323) with delta (0, 0)
Screenshot: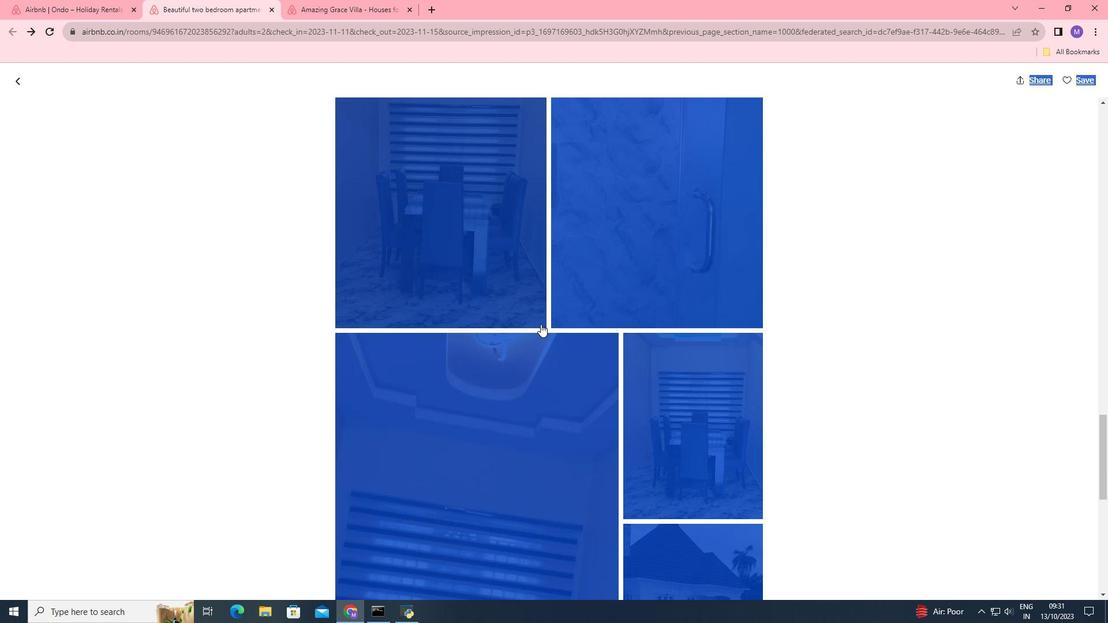 
Action: Mouse moved to (540, 324)
Screenshot: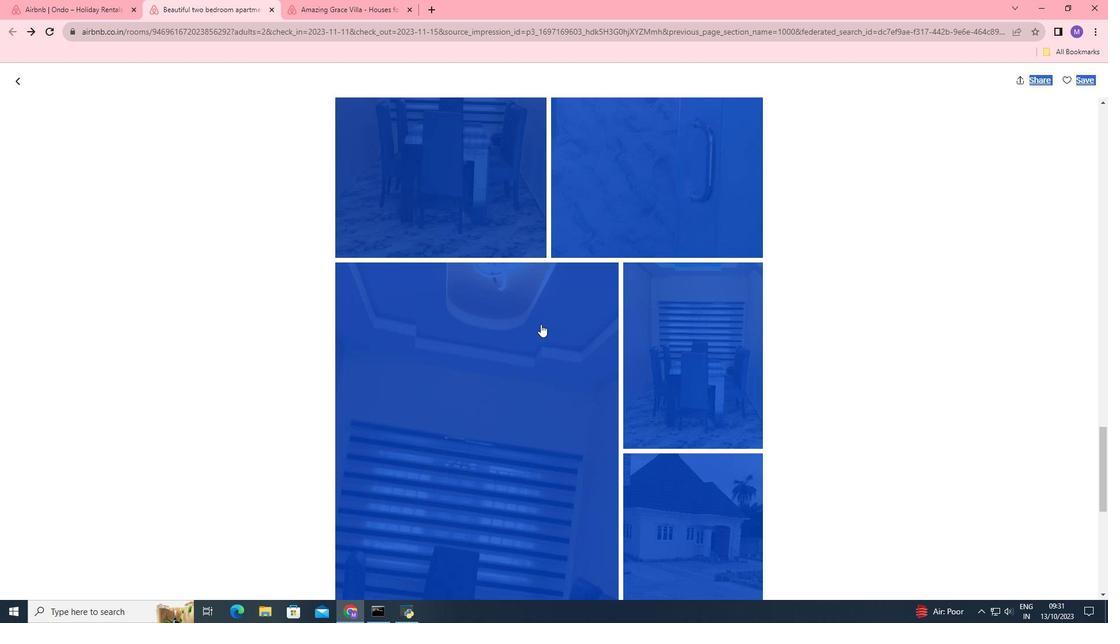
Action: Mouse scrolled (540, 323) with delta (0, 0)
Screenshot: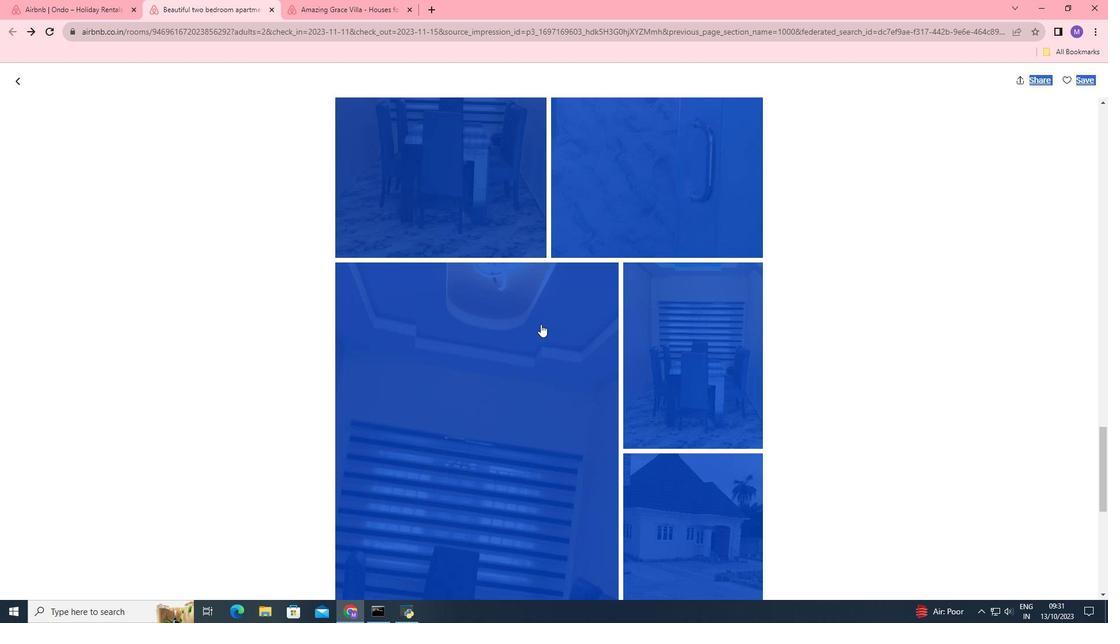 
Action: Mouse moved to (540, 324)
Screenshot: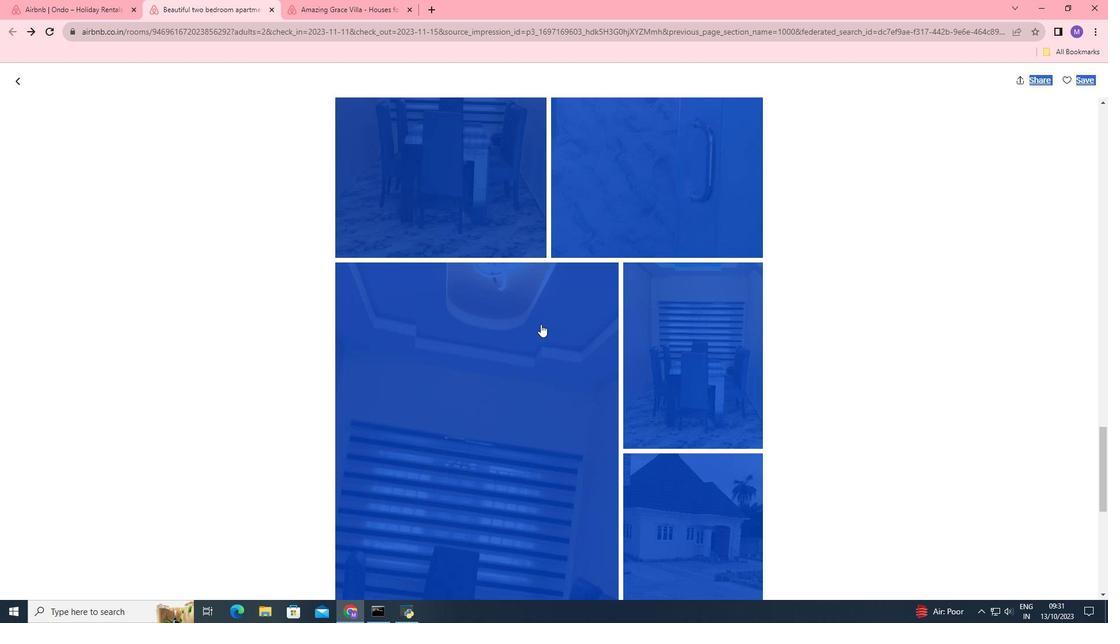 
Action: Mouse scrolled (540, 323) with delta (0, 0)
Screenshot: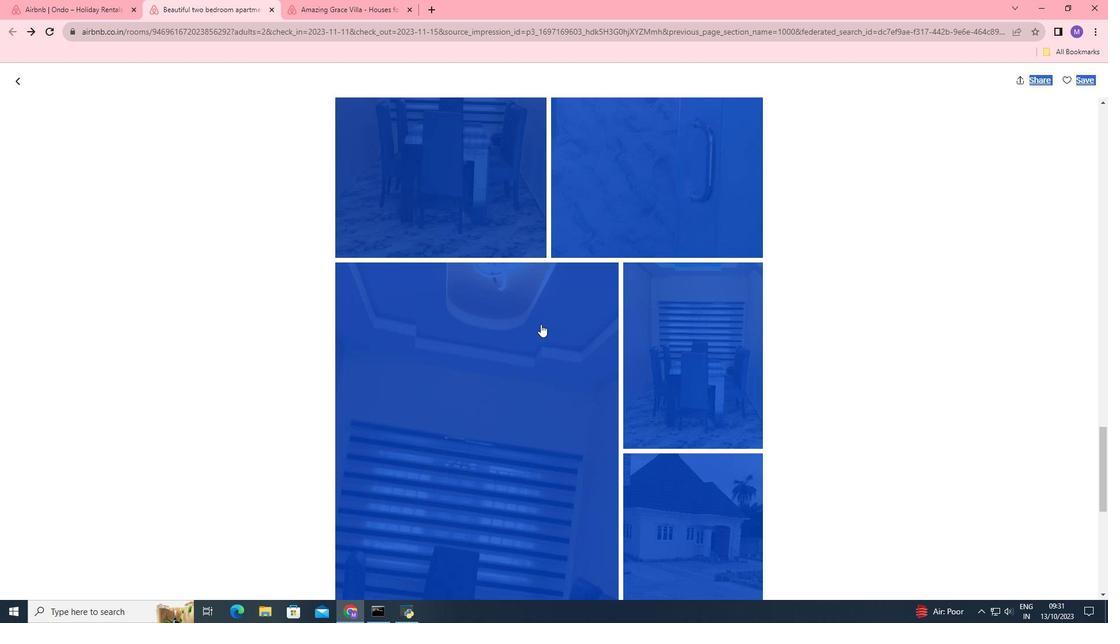 
Action: Mouse scrolled (540, 323) with delta (0, 0)
Screenshot: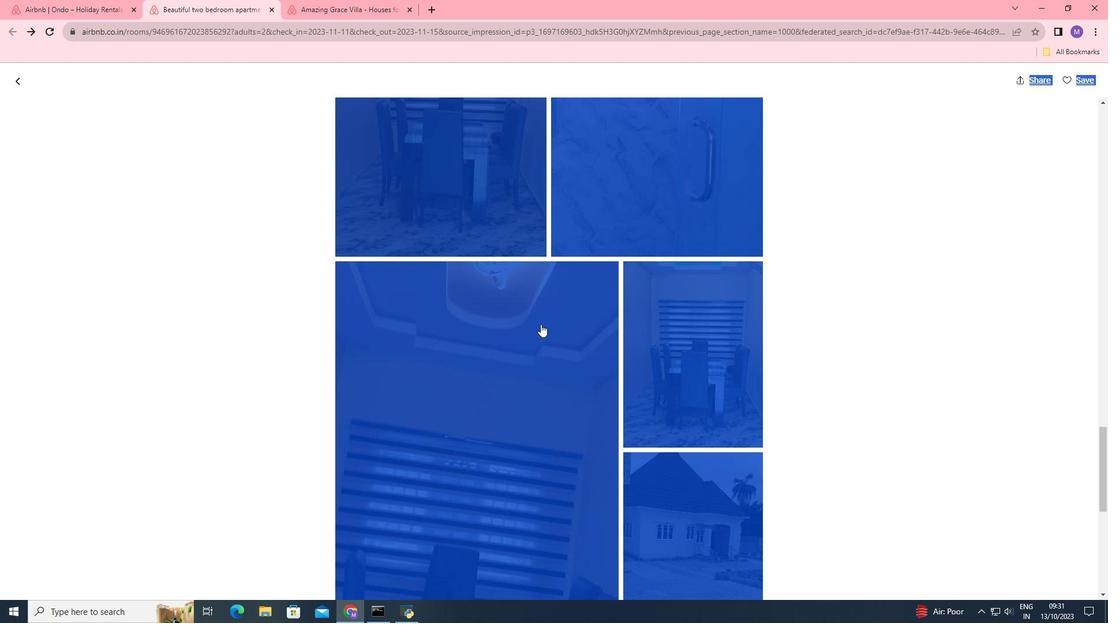 
Action: Mouse scrolled (540, 323) with delta (0, 0)
Screenshot: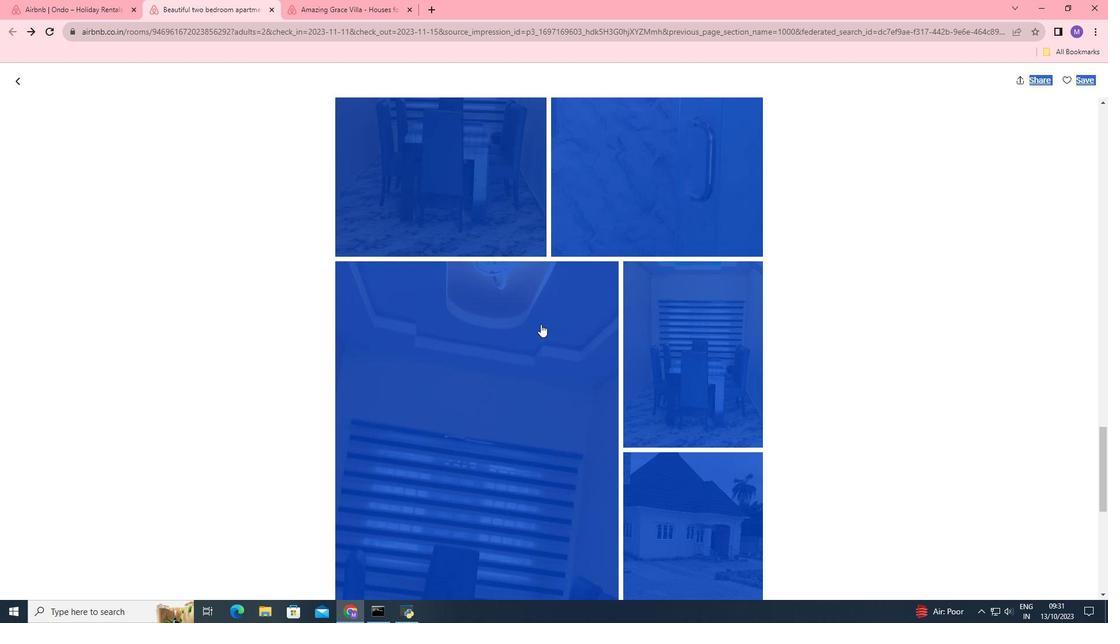 
Action: Mouse scrolled (540, 323) with delta (0, 0)
Screenshot: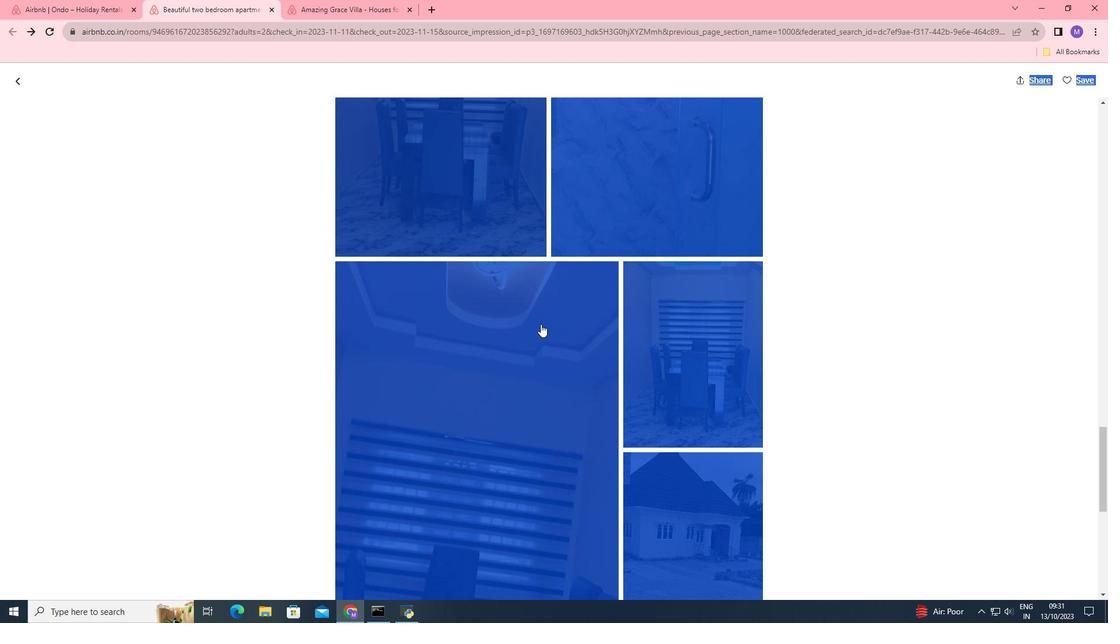 
Action: Mouse moved to (543, 320)
Screenshot: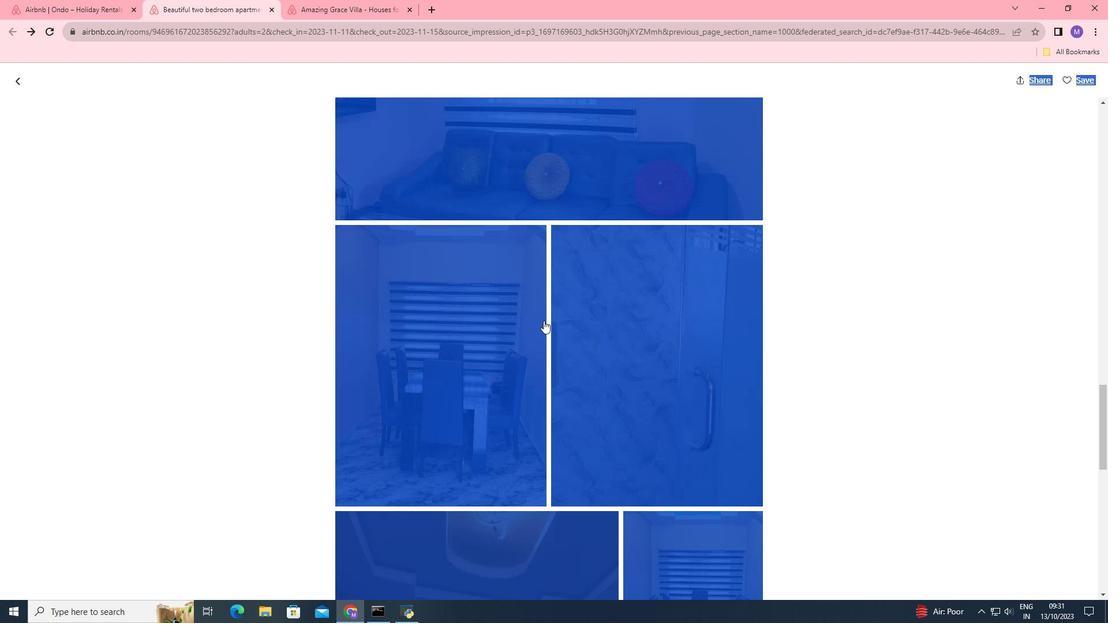 
Action: Mouse scrolled (543, 321) with delta (0, 0)
Screenshot: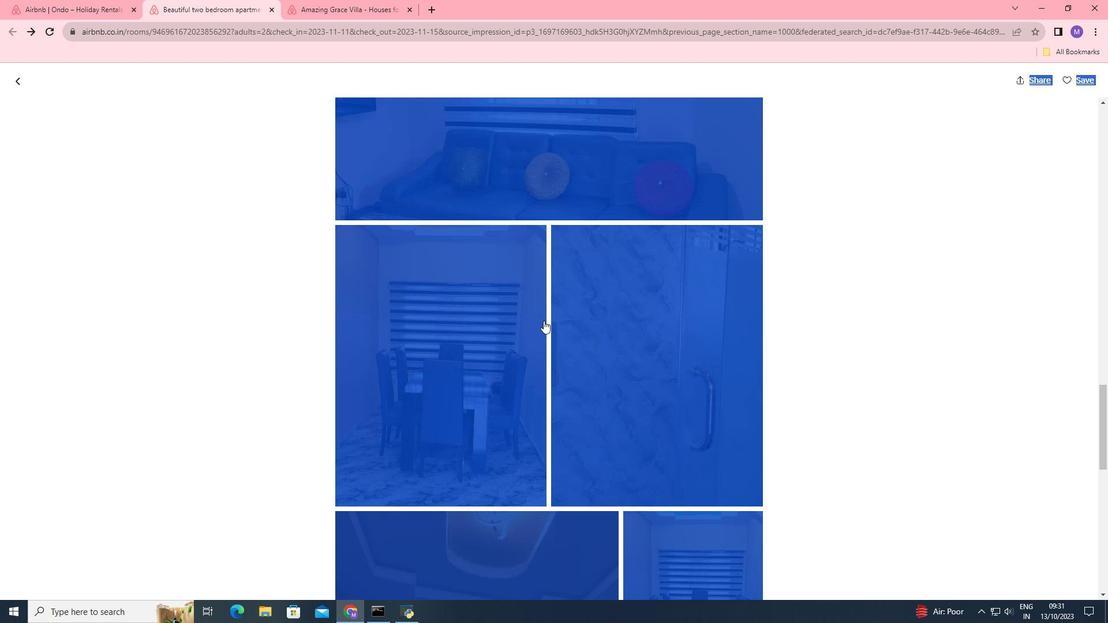 
Action: Mouse scrolled (543, 321) with delta (0, 0)
Screenshot: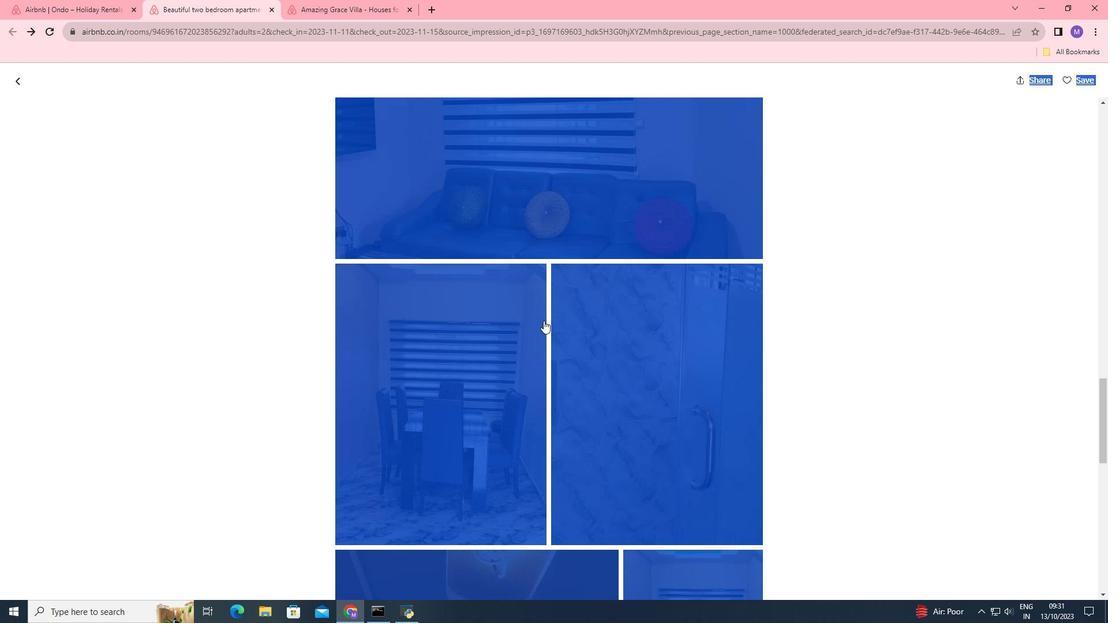 
Action: Mouse scrolled (543, 321) with delta (0, 0)
Screenshot: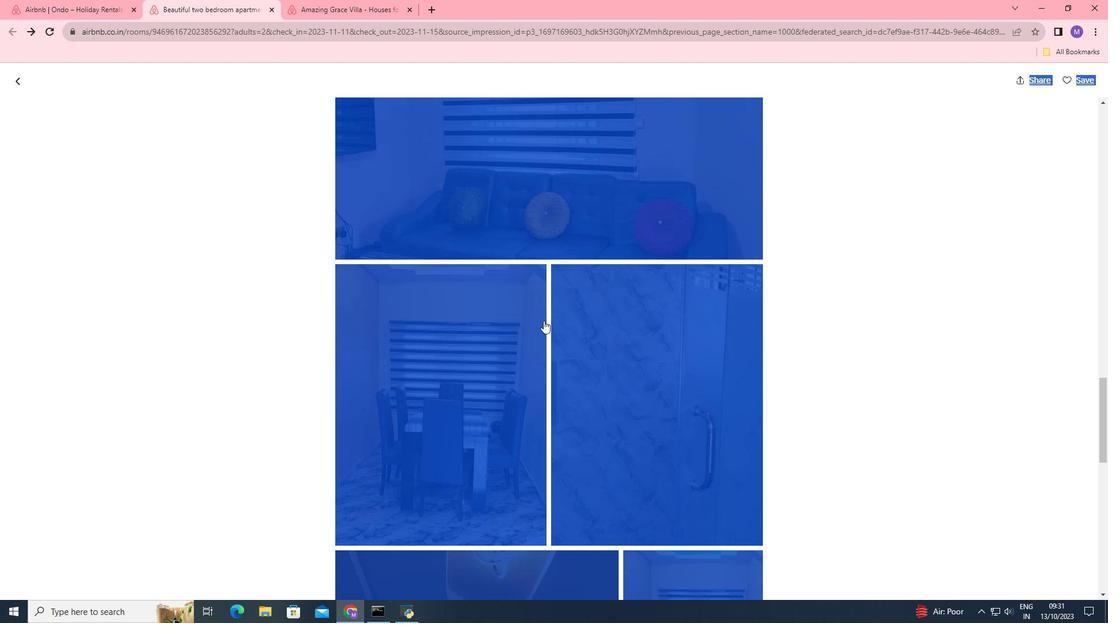 
Action: Mouse scrolled (543, 321) with delta (0, 0)
Screenshot: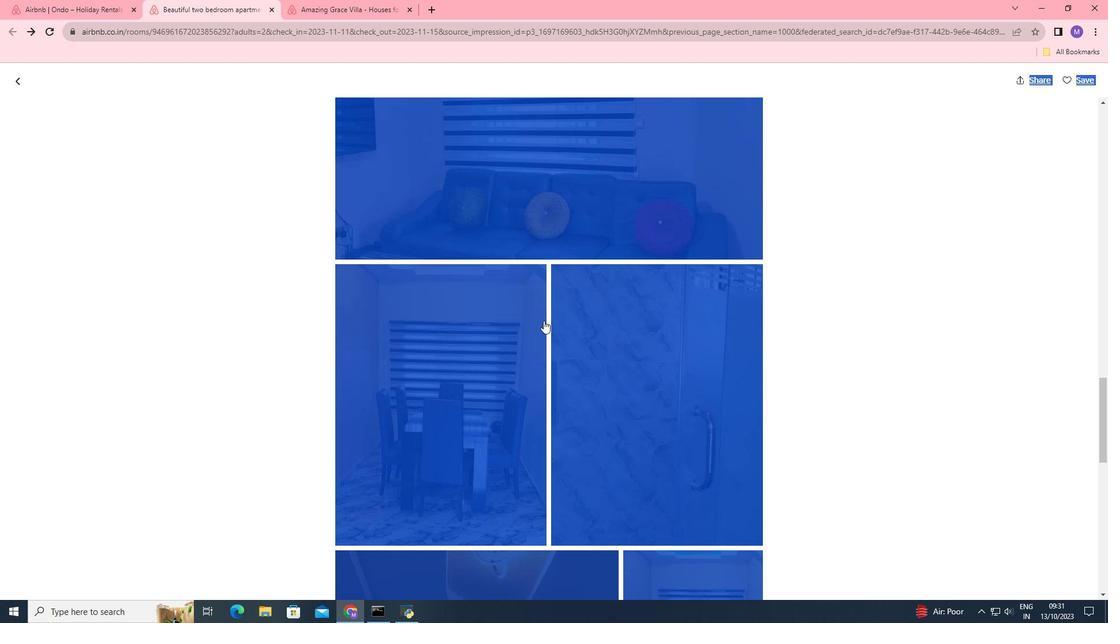 
Action: Mouse scrolled (543, 321) with delta (0, 0)
Screenshot: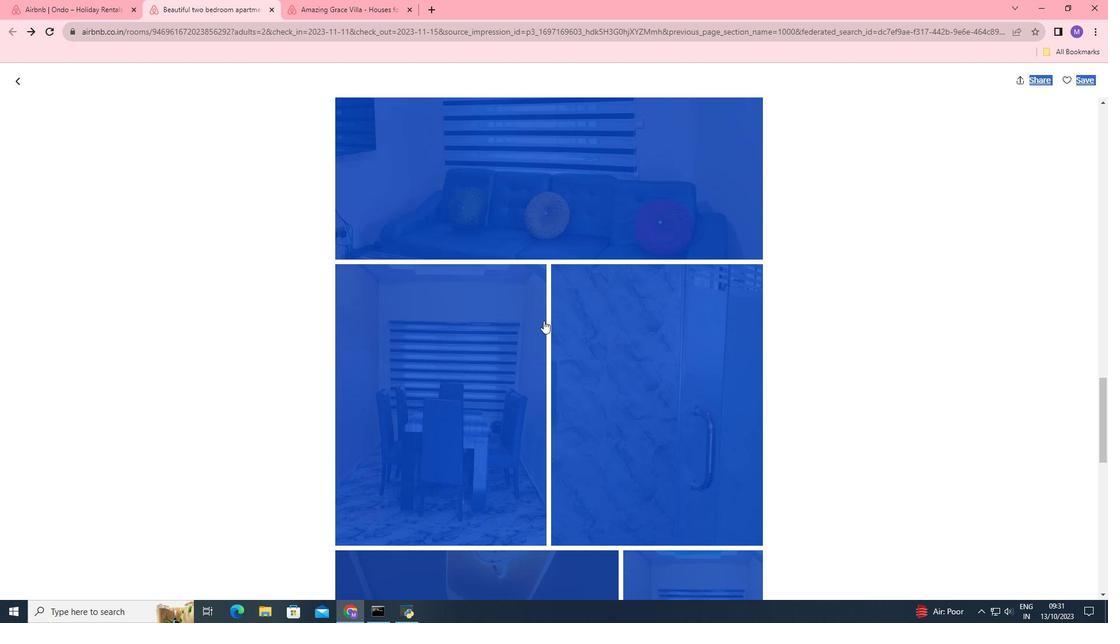
Action: Mouse scrolled (543, 321) with delta (0, 0)
Screenshot: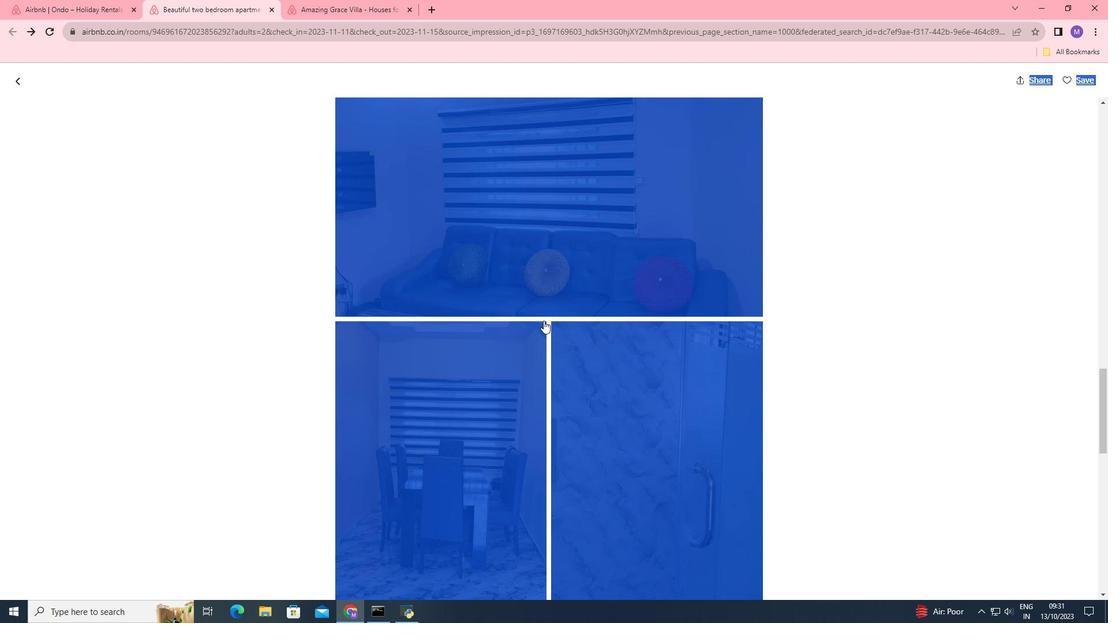 
Action: Mouse scrolled (543, 321) with delta (0, 0)
Screenshot: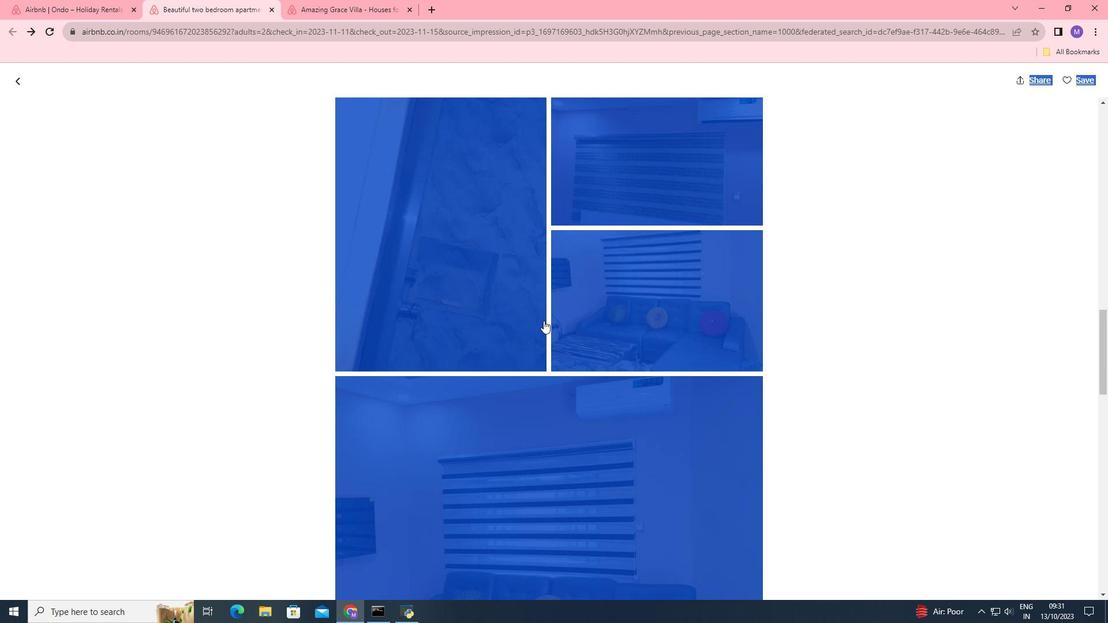 
Action: Mouse scrolled (543, 321) with delta (0, 0)
Screenshot: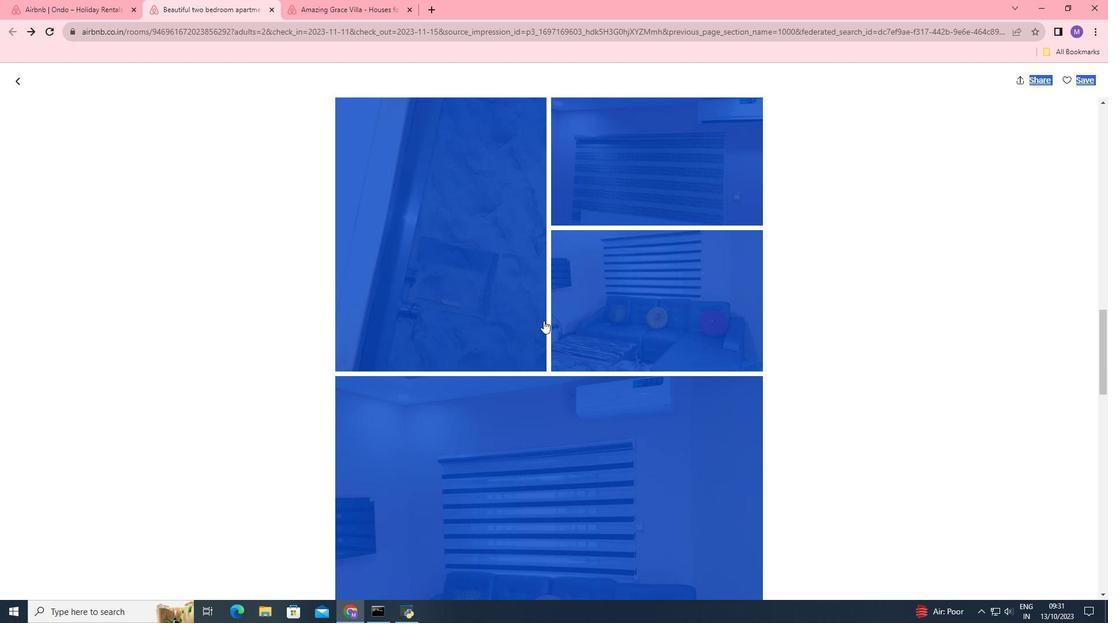
Action: Mouse scrolled (543, 321) with delta (0, 0)
Screenshot: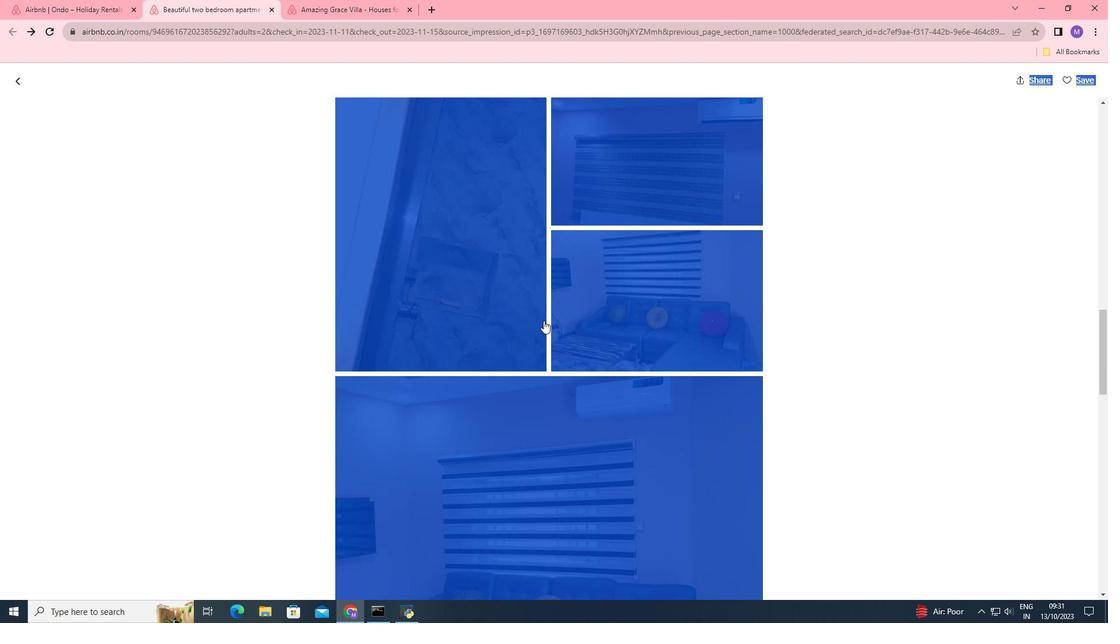 
Action: Mouse scrolled (543, 321) with delta (0, 0)
Screenshot: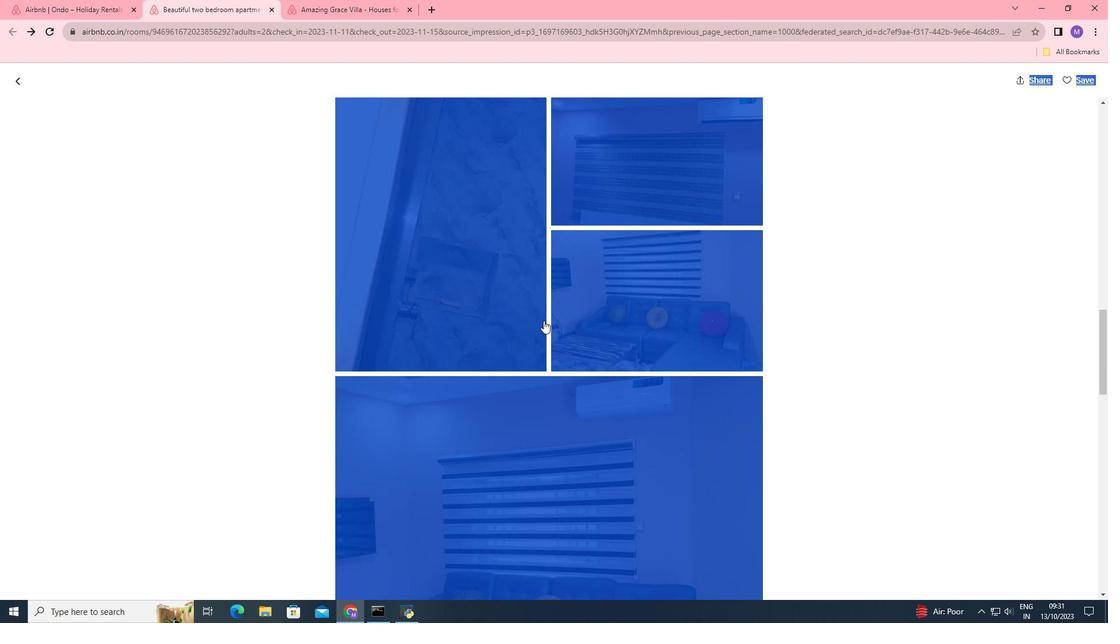 
Action: Mouse scrolled (543, 321) with delta (0, 0)
Screenshot: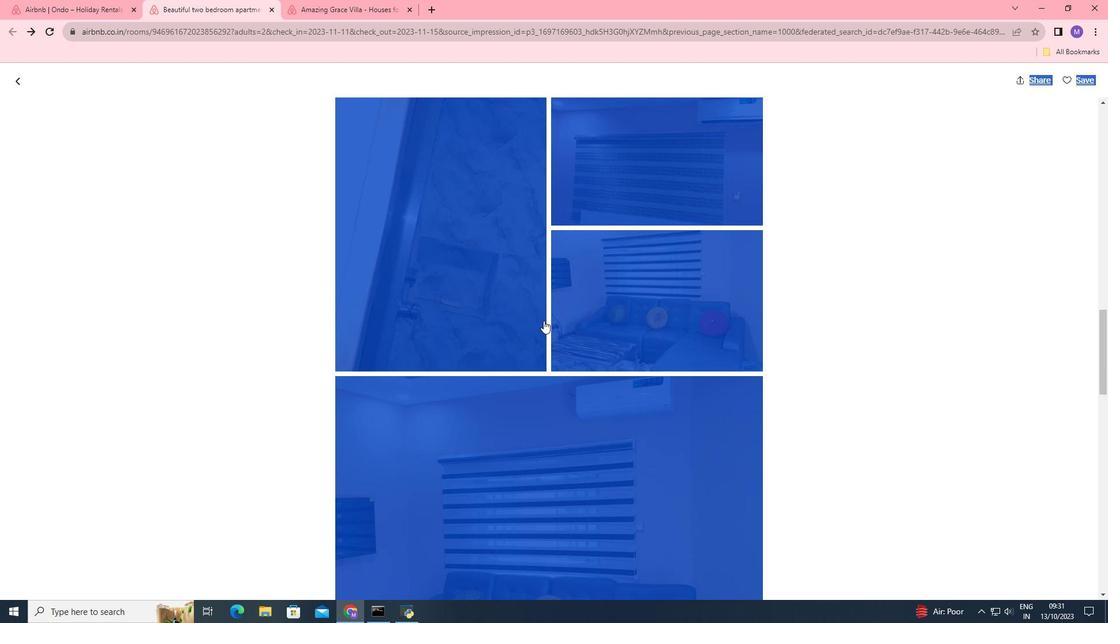 
Action: Mouse scrolled (543, 321) with delta (0, 0)
Screenshot: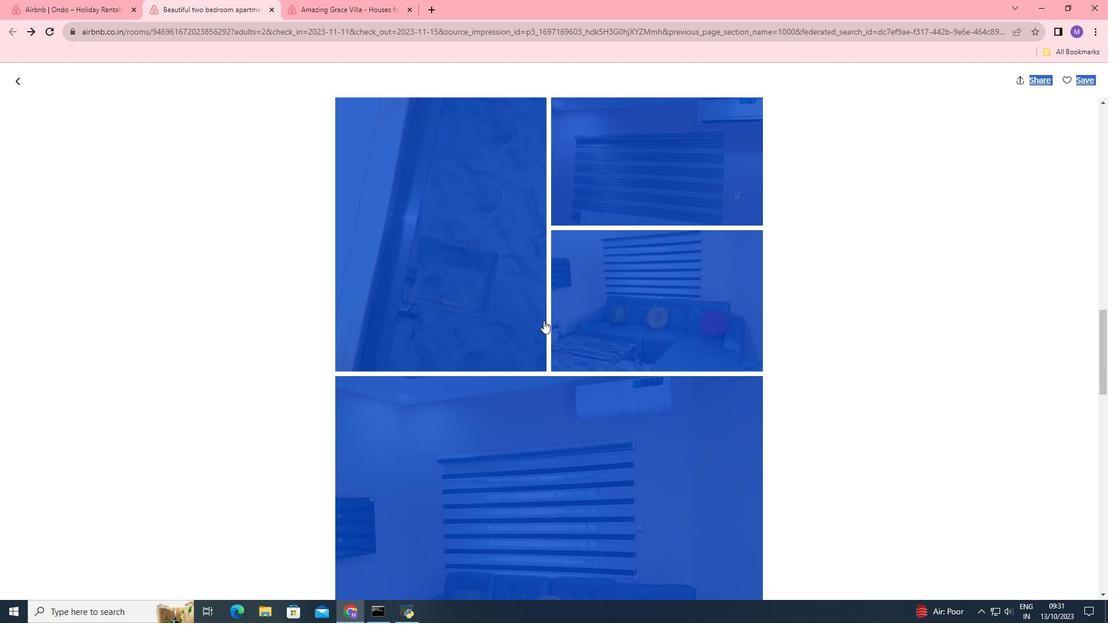 
Action: Mouse scrolled (543, 321) with delta (0, 0)
Screenshot: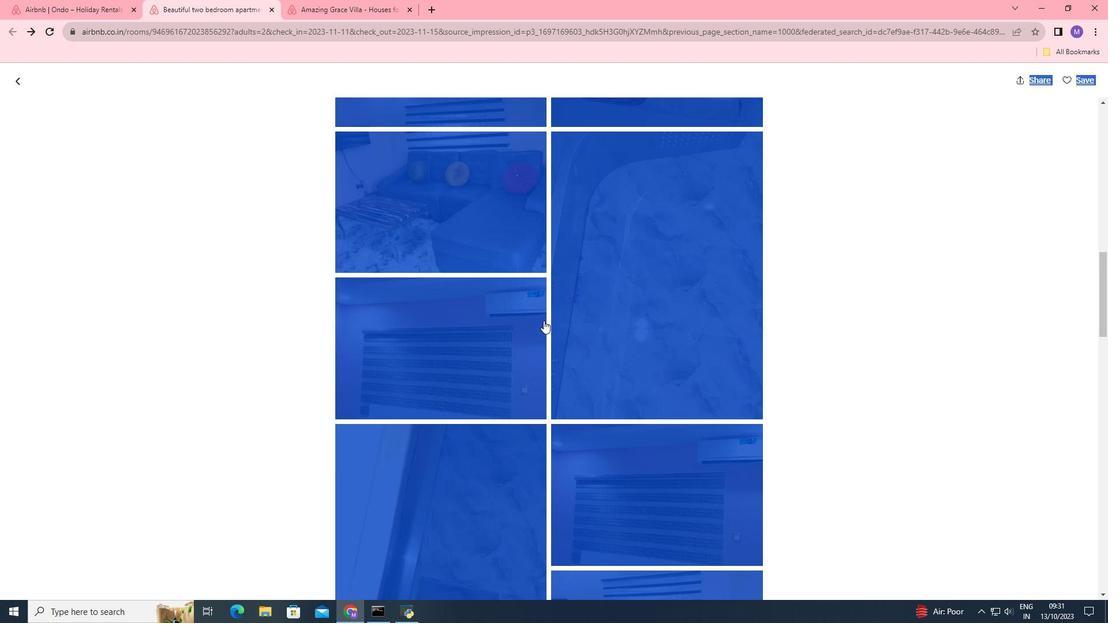 
Action: Mouse scrolled (543, 321) with delta (0, 0)
Screenshot: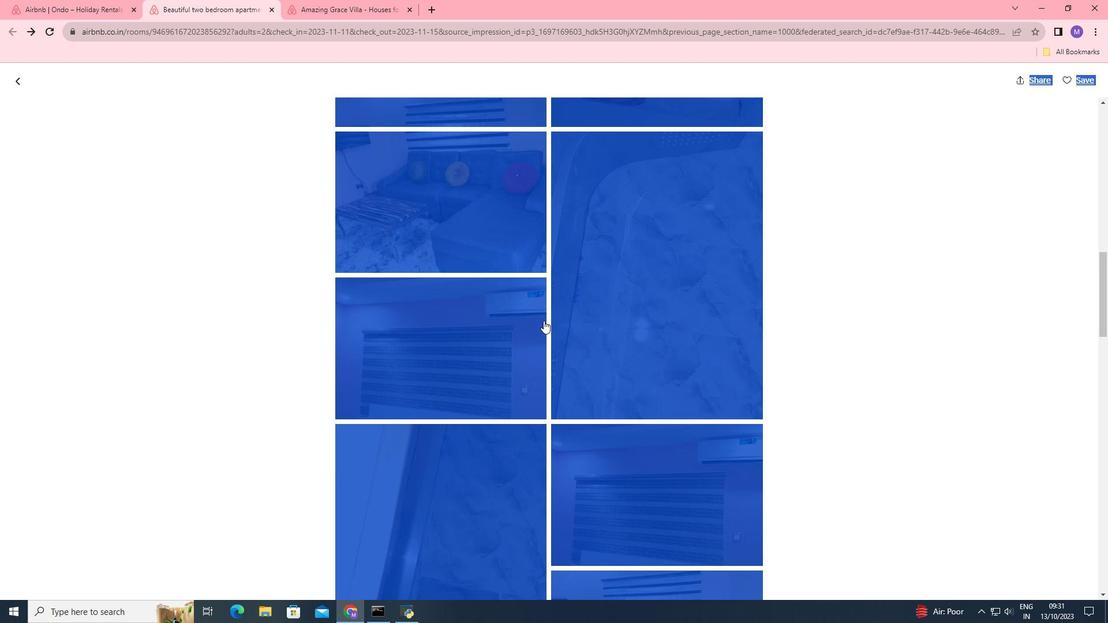 
Action: Mouse scrolled (543, 321) with delta (0, 0)
Screenshot: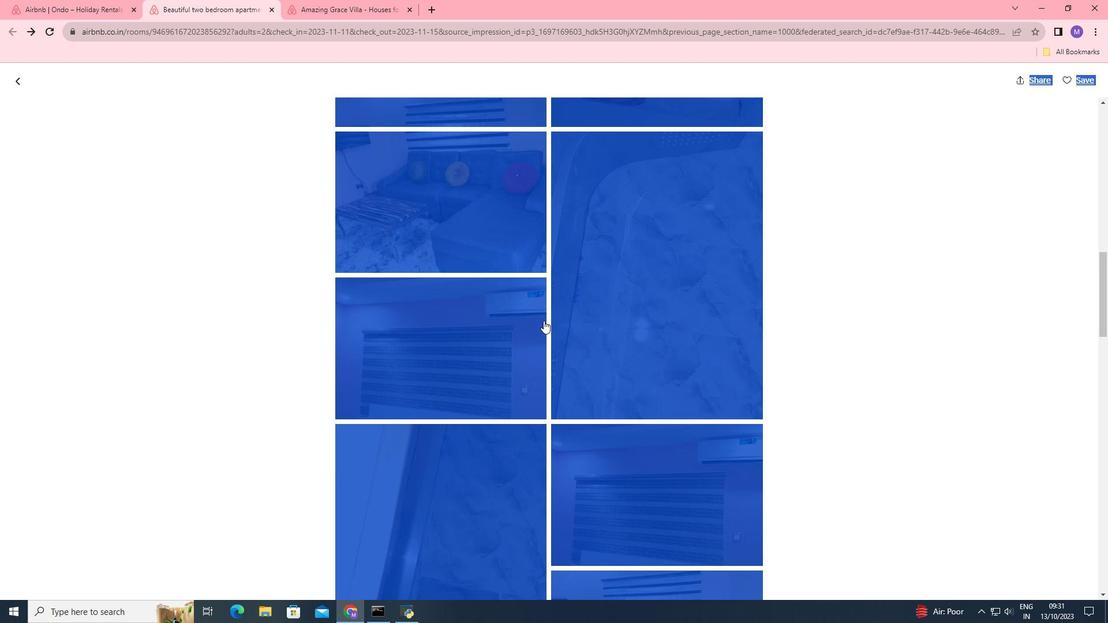 
Action: Mouse scrolled (543, 321) with delta (0, 0)
Screenshot: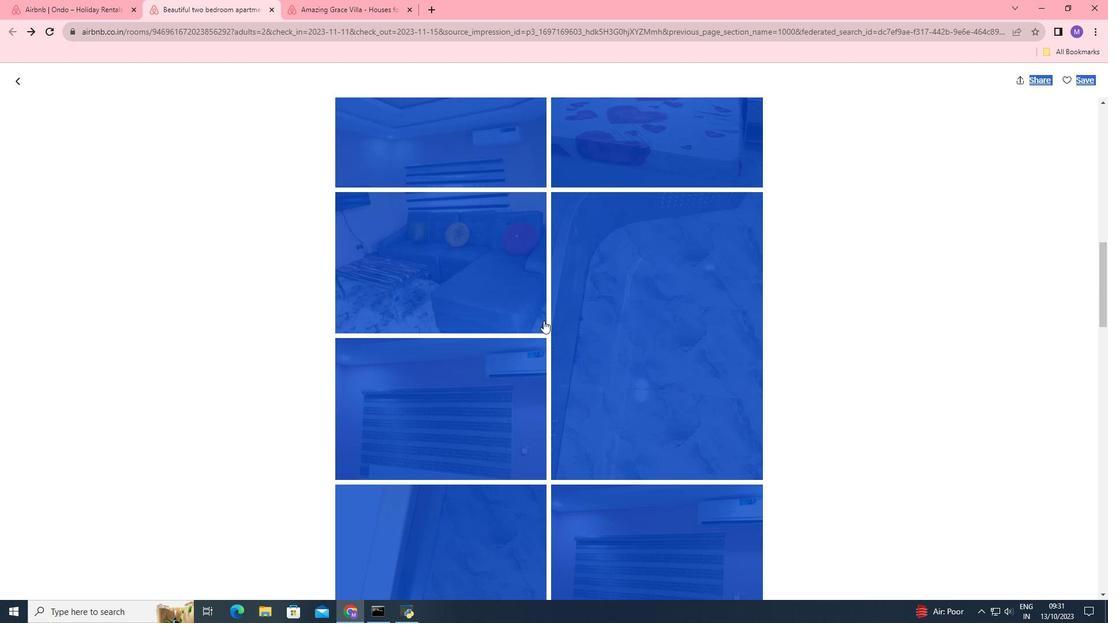 
Action: Mouse scrolled (543, 321) with delta (0, 0)
Screenshot: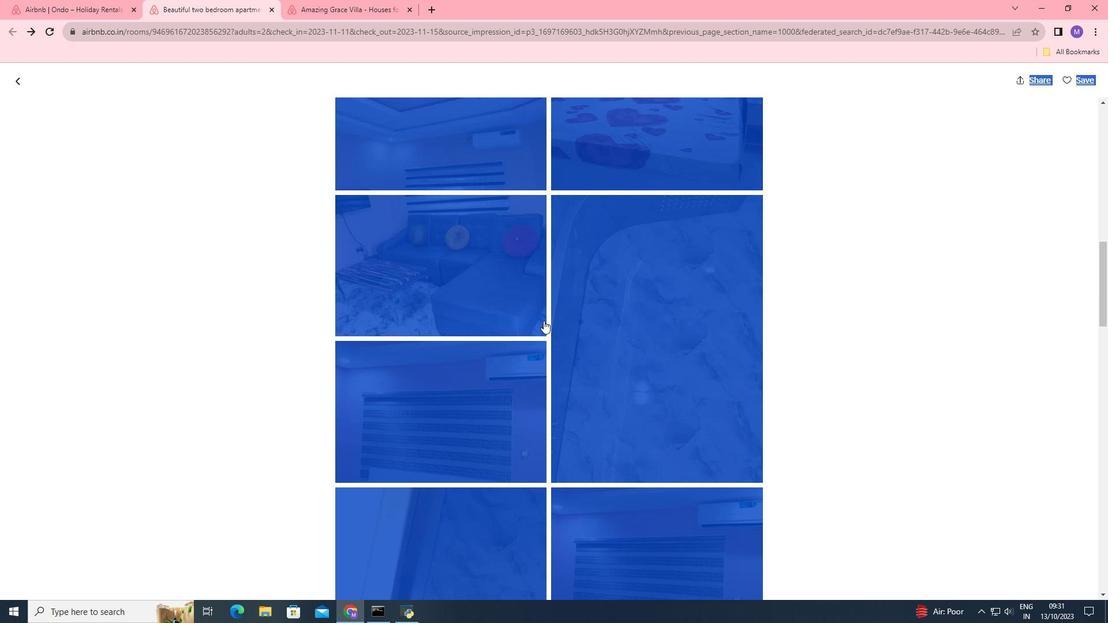 
Action: Mouse scrolled (543, 321) with delta (0, 0)
Screenshot: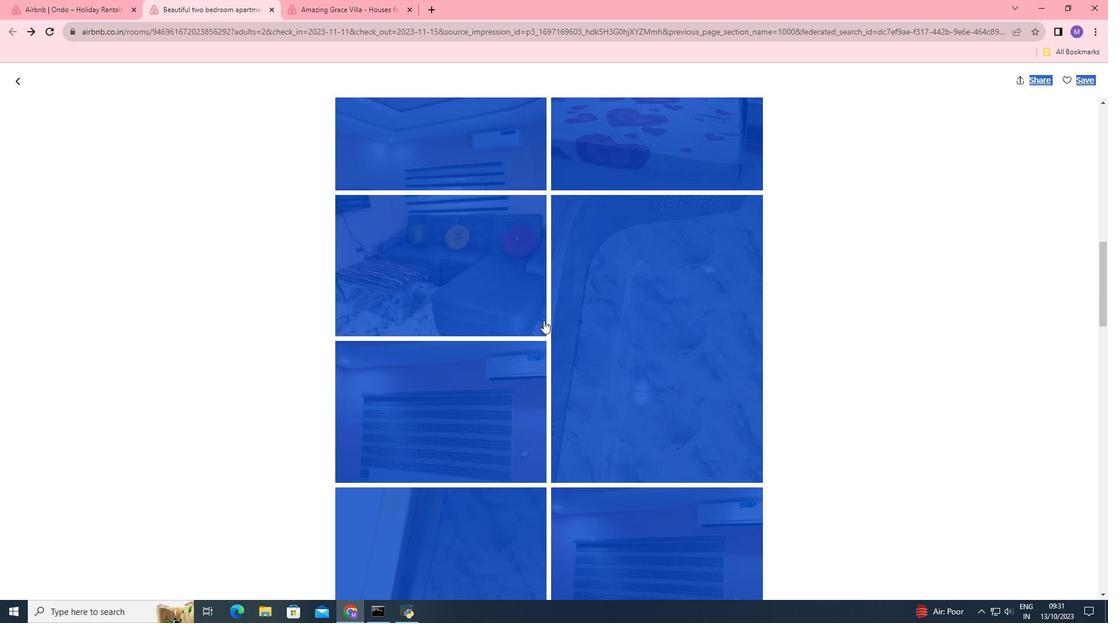 
Action: Mouse scrolled (543, 321) with delta (0, 0)
Screenshot: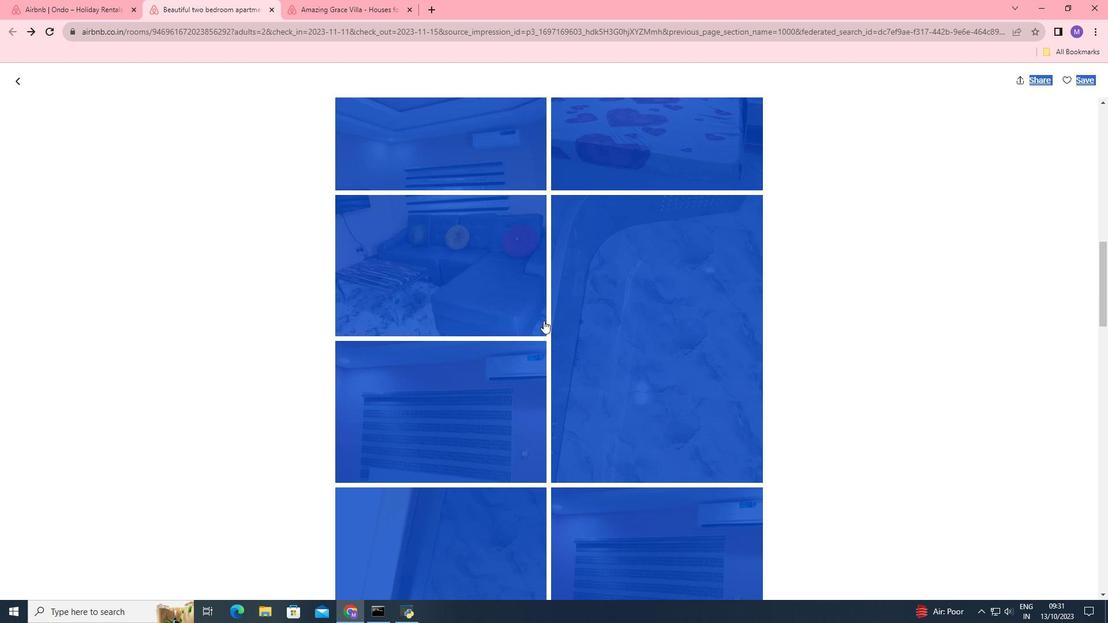 
Action: Mouse scrolled (543, 321) with delta (0, 0)
Screenshot: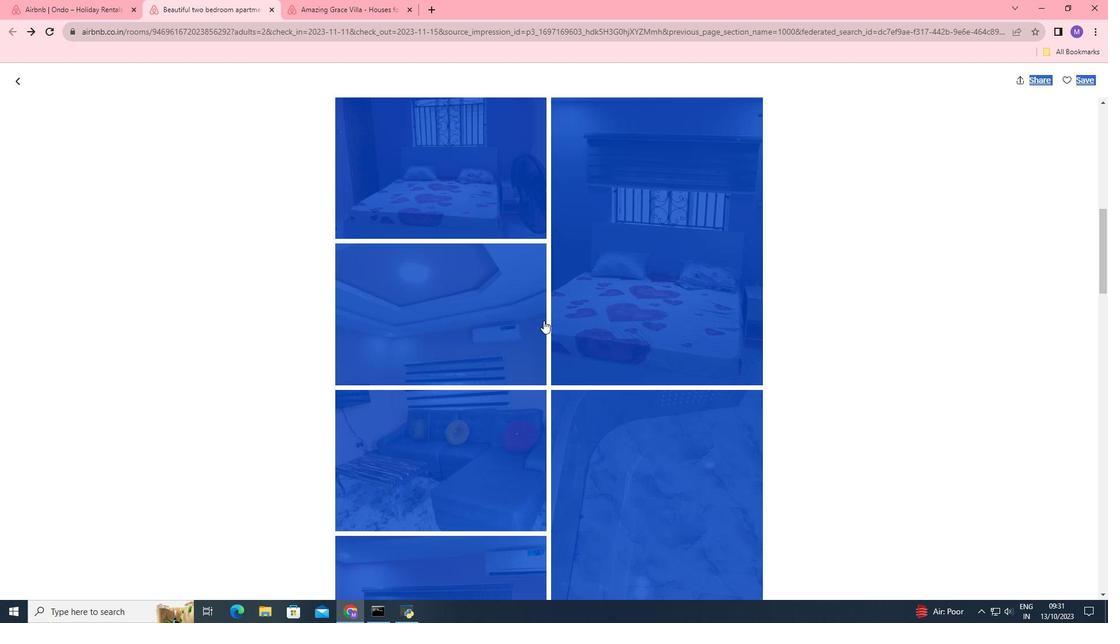 
Action: Mouse scrolled (543, 321) with delta (0, 0)
Screenshot: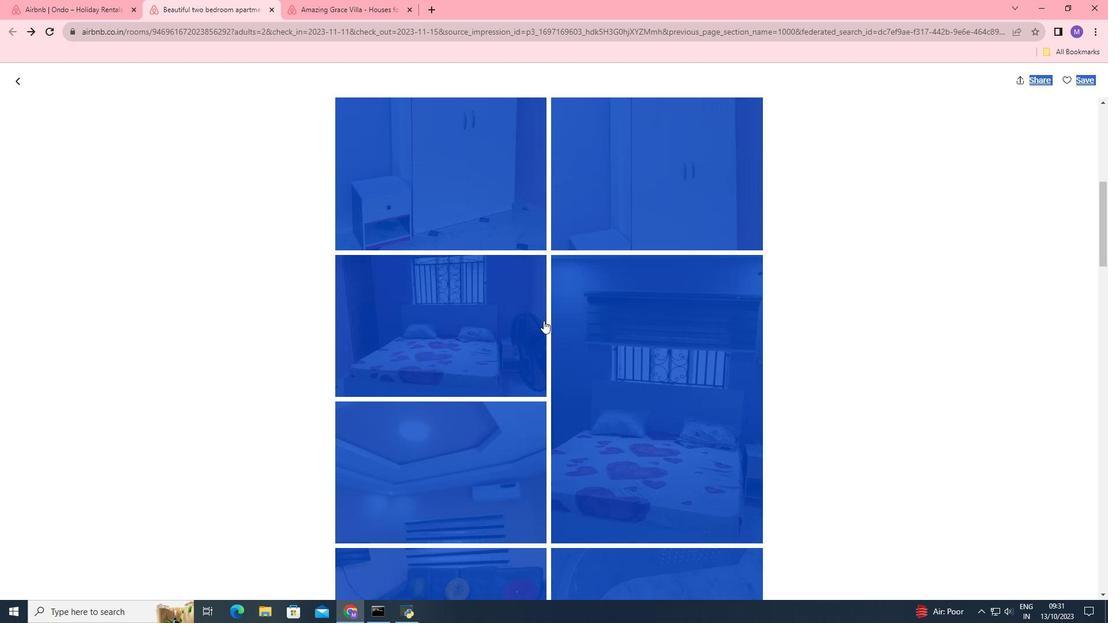 
Action: Mouse scrolled (543, 321) with delta (0, 0)
Screenshot: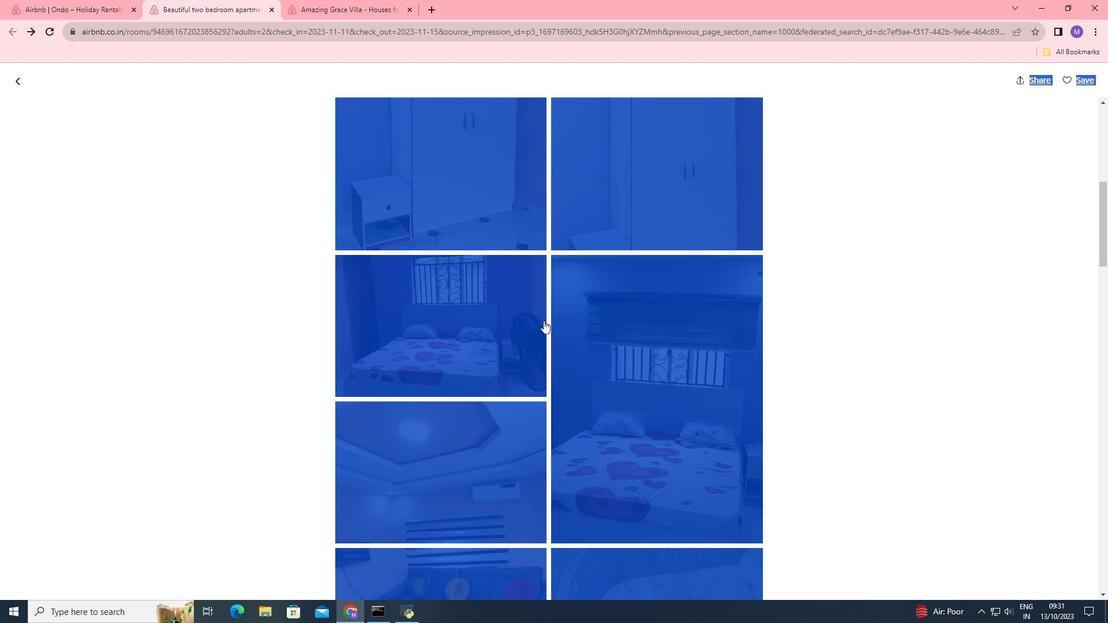 
Action: Mouse scrolled (543, 321) with delta (0, 0)
Screenshot: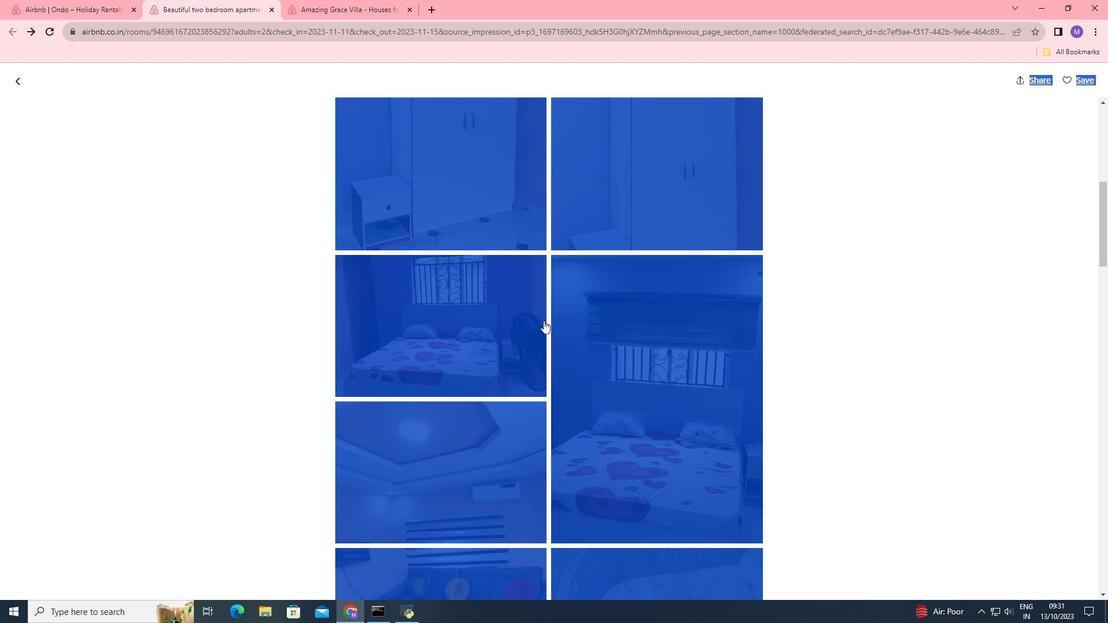 
Action: Mouse scrolled (543, 321) with delta (0, 0)
Screenshot: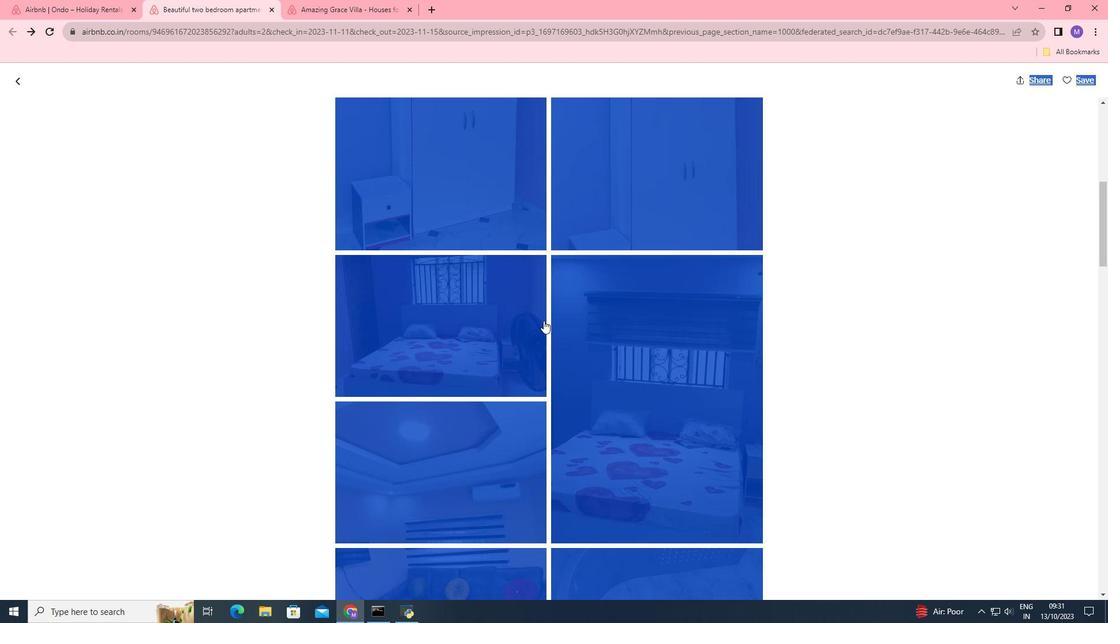 
Action: Mouse scrolled (543, 321) with delta (0, 0)
Screenshot: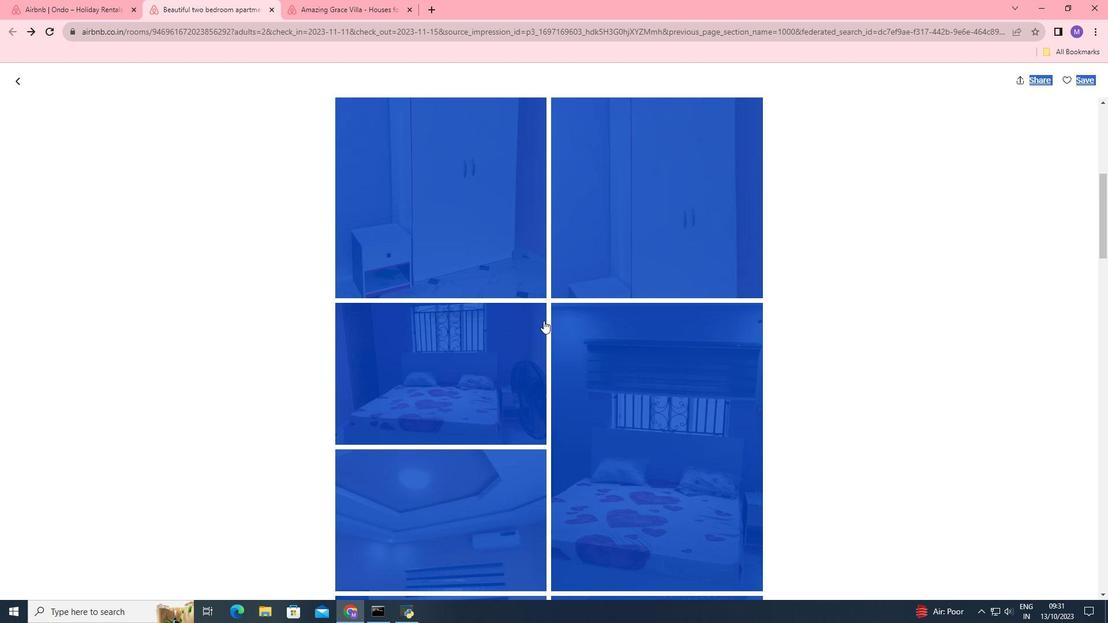 
Action: Mouse scrolled (543, 321) with delta (0, 0)
Screenshot: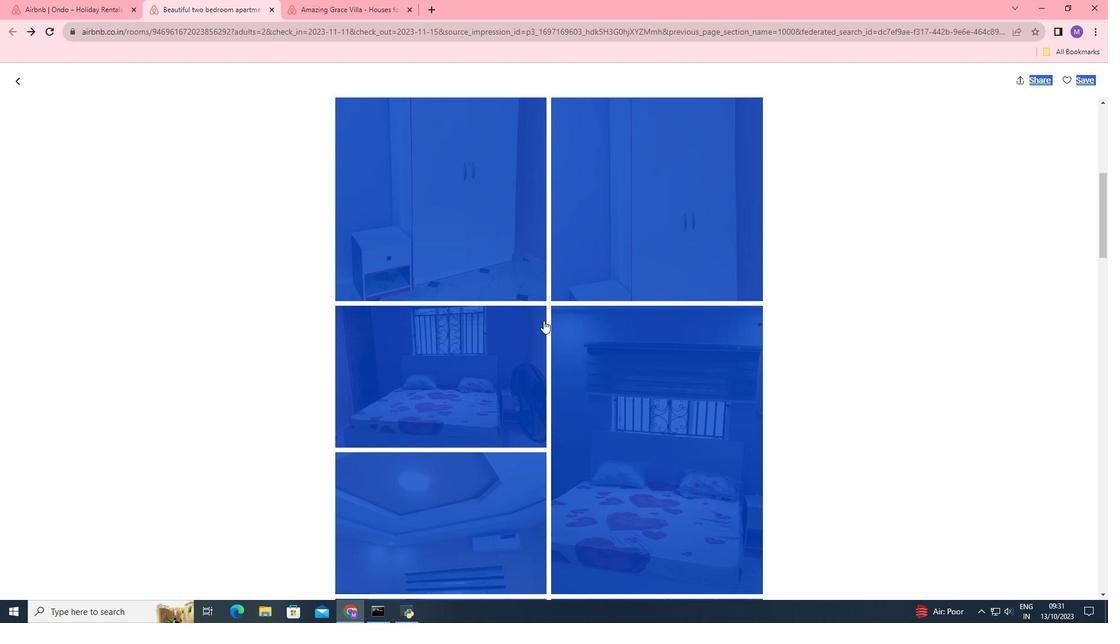 
Action: Mouse scrolled (543, 321) with delta (0, 0)
Screenshot: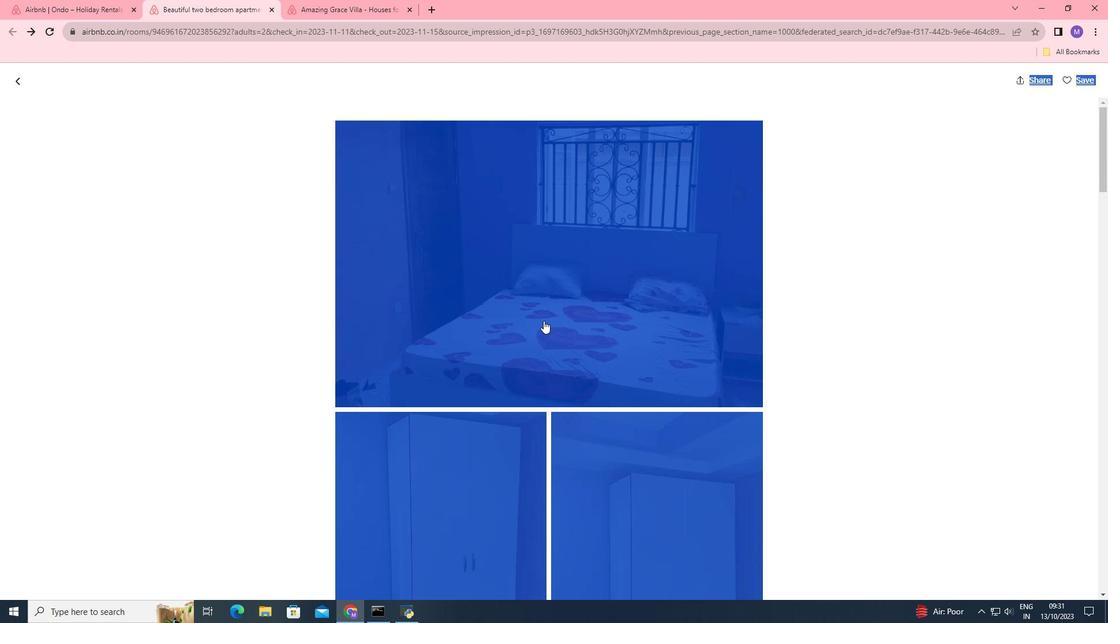 
Action: Mouse scrolled (543, 321) with delta (0, 0)
Screenshot: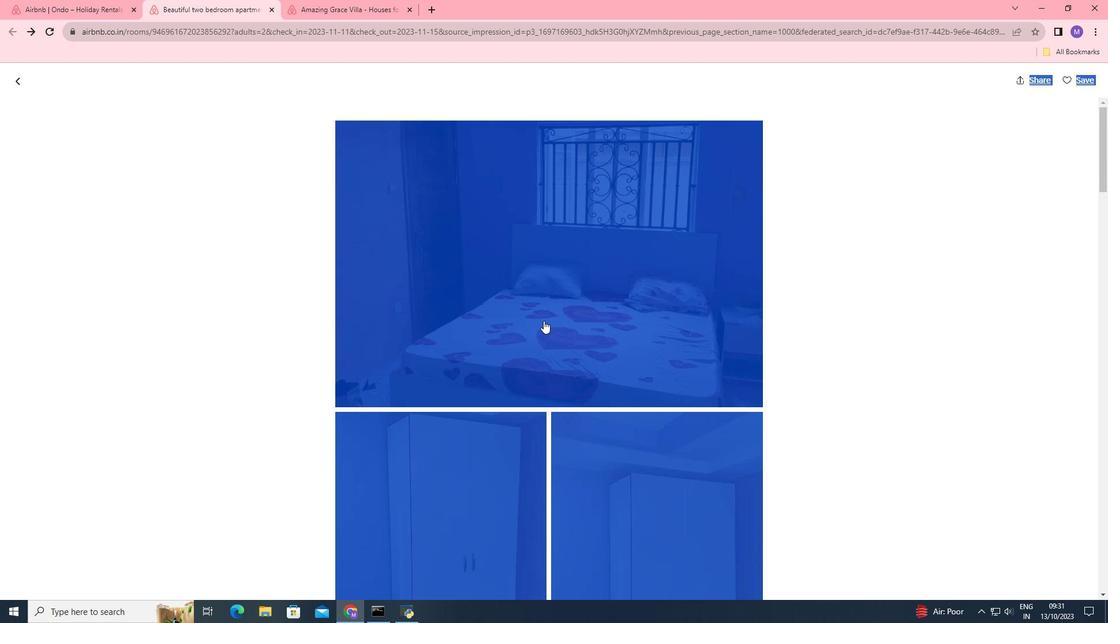 
Action: Mouse scrolled (543, 321) with delta (0, 0)
Screenshot: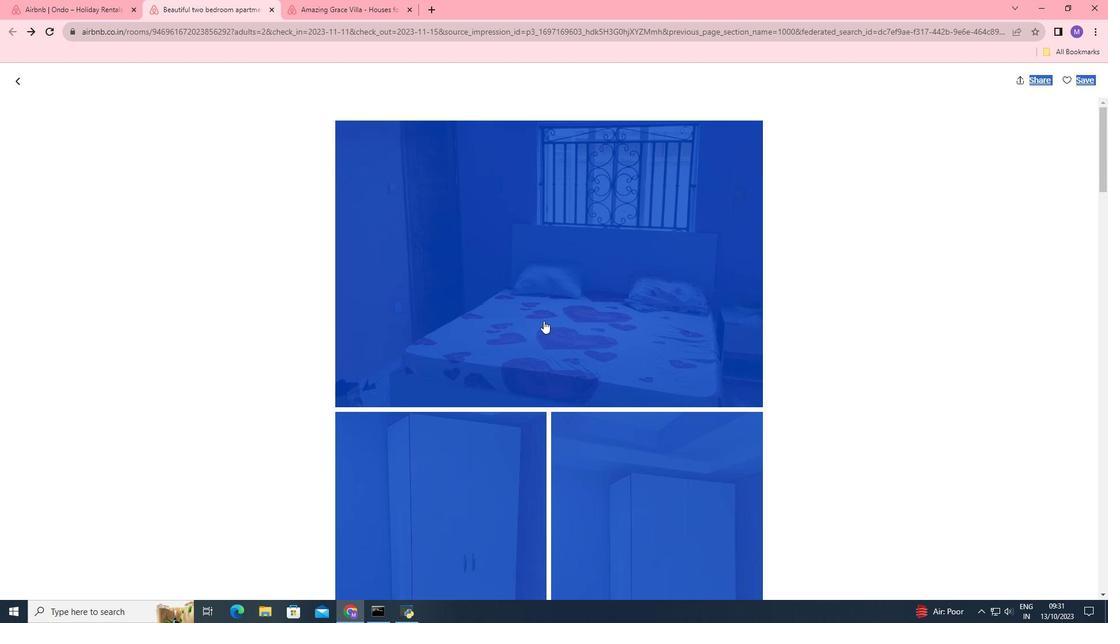 
Action: Mouse scrolled (543, 321) with delta (0, 0)
Screenshot: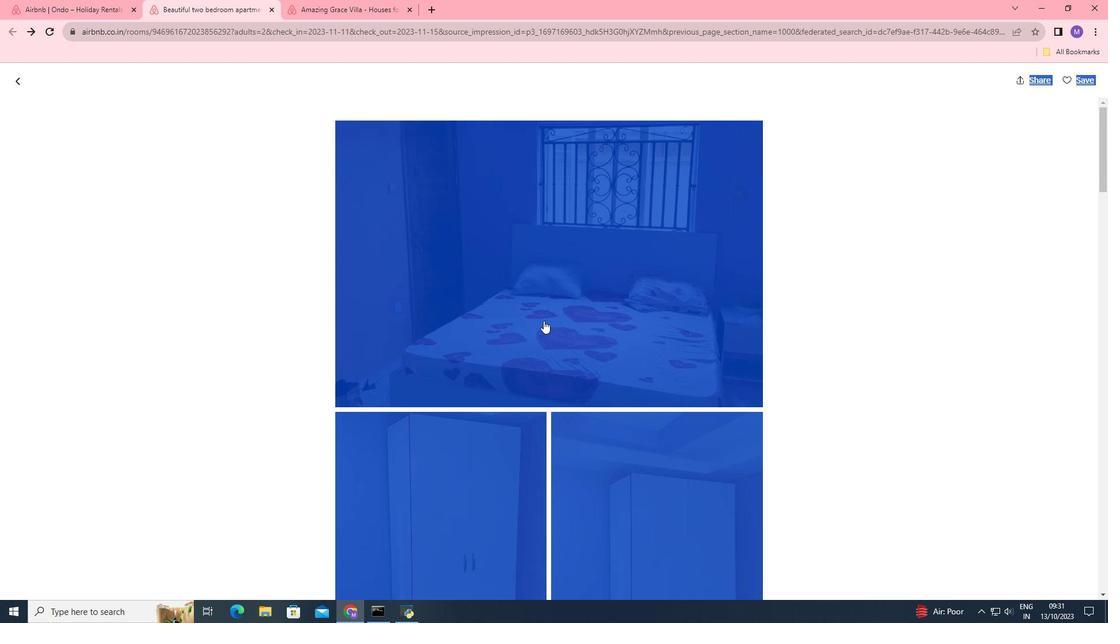 
Action: Mouse scrolled (543, 321) with delta (0, 0)
Screenshot: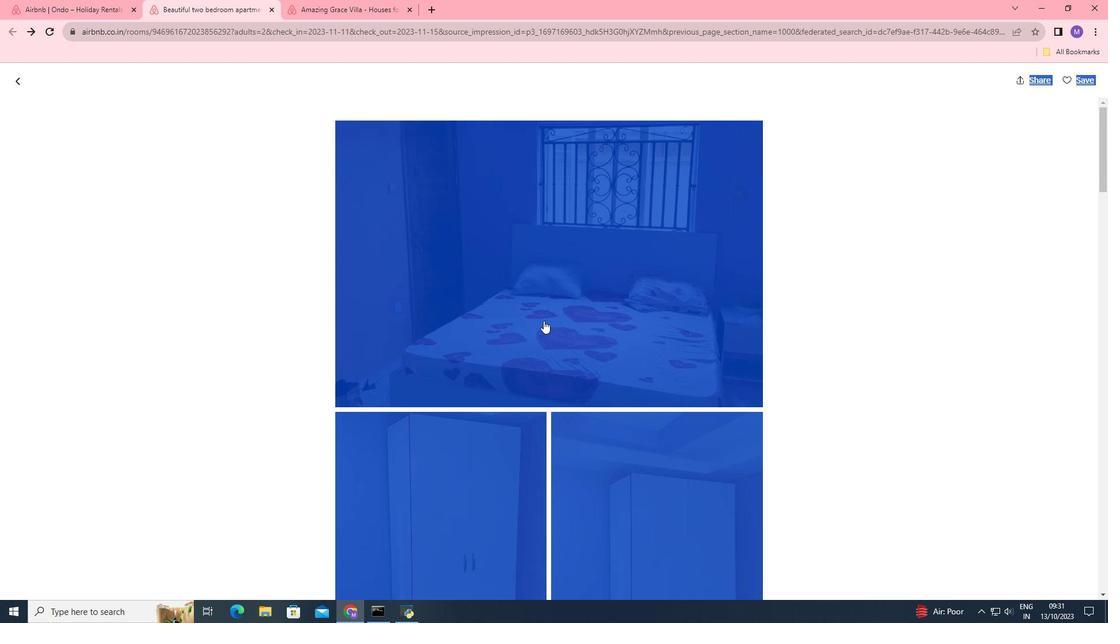 
Action: Mouse scrolled (543, 321) with delta (0, 0)
Screenshot: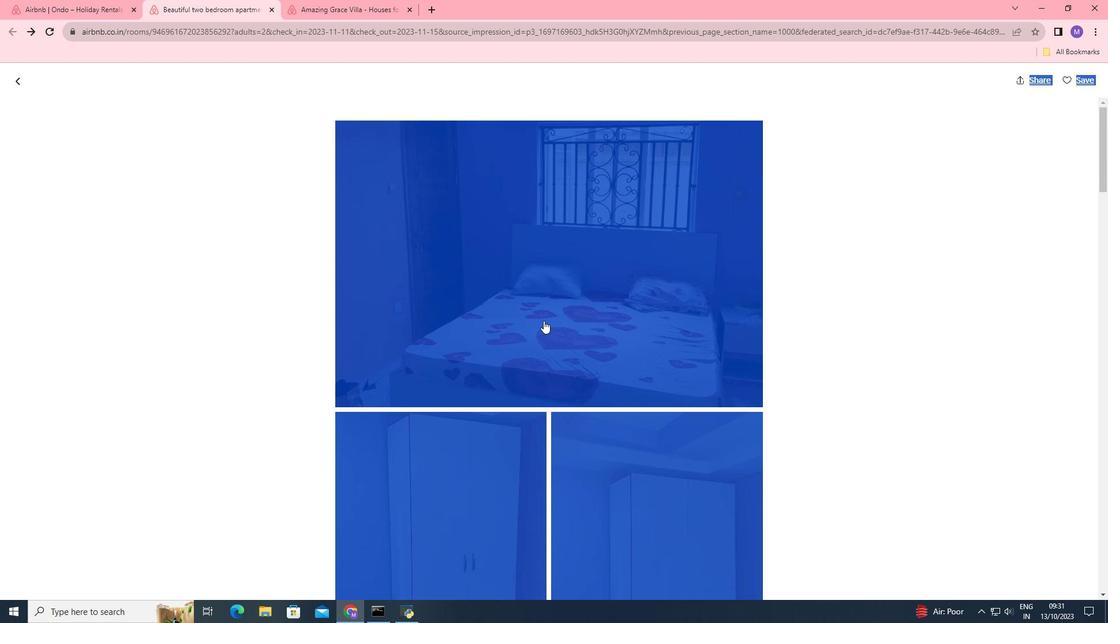 
Action: Mouse scrolled (543, 321) with delta (0, 0)
Screenshot: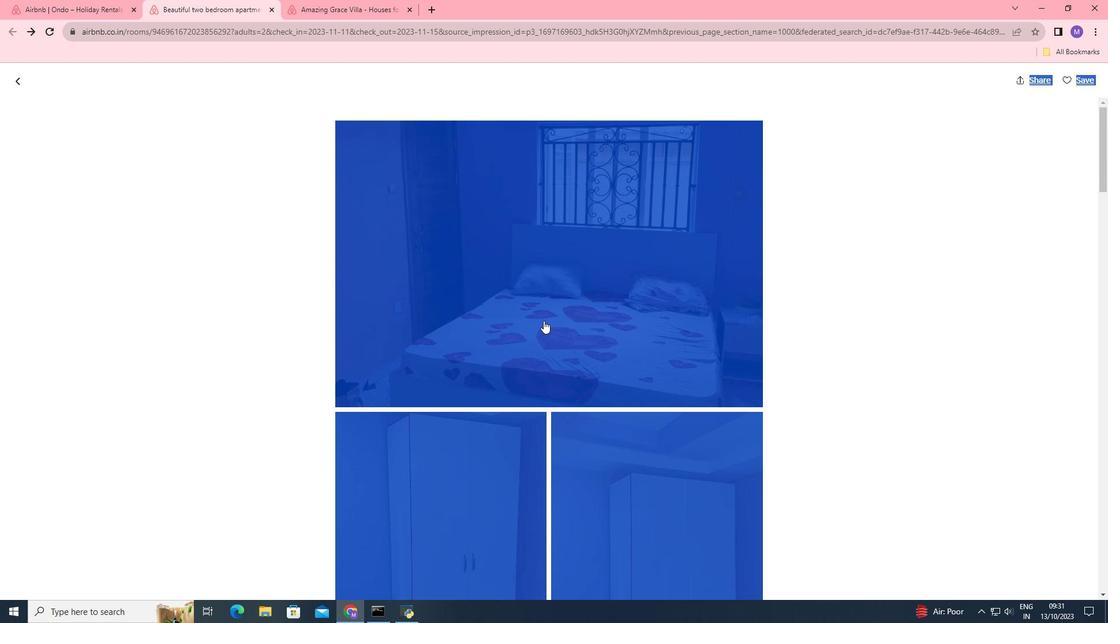 
Action: Mouse scrolled (543, 321) with delta (0, 0)
Screenshot: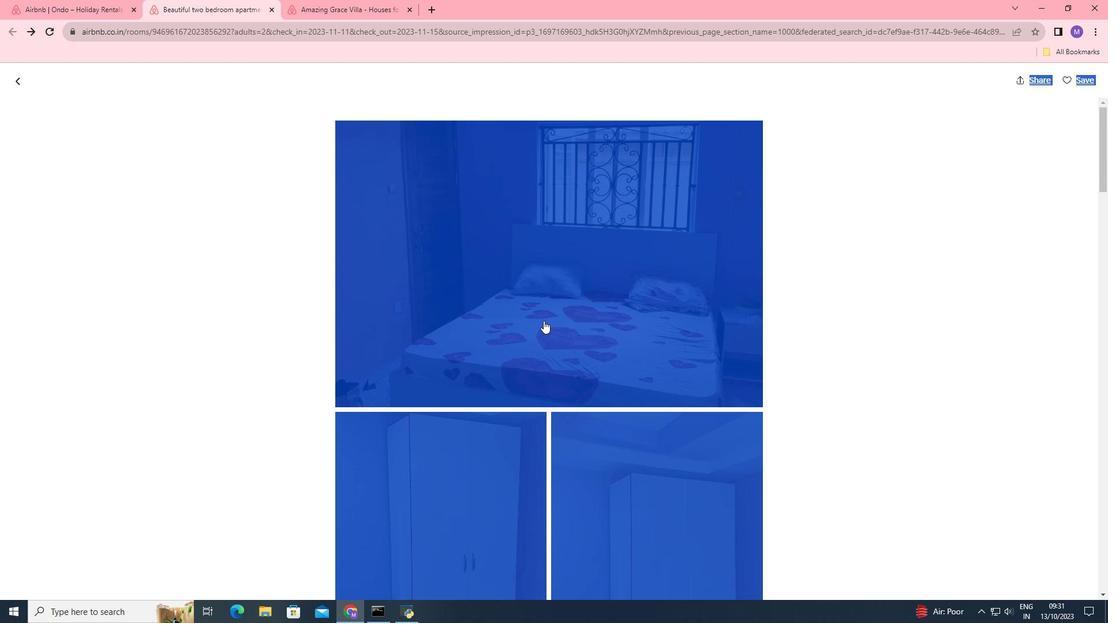 
Action: Mouse scrolled (543, 321) with delta (0, 0)
Screenshot: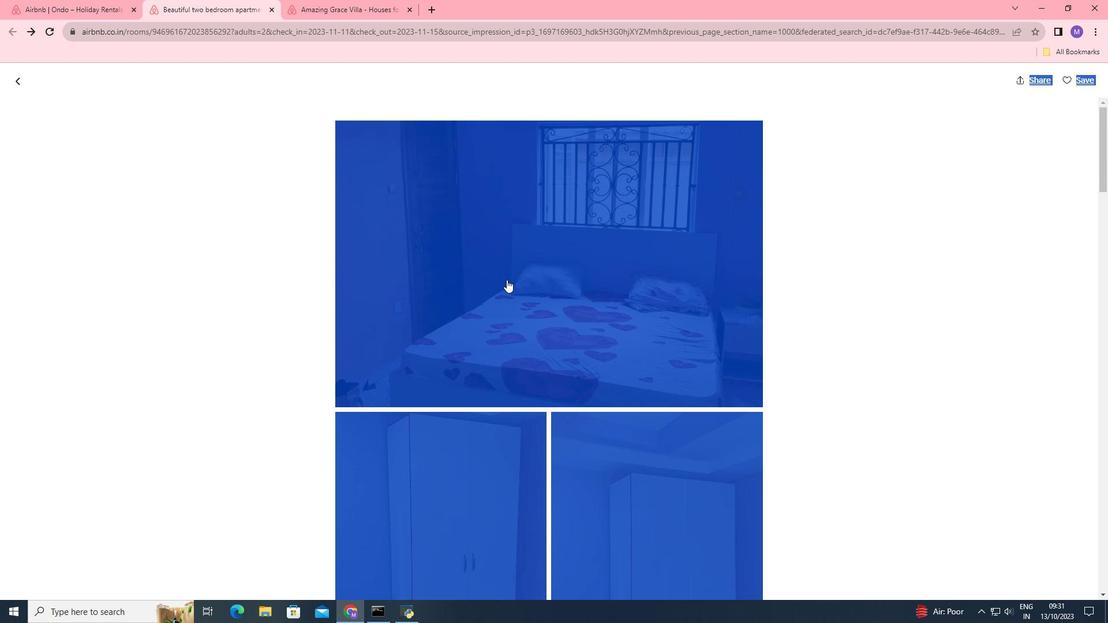 
Action: Mouse scrolled (543, 321) with delta (0, 0)
Screenshot: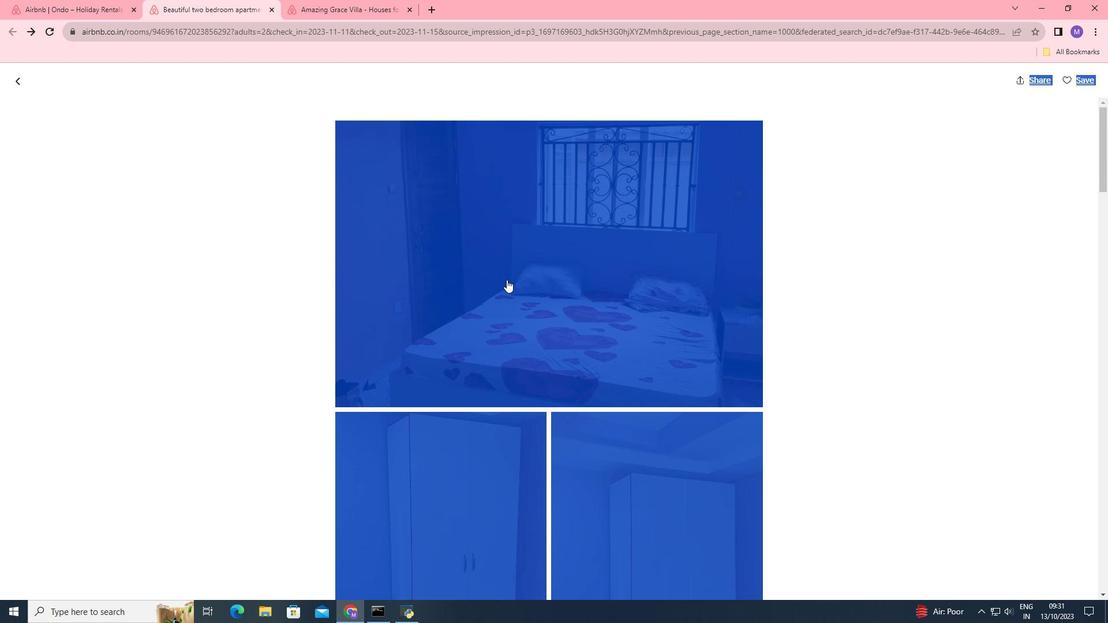 
Action: Mouse scrolled (543, 321) with delta (0, 0)
Screenshot: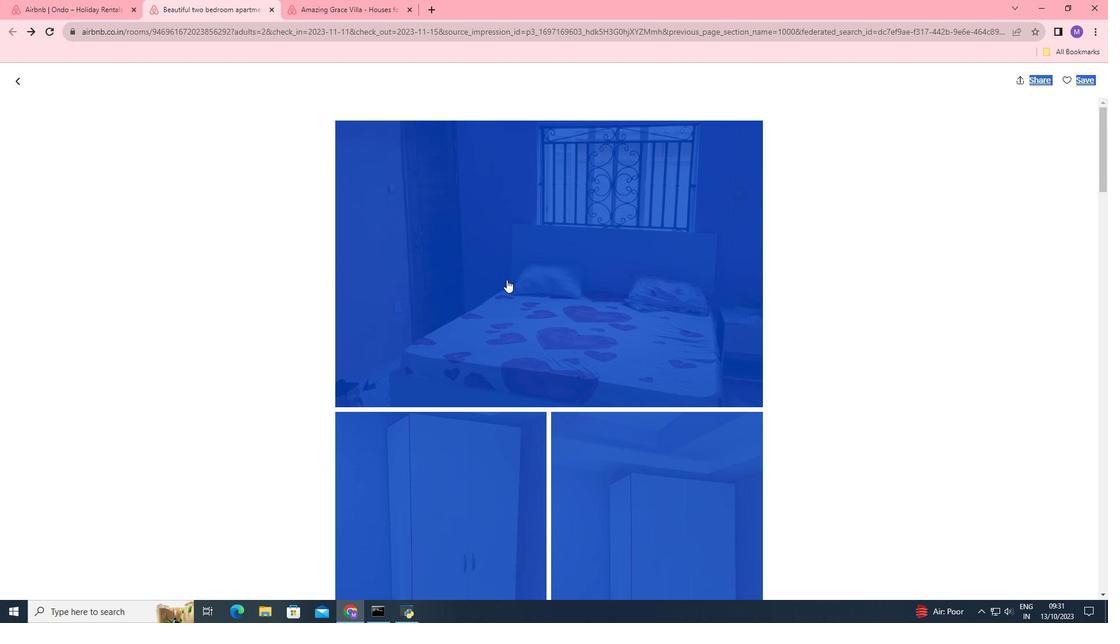 
Action: Mouse scrolled (543, 321) with delta (0, 0)
Screenshot: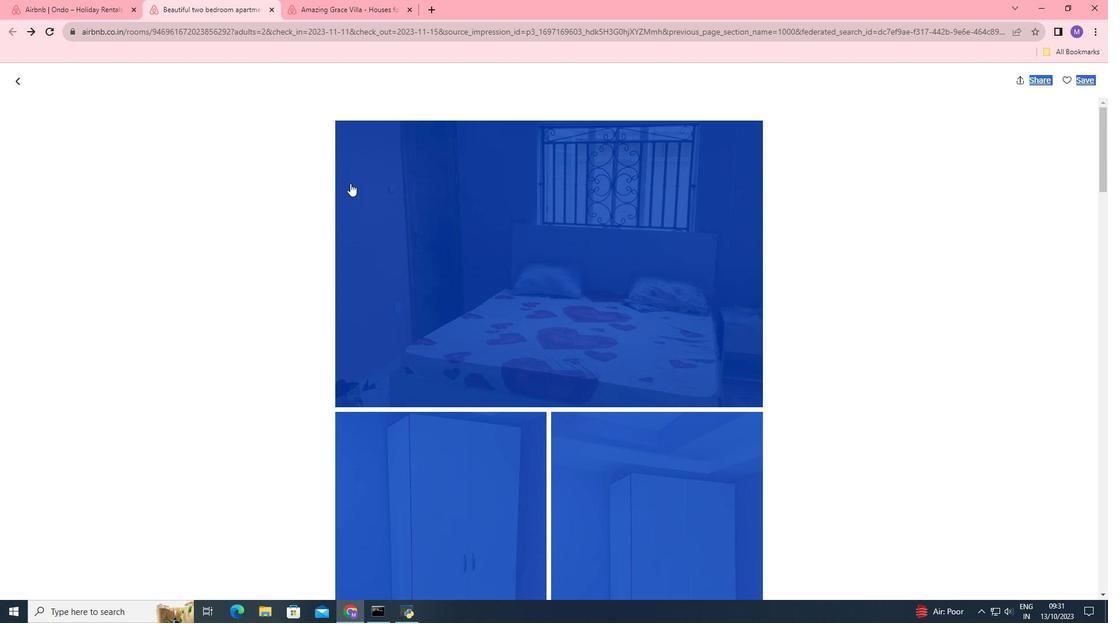 
Action: Mouse scrolled (543, 321) with delta (0, 0)
Screenshot: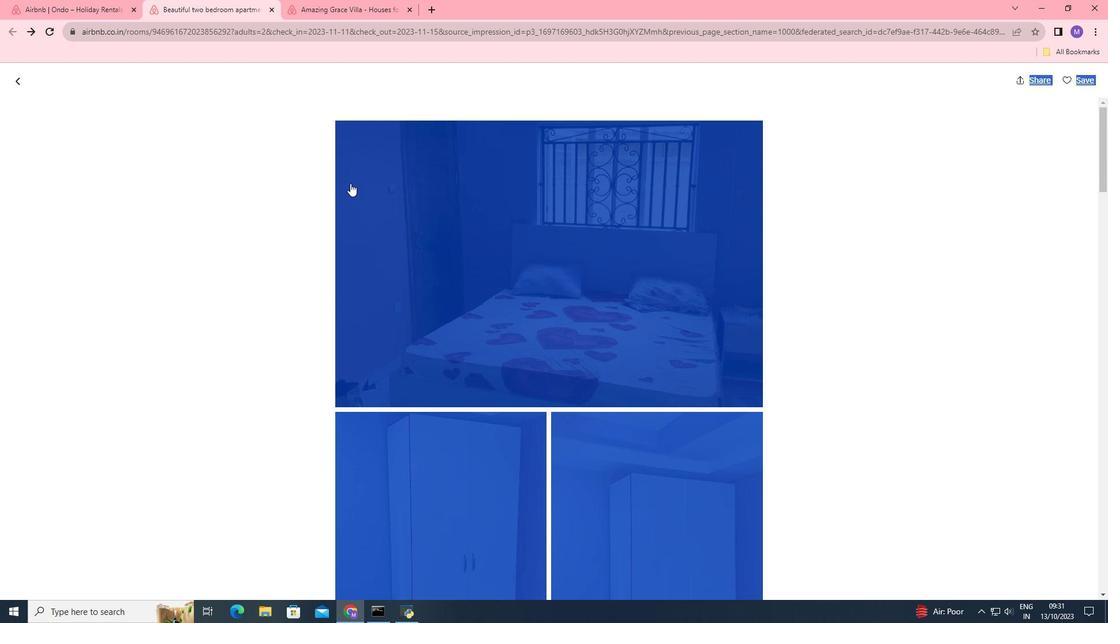 
Action: Mouse scrolled (543, 321) with delta (0, 0)
Screenshot: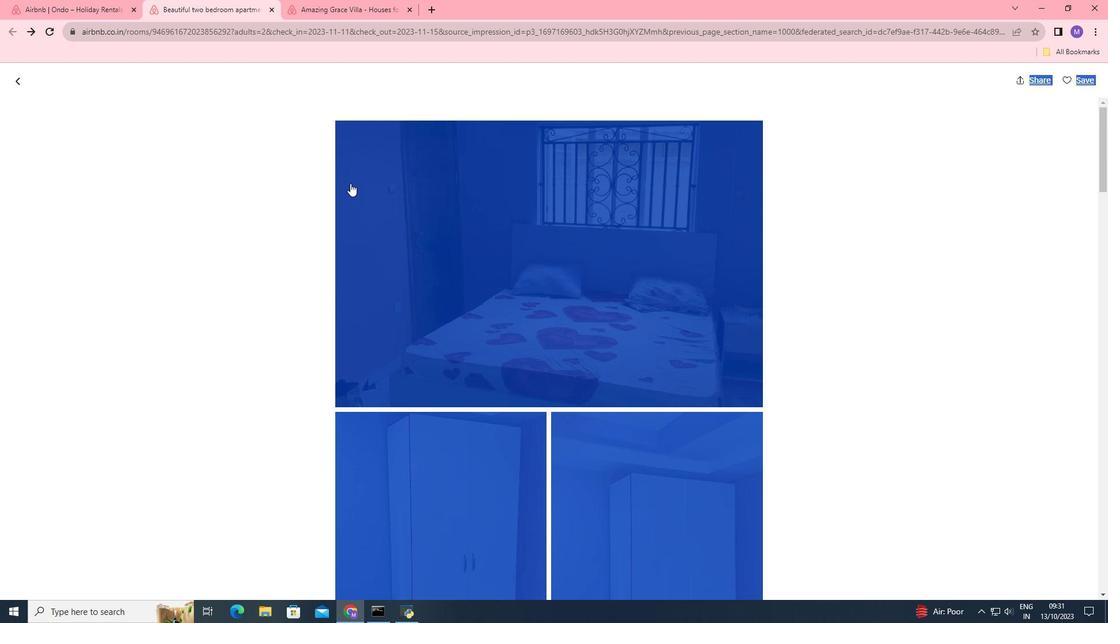 
Action: Mouse moved to (223, 152)
Screenshot: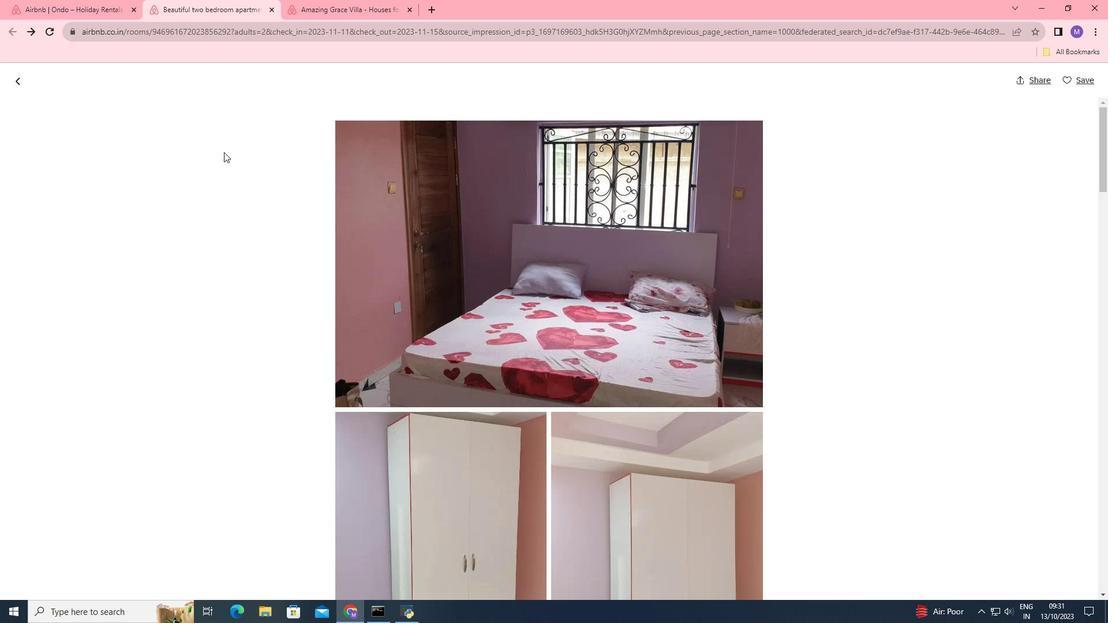 
Action: Mouse pressed left at (223, 152)
Screenshot: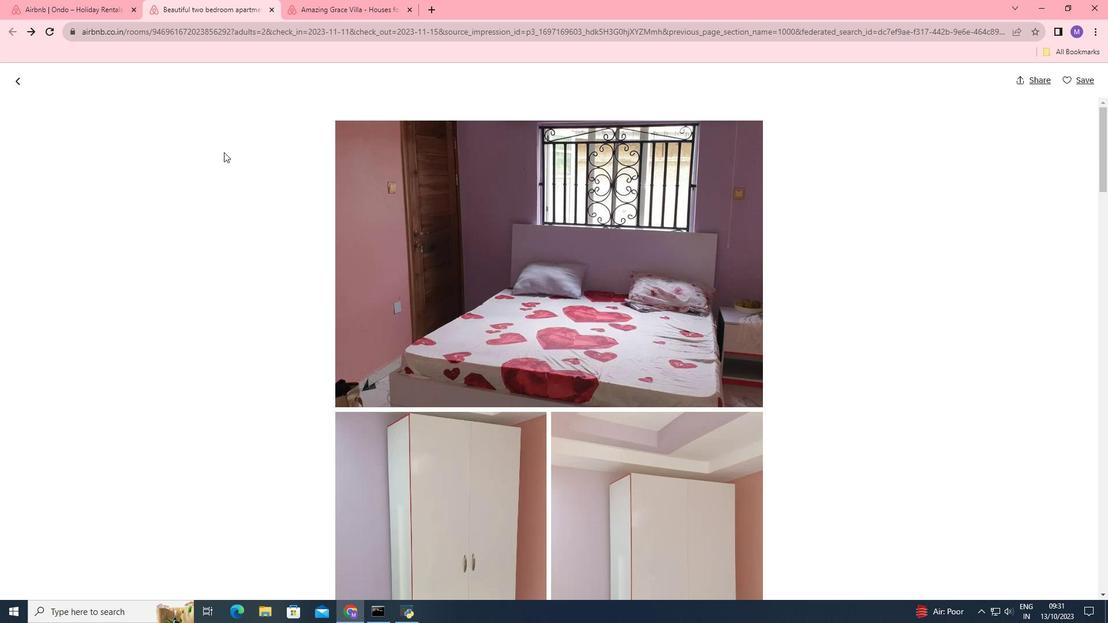 
Action: Mouse moved to (23, 83)
Screenshot: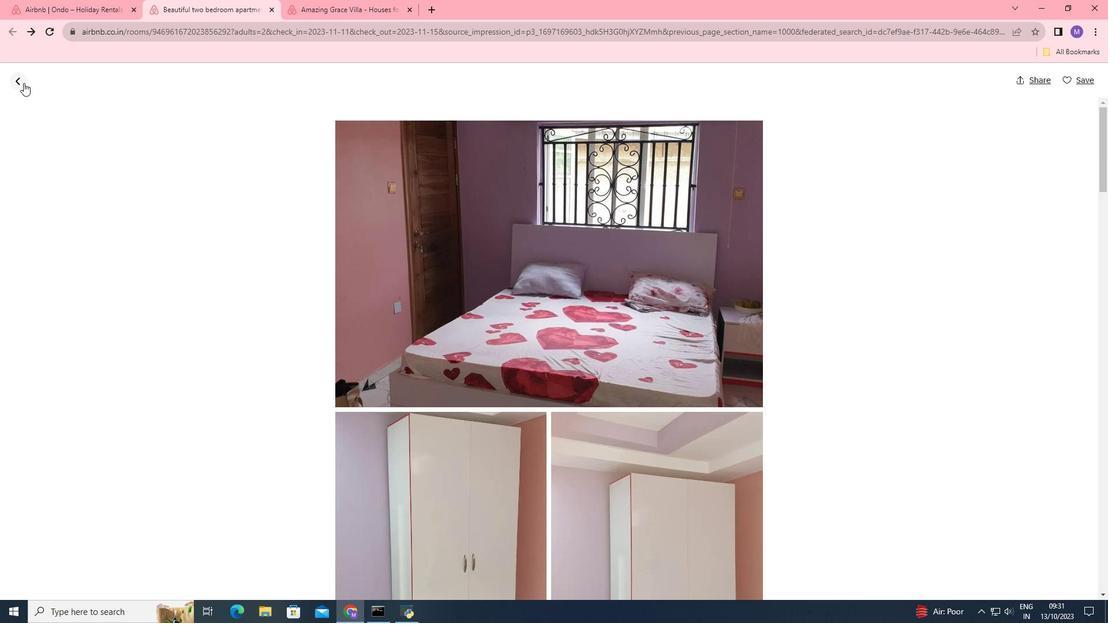 
Action: Mouse pressed left at (23, 83)
Screenshot: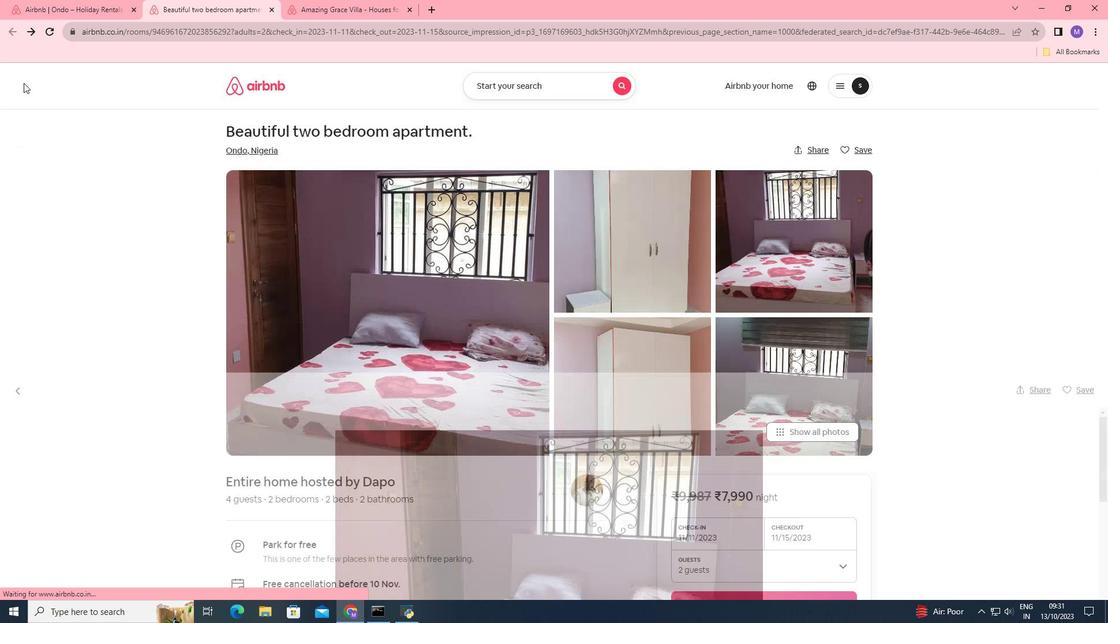
Action: Mouse moved to (453, 379)
Screenshot: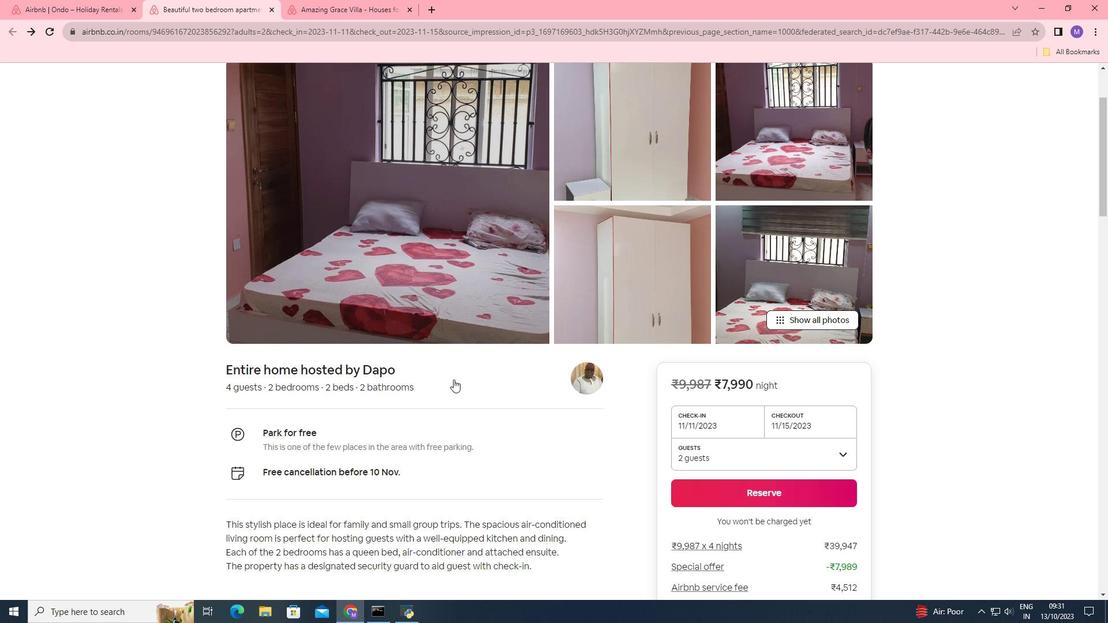 
Action: Mouse scrolled (453, 379) with delta (0, 0)
Screenshot: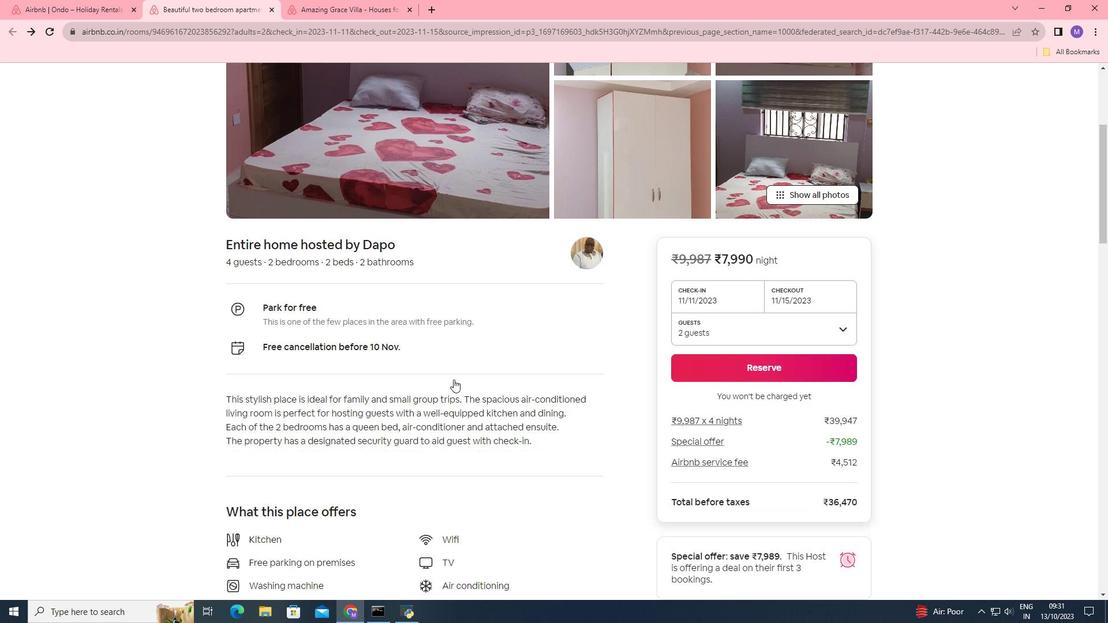 
Action: Mouse scrolled (453, 379) with delta (0, 0)
Screenshot: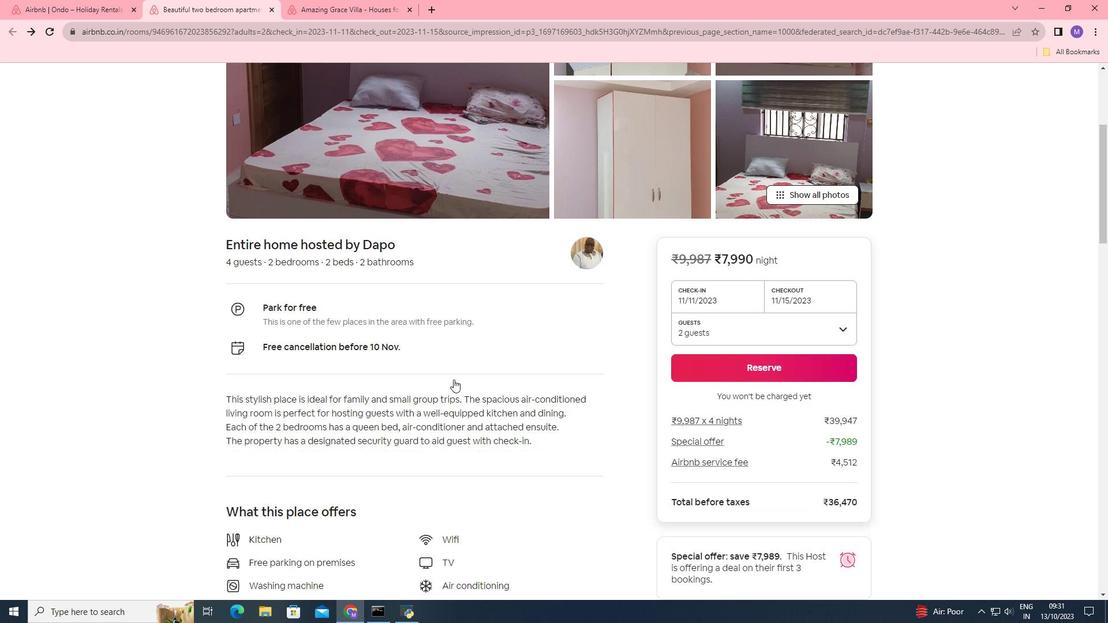 
Action: Mouse scrolled (453, 379) with delta (0, 0)
Screenshot: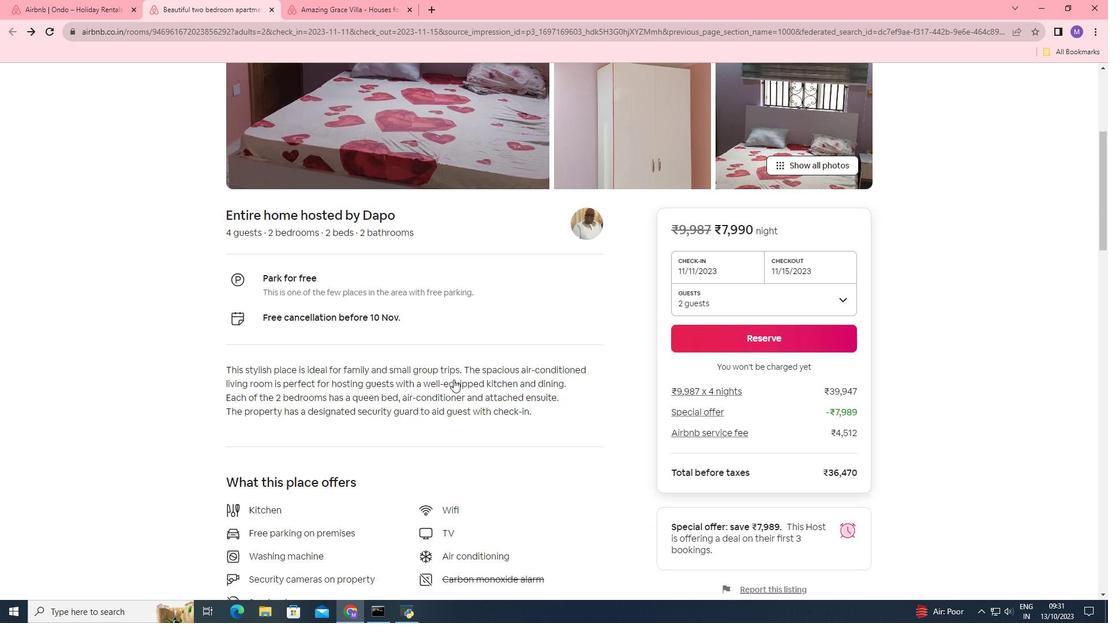 
Action: Mouse scrolled (453, 379) with delta (0, 0)
Screenshot: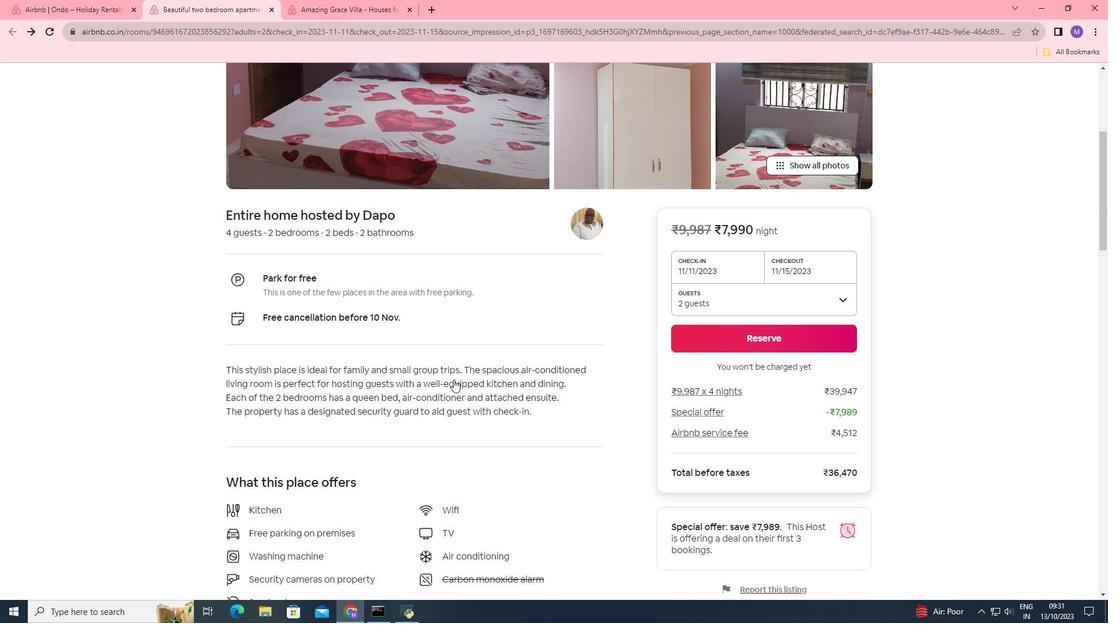 
Action: Mouse scrolled (453, 379) with delta (0, 0)
